 Task: Create a business slide presentation template.
Action: Mouse moved to (255, 105)
Screenshot: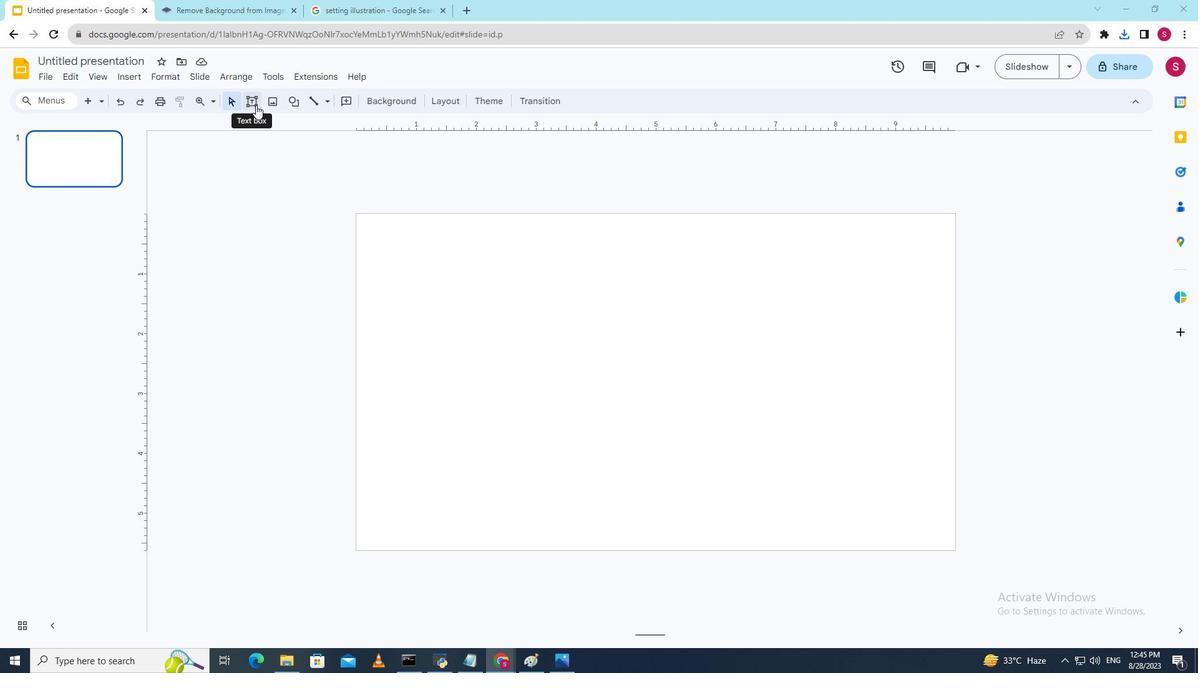 
Action: Mouse pressed left at (255, 105)
Screenshot: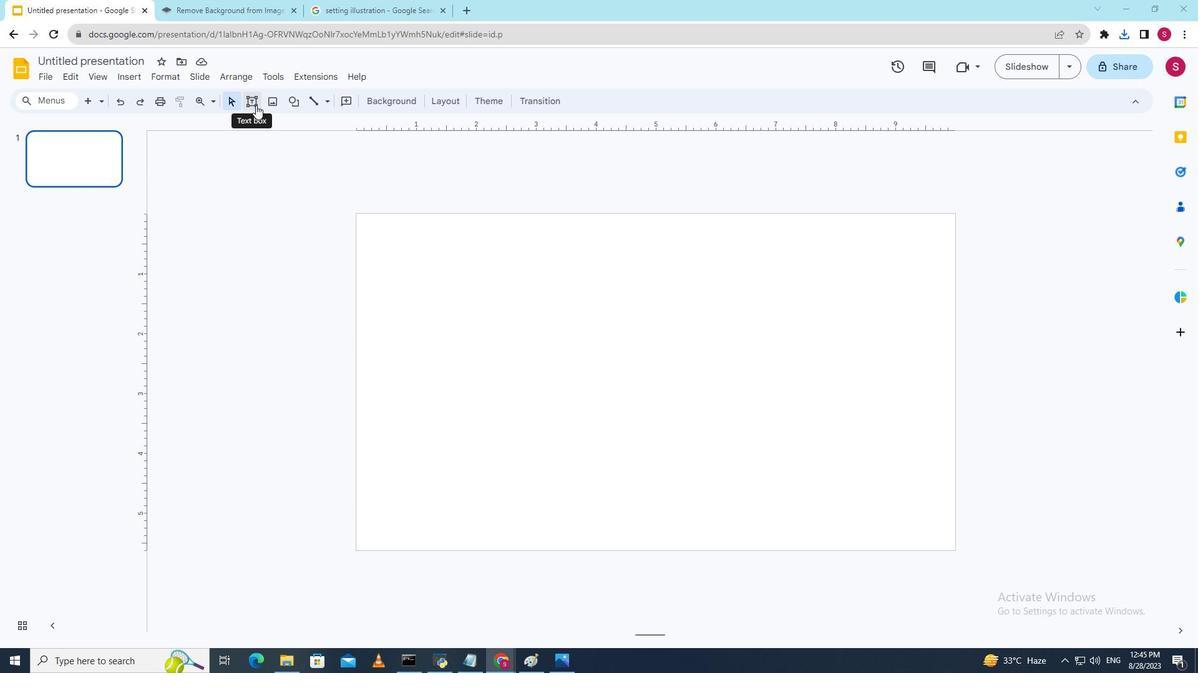 
Action: Mouse moved to (379, 237)
Screenshot: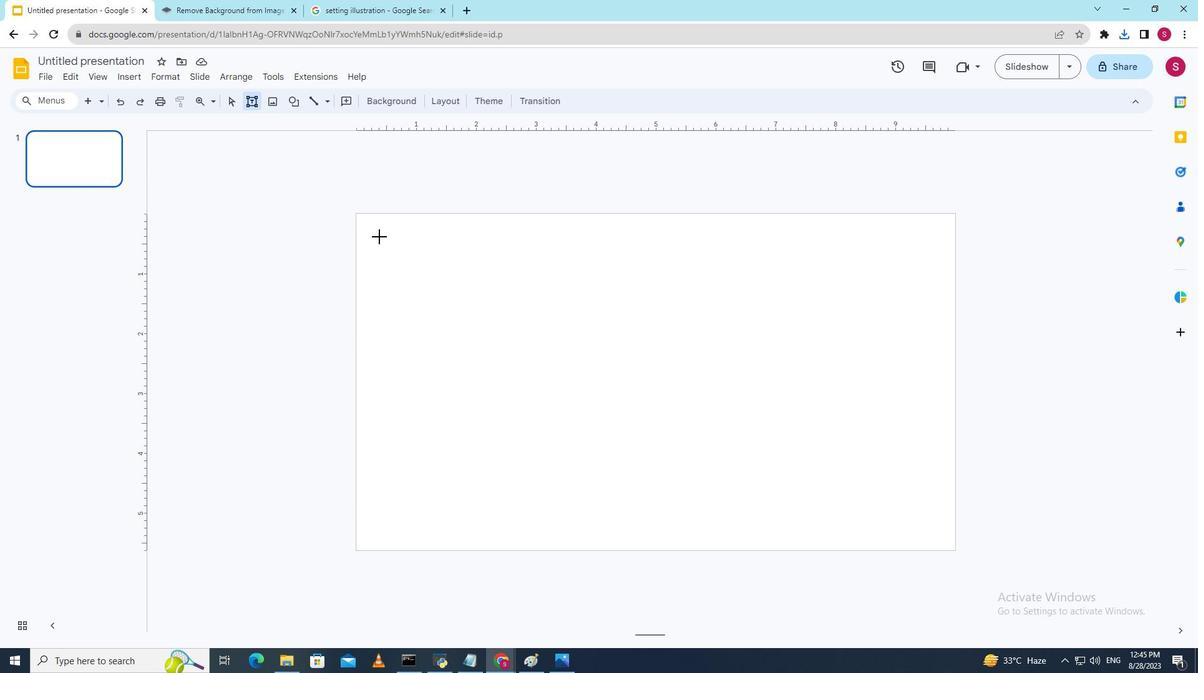 
Action: Mouse pressed left at (379, 237)
Screenshot: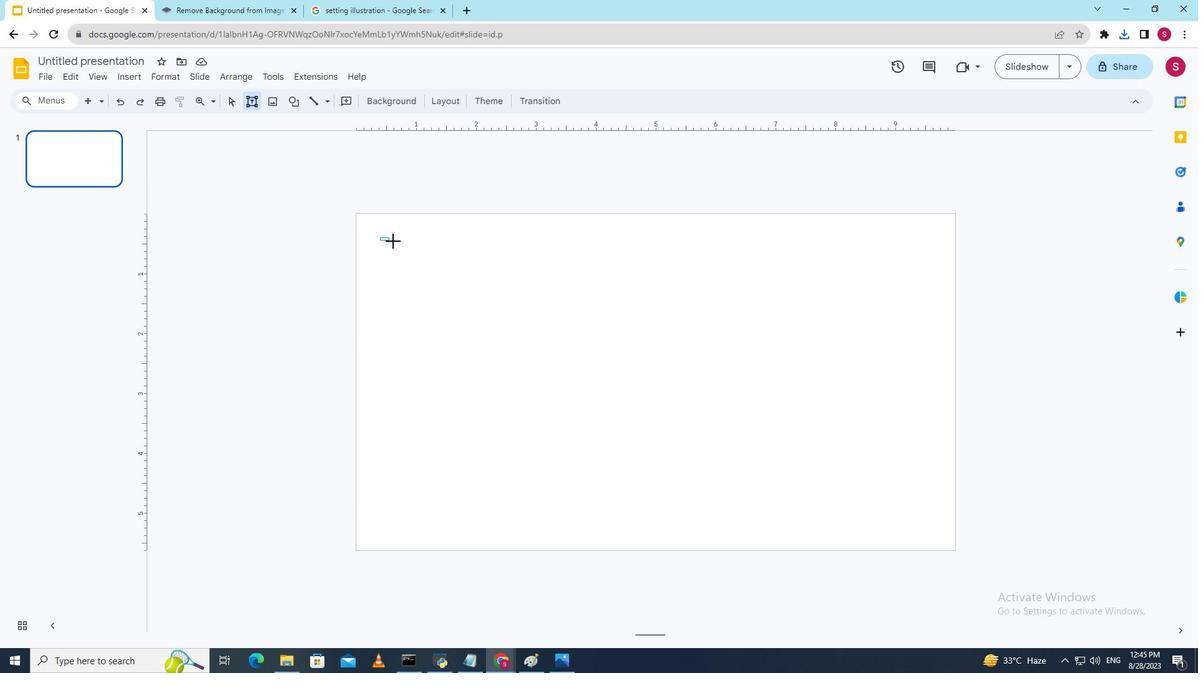 
Action: Mouse moved to (506, 266)
Screenshot: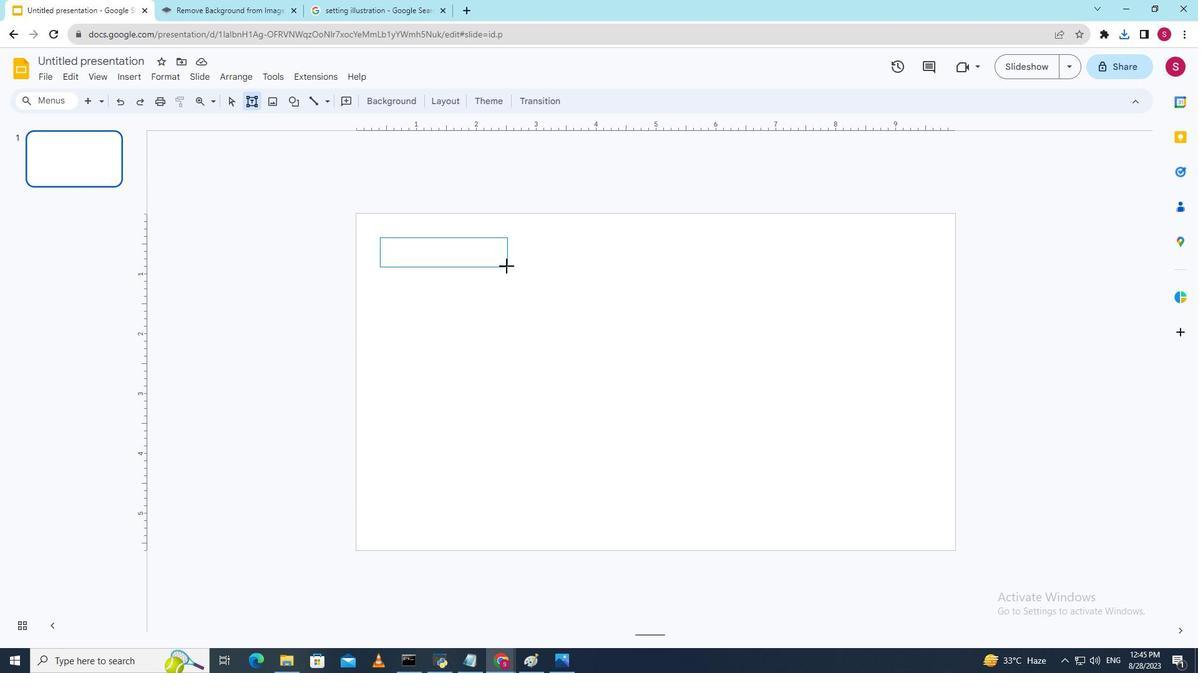 
Action: Key pressed <Key.shift><Key.shift><Key.shift><Key.shift><Key.shift><Key.shift><Key.shift><Key.shift><Key.shift><Key.shift>A<Key.backspace>agency
Screenshot: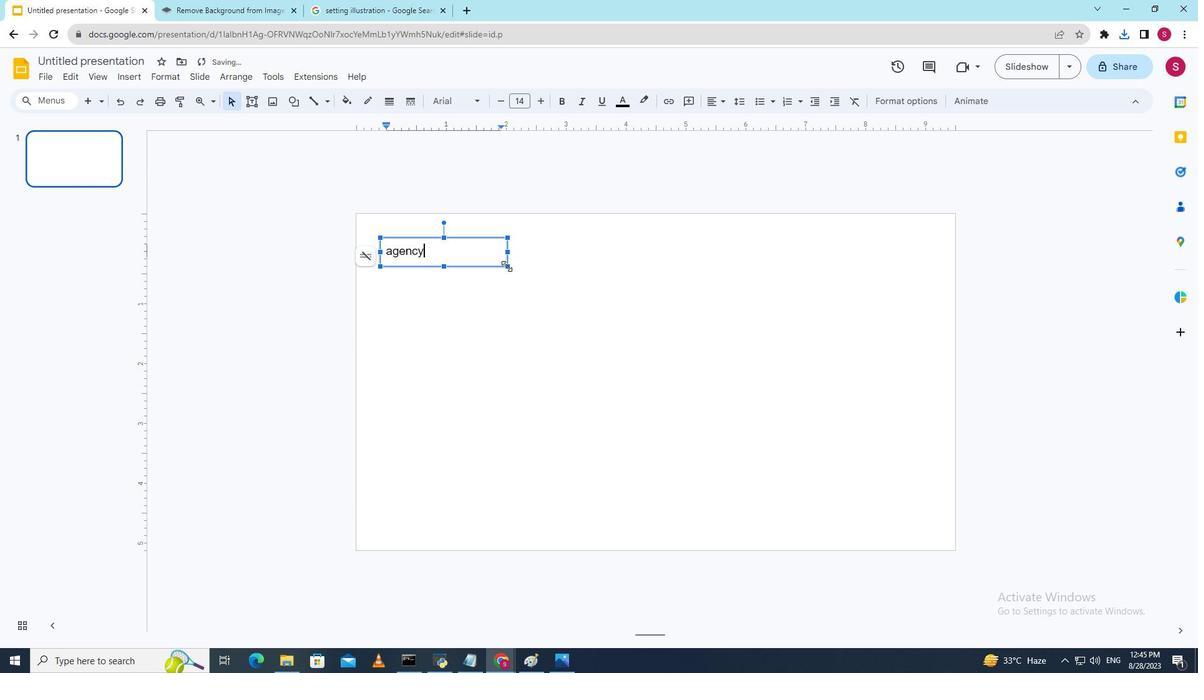 
Action: Mouse moved to (428, 253)
Screenshot: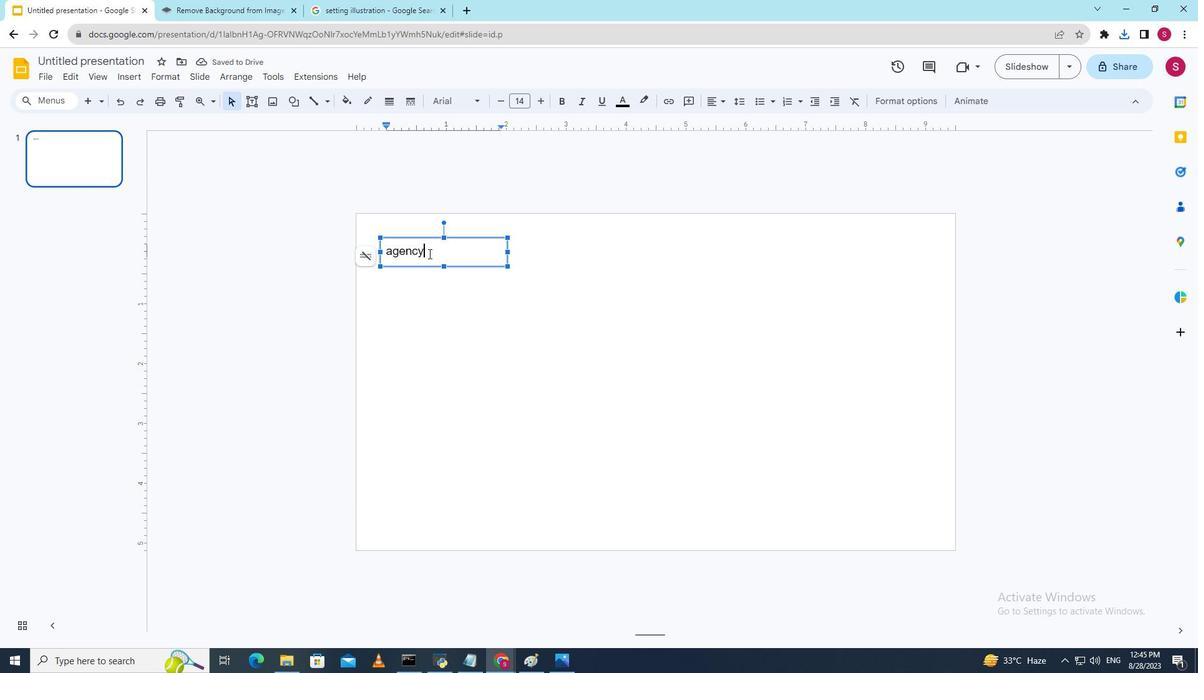 
Action: Mouse pressed left at (428, 253)
Screenshot: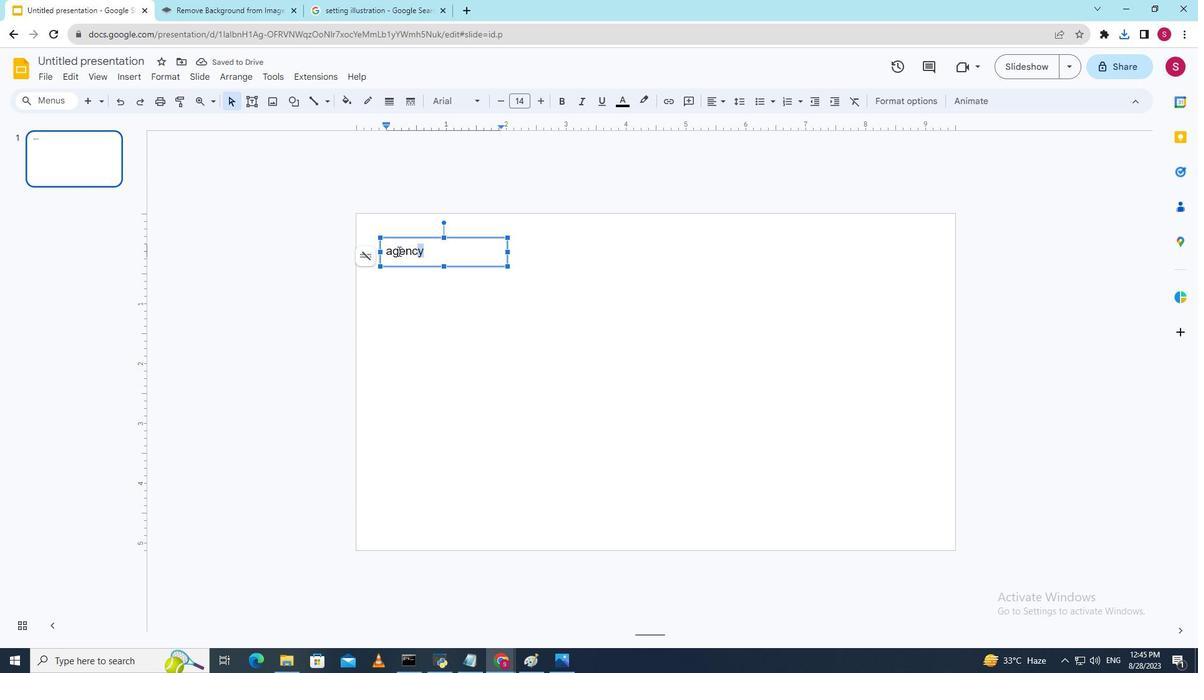 
Action: Mouse moved to (560, 102)
Screenshot: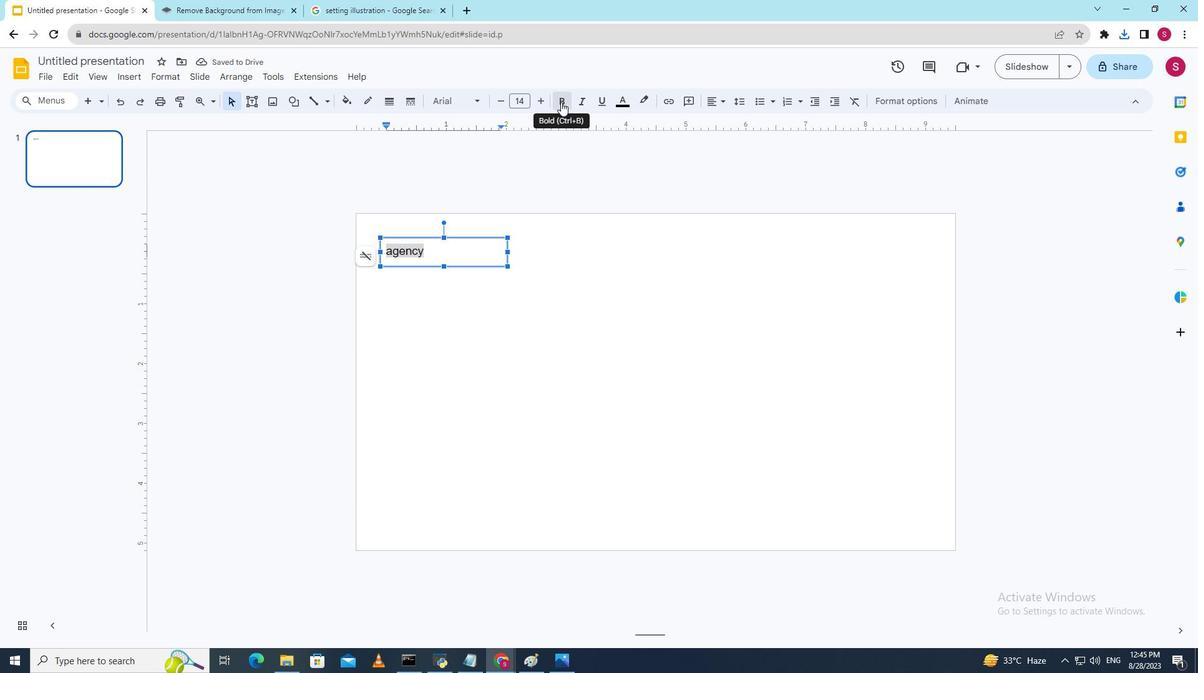
Action: Mouse pressed left at (560, 102)
Screenshot: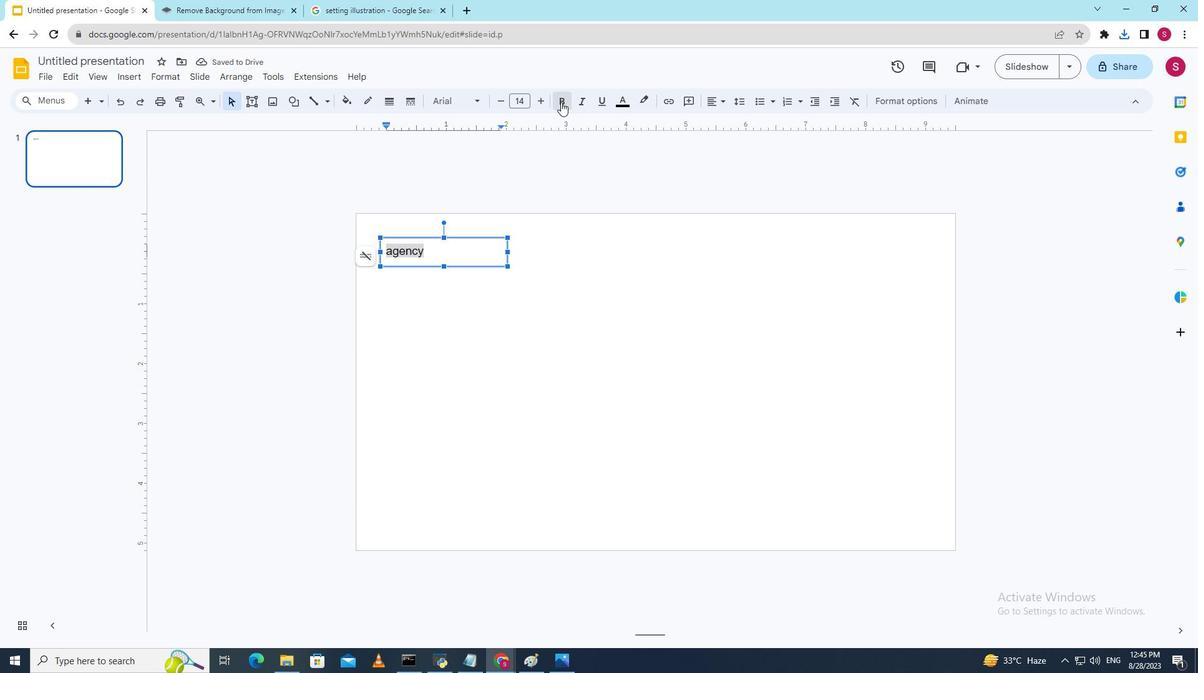
Action: Mouse moved to (532, 293)
Screenshot: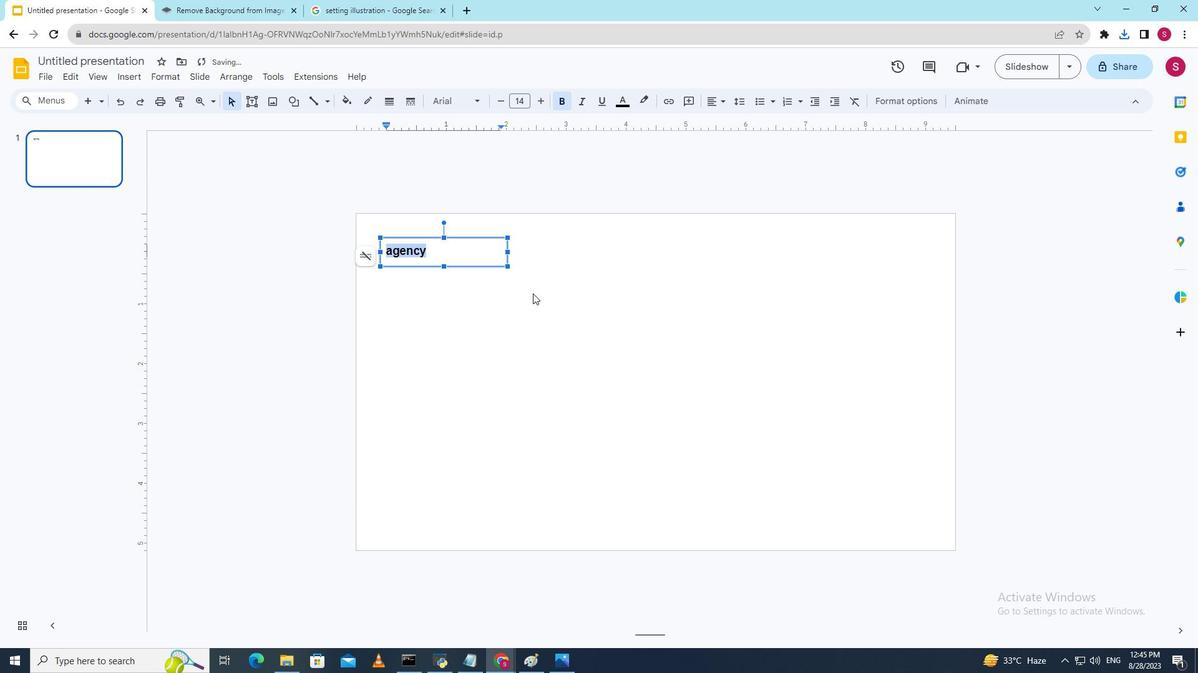 
Action: Key pressed <Key.left>
Screenshot: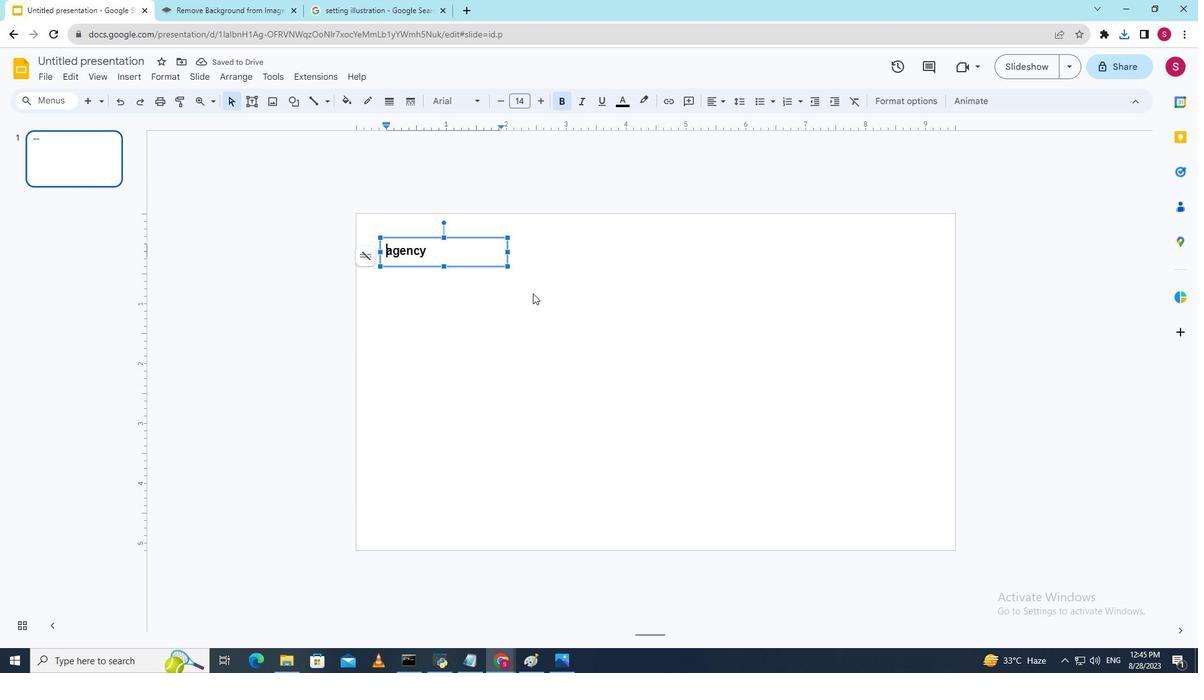 
Action: Mouse moved to (531, 355)
Screenshot: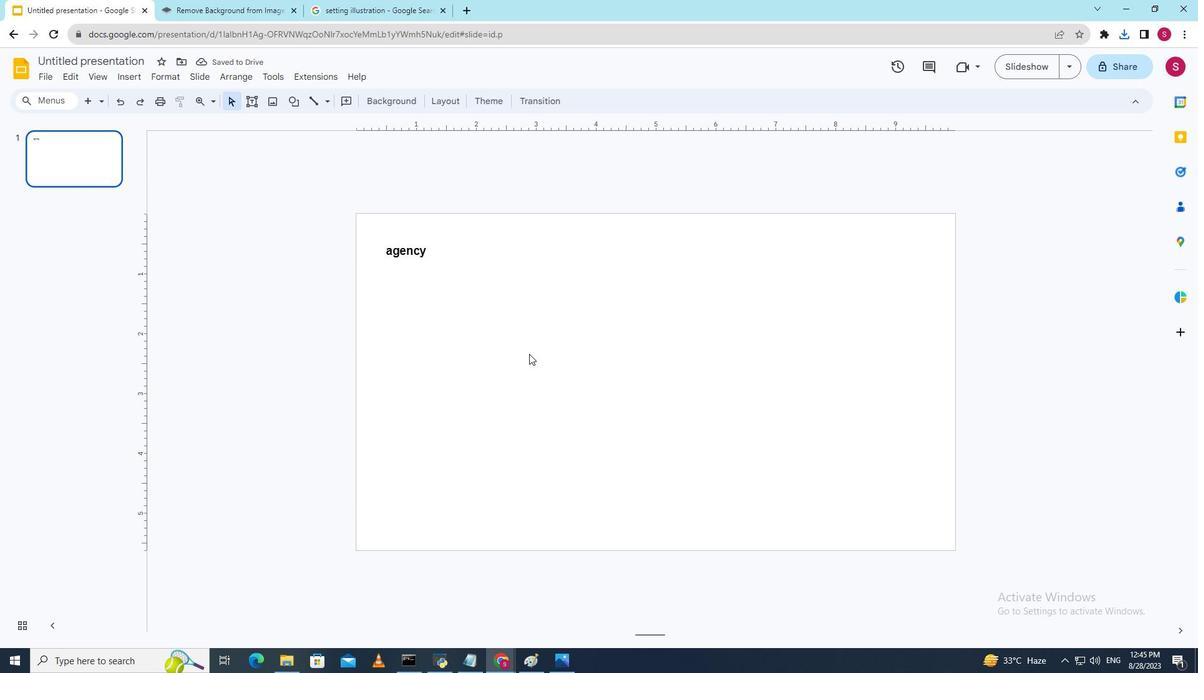 
Action: Mouse pressed left at (531, 355)
Screenshot: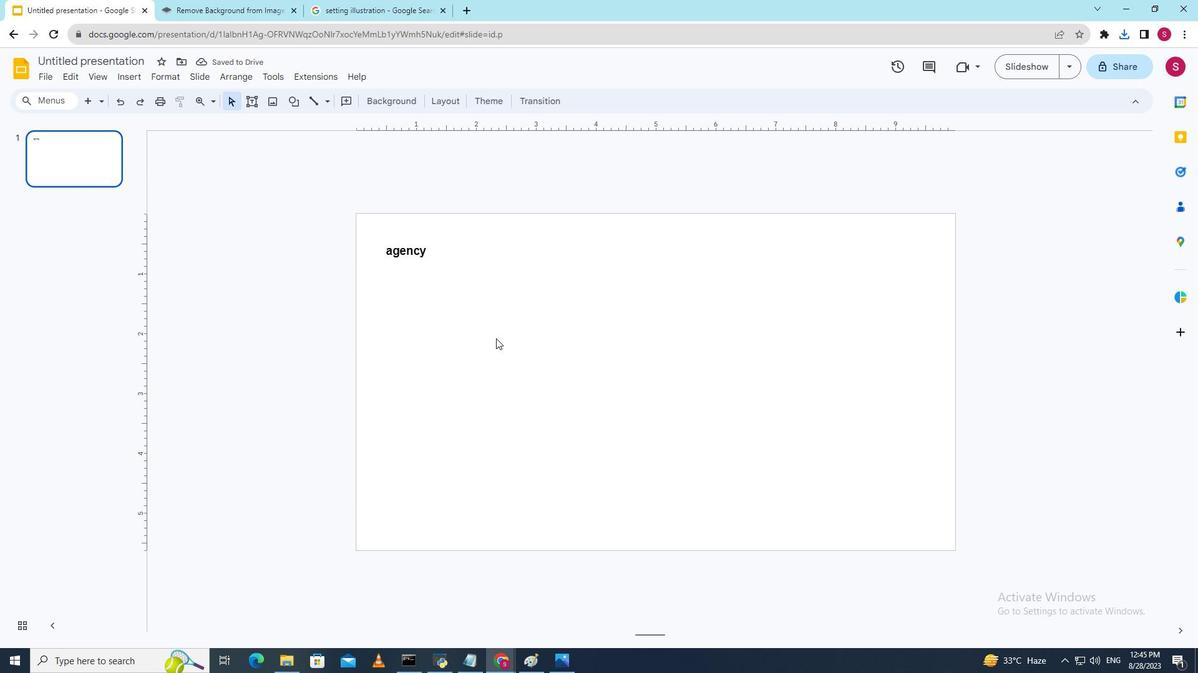 
Action: Mouse moved to (504, 239)
Screenshot: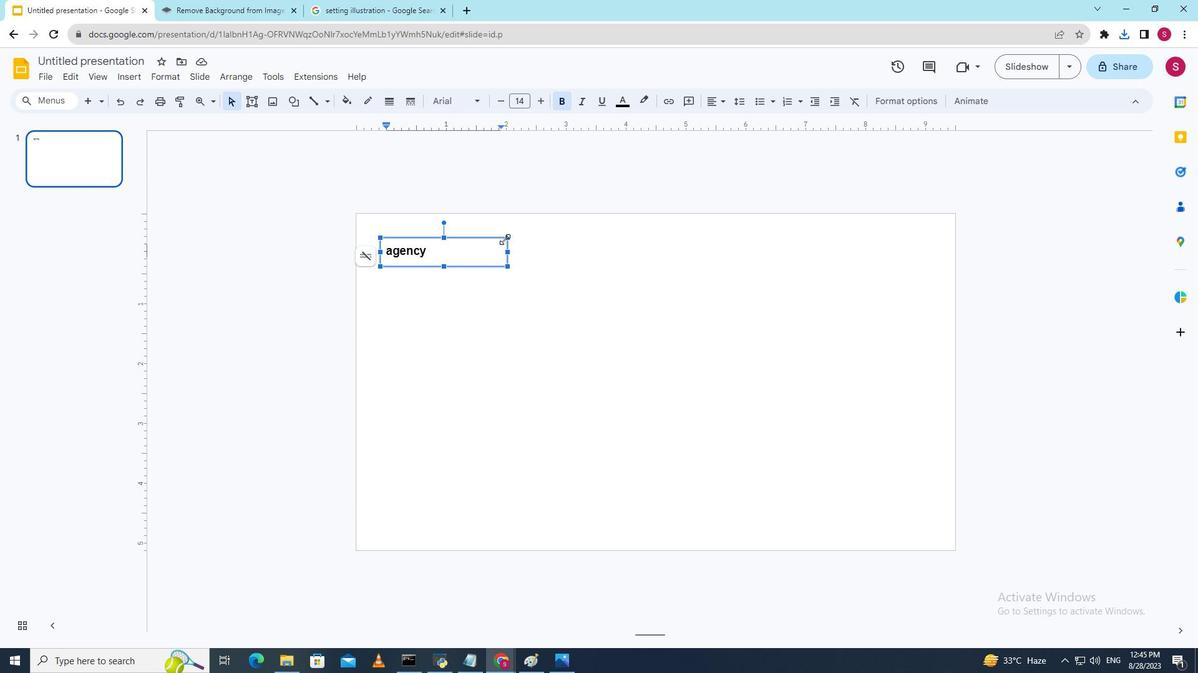 
Action: Mouse pressed left at (504, 239)
Screenshot: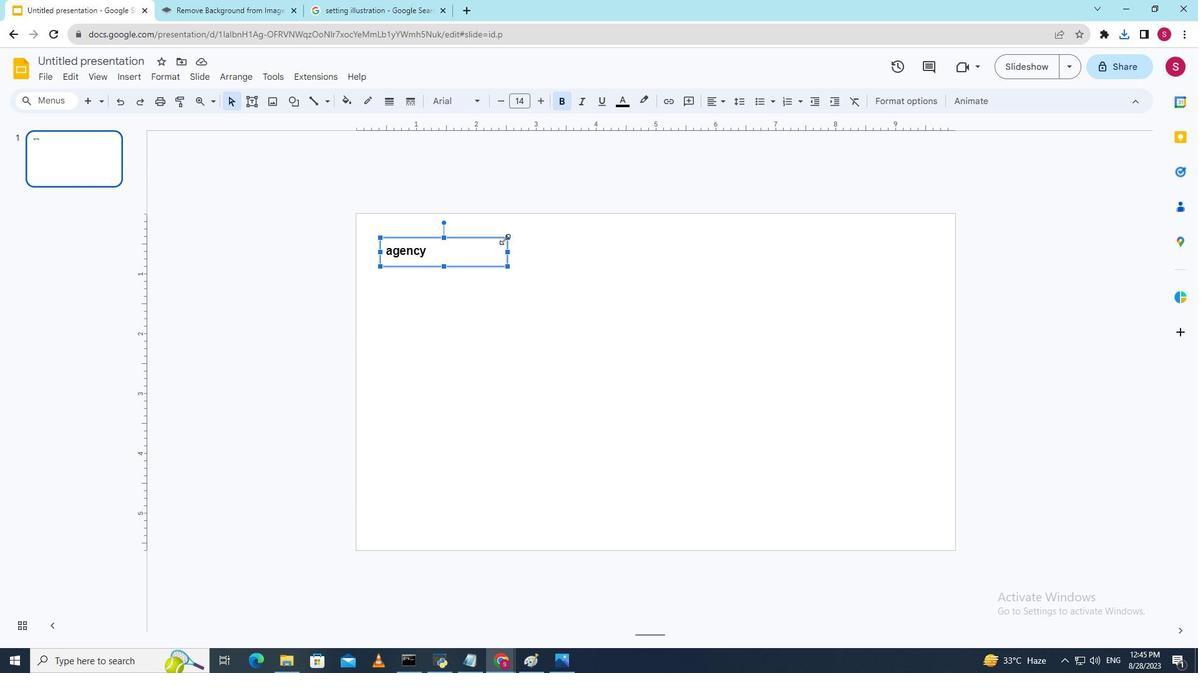 
Action: Mouse moved to (506, 245)
Screenshot: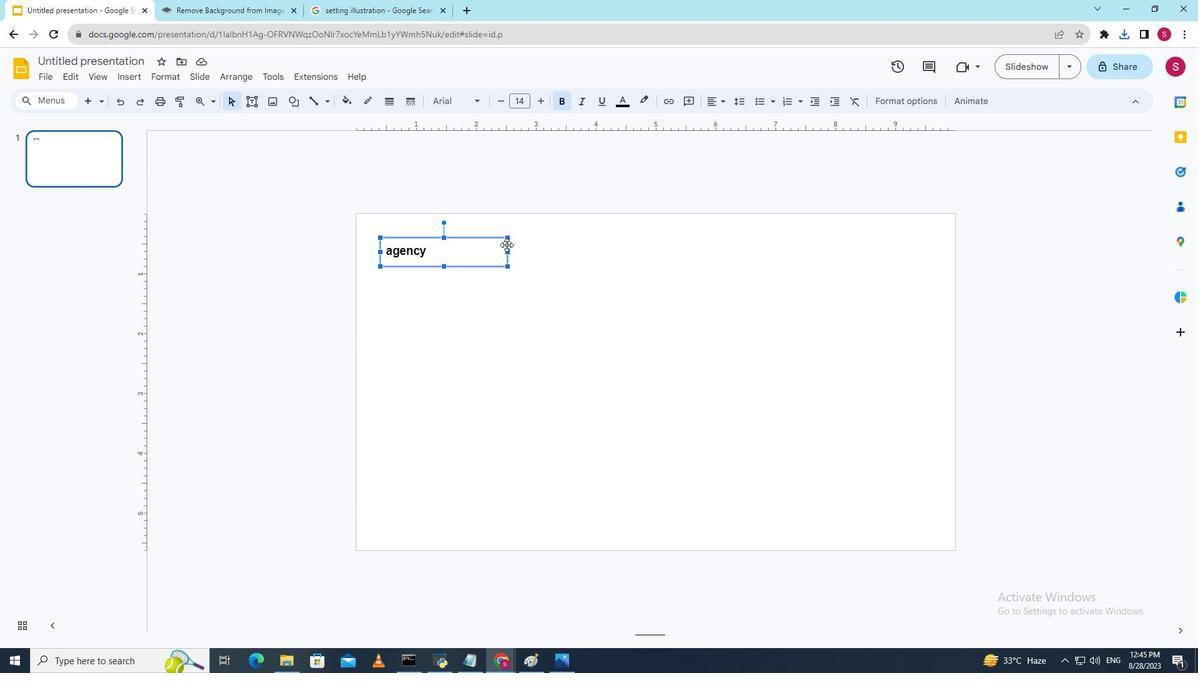
Action: Mouse pressed left at (506, 245)
Screenshot: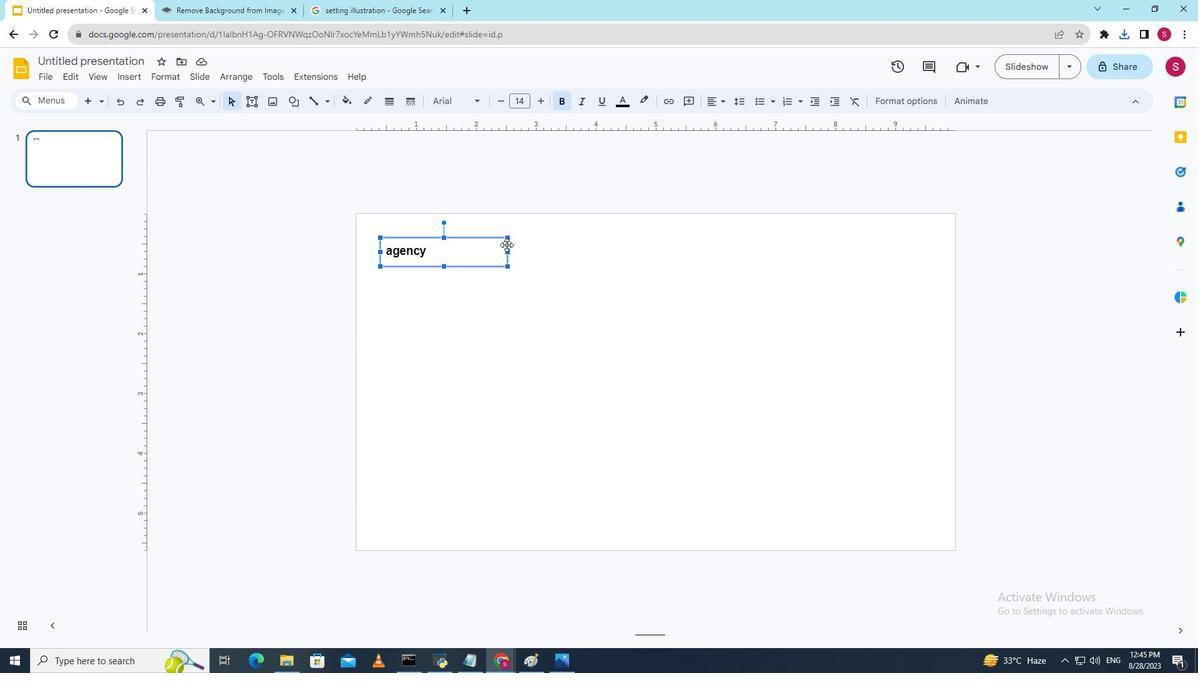
Action: Mouse pressed left at (506, 245)
Screenshot: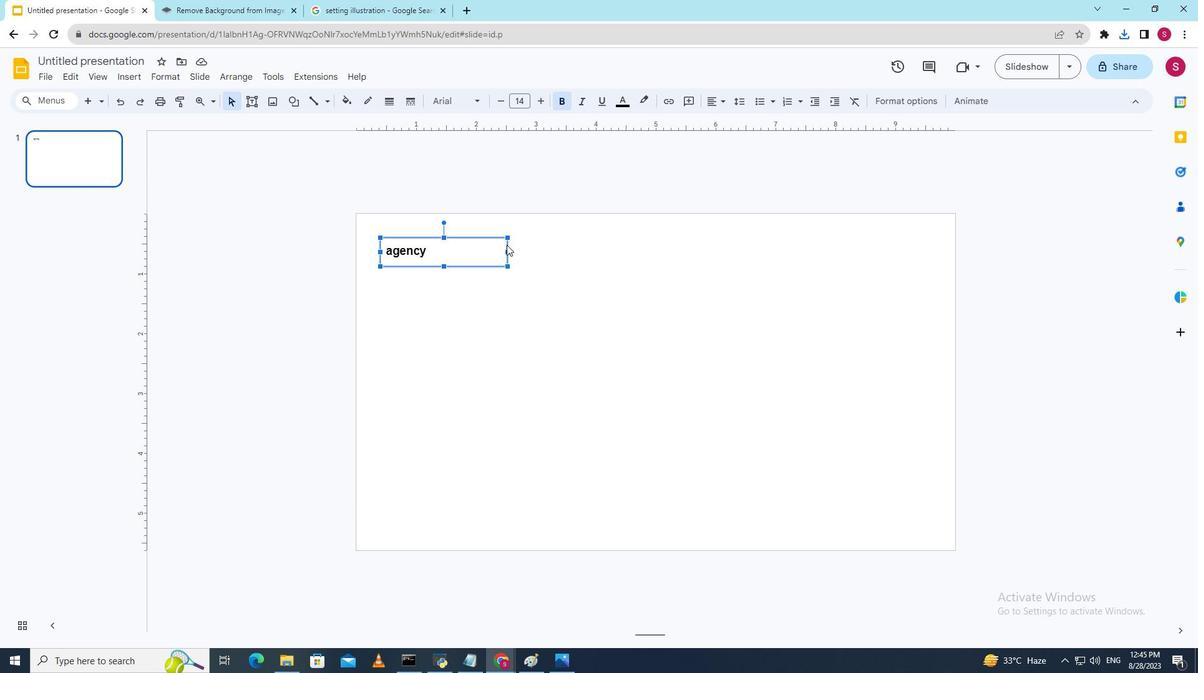 
Action: Mouse moved to (506, 237)
Screenshot: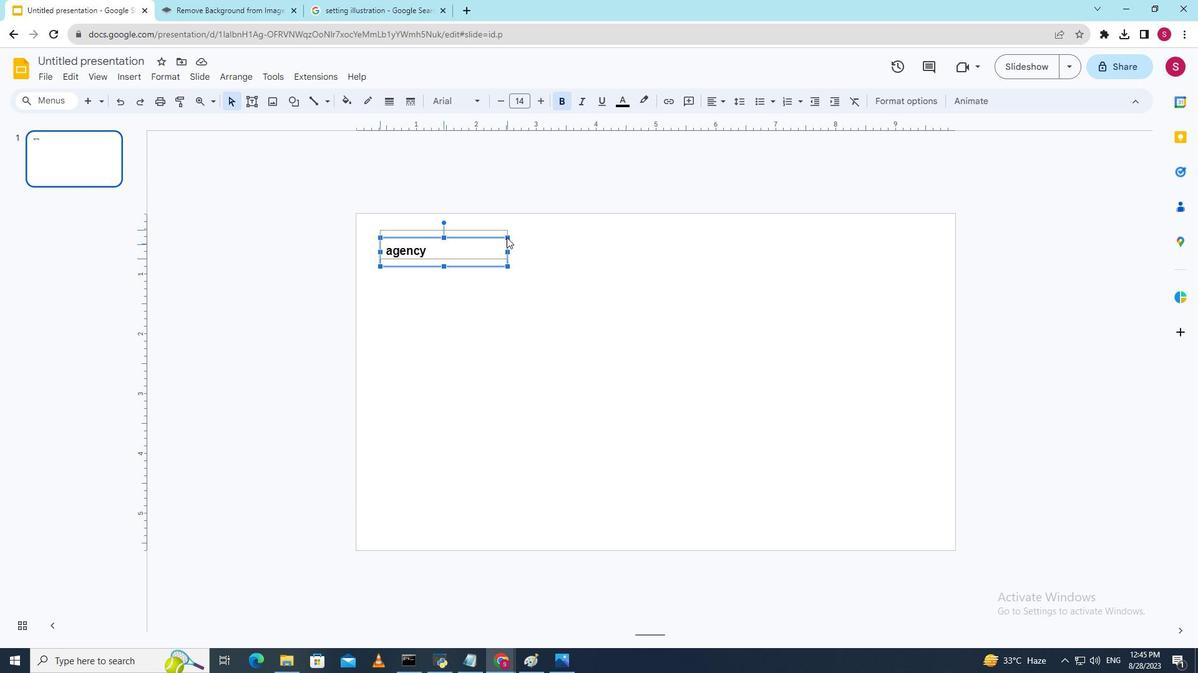 
Action: Mouse pressed left at (506, 237)
Screenshot: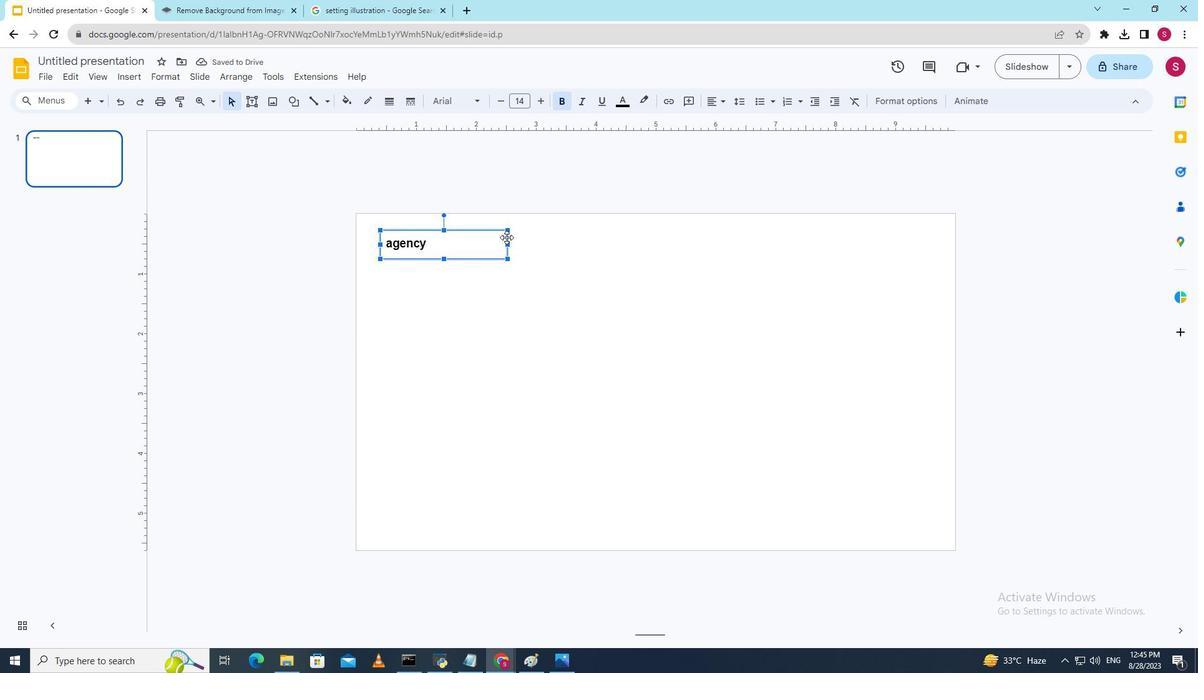 
Action: Mouse moved to (497, 243)
Screenshot: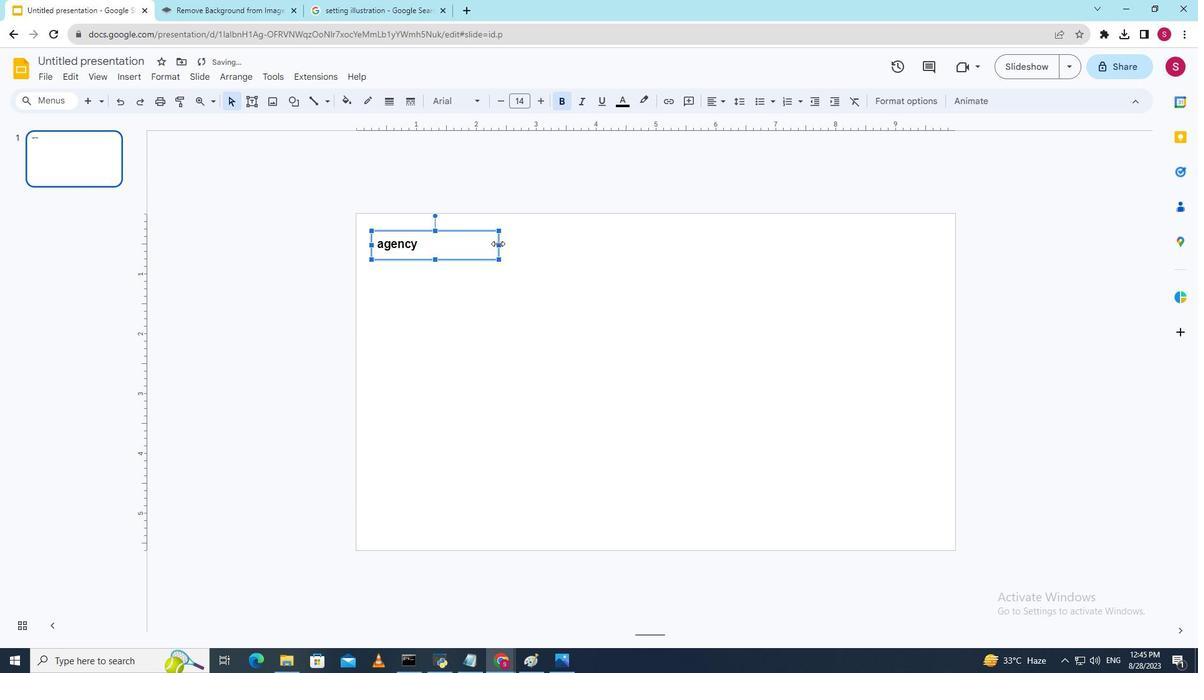 
Action: Mouse pressed left at (497, 243)
Screenshot: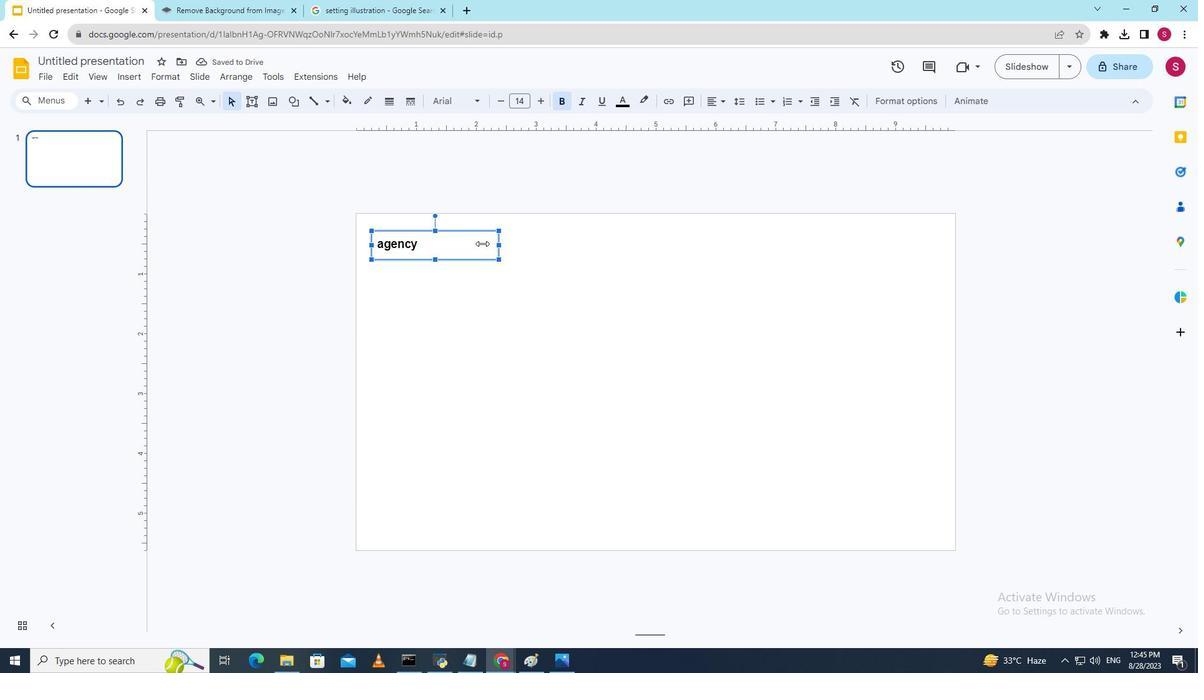 
Action: Mouse moved to (478, 257)
Screenshot: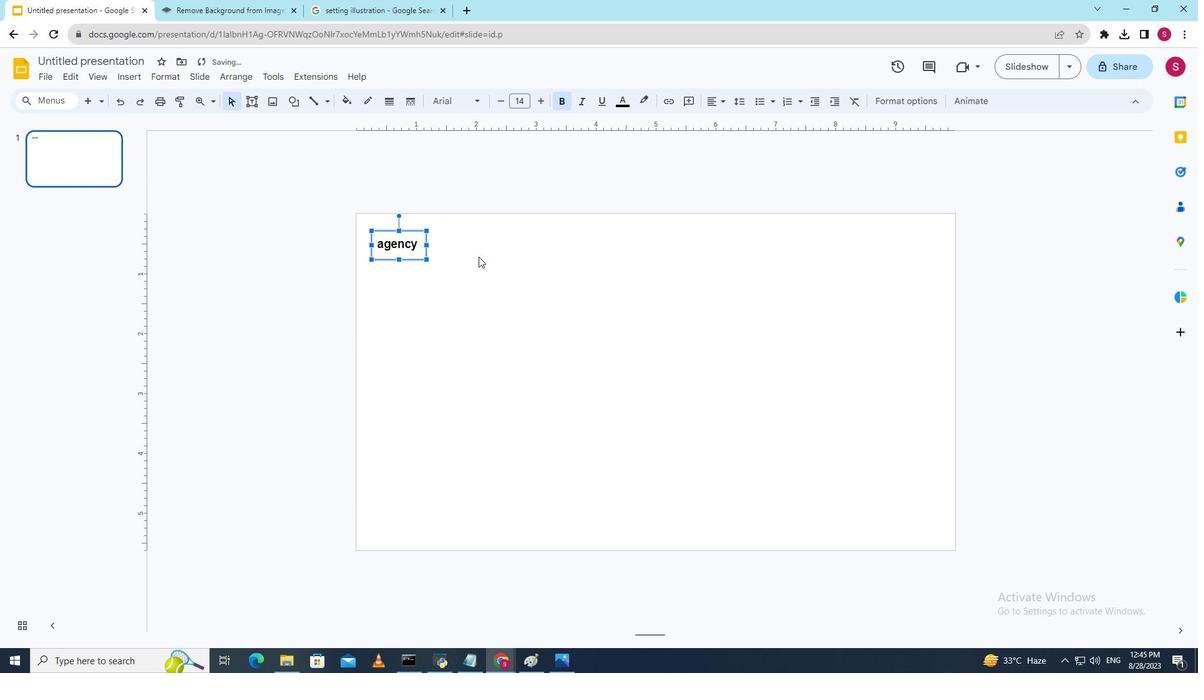 
Action: Mouse pressed left at (478, 257)
Screenshot: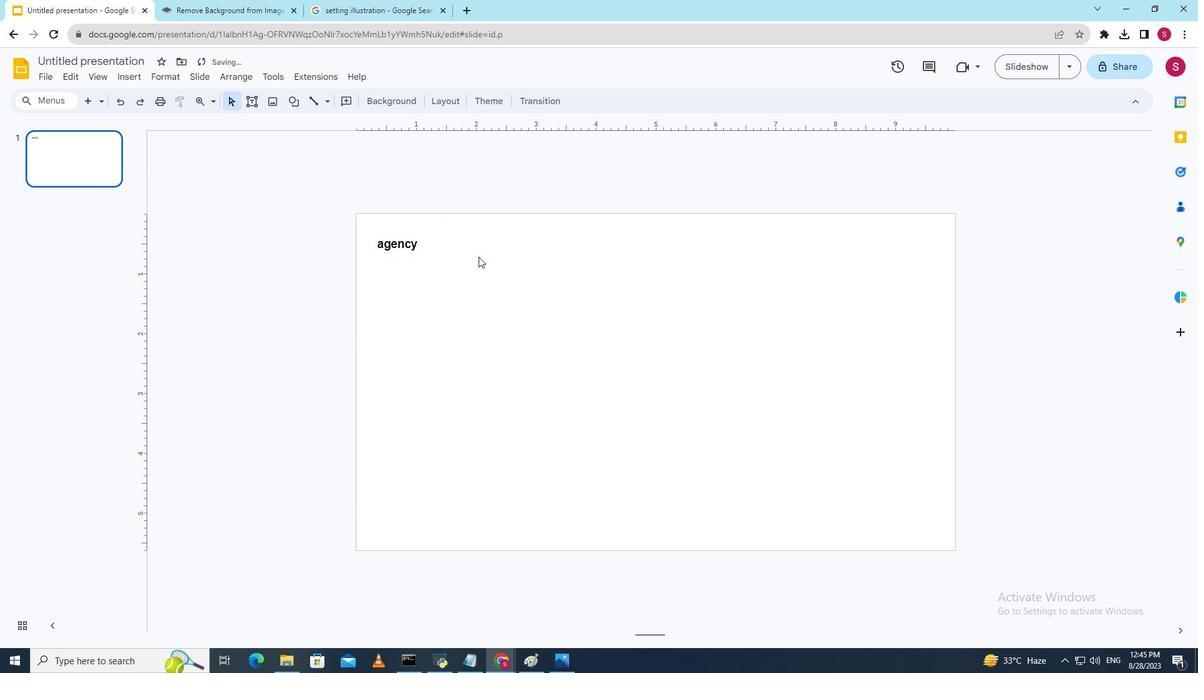 
Action: Mouse moved to (295, 102)
Screenshot: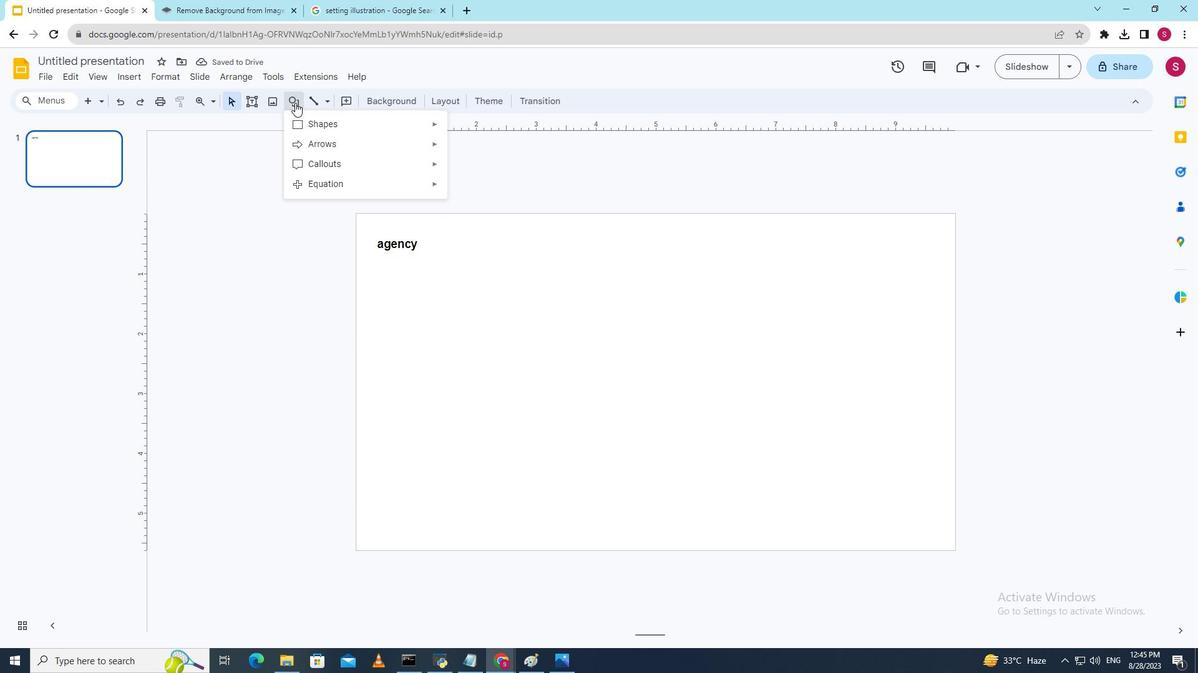 
Action: Mouse pressed left at (295, 102)
Screenshot: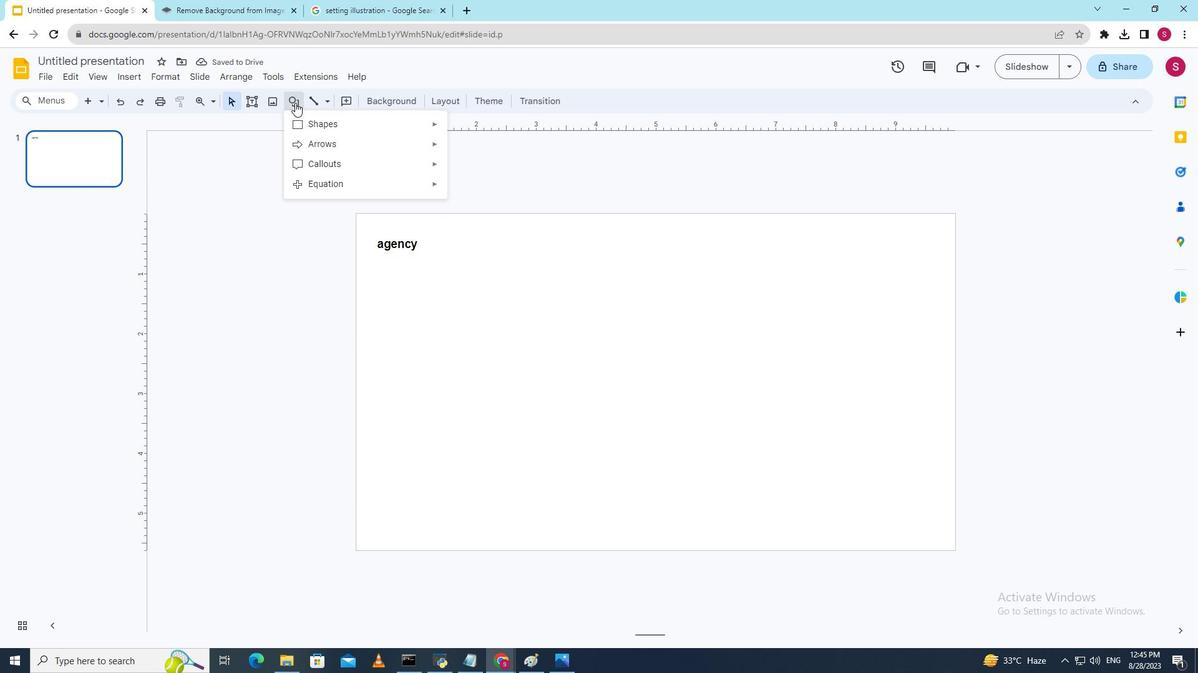 
Action: Mouse moved to (494, 180)
Screenshot: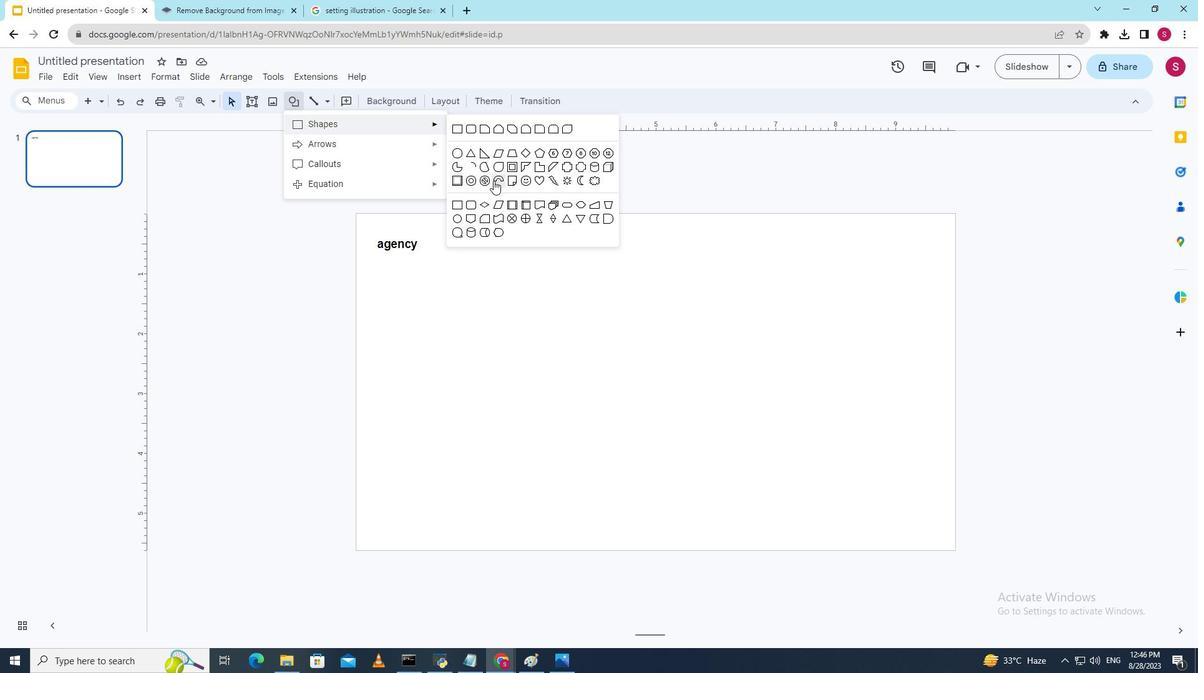 
Action: Mouse pressed left at (497, 179)
Screenshot: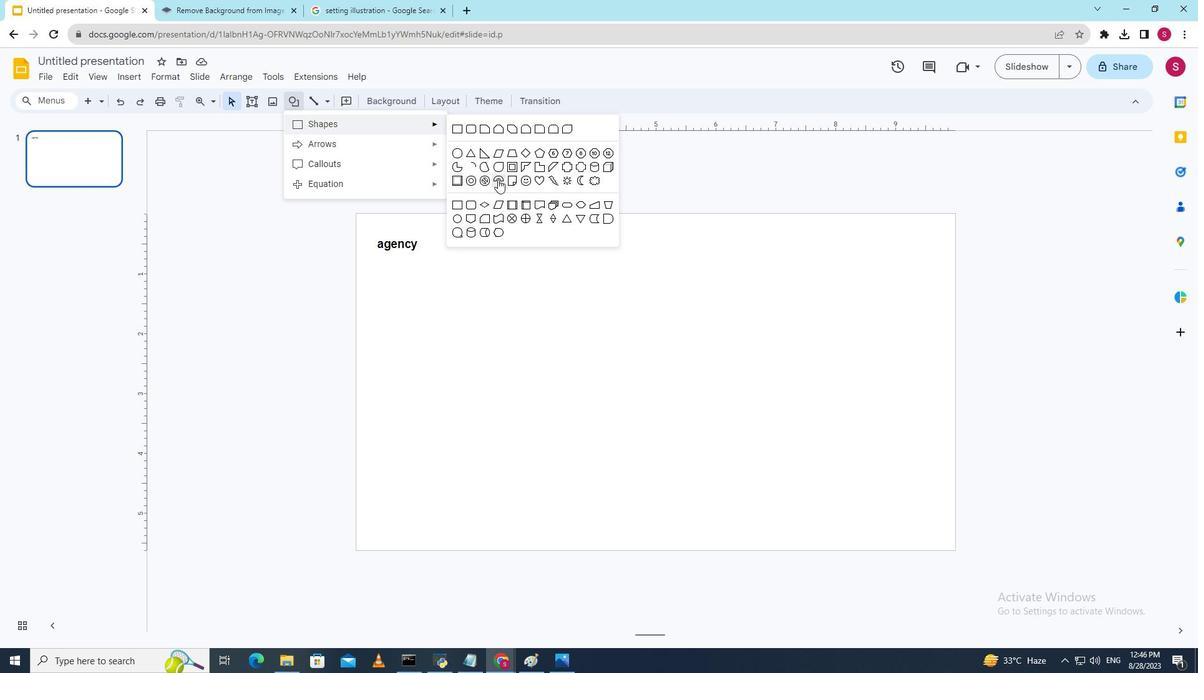 
Action: Mouse moved to (456, 237)
Screenshot: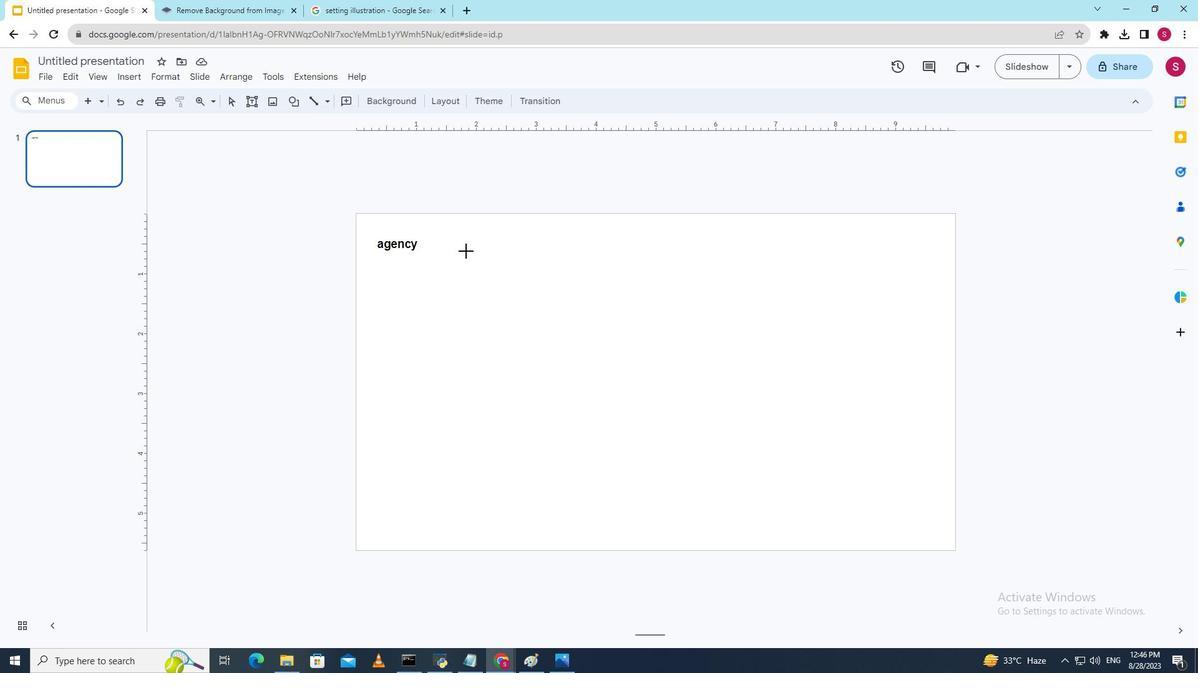 
Action: Mouse pressed left at (456, 237)
Screenshot: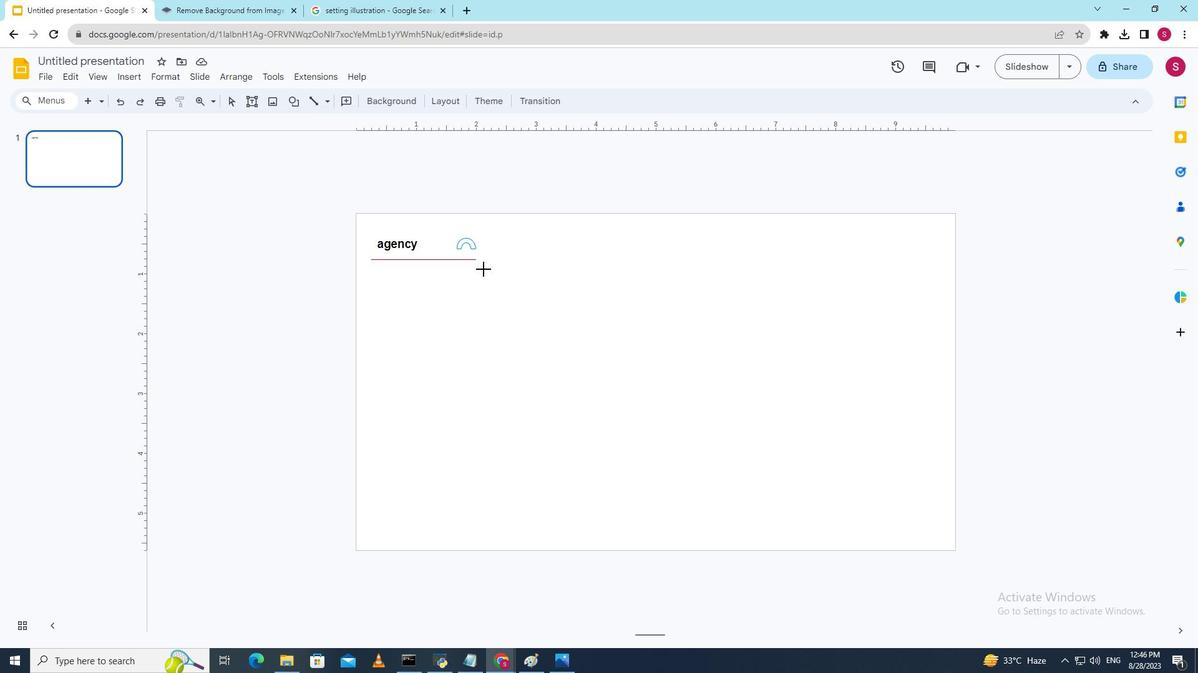 
Action: Mouse moved to (494, 225)
Screenshot: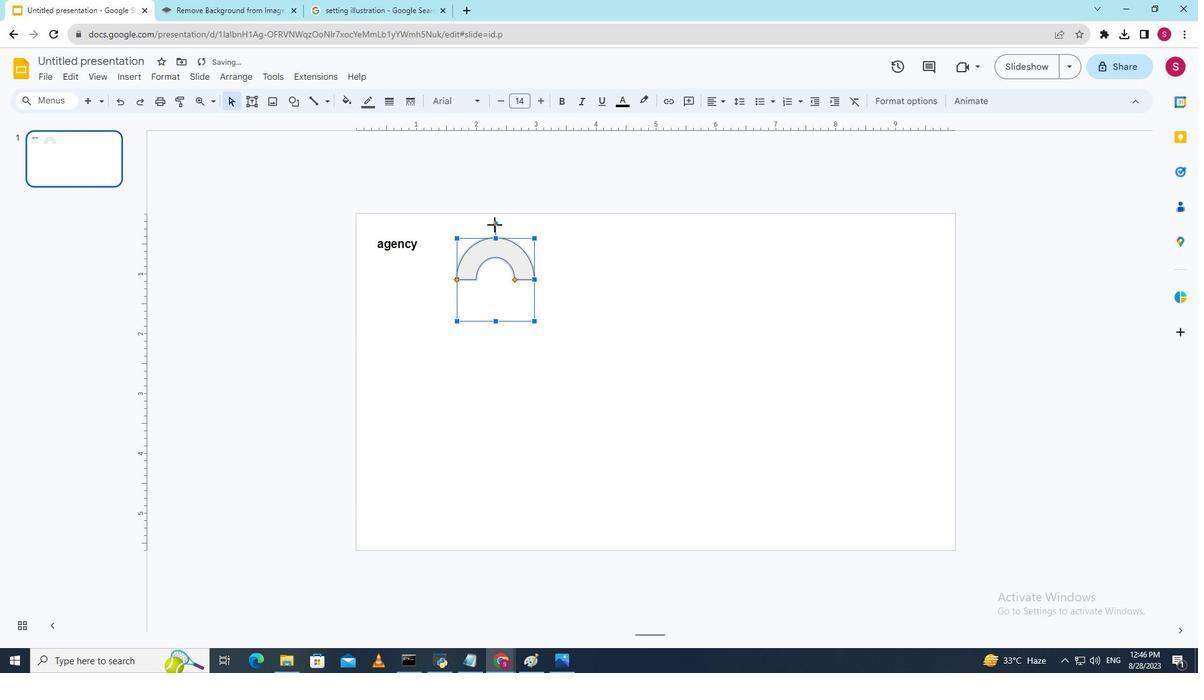 
Action: Mouse pressed left at (494, 225)
Screenshot: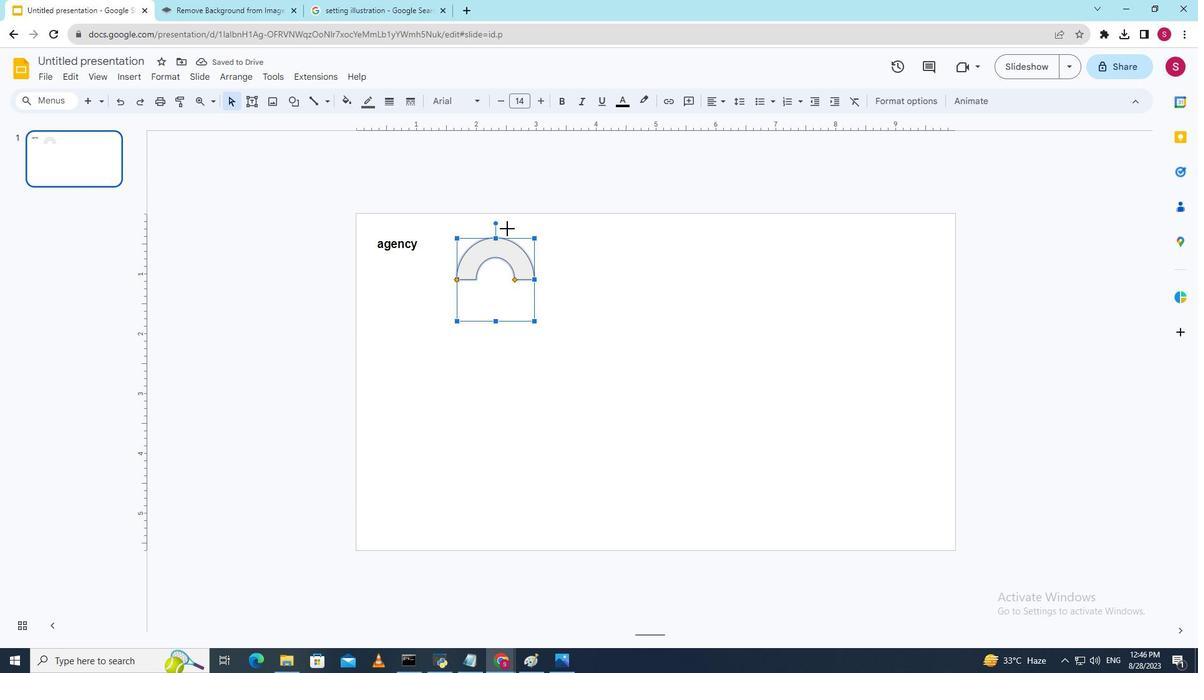 
Action: Mouse moved to (508, 309)
Screenshot: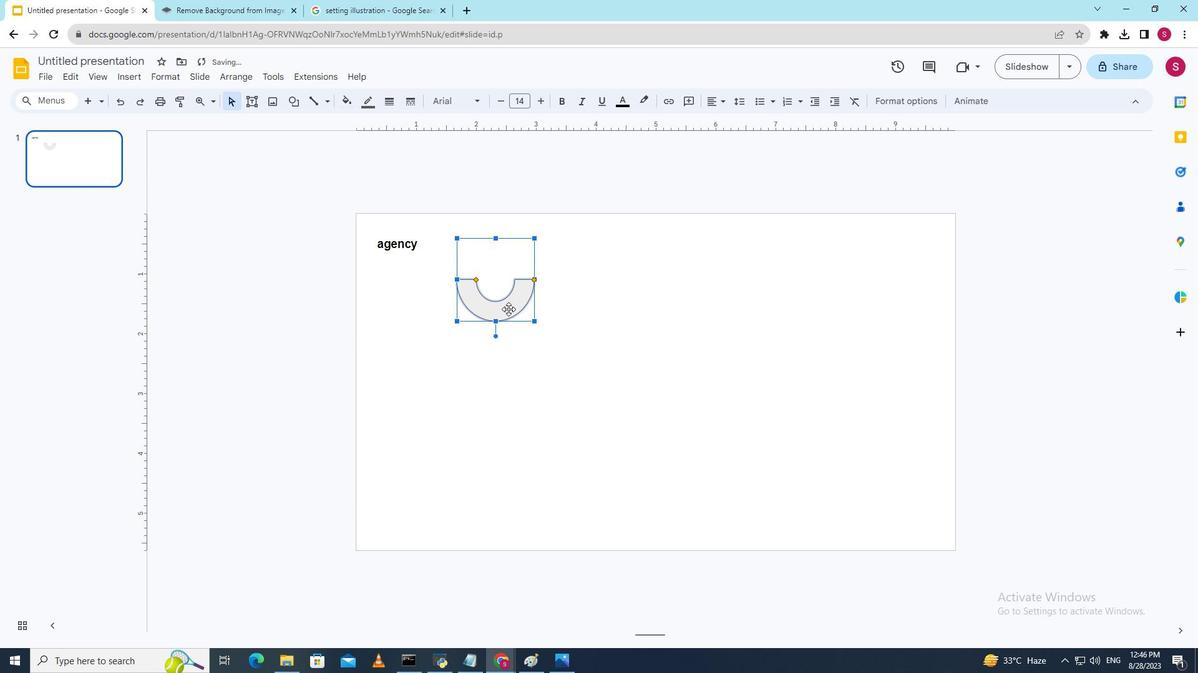 
Action: Mouse pressed left at (508, 309)
Screenshot: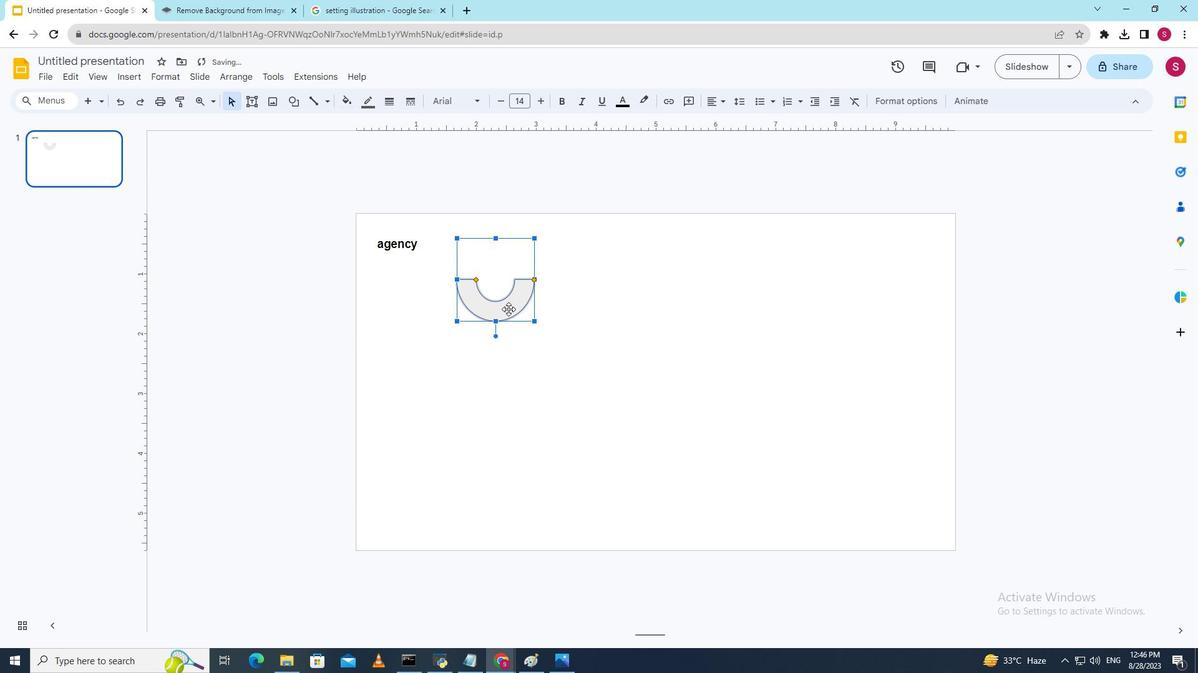 
Action: Mouse moved to (353, 106)
Screenshot: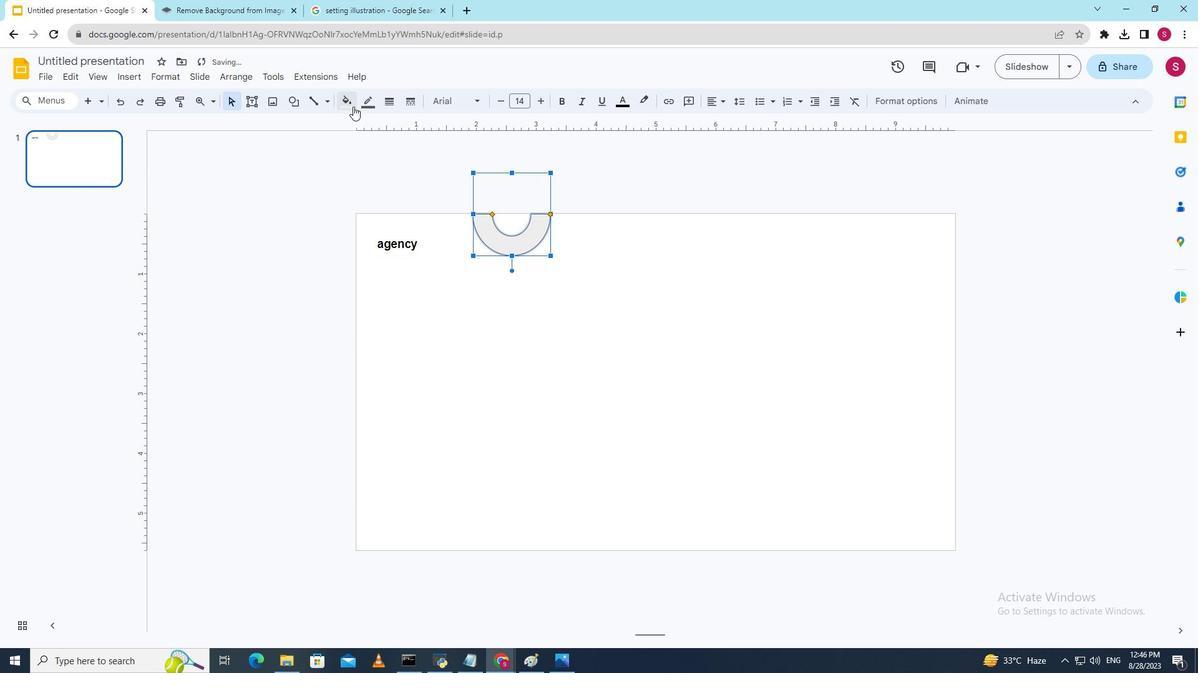 
Action: Mouse pressed left at (353, 106)
Screenshot: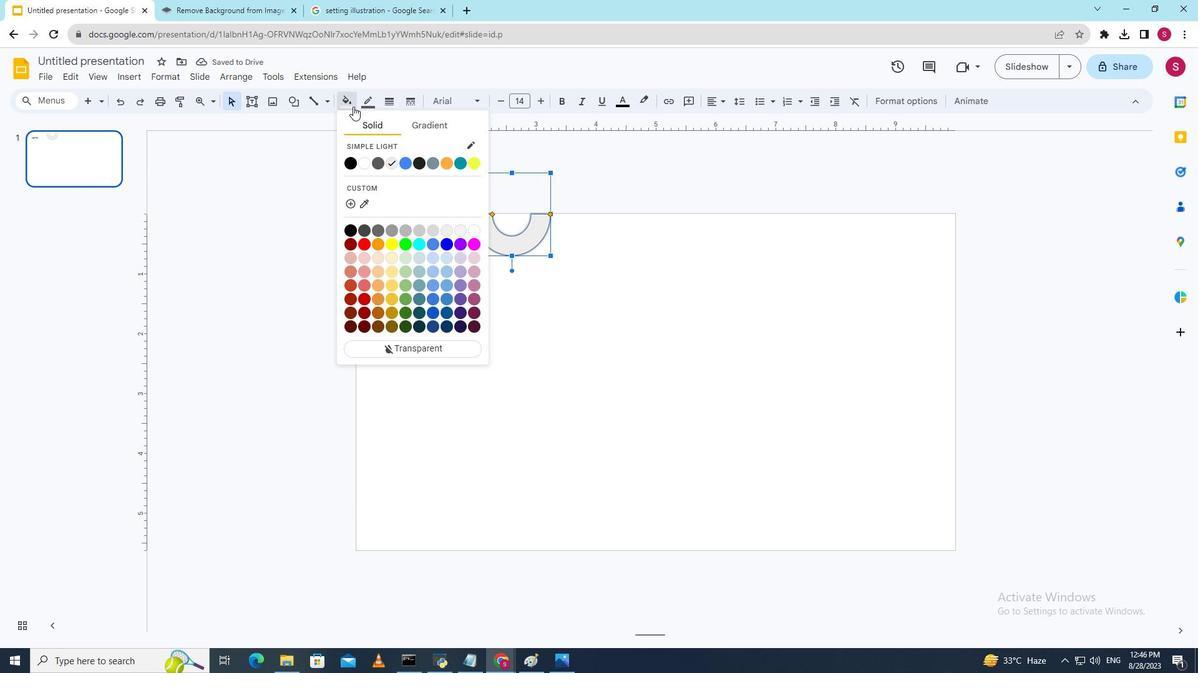 
Action: Mouse moved to (375, 242)
Screenshot: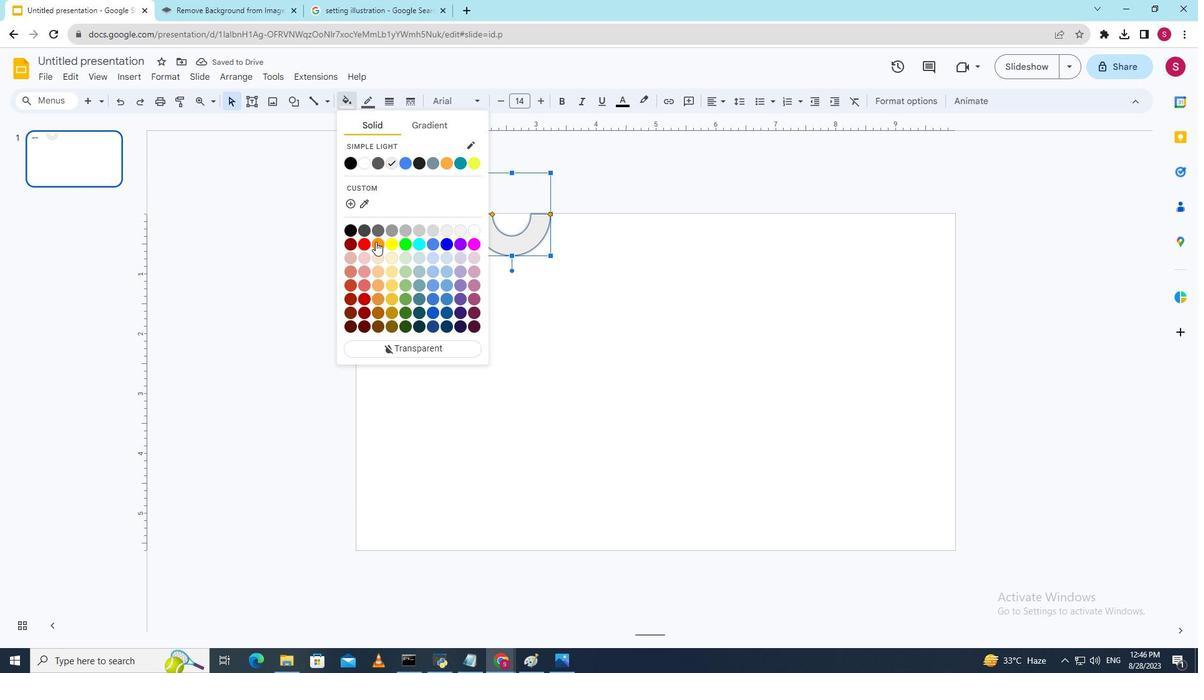 
Action: Mouse pressed left at (375, 242)
Screenshot: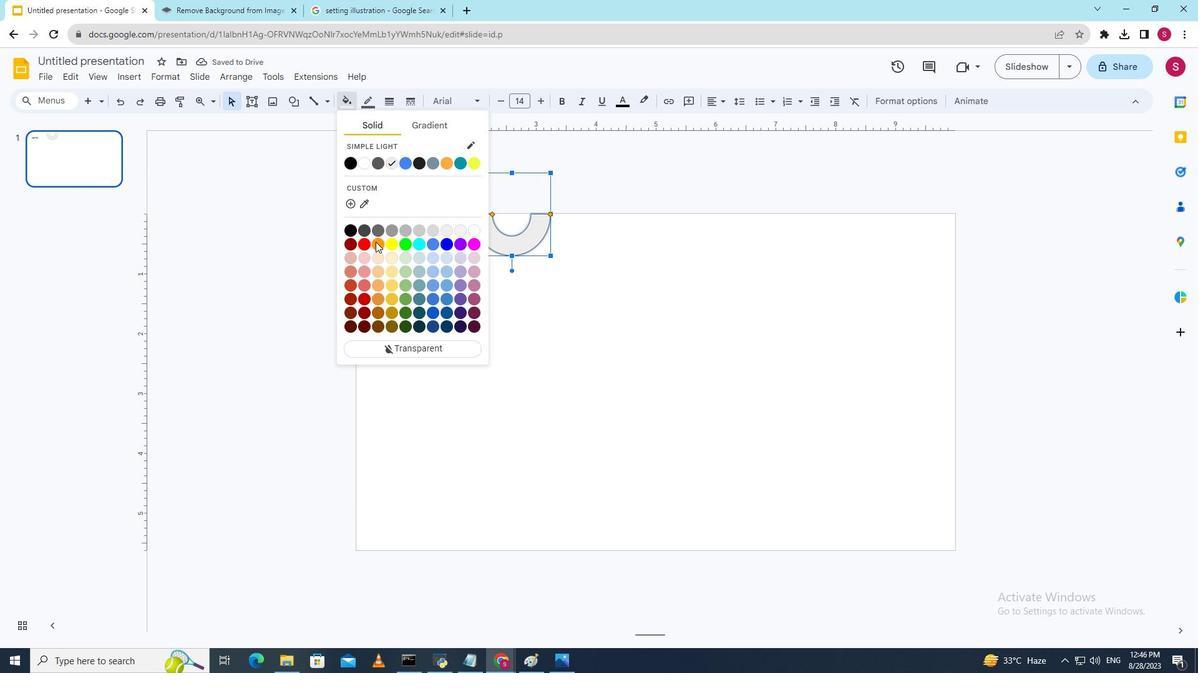 
Action: Mouse moved to (471, 325)
Screenshot: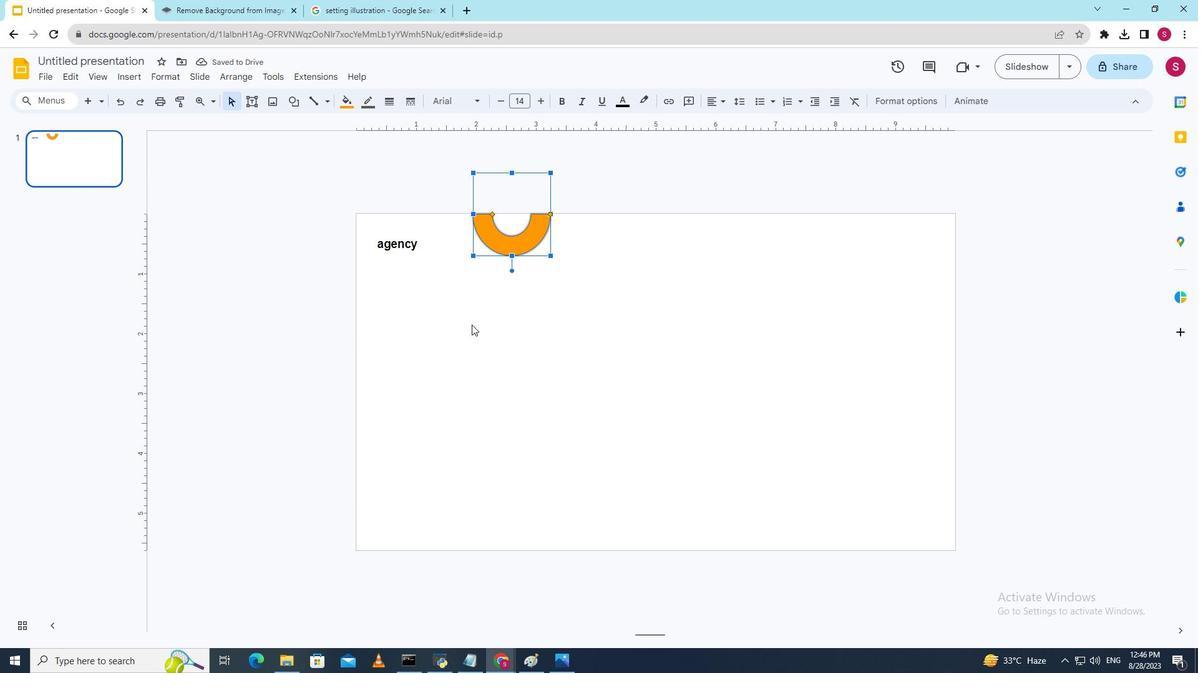 
Action: Mouse pressed left at (471, 325)
Screenshot: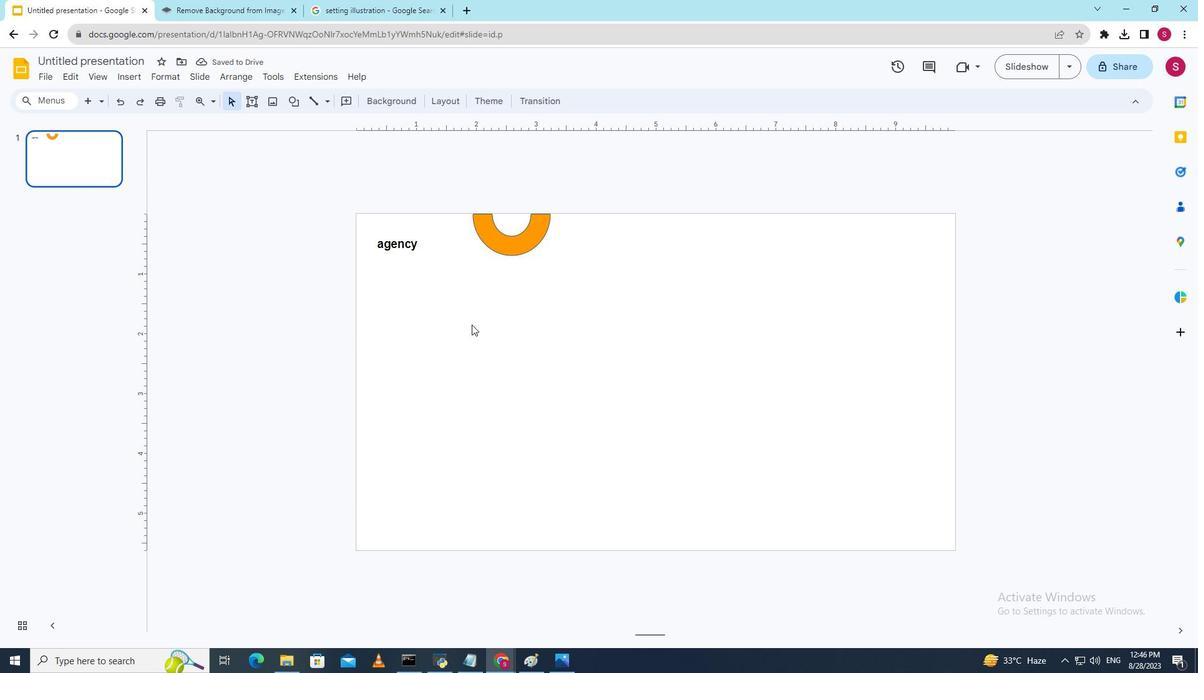 
Action: Mouse moved to (491, 243)
Screenshot: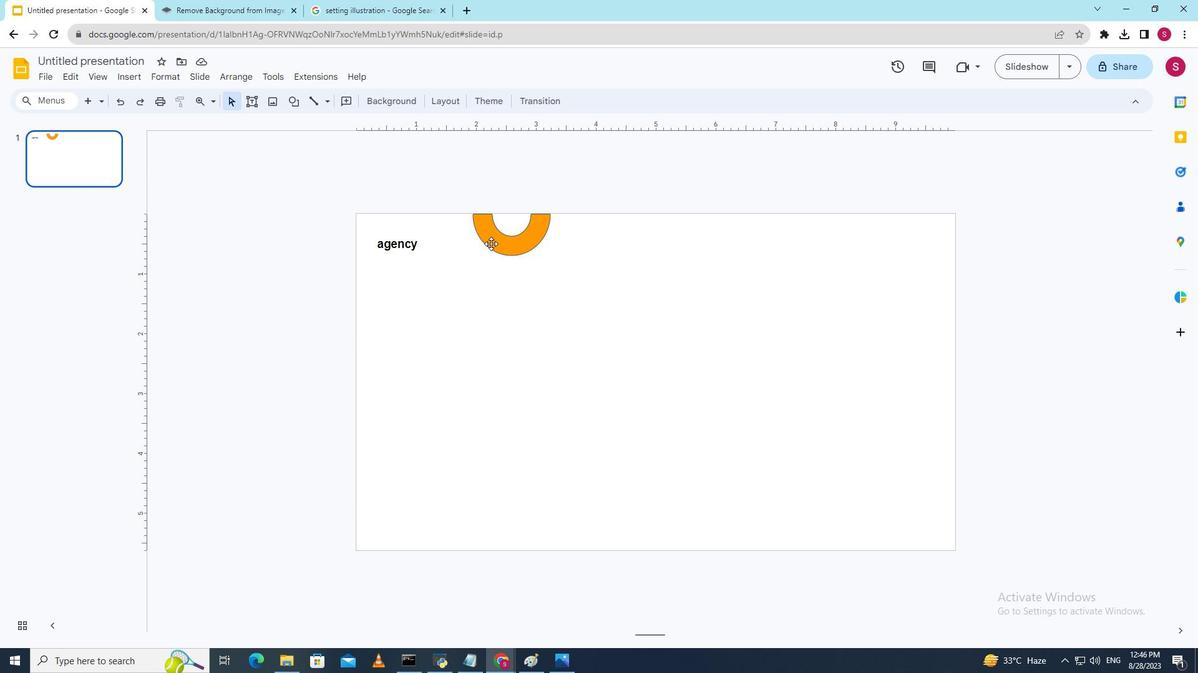 
Action: Mouse pressed left at (491, 243)
Screenshot: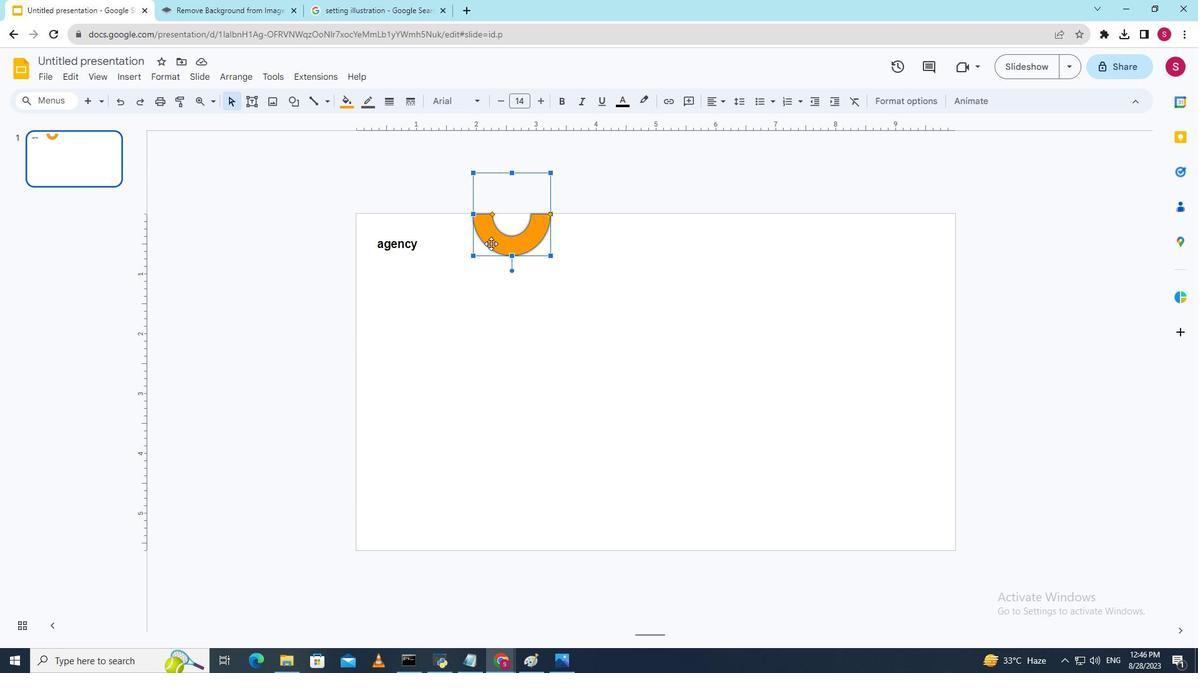
Action: Mouse moved to (472, 255)
Screenshot: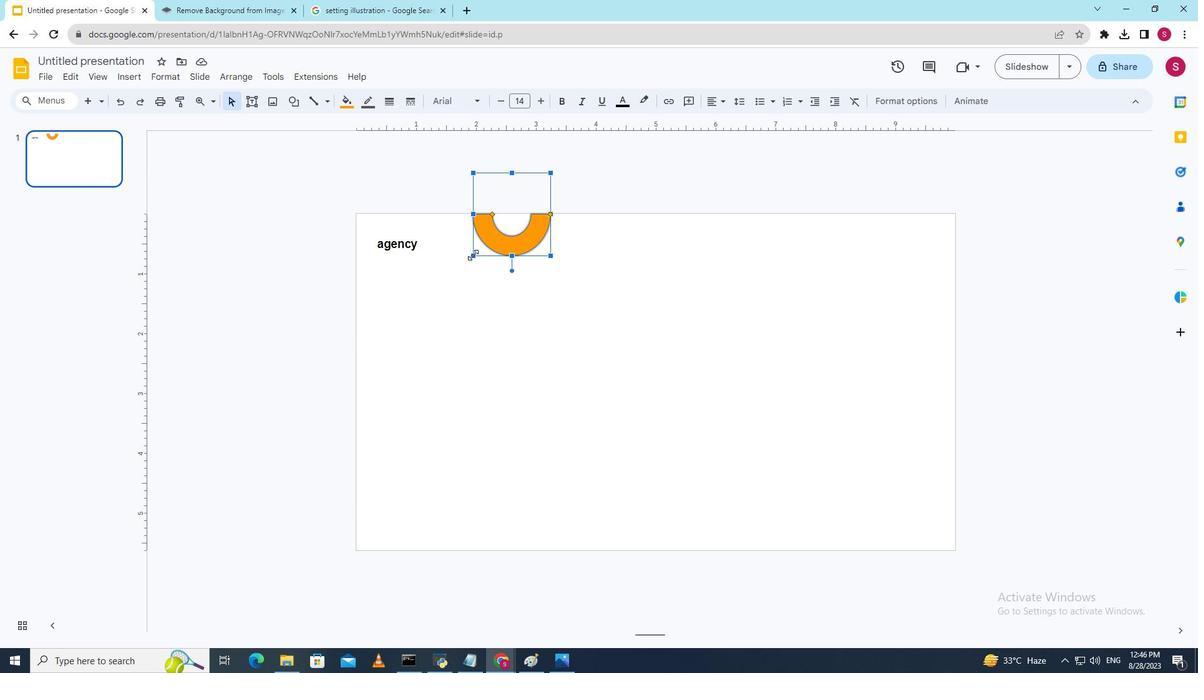 
Action: Mouse pressed left at (472, 255)
Screenshot: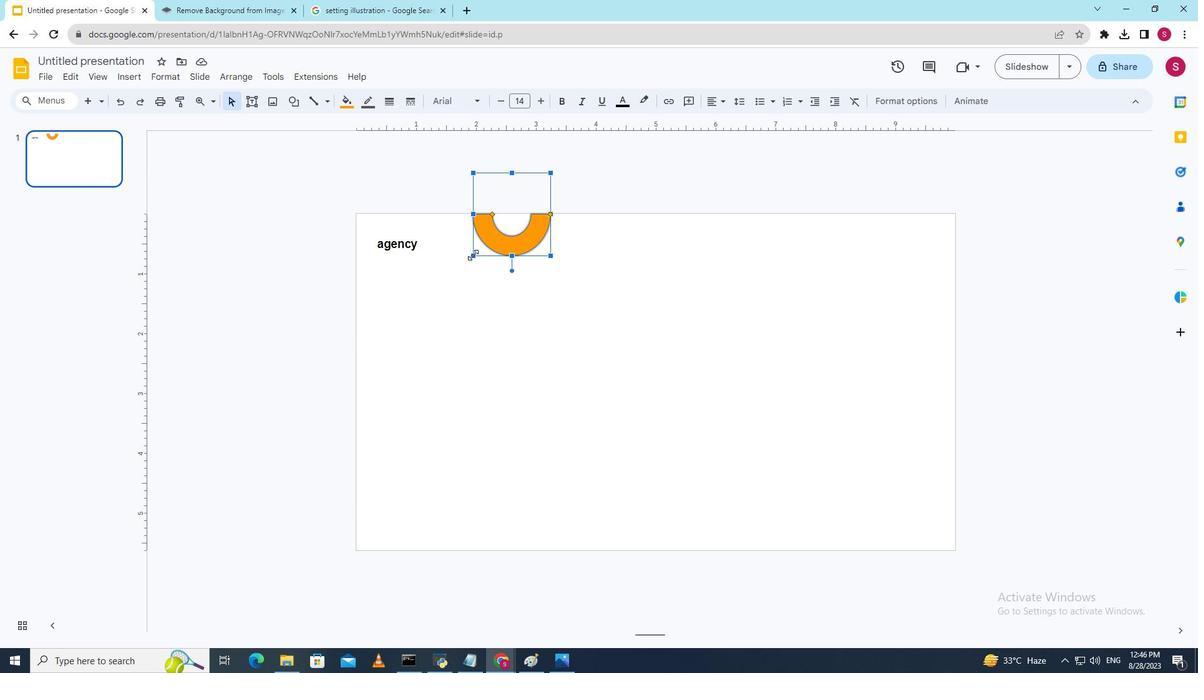 
Action: Mouse moved to (550, 257)
Screenshot: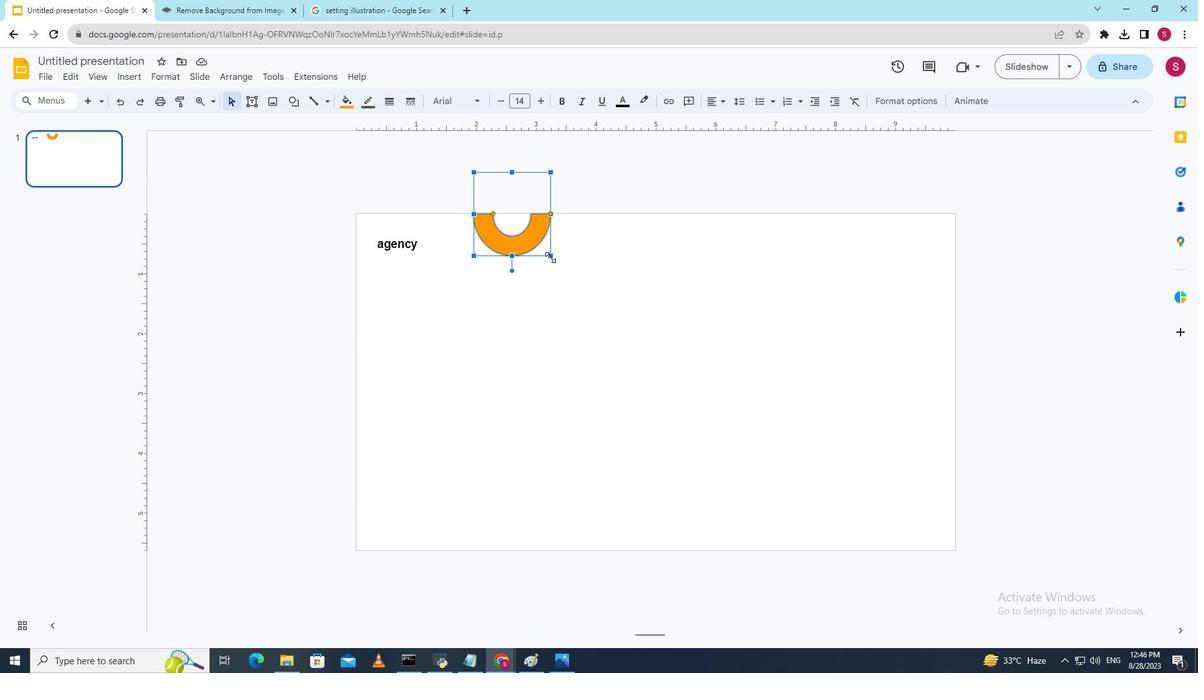 
Action: Mouse pressed left at (550, 257)
Screenshot: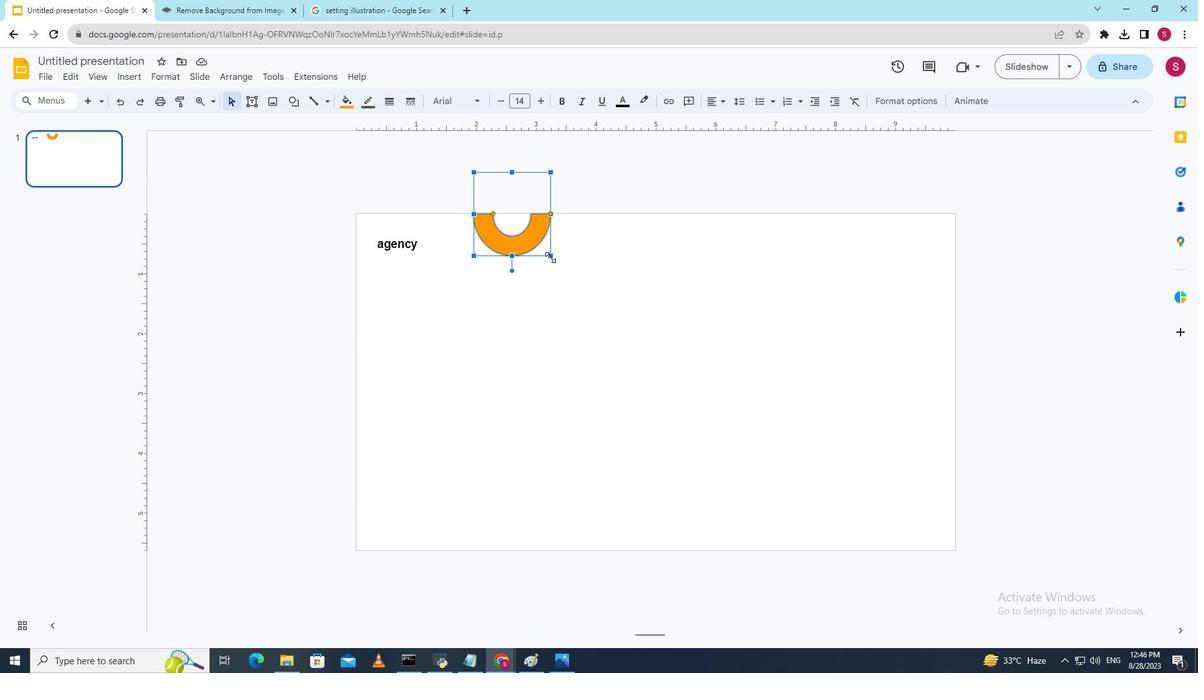 
Action: Mouse moved to (530, 308)
Screenshot: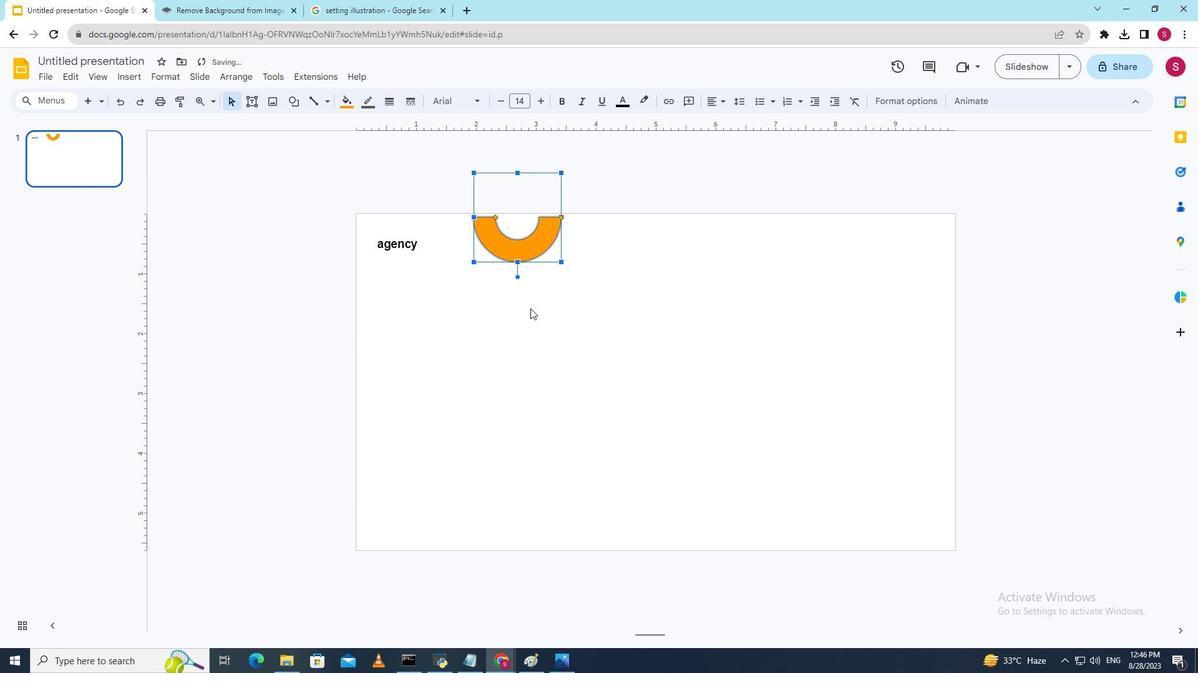 
Action: Mouse pressed left at (530, 308)
Screenshot: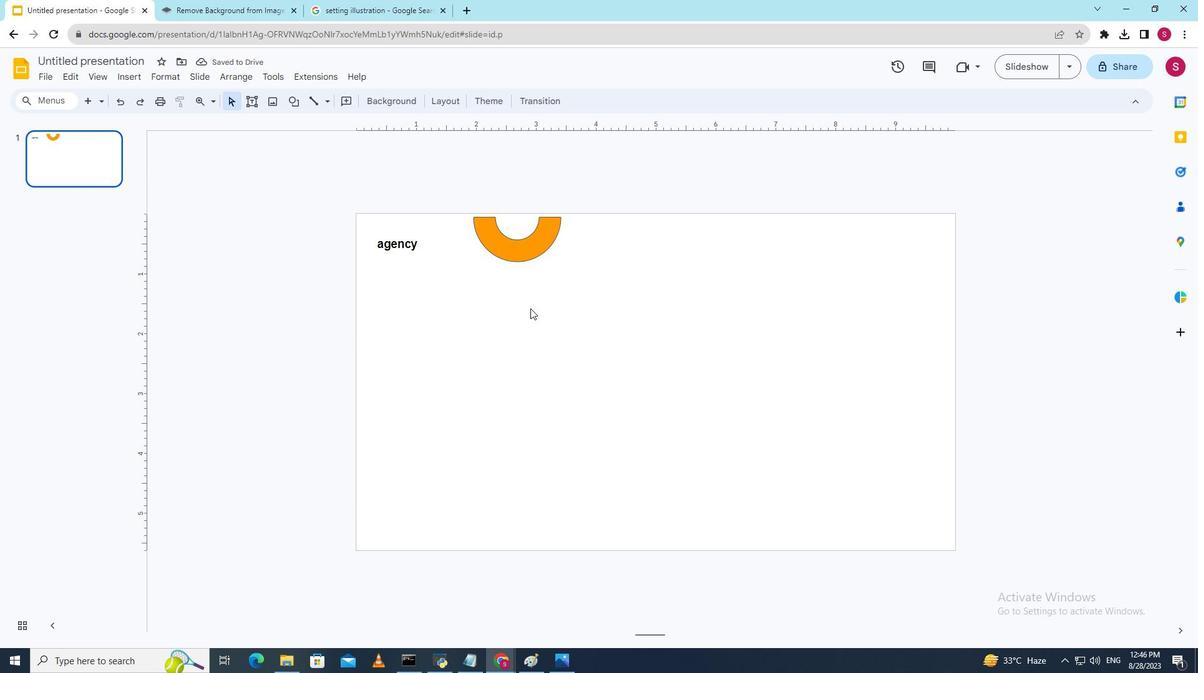 
Action: Mouse moved to (524, 259)
Screenshot: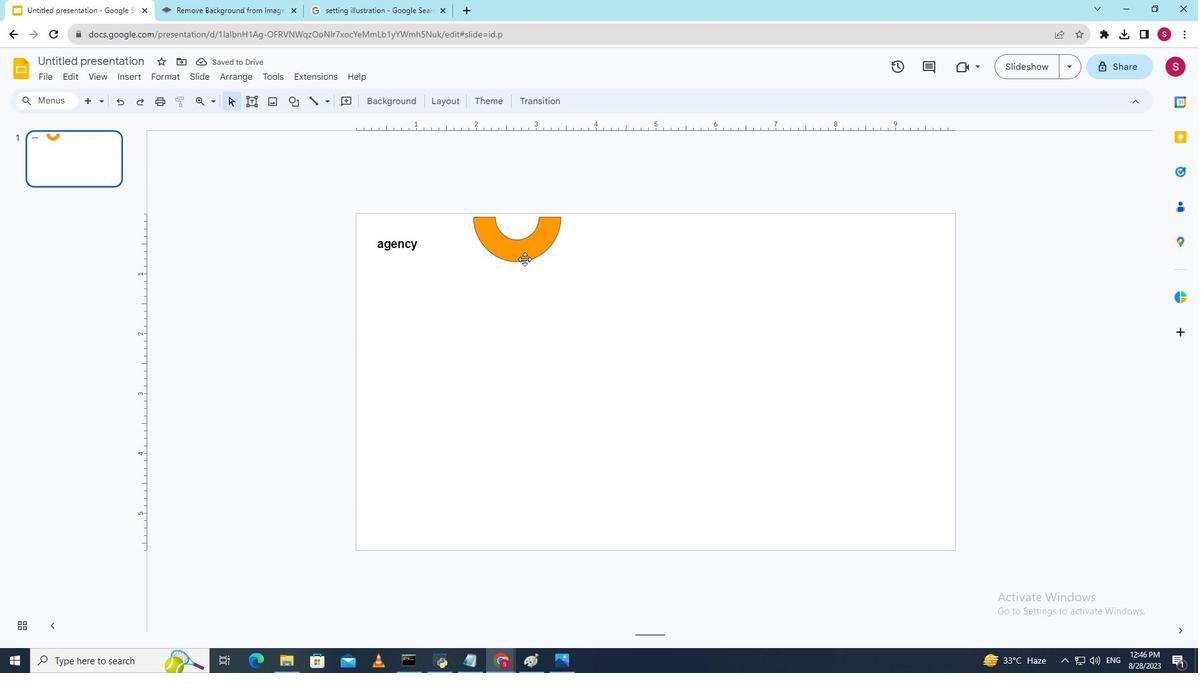 
Action: Mouse pressed left at (524, 259)
Screenshot: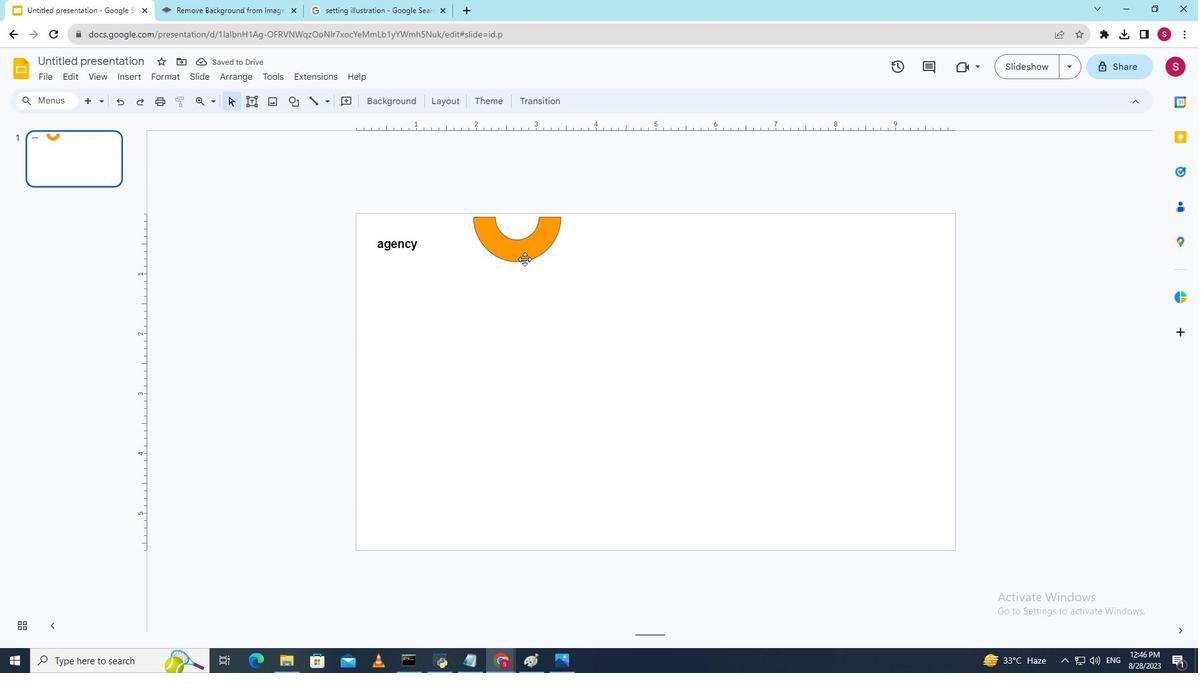 
Action: Key pressed <Key.up>
Screenshot: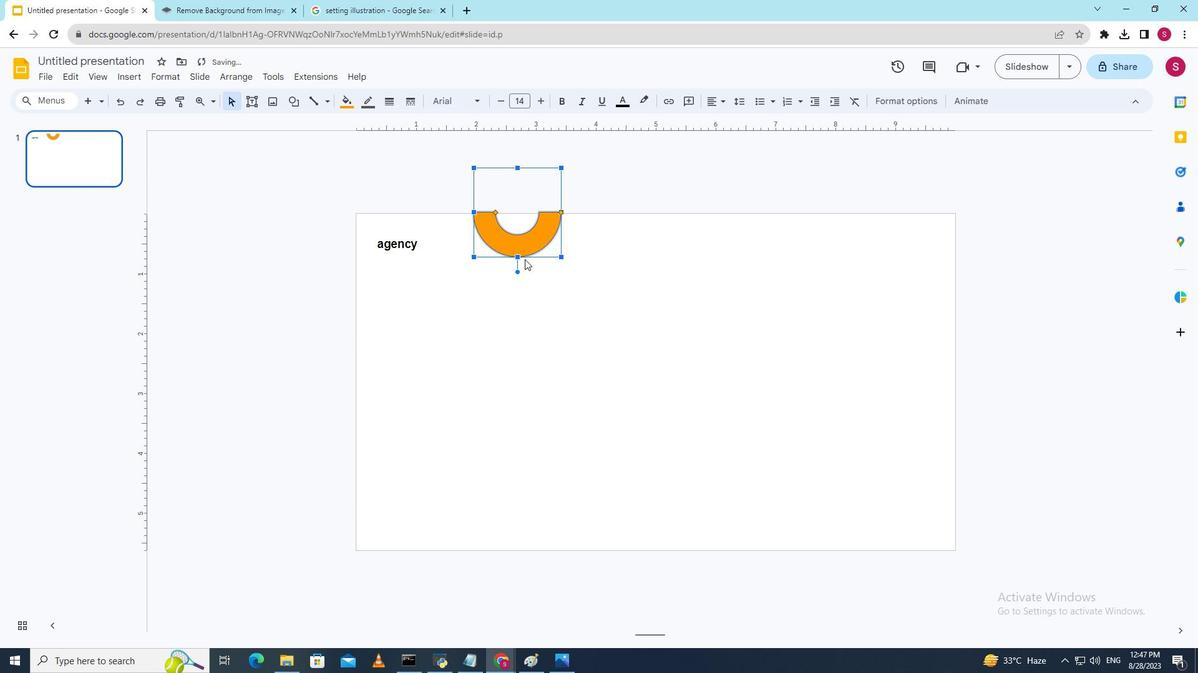 
Action: Mouse moved to (497, 306)
Screenshot: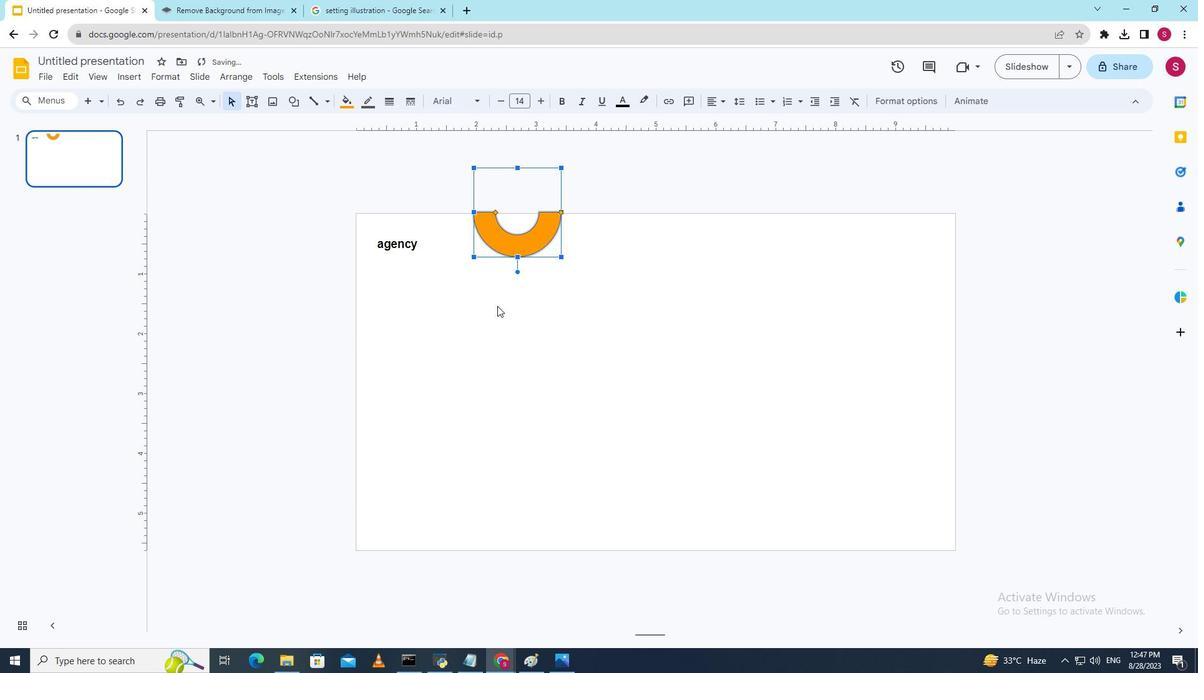 
Action: Mouse pressed left at (497, 306)
Screenshot: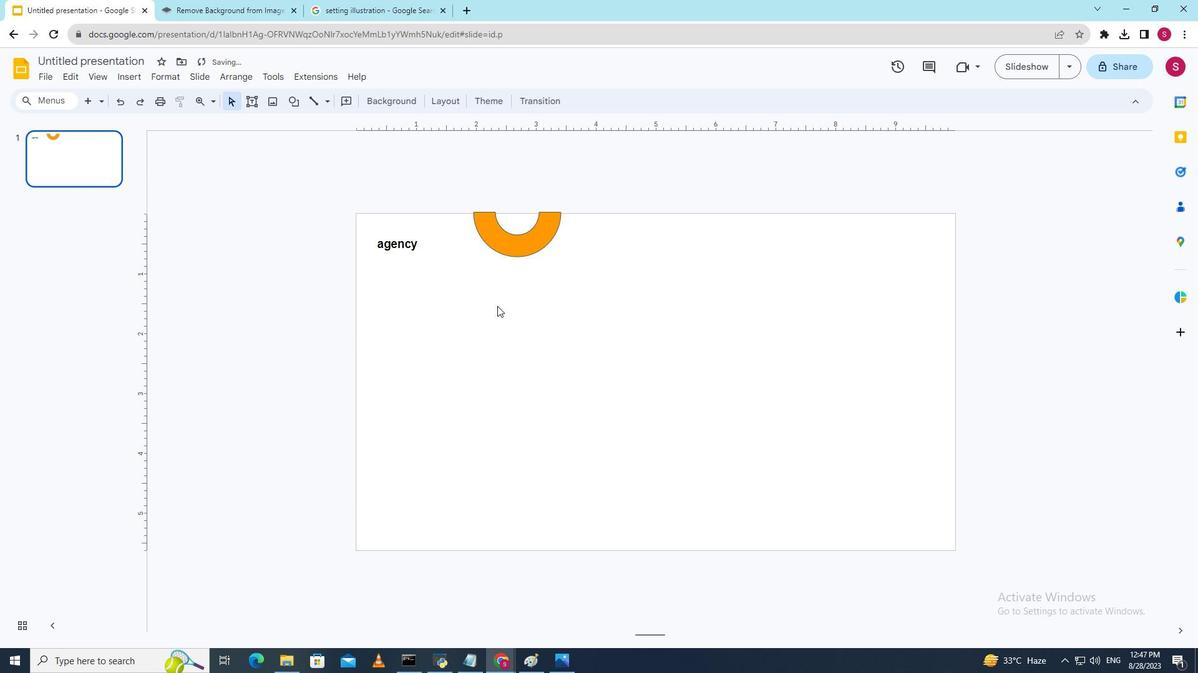 
Action: Mouse moved to (293, 104)
Screenshot: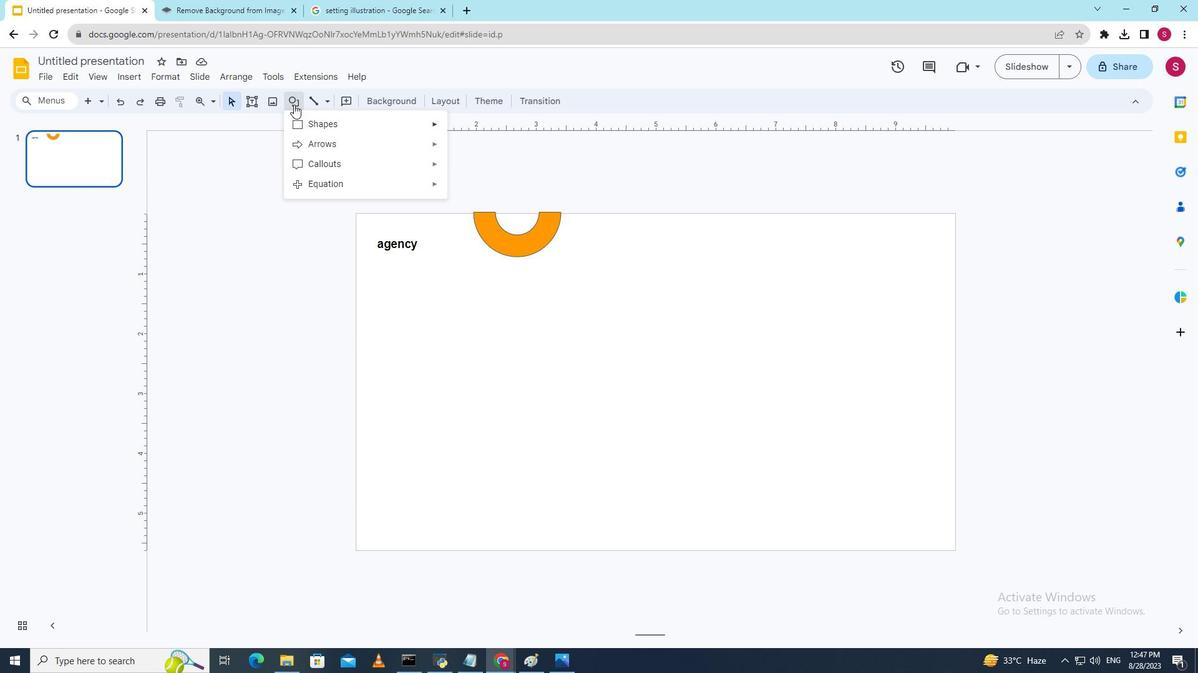 
Action: Mouse pressed left at (293, 104)
Screenshot: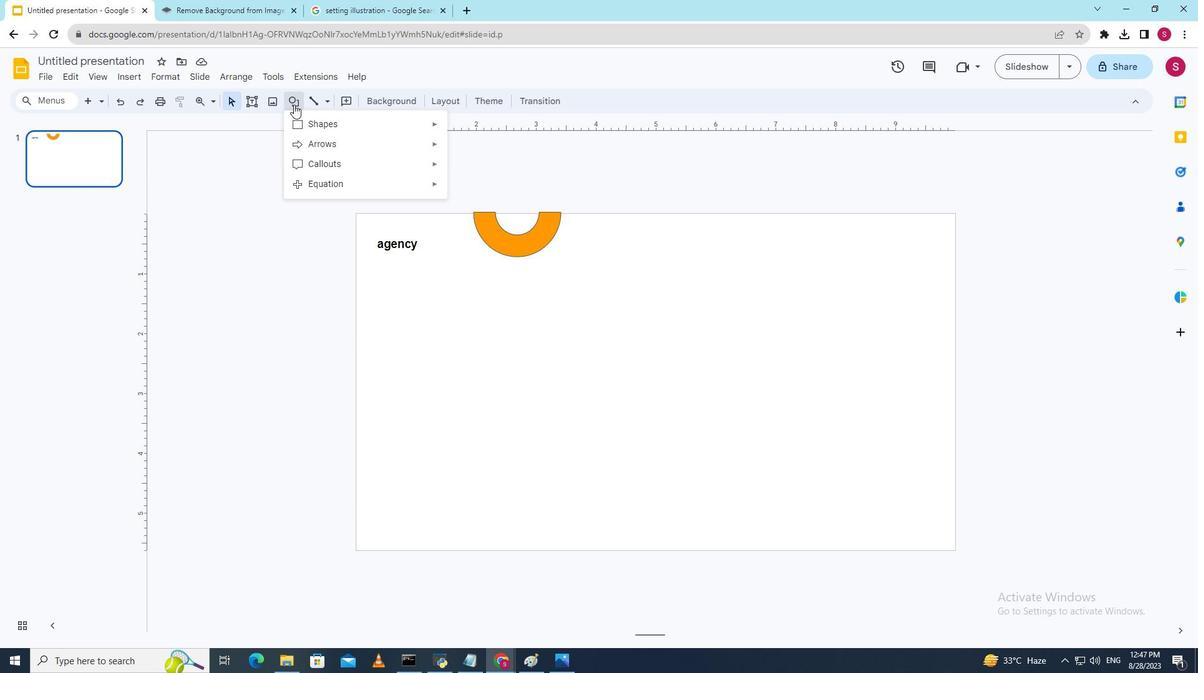 
Action: Mouse moved to (457, 154)
Screenshot: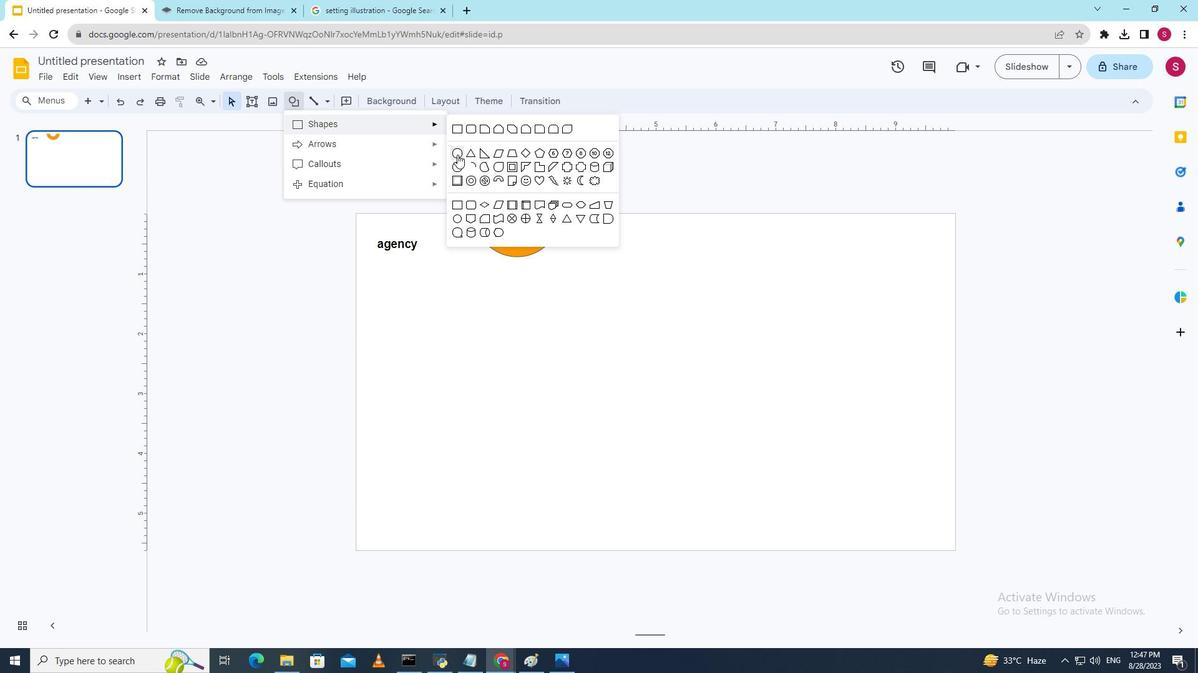 
Action: Mouse pressed left at (457, 154)
Screenshot: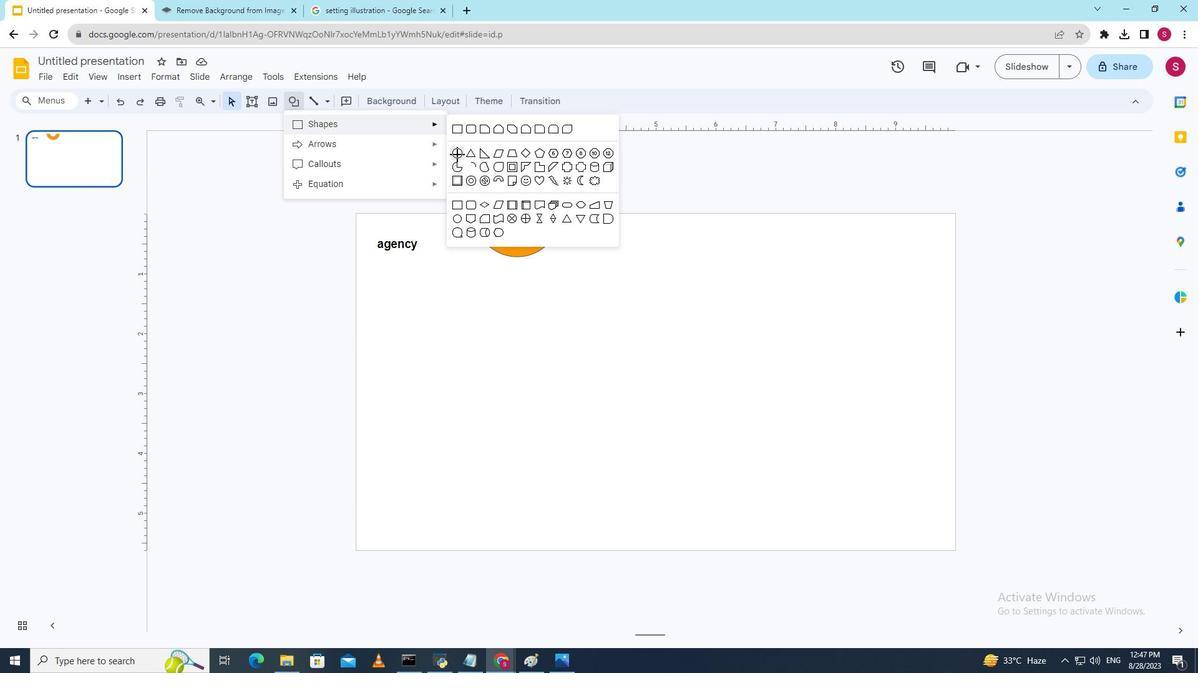 
Action: Mouse moved to (610, 249)
Screenshot: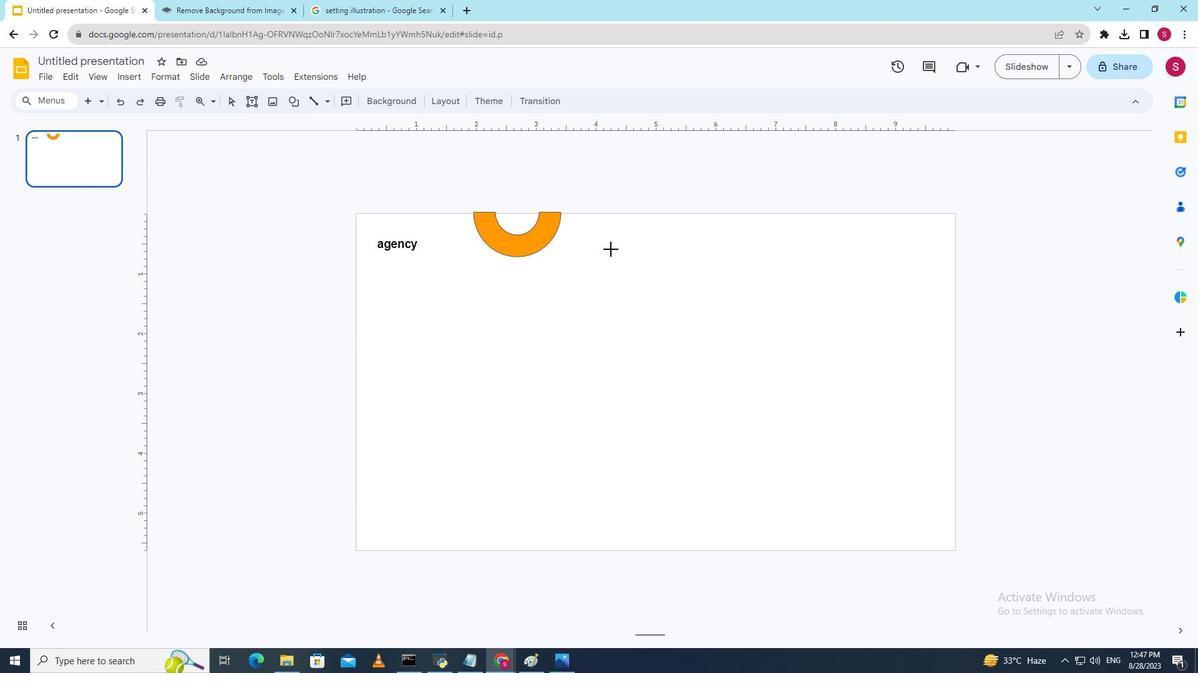 
Action: Mouse pressed left at (610, 249)
Screenshot: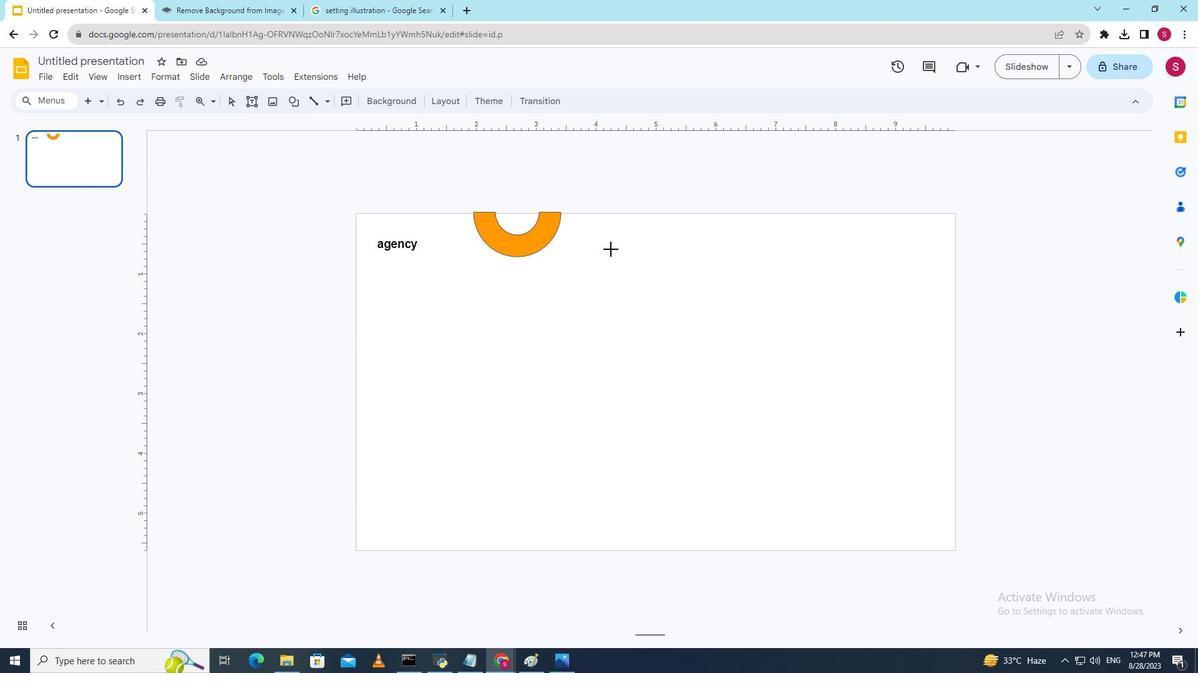 
Action: Mouse moved to (662, 309)
Screenshot: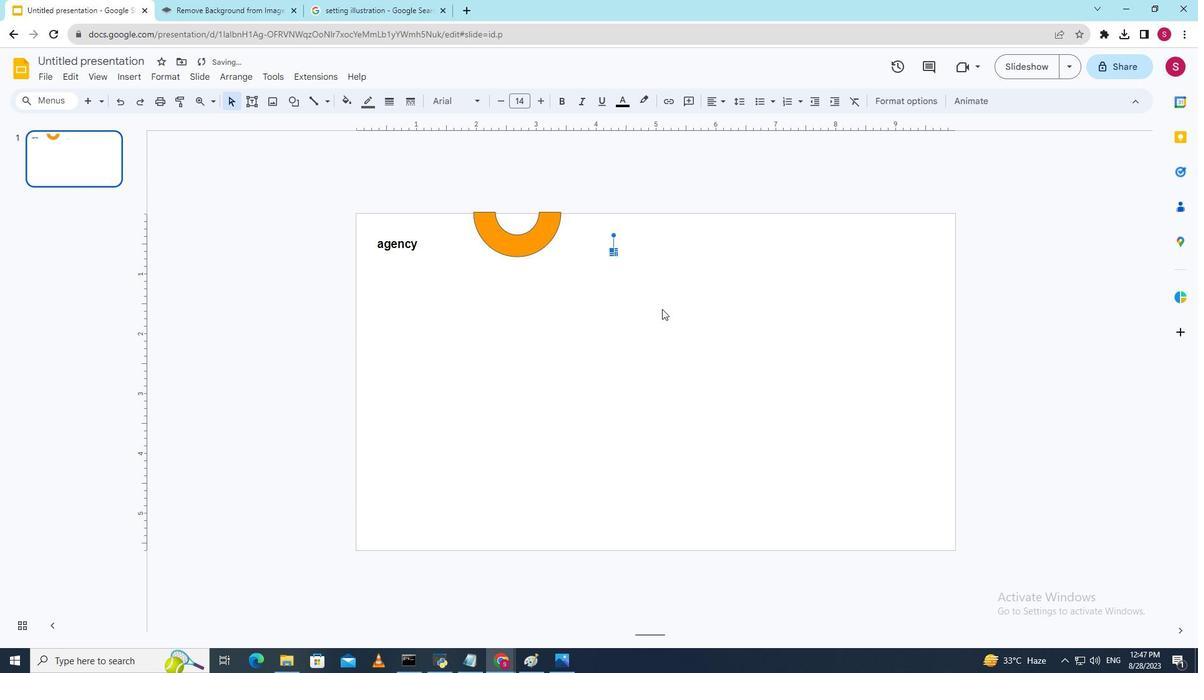 
Action: Mouse pressed left at (662, 309)
Screenshot: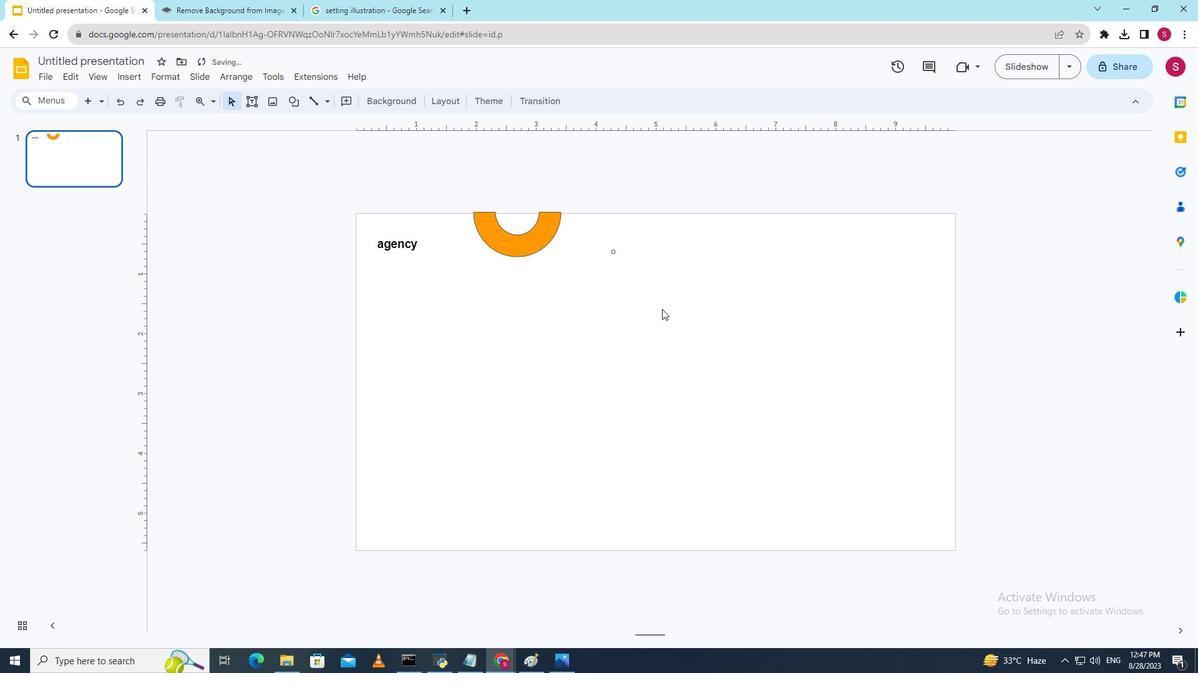 
Action: Mouse moved to (613, 252)
Screenshot: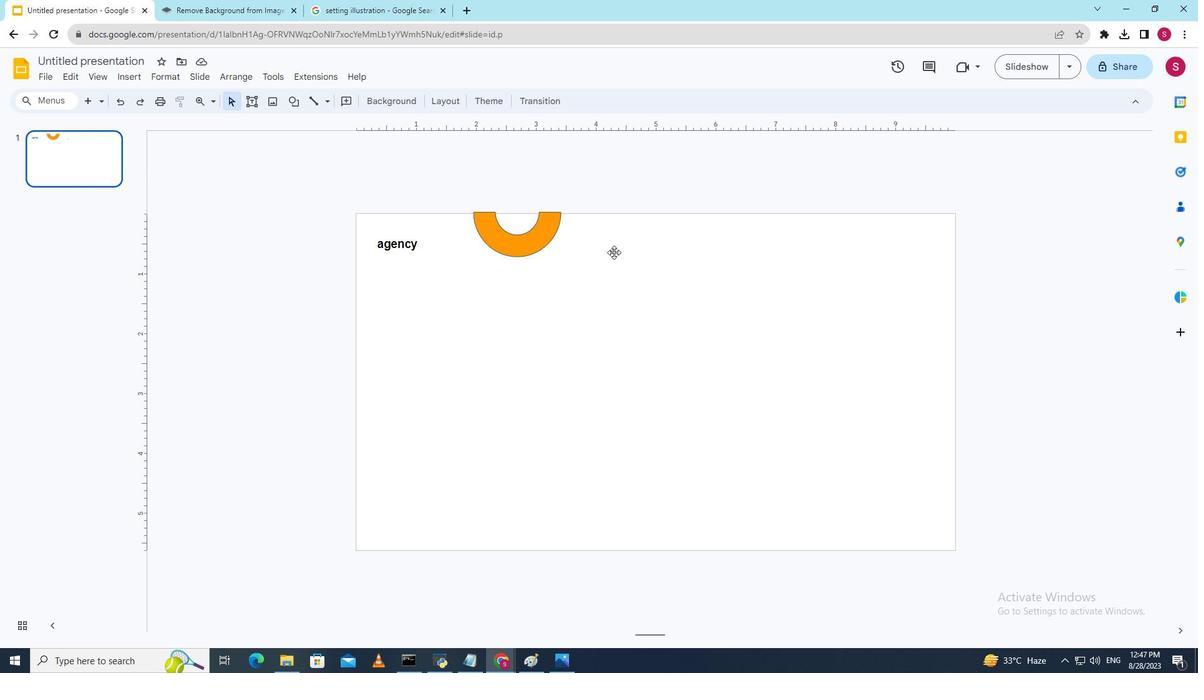 
Action: Mouse pressed left at (613, 252)
Screenshot: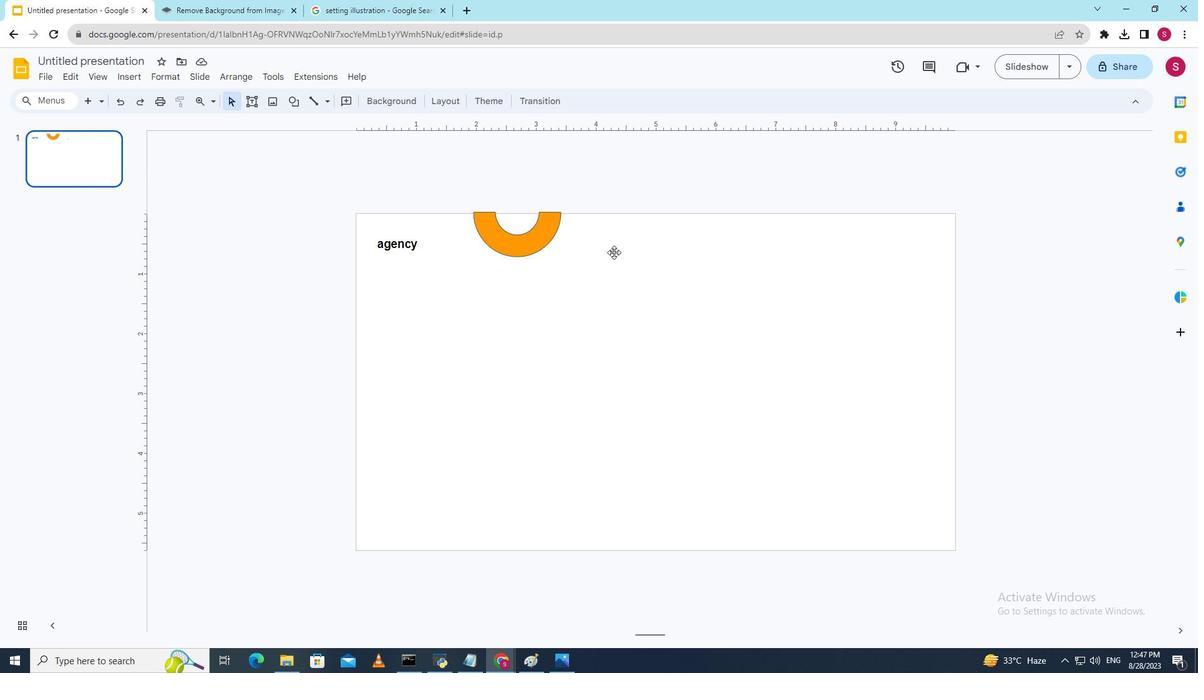
Action: Mouse moved to (351, 102)
Screenshot: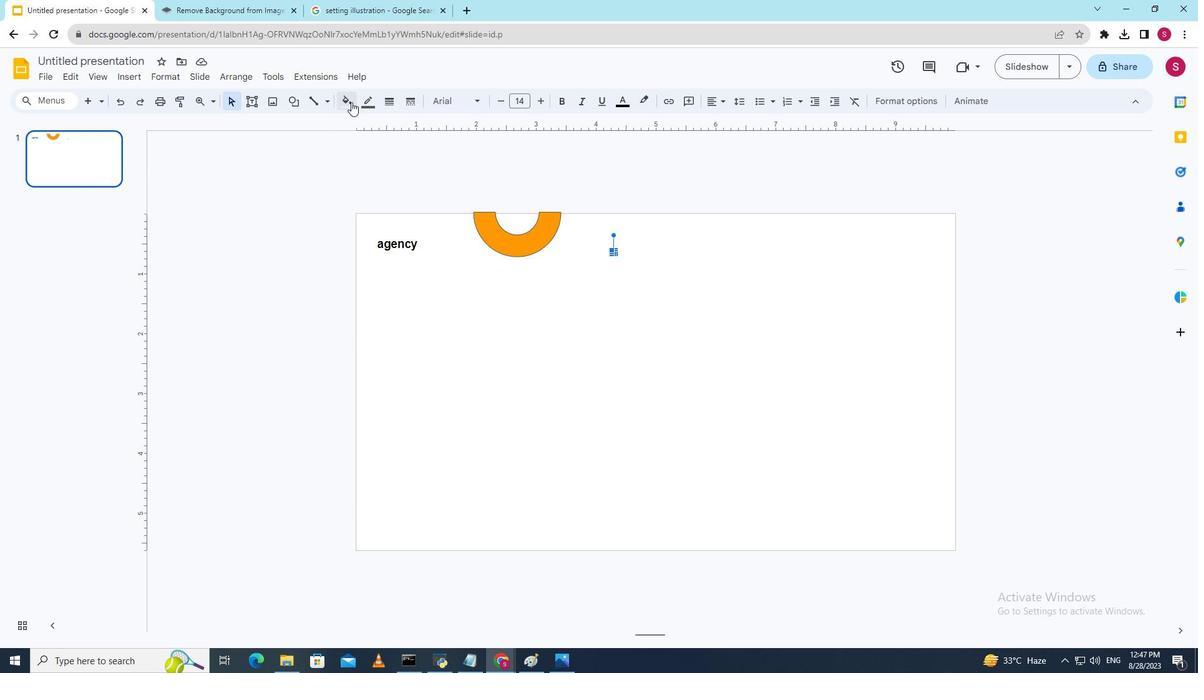 
Action: Mouse pressed left at (351, 102)
Screenshot: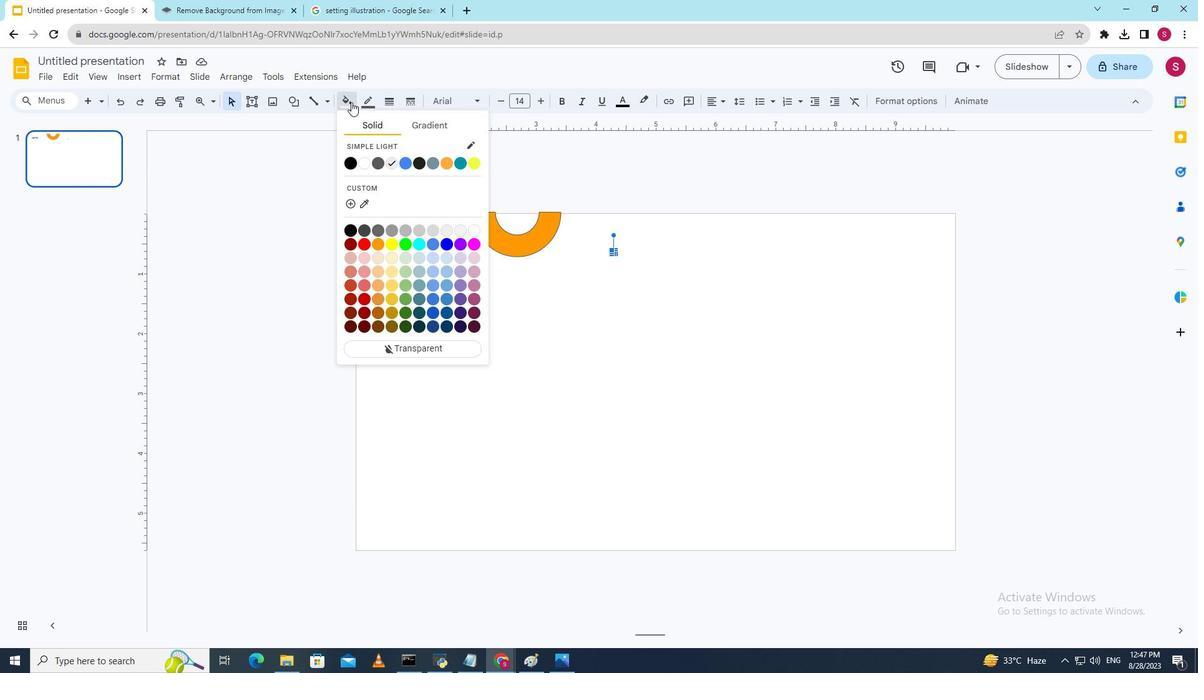 
Action: Mouse moved to (375, 245)
Screenshot: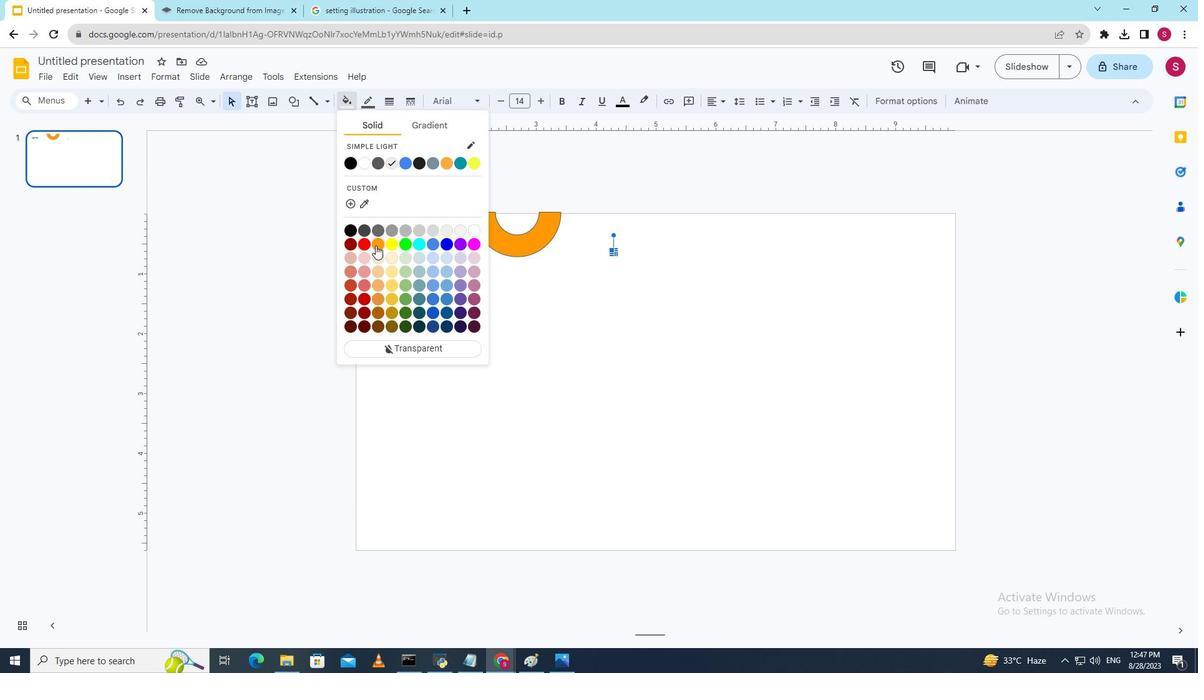 
Action: Mouse pressed left at (375, 245)
Screenshot: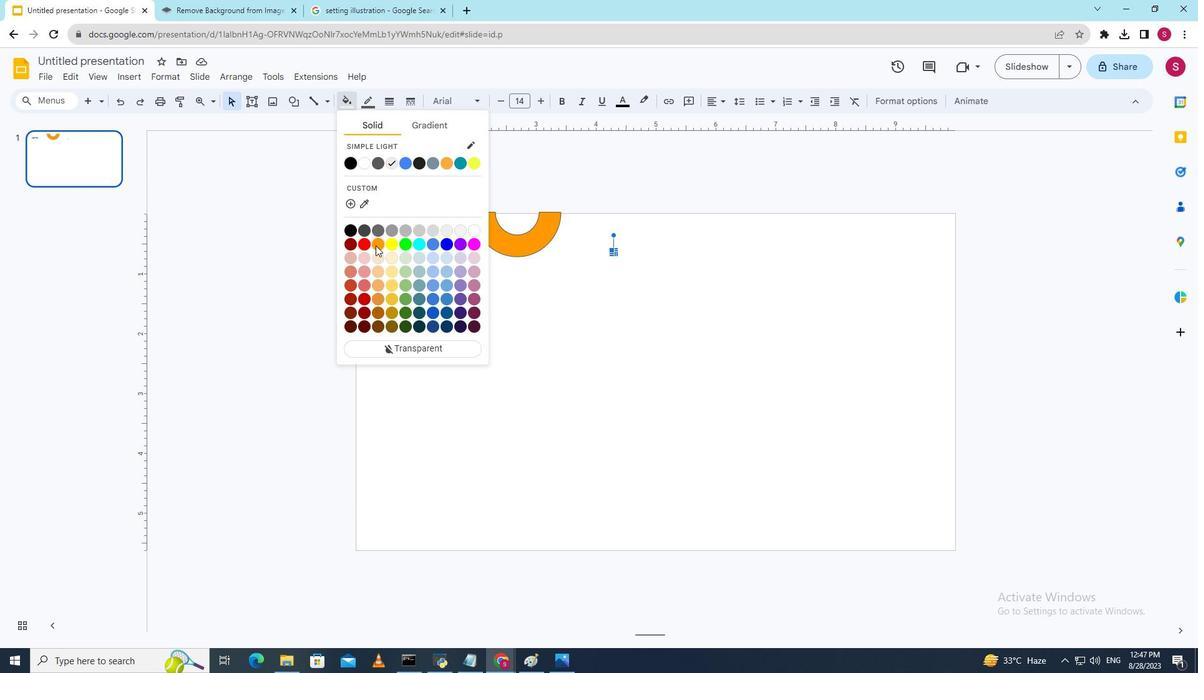 
Action: Mouse moved to (375, 109)
Screenshot: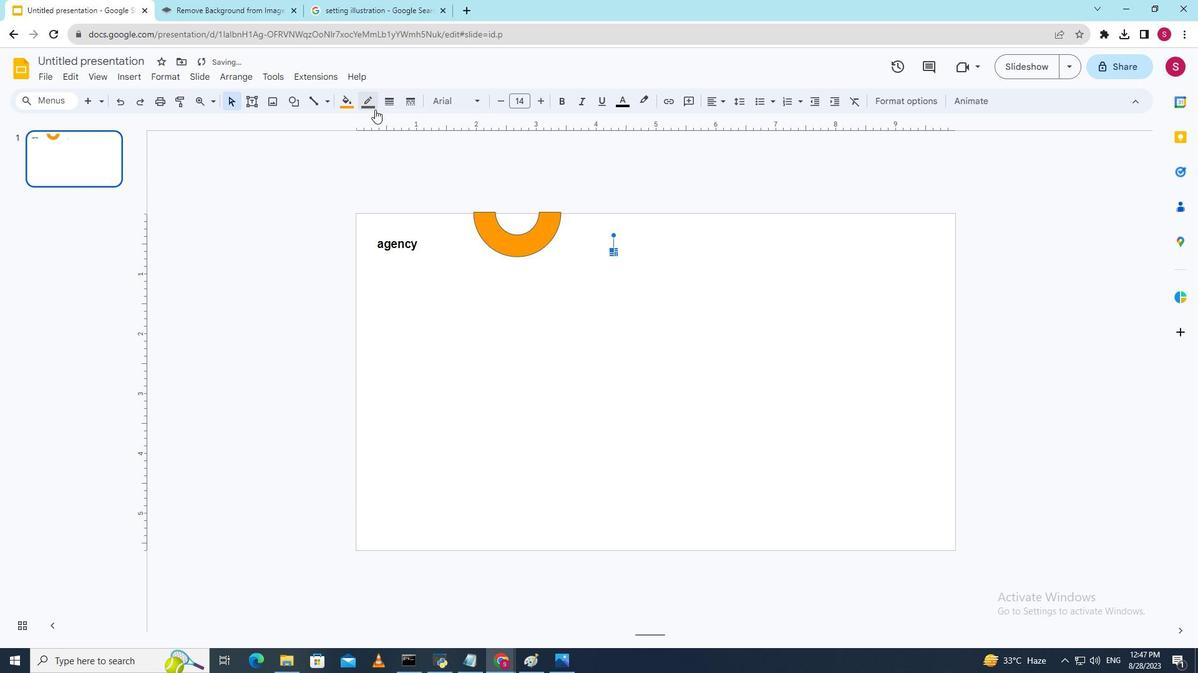 
Action: Mouse pressed left at (375, 109)
Screenshot: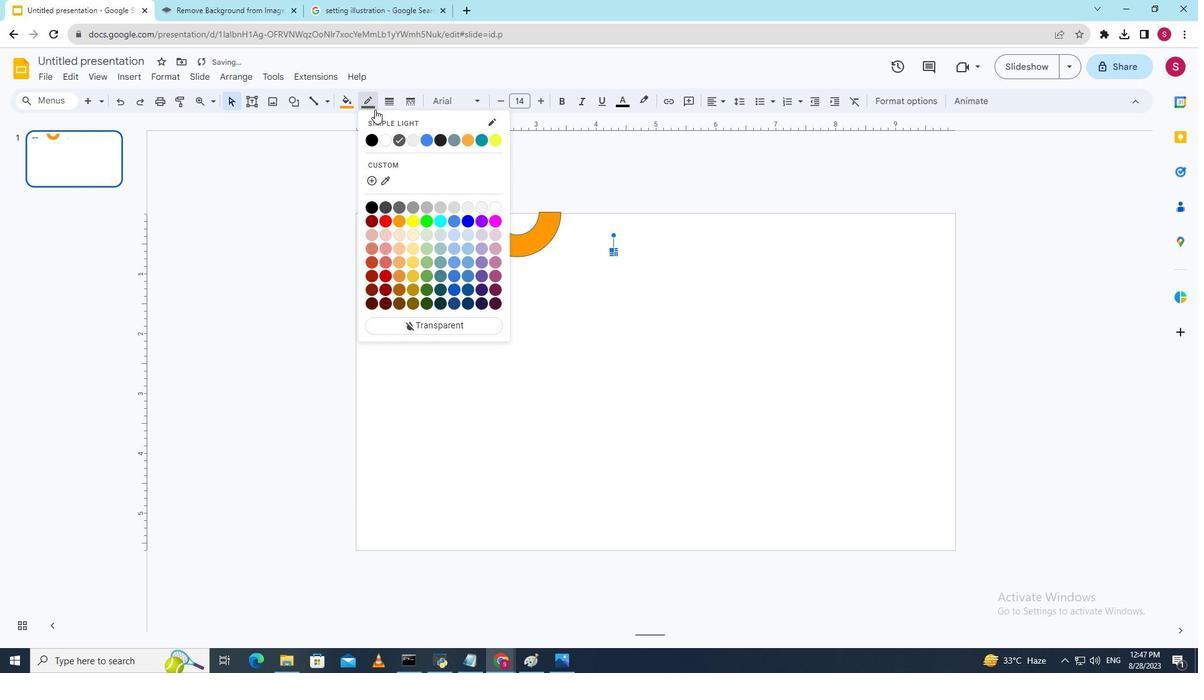 
Action: Mouse moved to (397, 220)
Screenshot: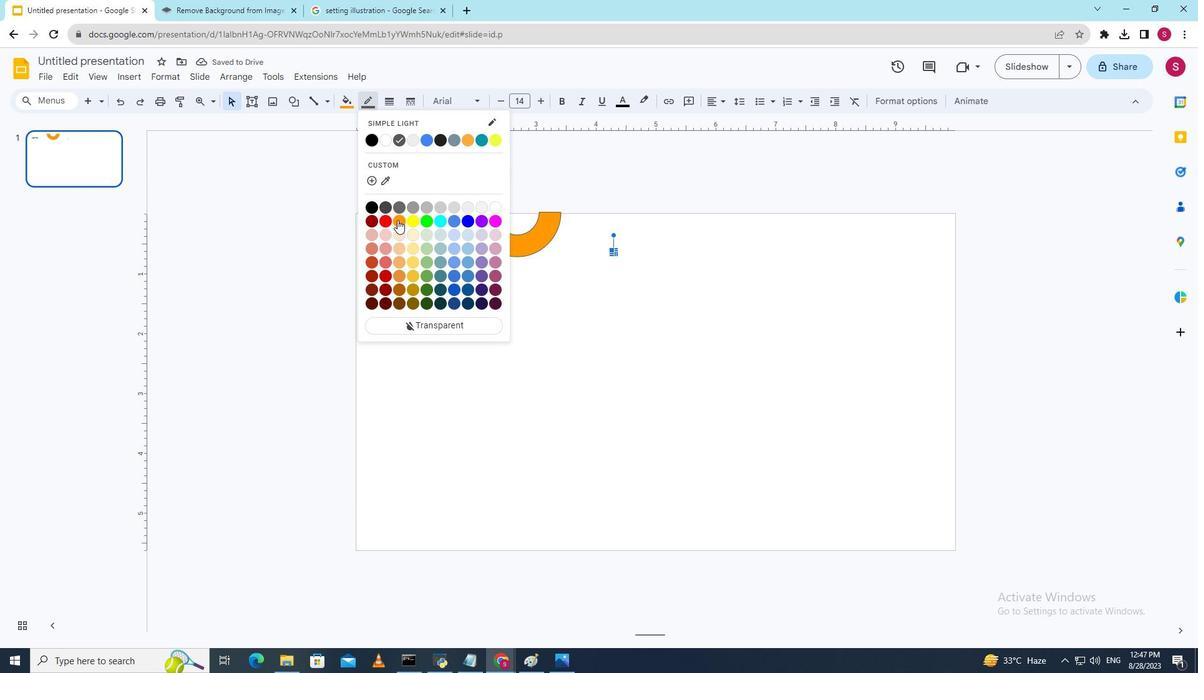 
Action: Mouse pressed left at (397, 220)
Screenshot: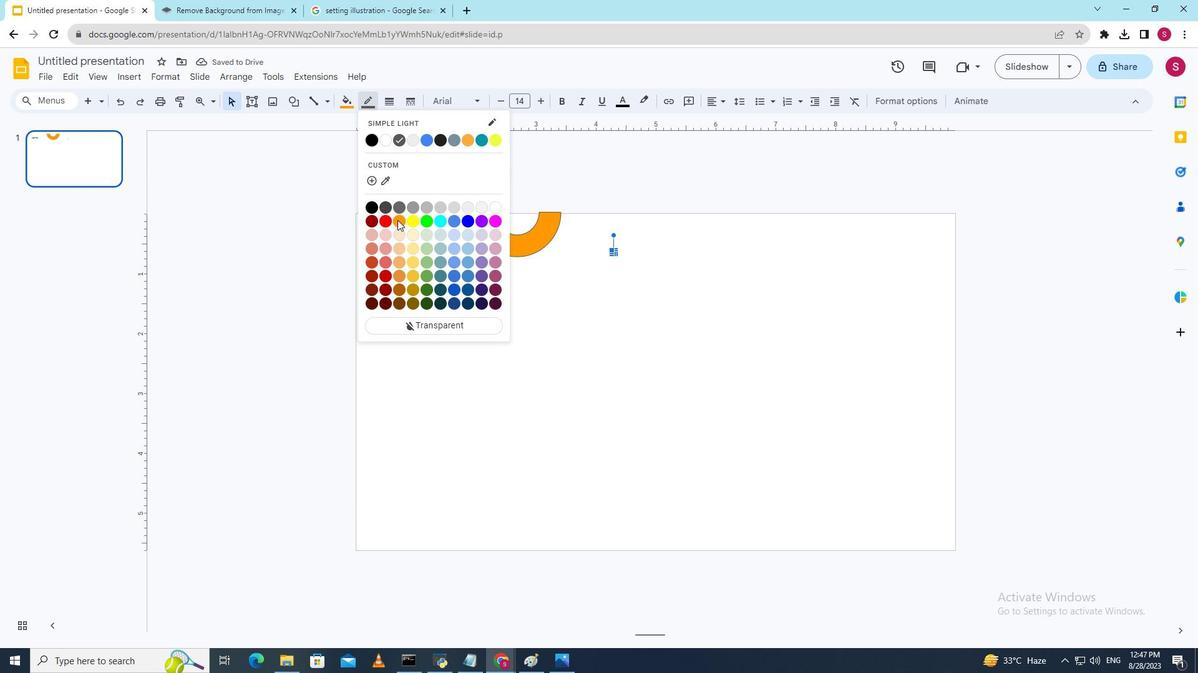 
Action: Mouse moved to (698, 325)
Screenshot: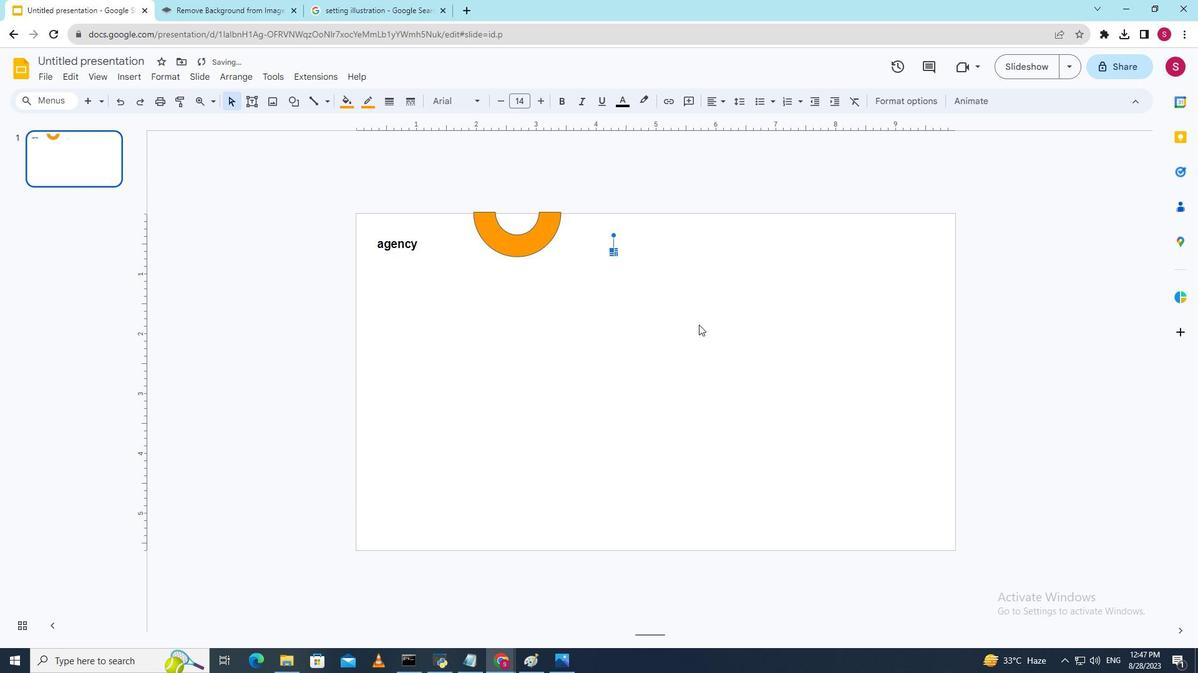 
Action: Key pressed ctrl+Cctrl+V<'\x16'><'\x16'><'\x16'><'\x16'><'\x16'><'\x16'><'\x16'><'\x16'><'\x16'><'\x16'><'\x16'><'\x16'><'\x16'><'\x16'><'\x16'><'\x16'>
Screenshot: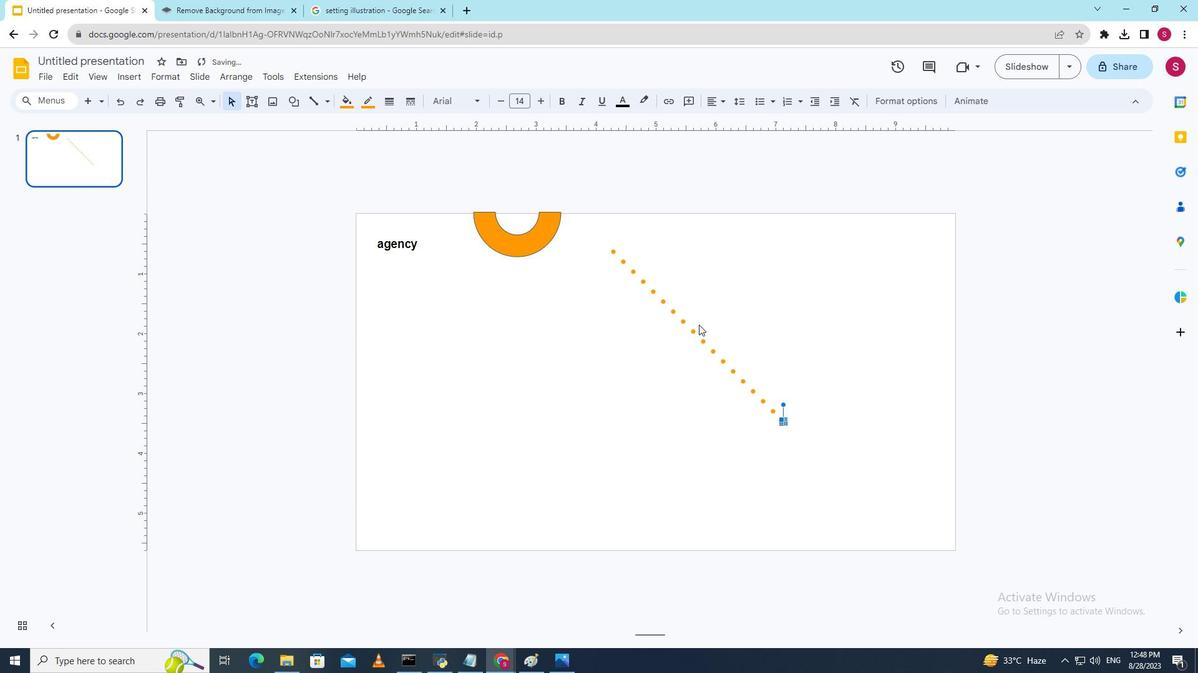 
Action: Mouse moved to (623, 262)
Screenshot: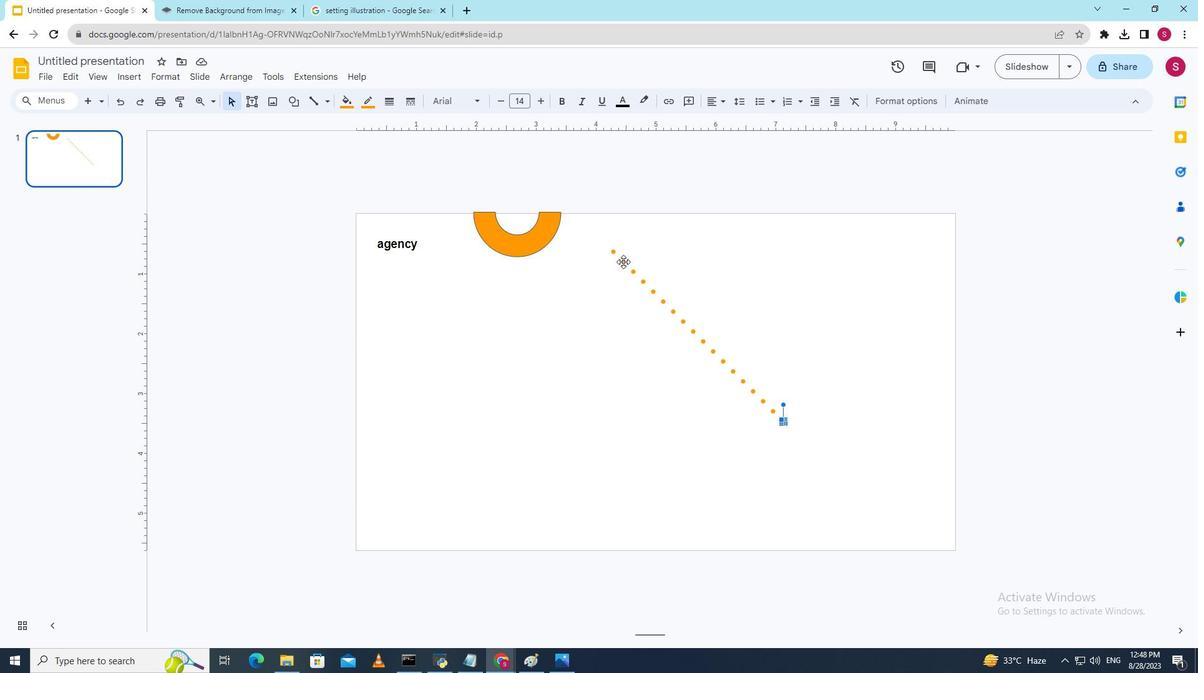 
Action: Mouse pressed left at (623, 262)
Screenshot: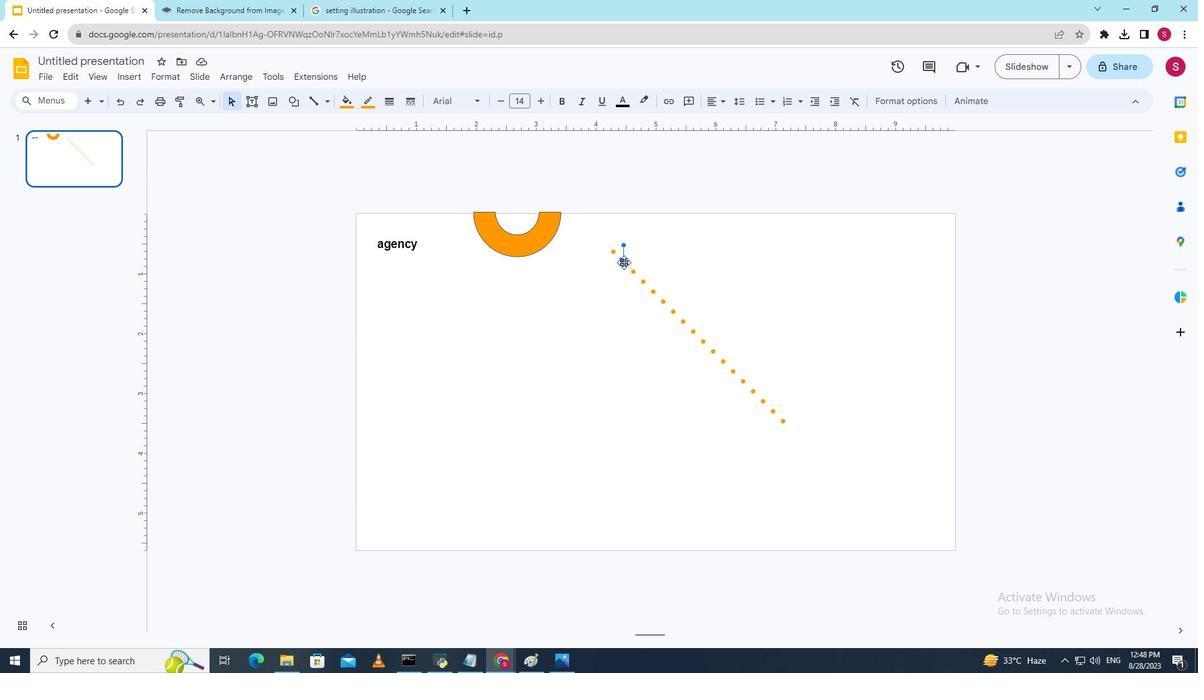 
Action: Mouse moved to (630, 261)
Screenshot: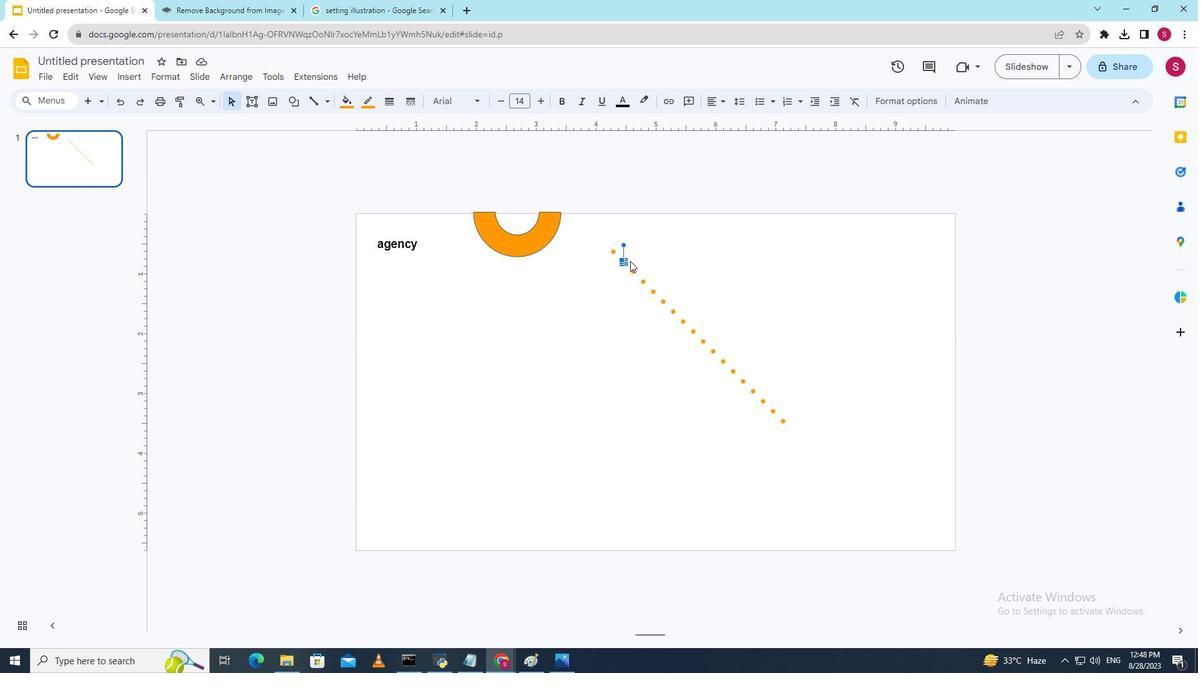 
Action: Key pressed <Key.left><Key.left>
Screenshot: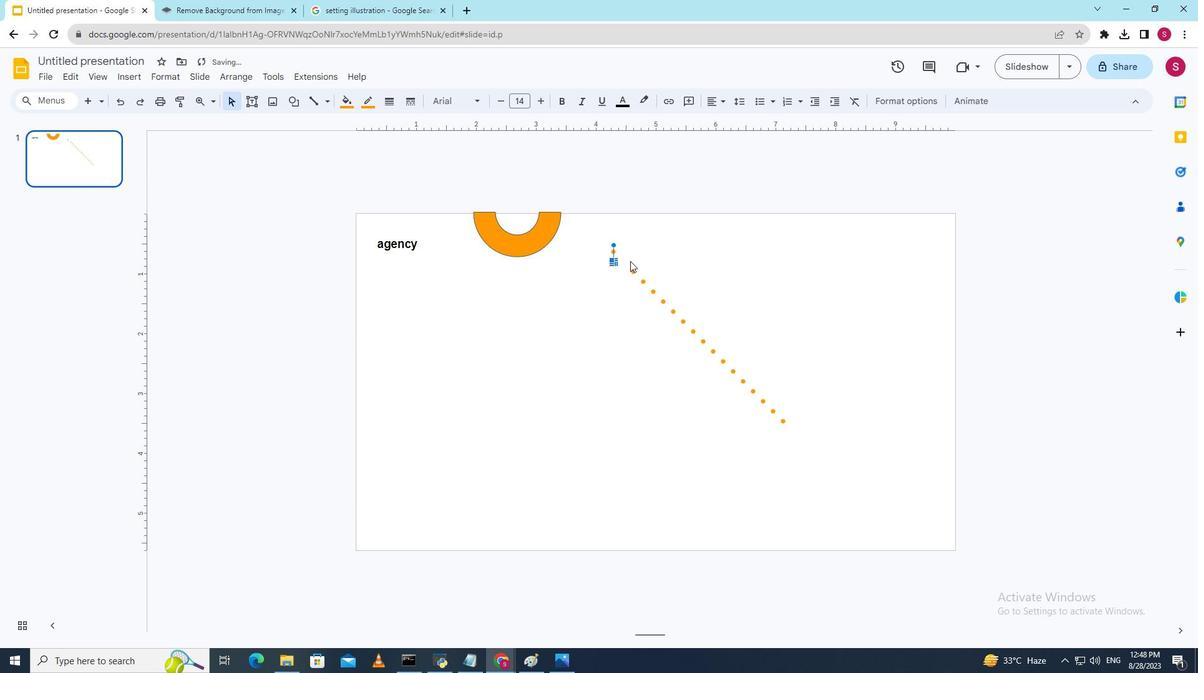 
Action: Mouse moved to (635, 272)
Screenshot: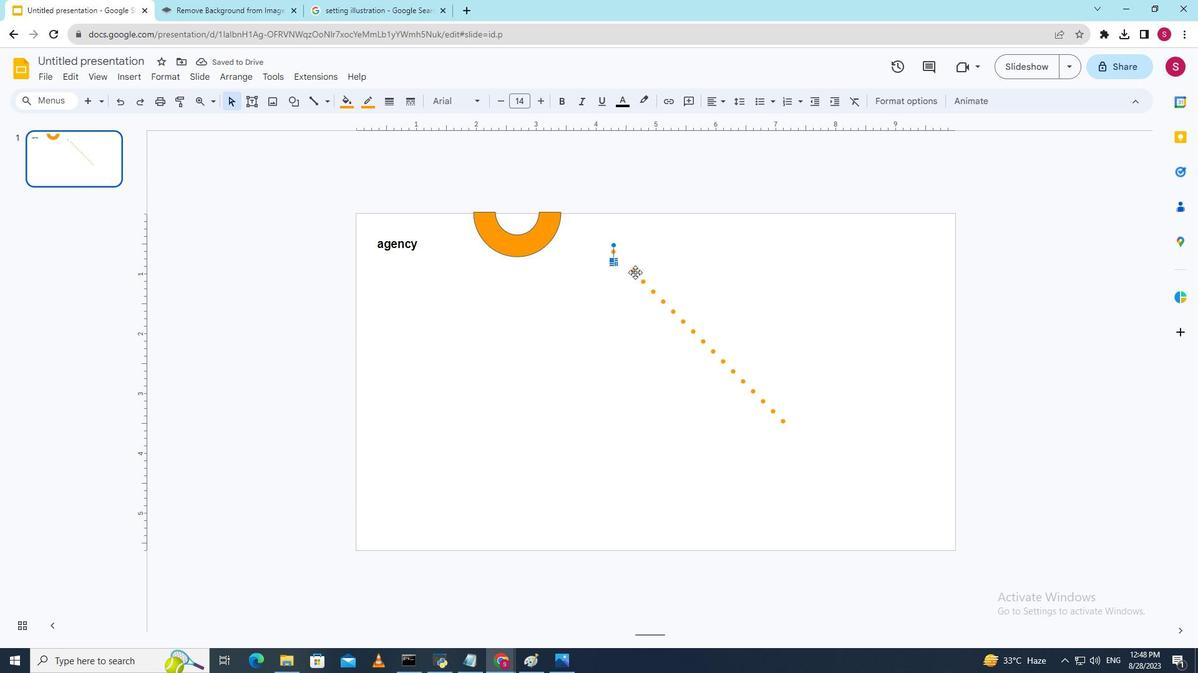 
Action: Mouse pressed left at (635, 272)
Screenshot: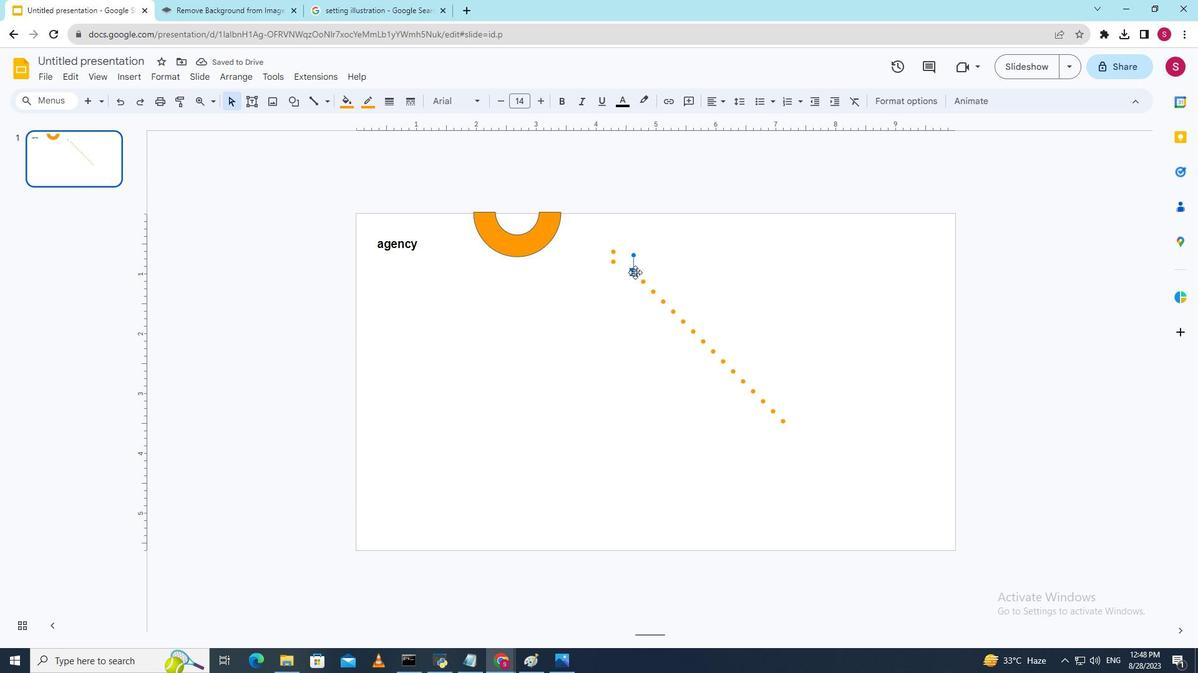 
Action: Key pressed <Key.up><Key.up><Key.up><Key.left><Key.up><Key.left><Key.down><Key.up>
Screenshot: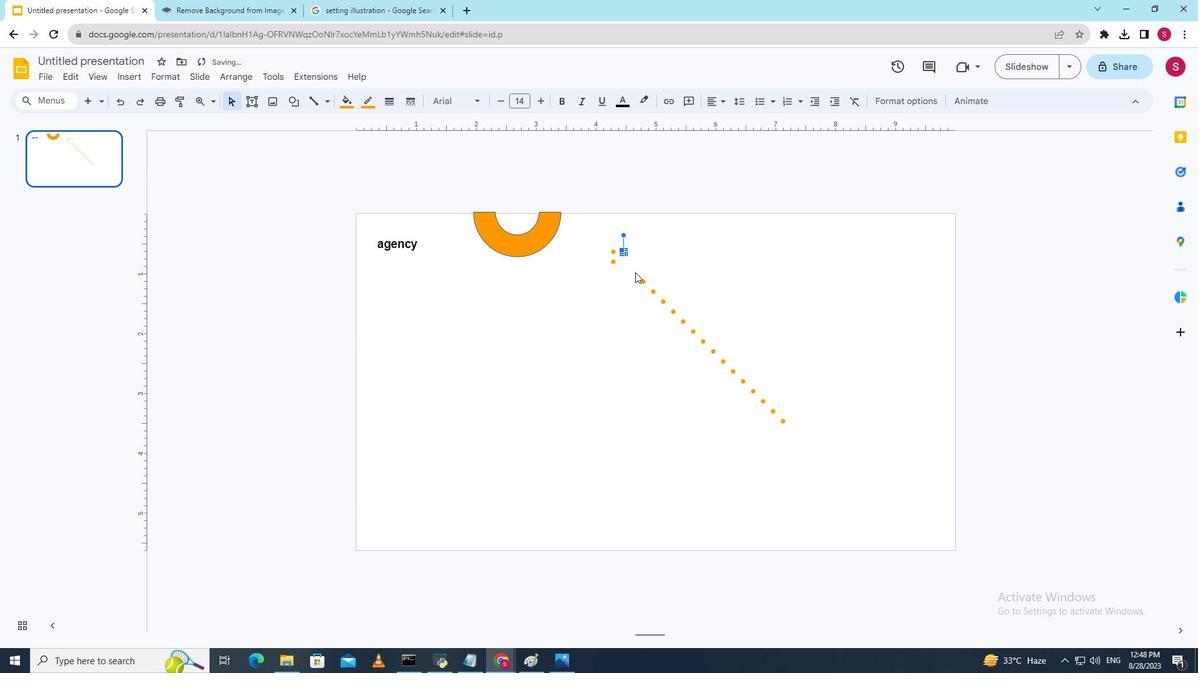
Action: Mouse pressed left at (635, 272)
Screenshot: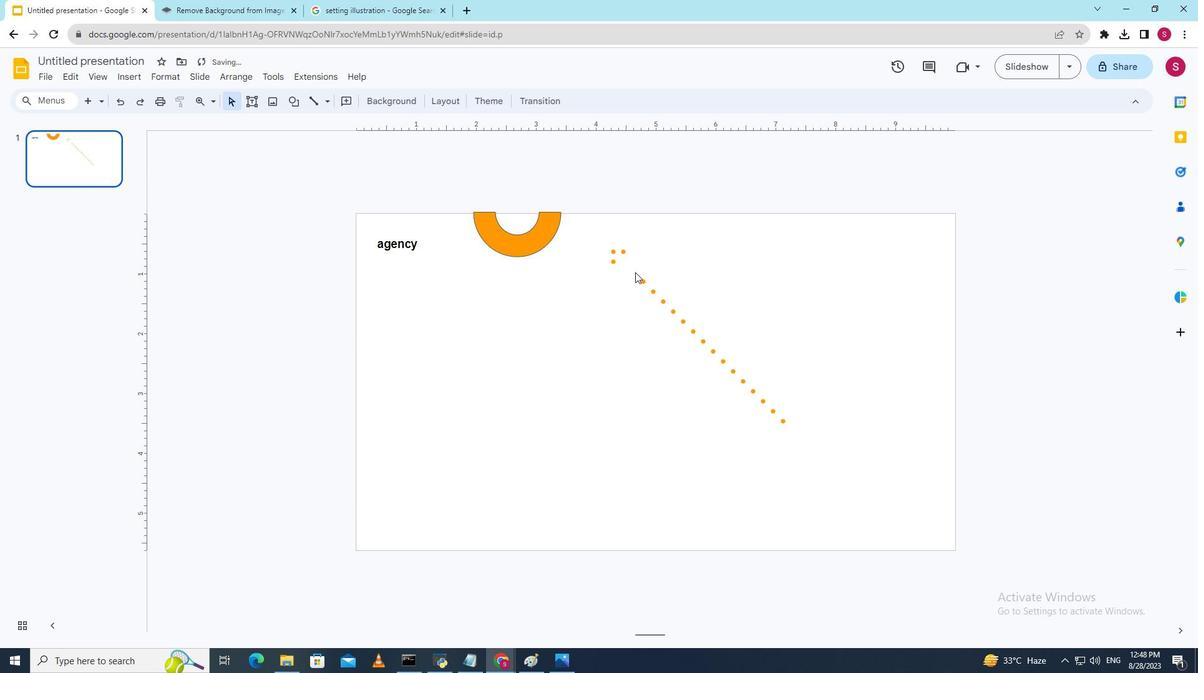 
Action: Mouse moved to (644, 282)
Screenshot: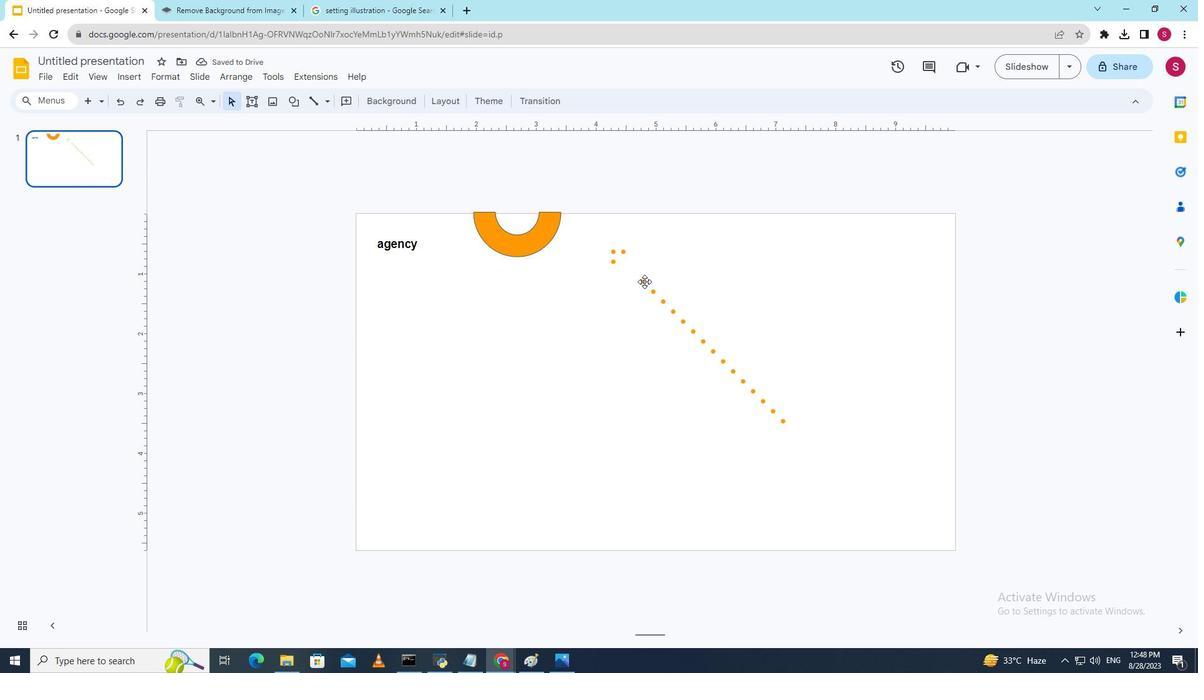 
Action: Mouse pressed left at (644, 282)
Screenshot: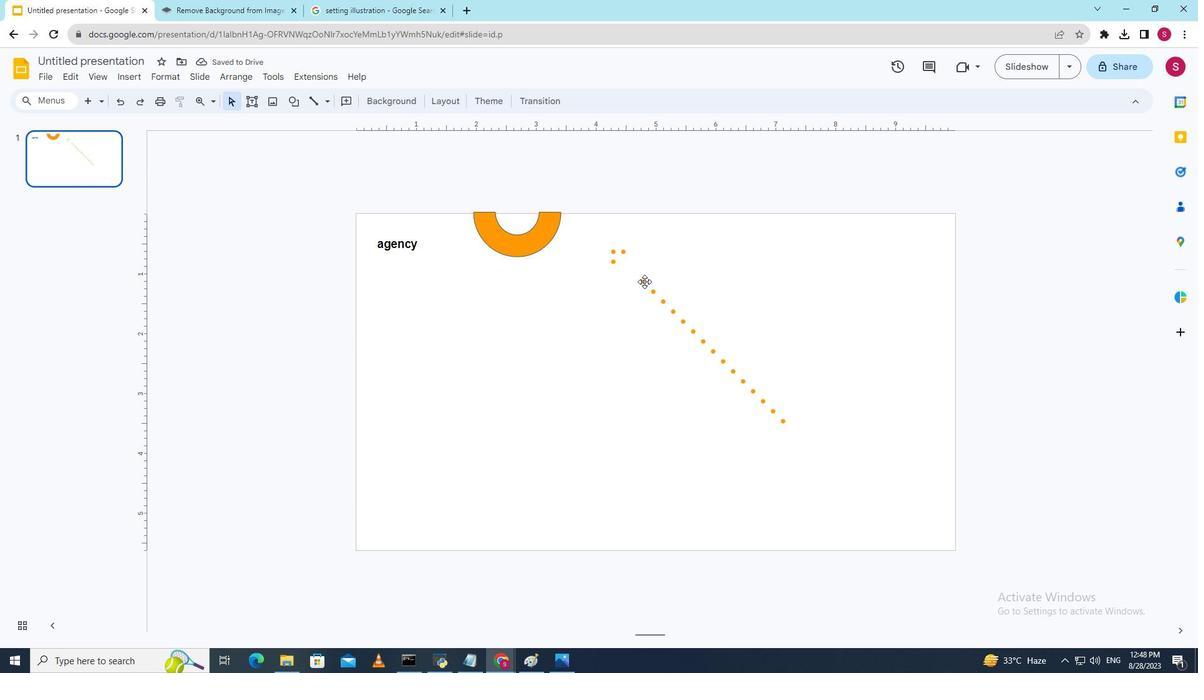 
Action: Mouse moved to (657, 293)
Screenshot: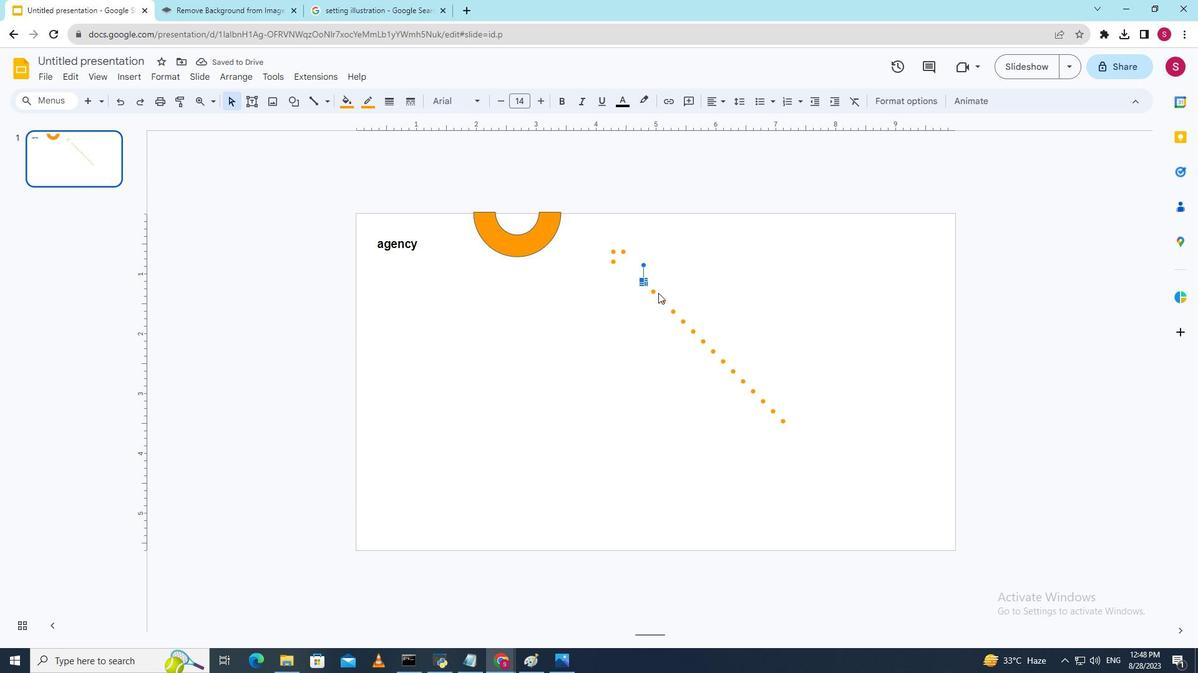 
Action: Key pressed <Key.shift><Key.shift><Key.left><Key.left><Key.left><Key.up><Key.up><Key.left><Key.up><Key.up>
Screenshot: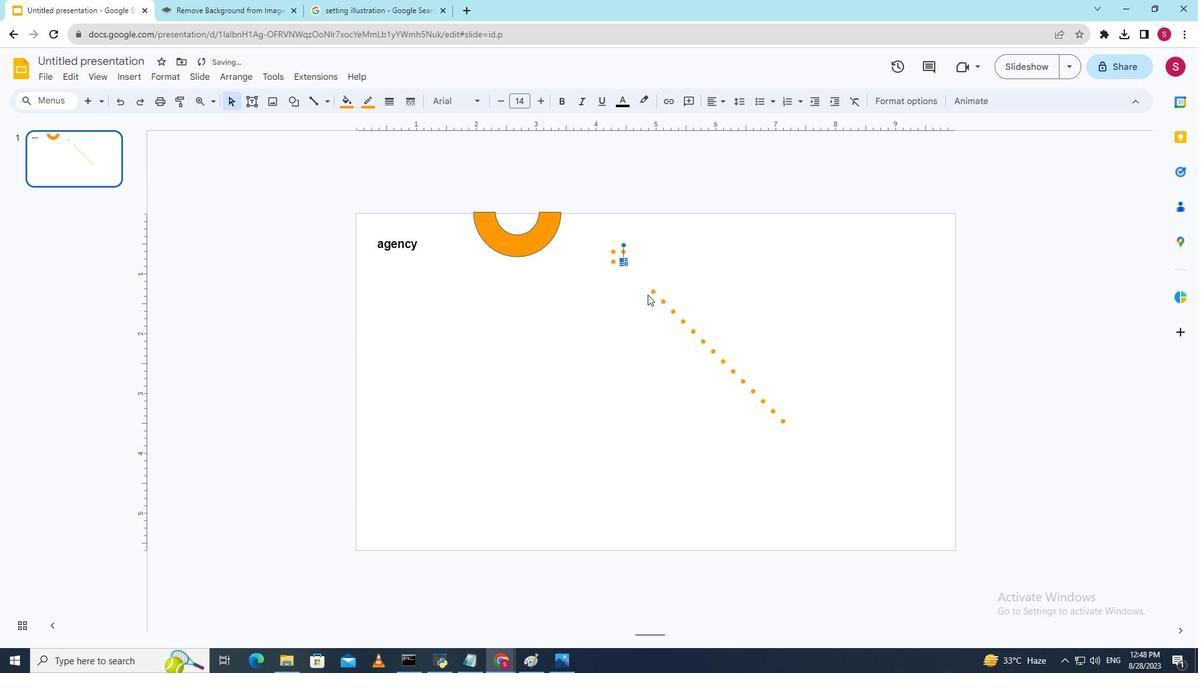 
Action: Mouse moved to (652, 292)
Screenshot: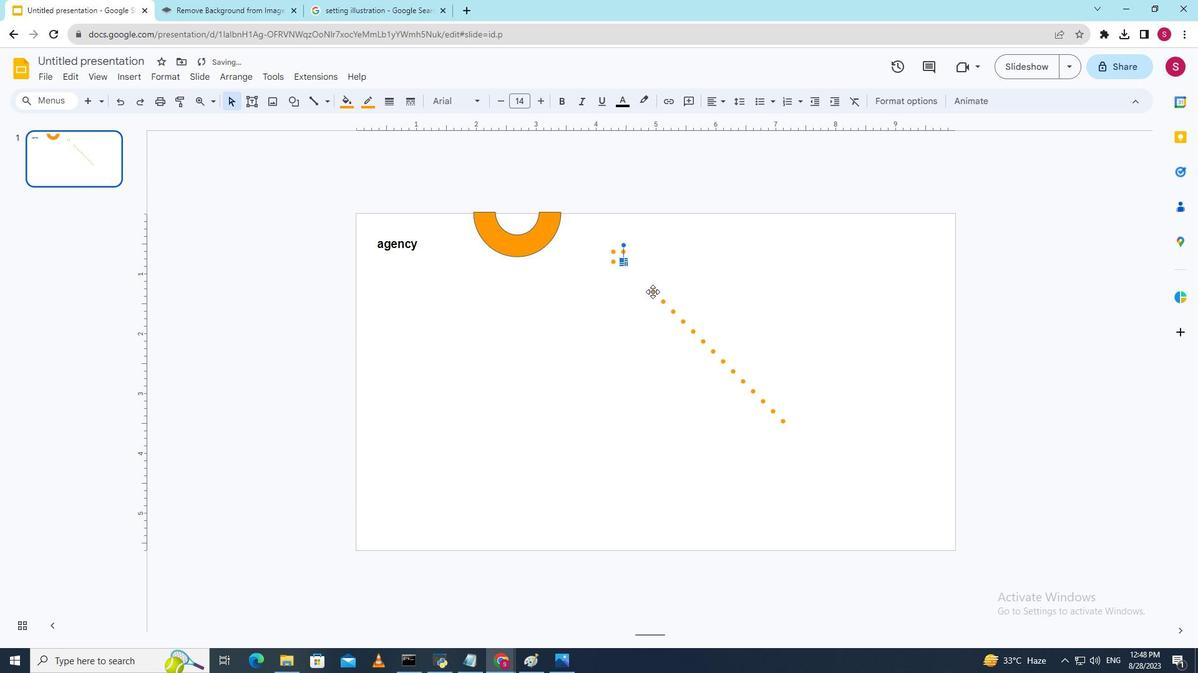 
Action: Mouse pressed left at (652, 292)
Screenshot: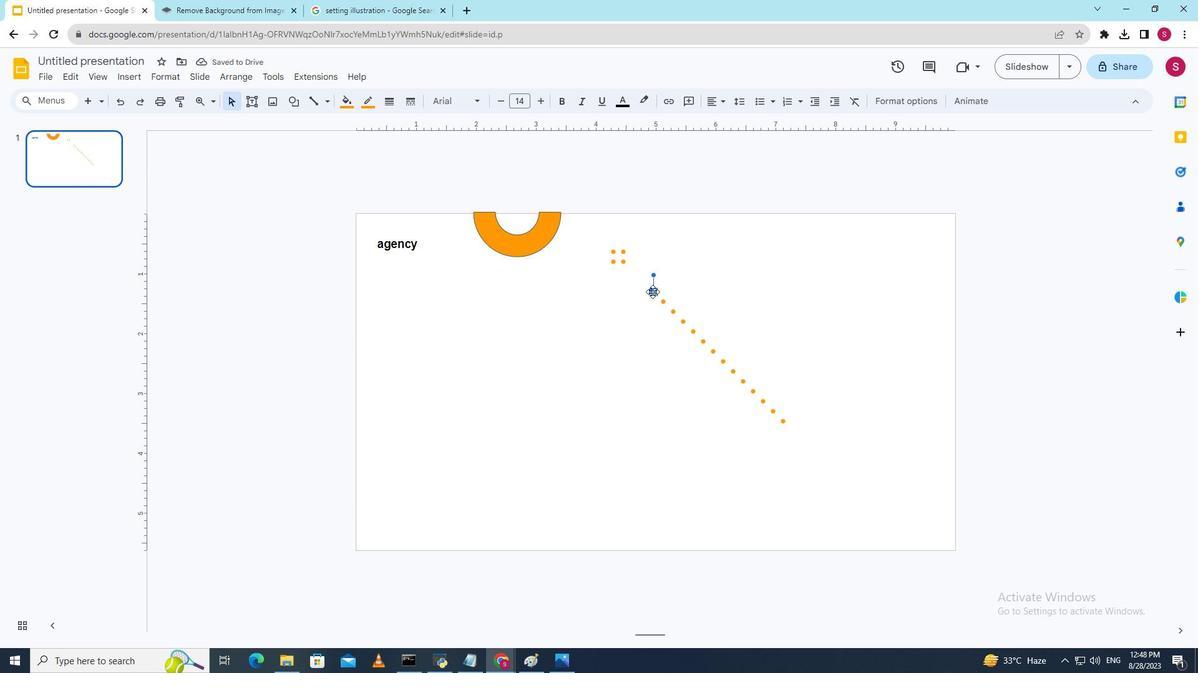 
Action: Mouse moved to (640, 292)
Screenshot: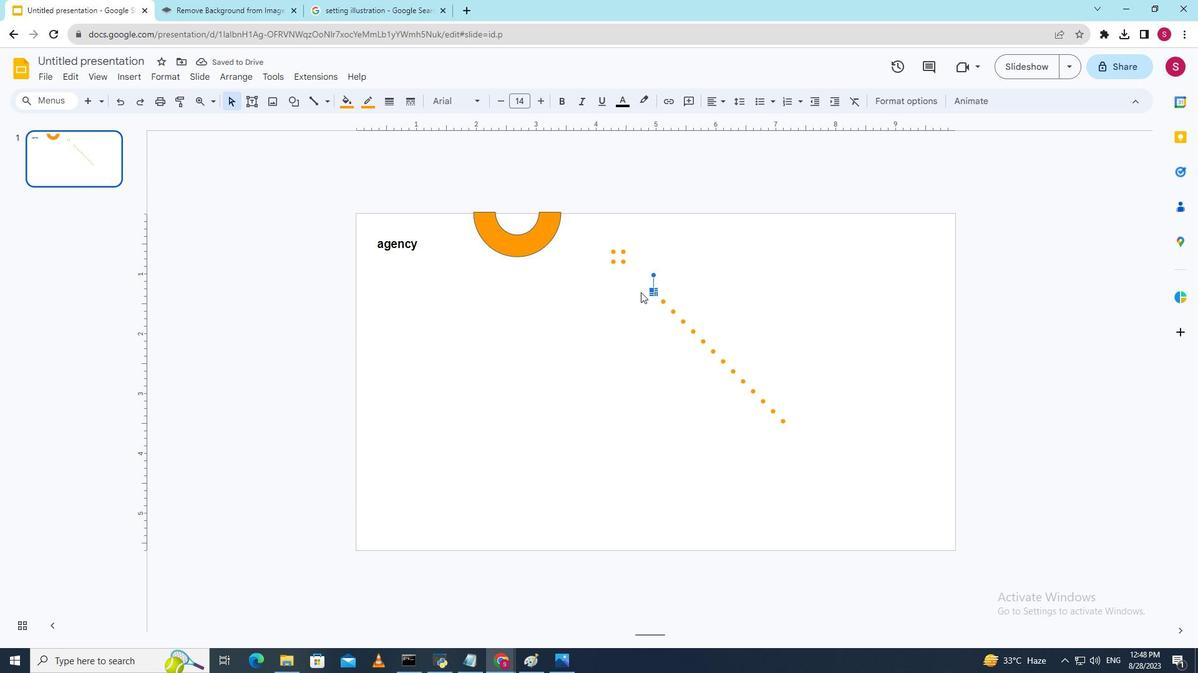 
Action: Key pressed <Key.up><Key.up><Key.up><Key.up><Key.up><Key.up><Key.up><Key.left><Key.left><Key.left><Key.down><Key.left><Key.left><Key.up><Key.left><Key.right><Key.right><Key.right>
Screenshot: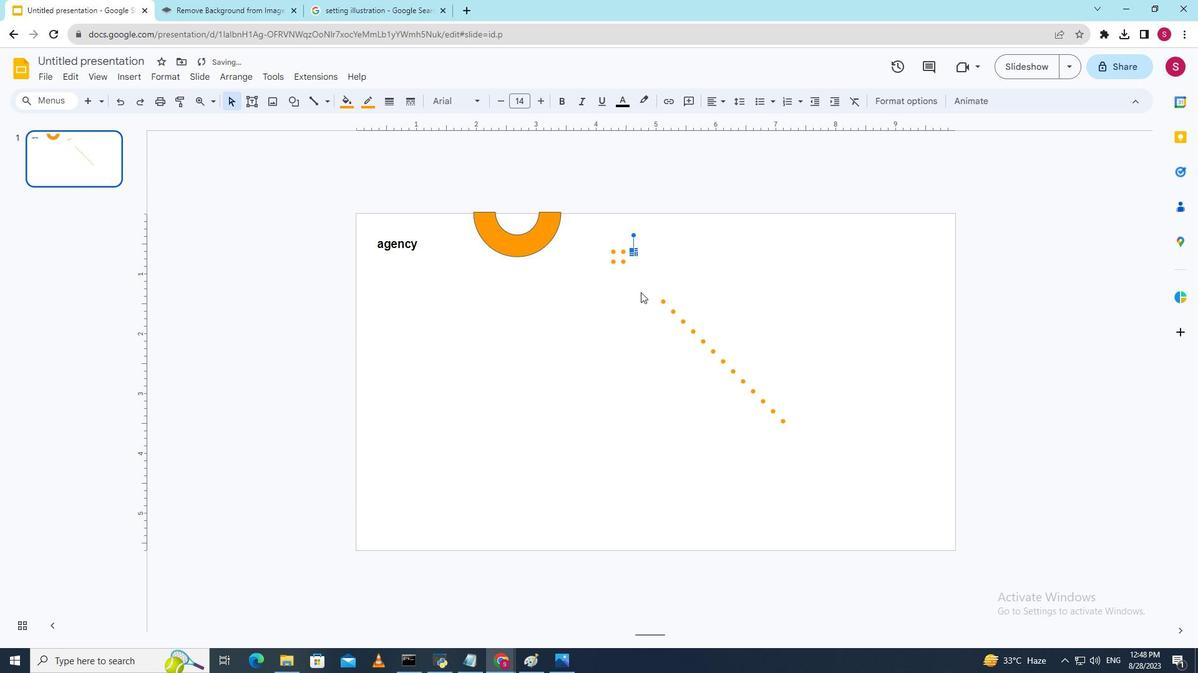 
Action: Mouse moved to (663, 301)
Screenshot: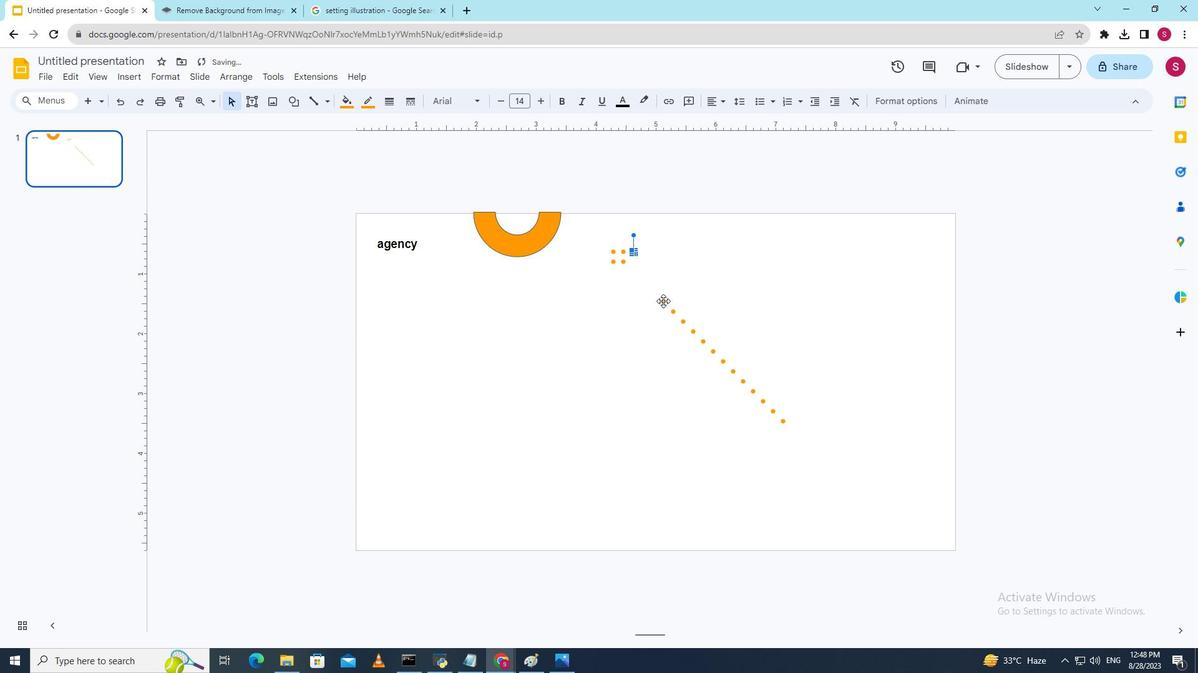 
Action: Mouse pressed left at (663, 301)
Screenshot: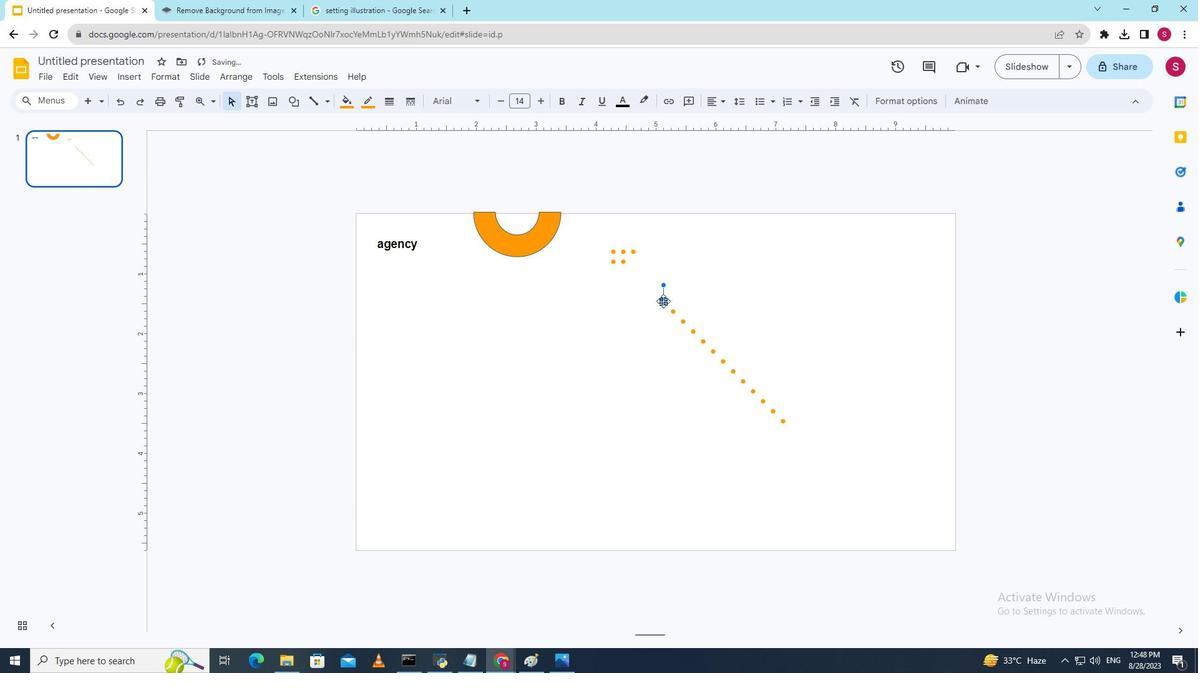 
Action: Mouse moved to (698, 305)
Screenshot: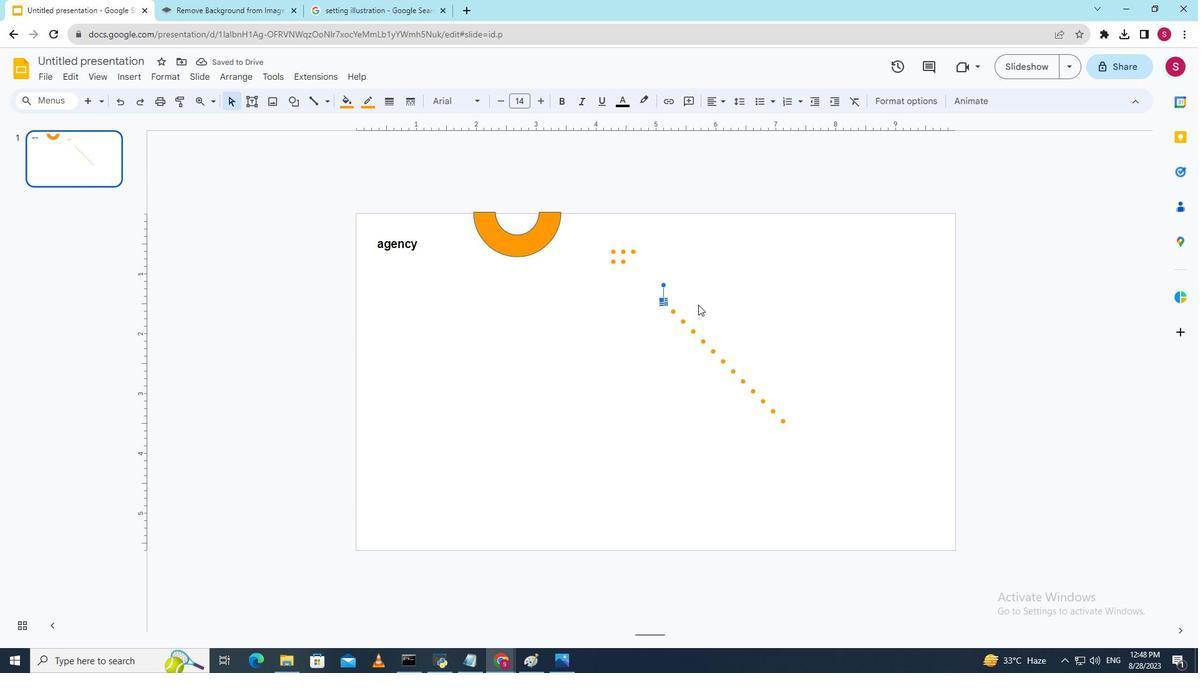 
Action: Key pressed <Key.up><Key.up><Key.up><Key.up><Key.up><Key.up><Key.up><Key.left><Key.left><Key.left><Key.left><Key.left><Key.up>
Screenshot: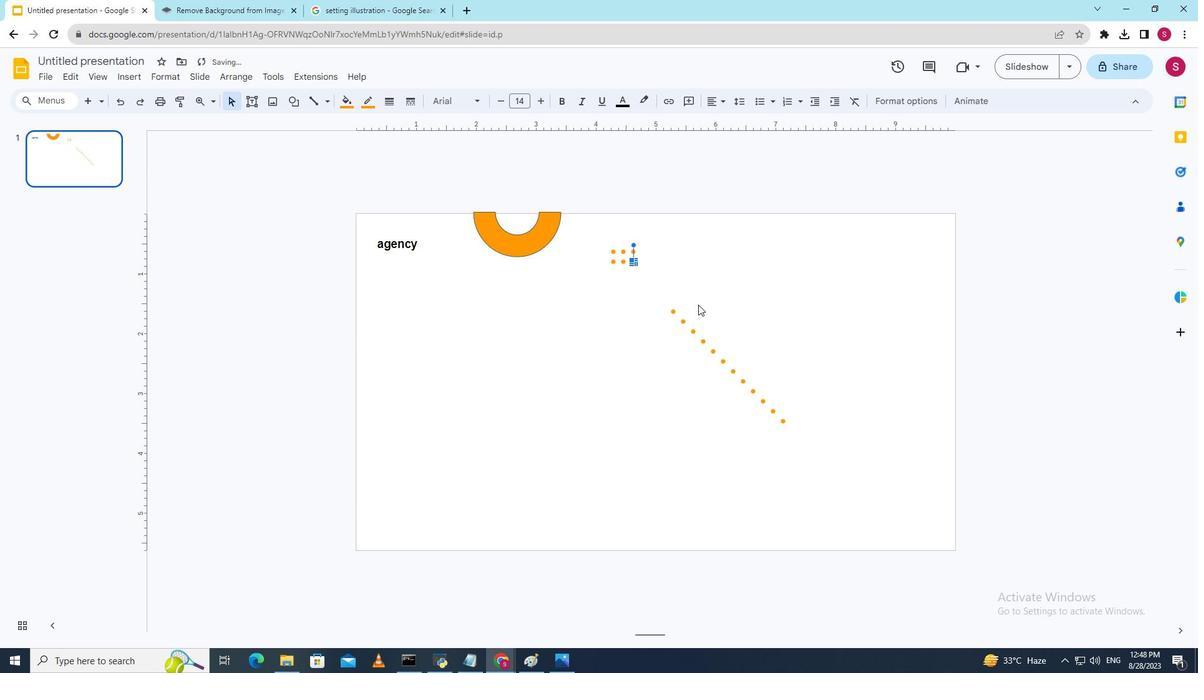 
Action: Mouse moved to (672, 311)
Screenshot: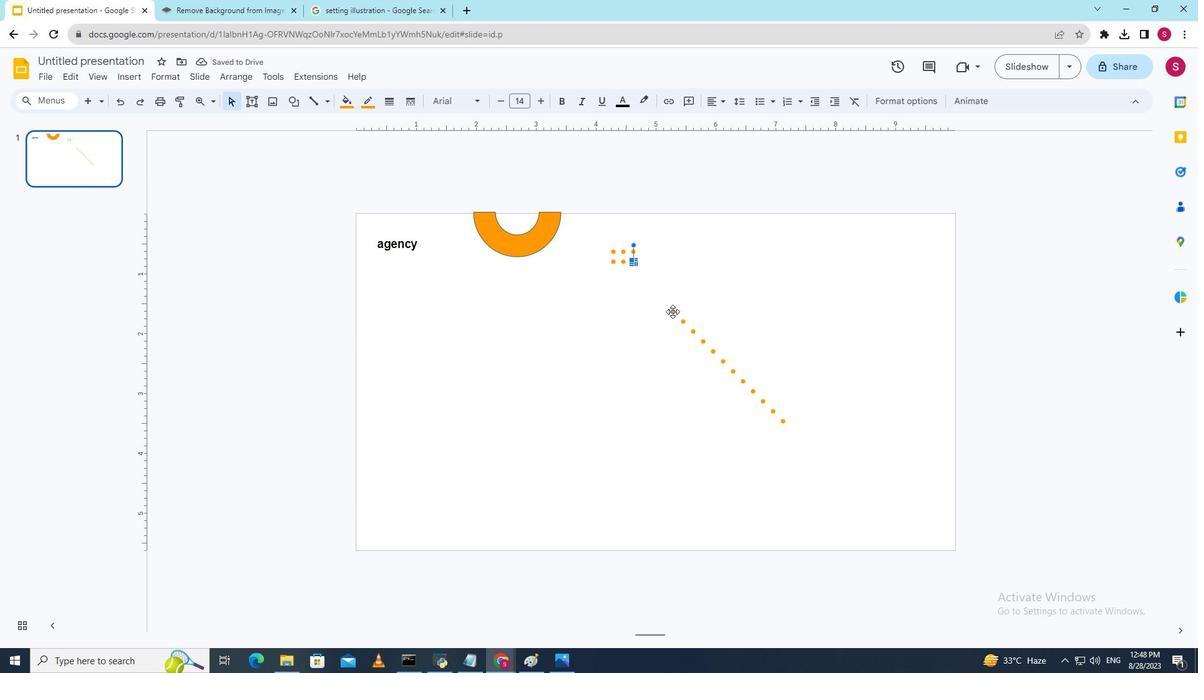 
Action: Mouse pressed left at (672, 311)
Screenshot: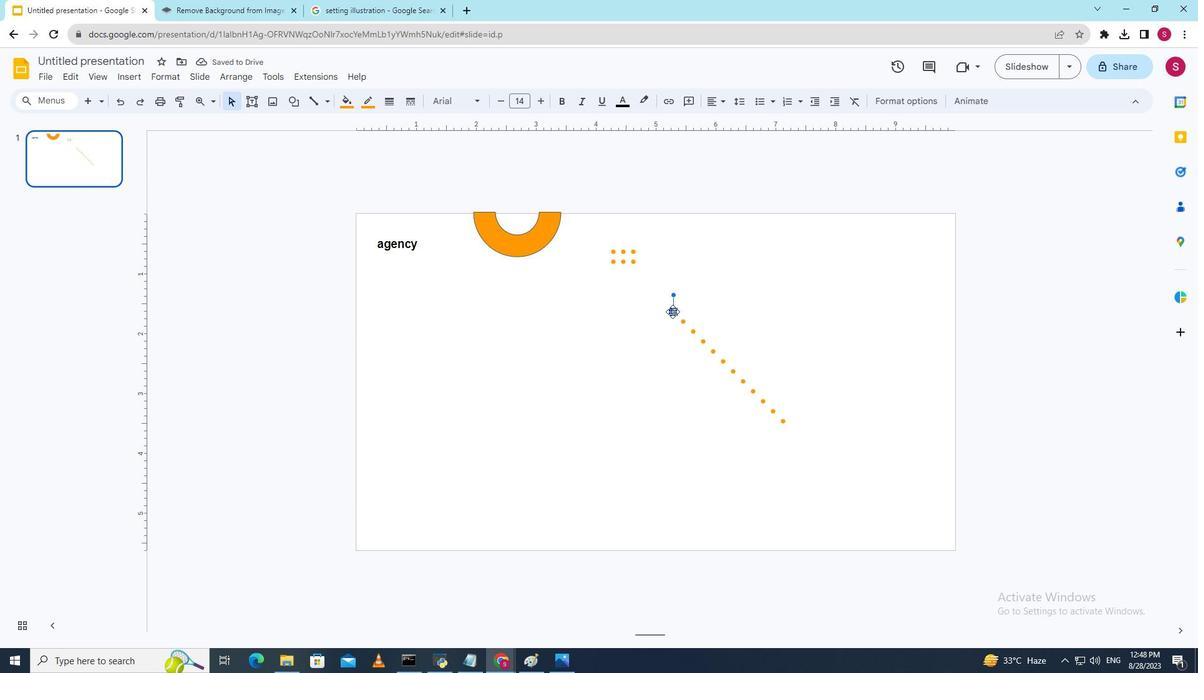 
Action: Mouse moved to (682, 323)
Screenshot: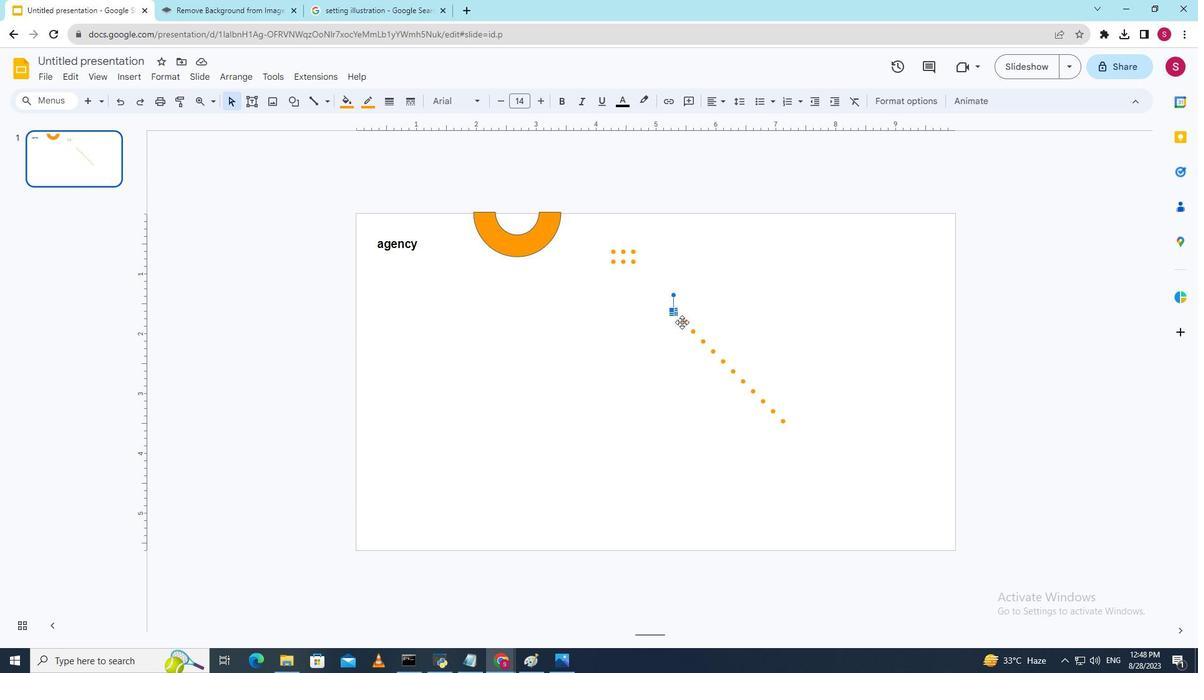 
Action: Key pressed <Key.shift>
Screenshot: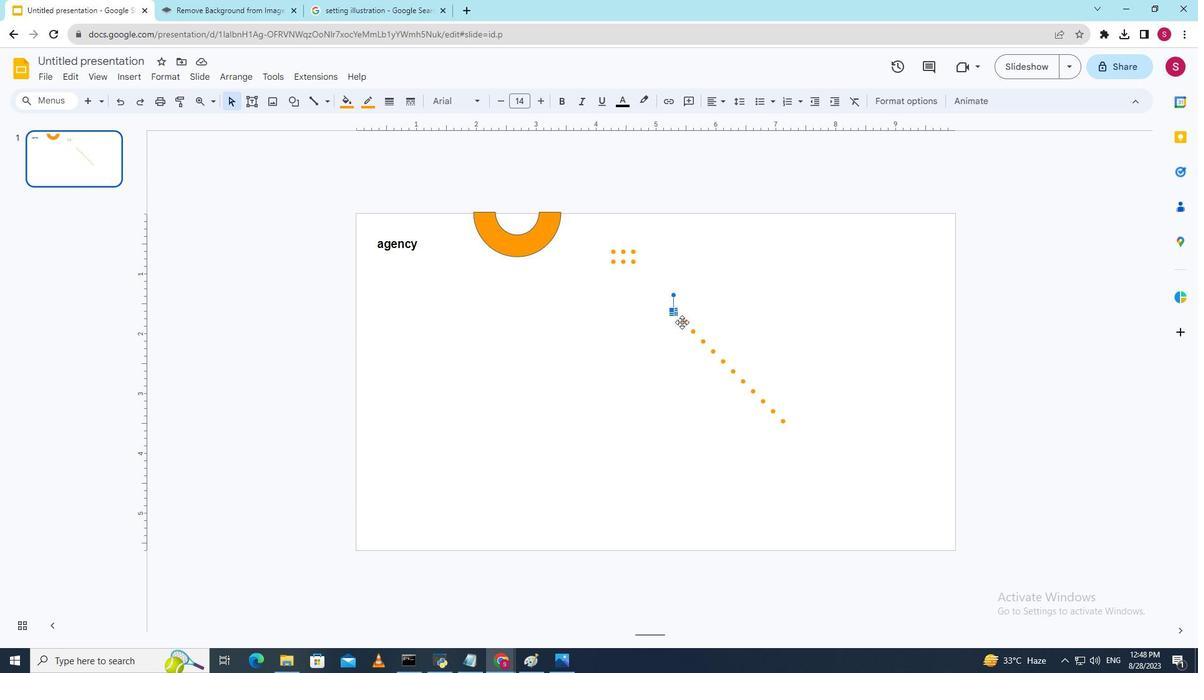 
Action: Mouse moved to (682, 322)
Screenshot: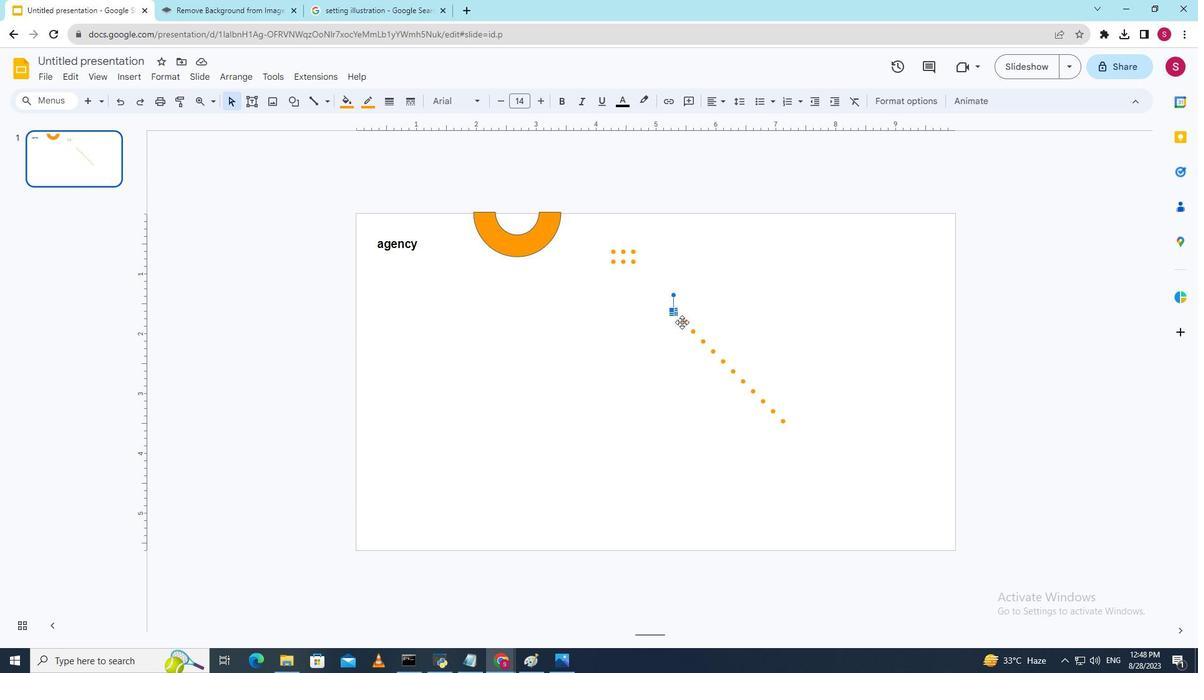 
Action: Mouse pressed left at (682, 322)
Screenshot: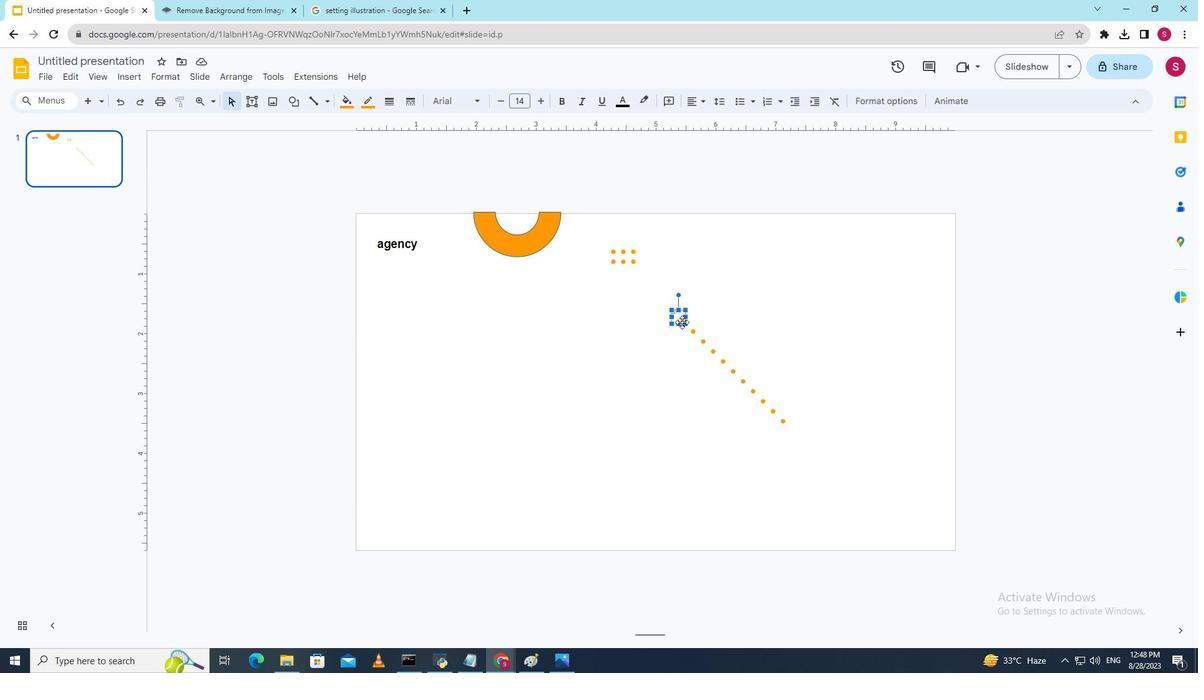 
Action: Key pressed <Key.shift><Key.shift>
Screenshot: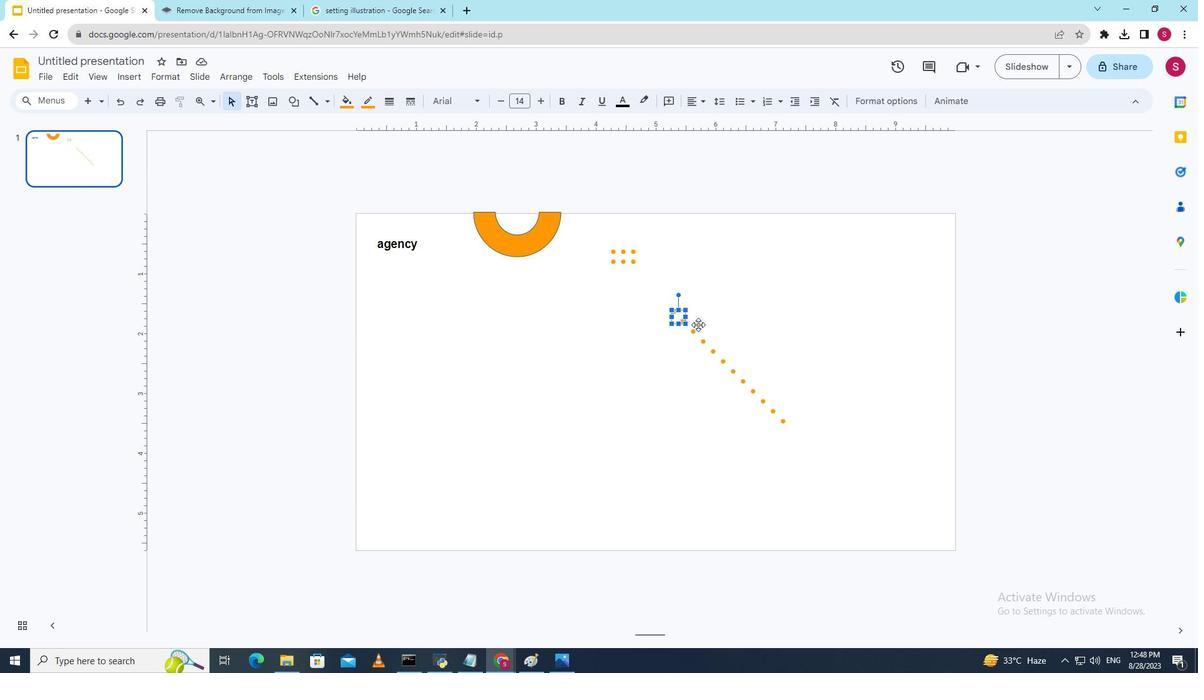
Action: Mouse moved to (695, 322)
Screenshot: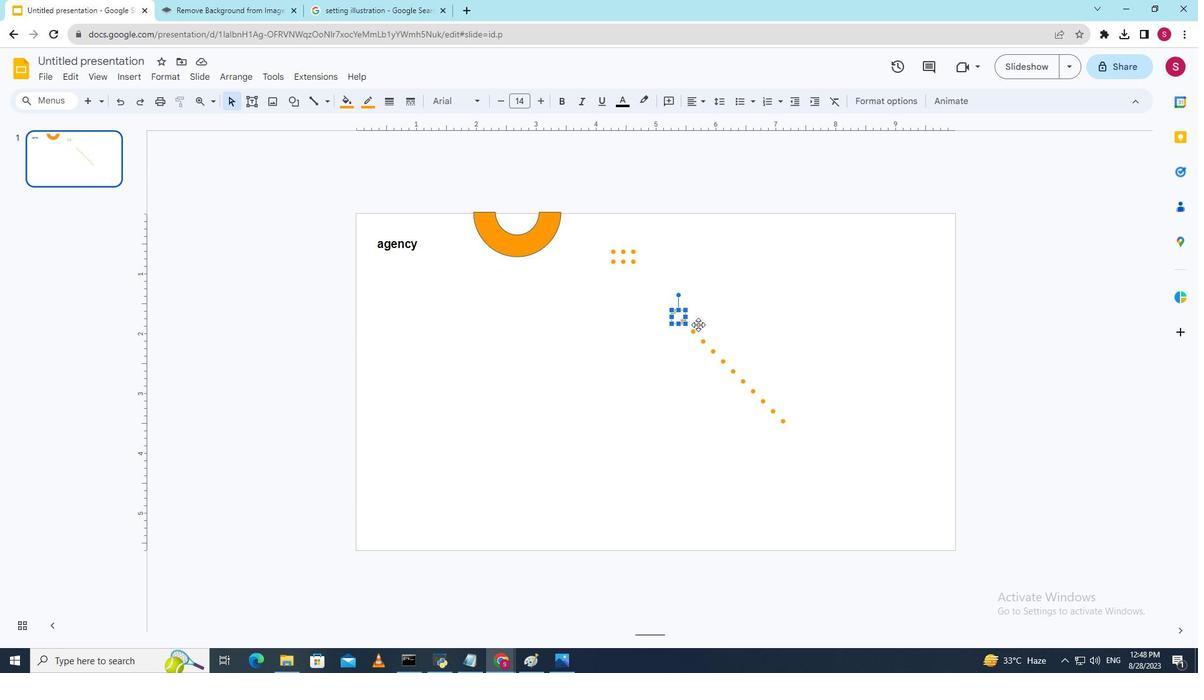
Action: Key pressed <Key.shift>
Screenshot: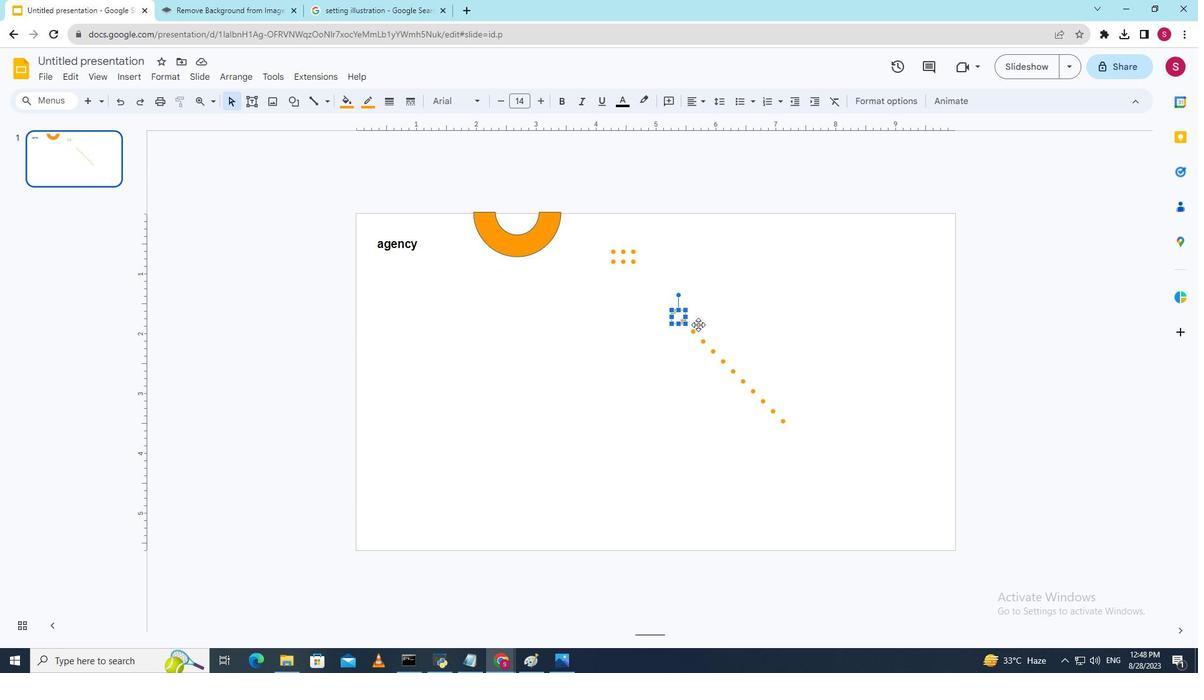 
Action: Mouse moved to (698, 322)
Screenshot: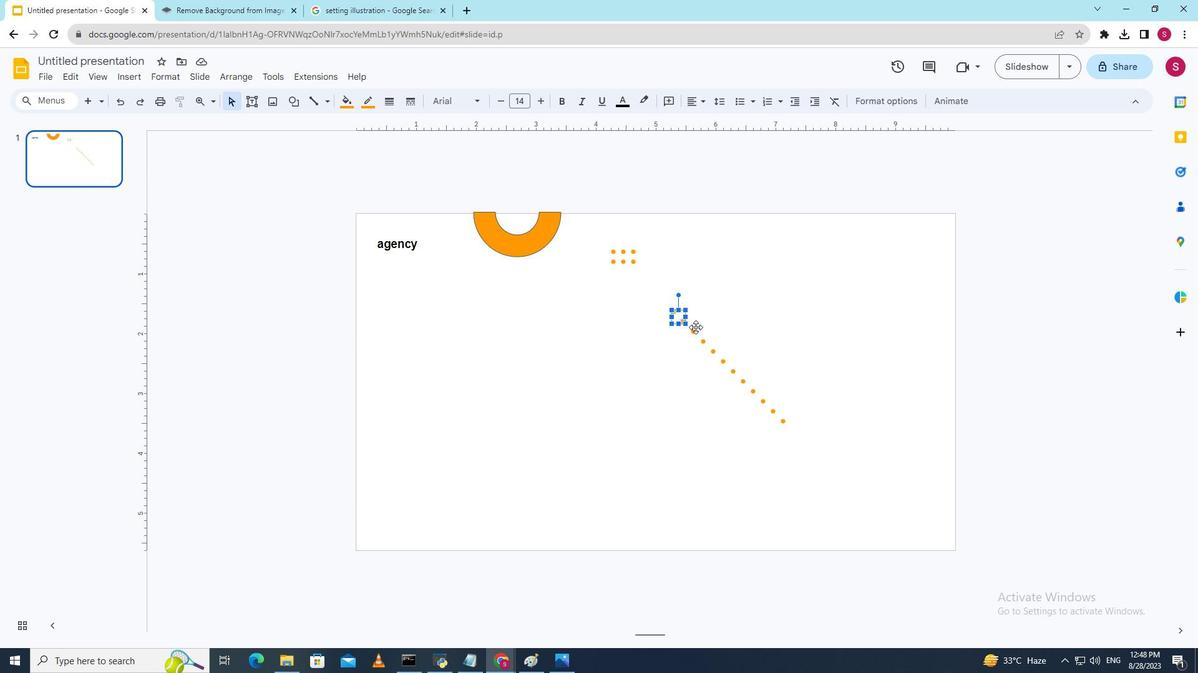 
Action: Key pressed <Key.shift><Key.shift><Key.shift>
Screenshot: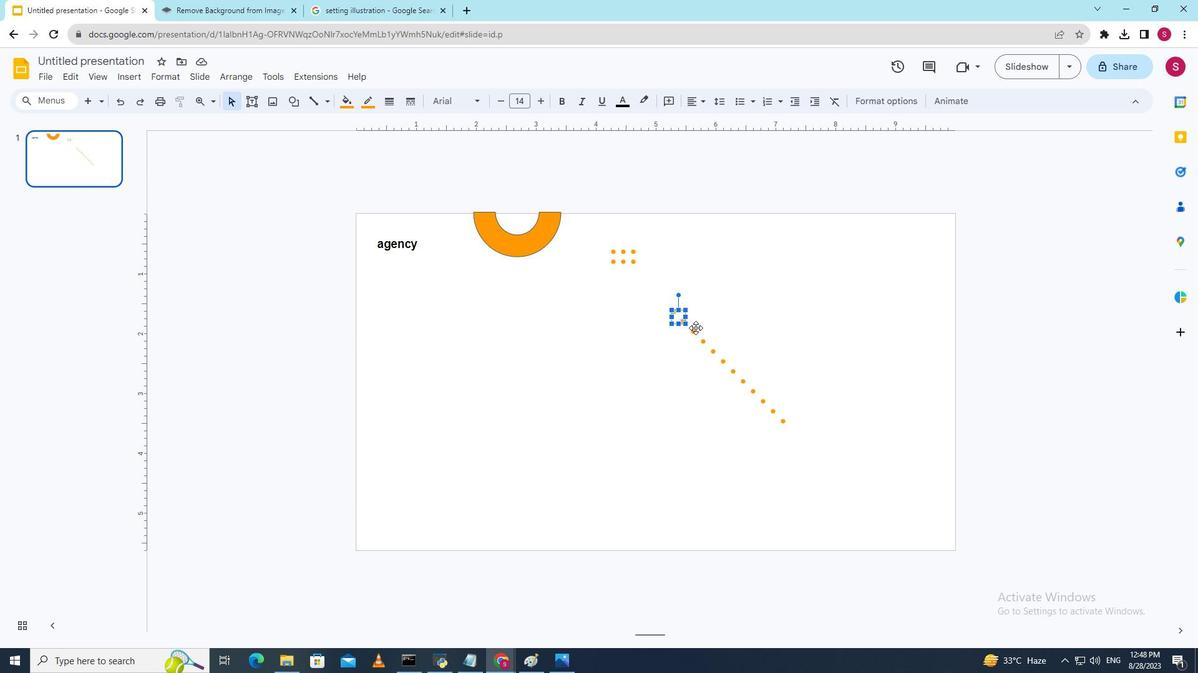 
Action: Mouse moved to (698, 323)
Screenshot: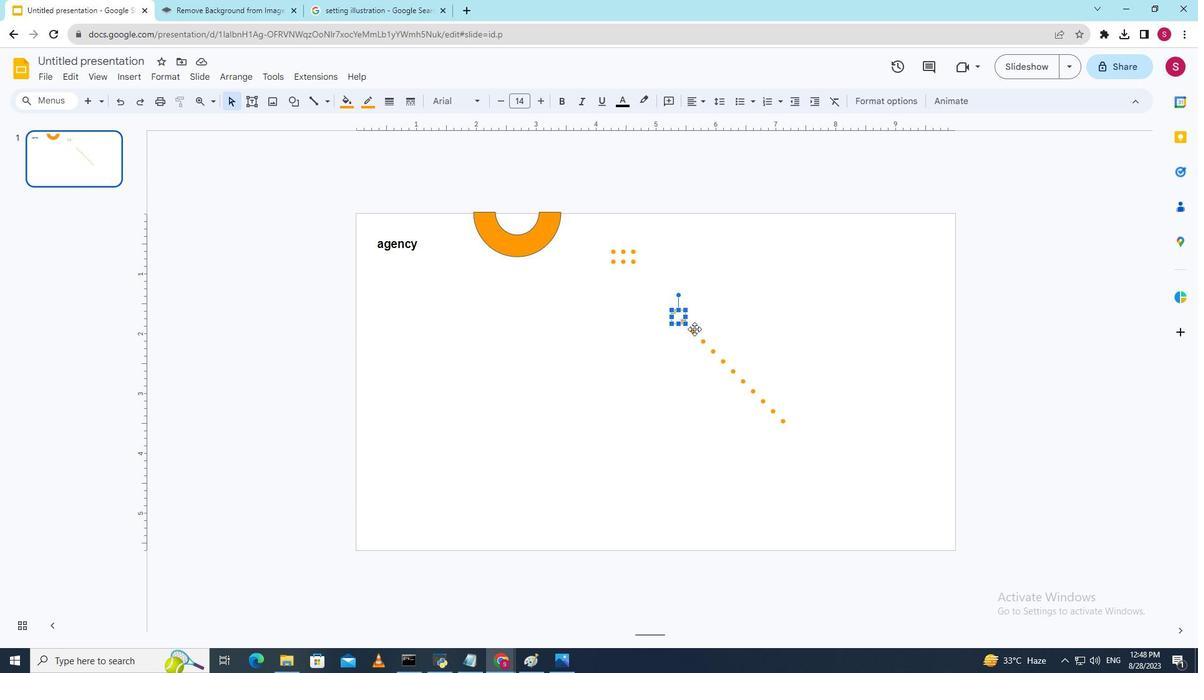 
Action: Key pressed <Key.shift>
Screenshot: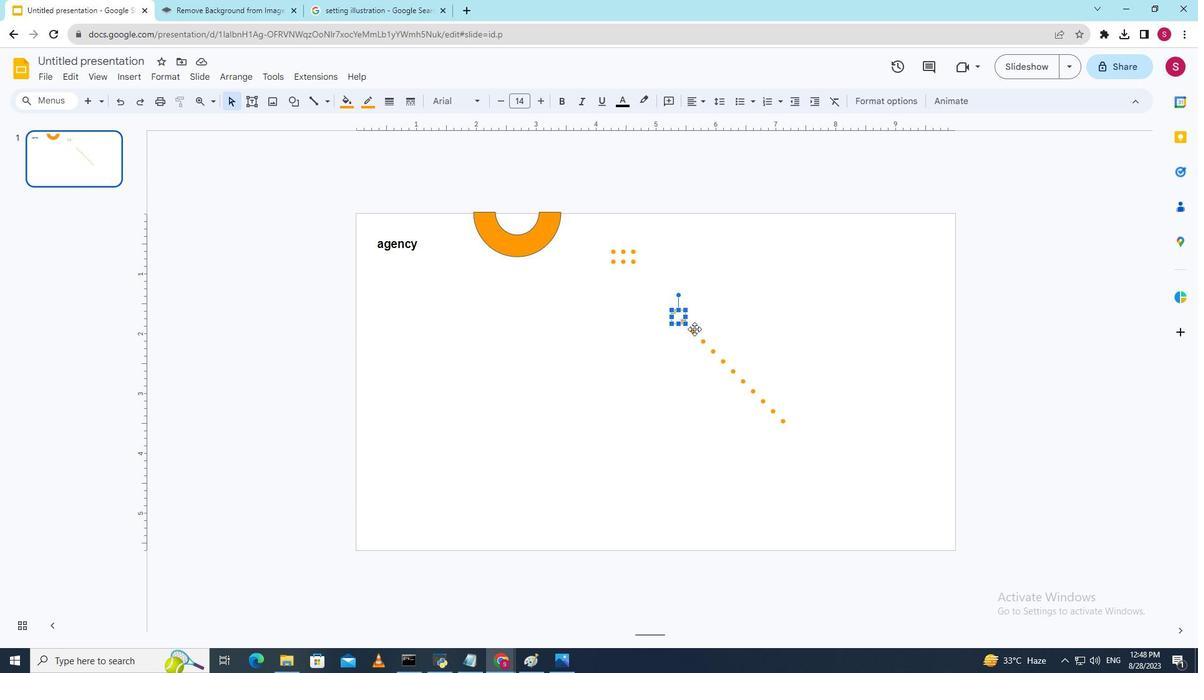 
Action: Mouse moved to (698, 324)
Screenshot: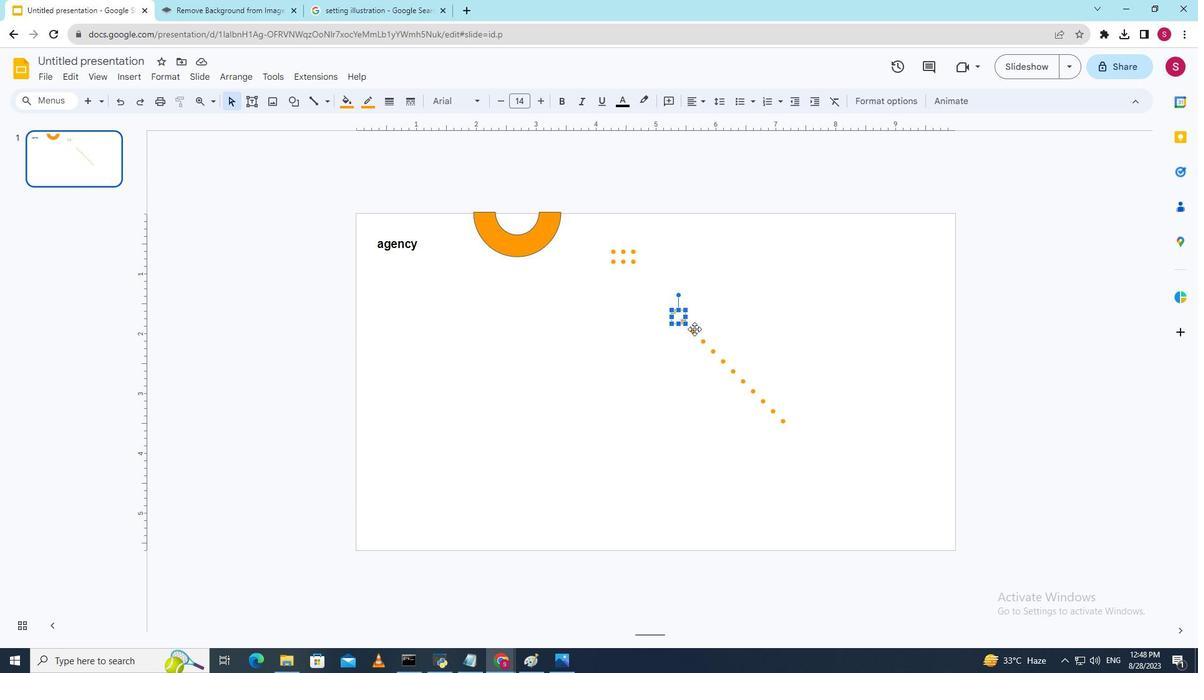 
Action: Key pressed <Key.shift>
Screenshot: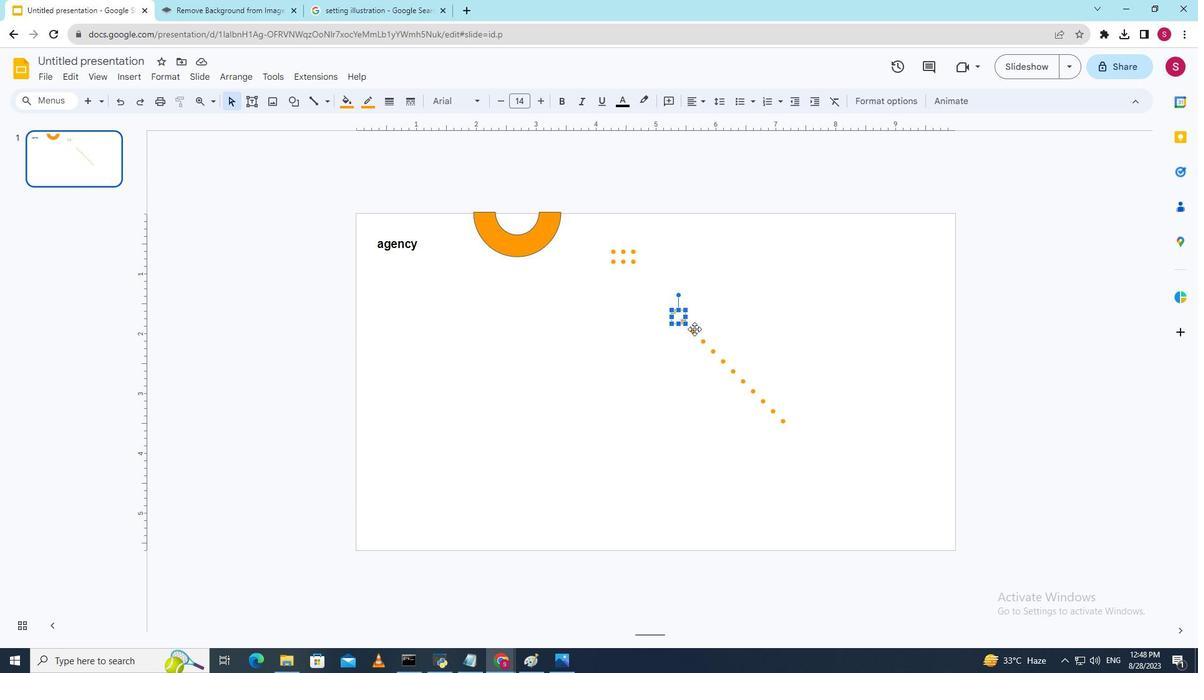 
Action: Mouse moved to (698, 325)
Screenshot: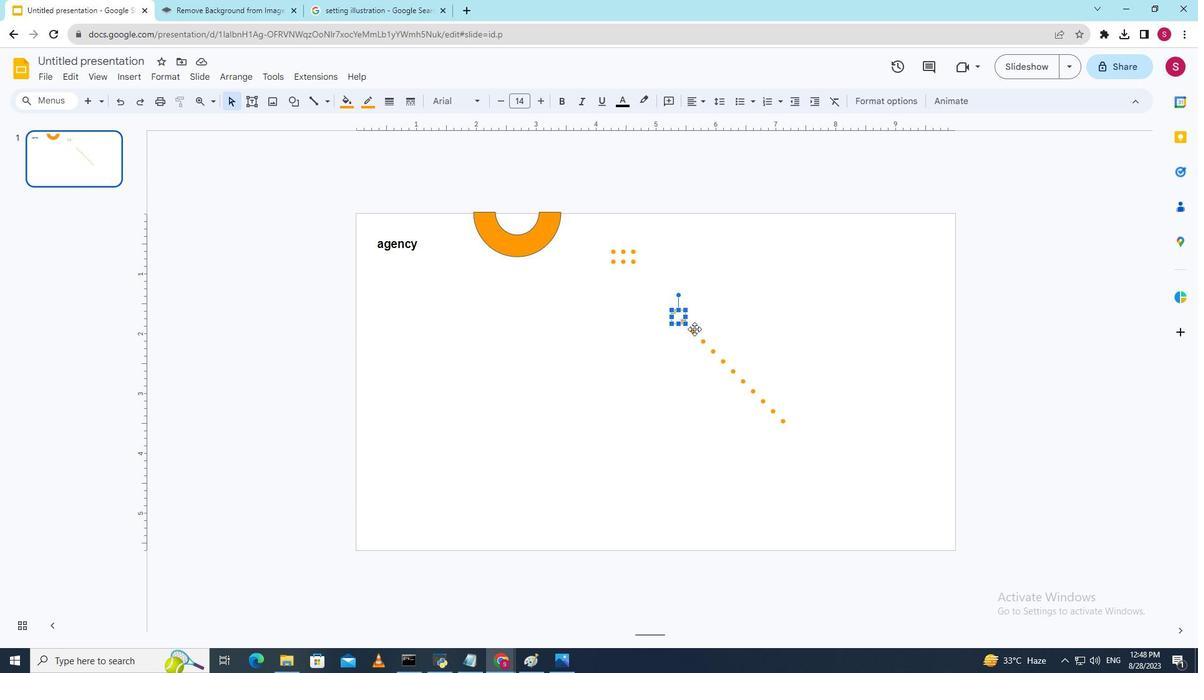 
Action: Key pressed <Key.shift>
Screenshot: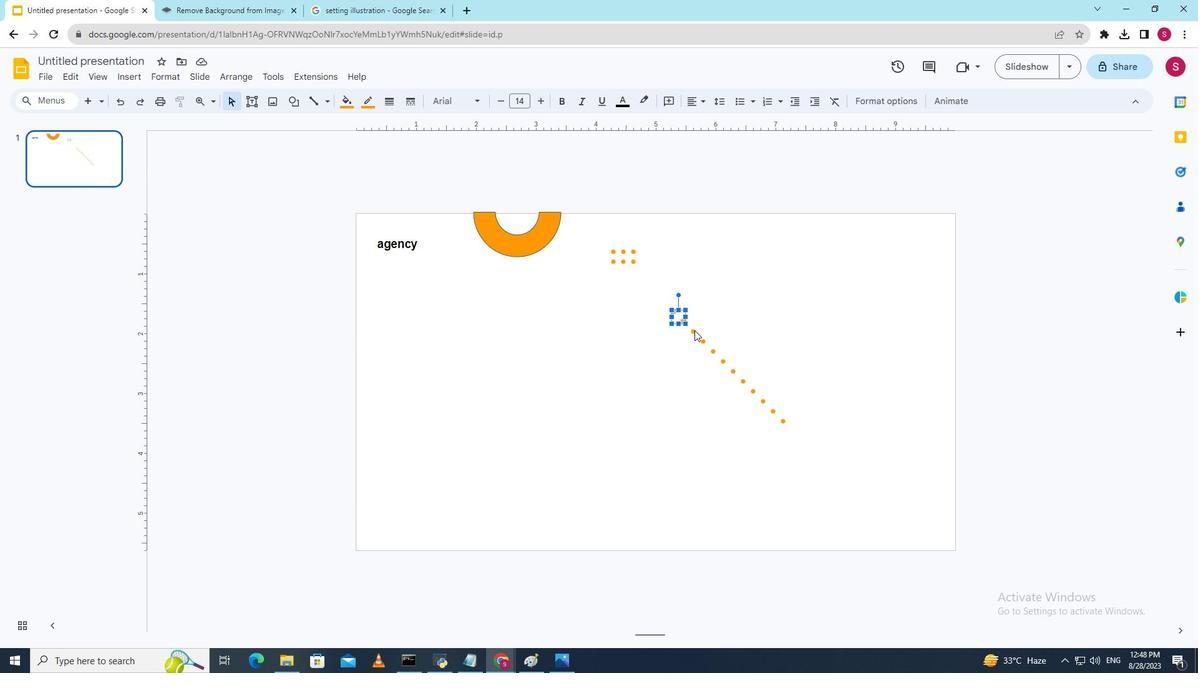 
Action: Mouse moved to (696, 326)
Screenshot: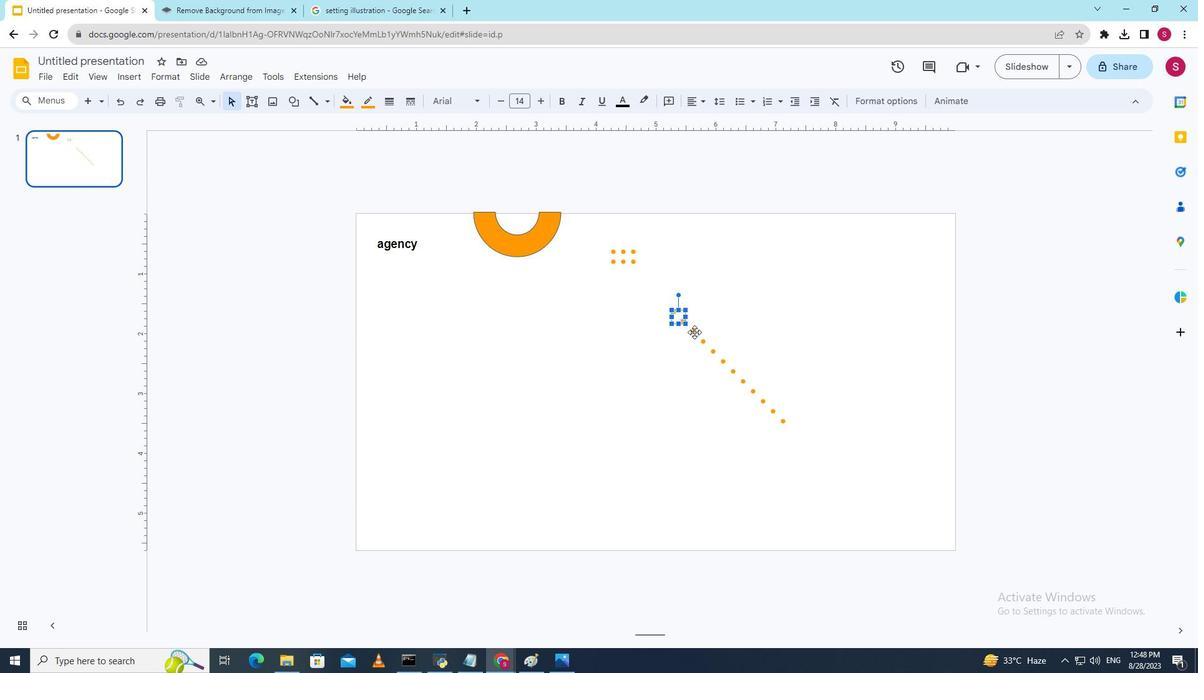 
Action: Key pressed <Key.shift>
Screenshot: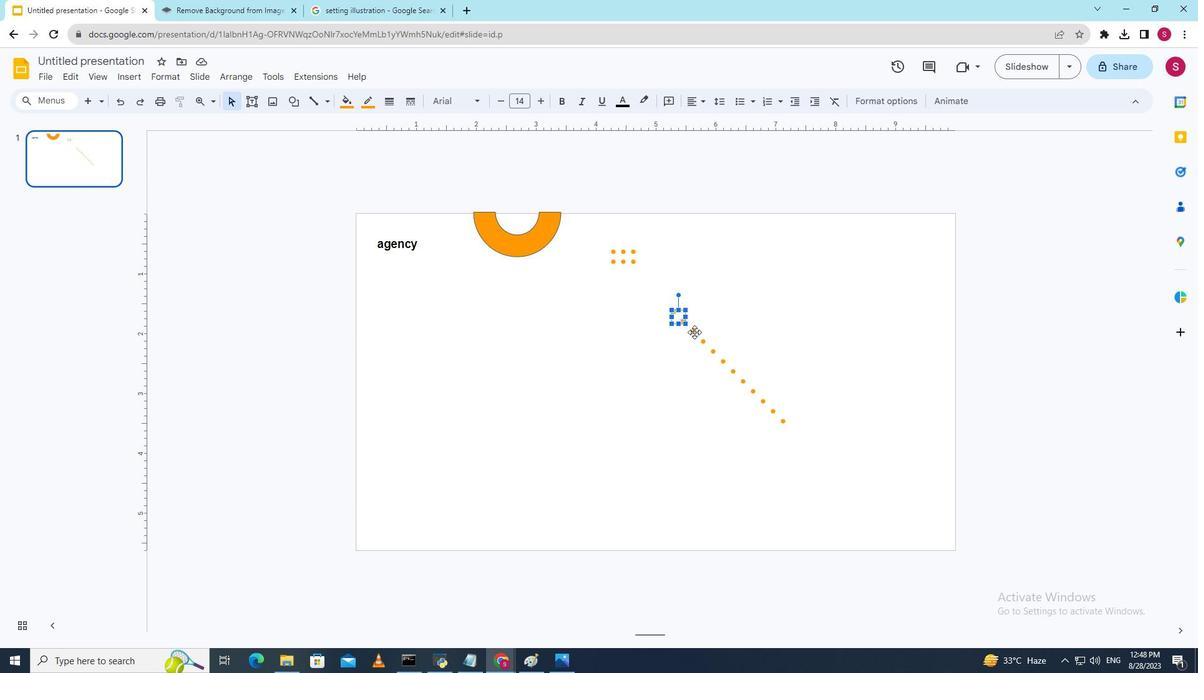 
Action: Mouse moved to (695, 327)
Screenshot: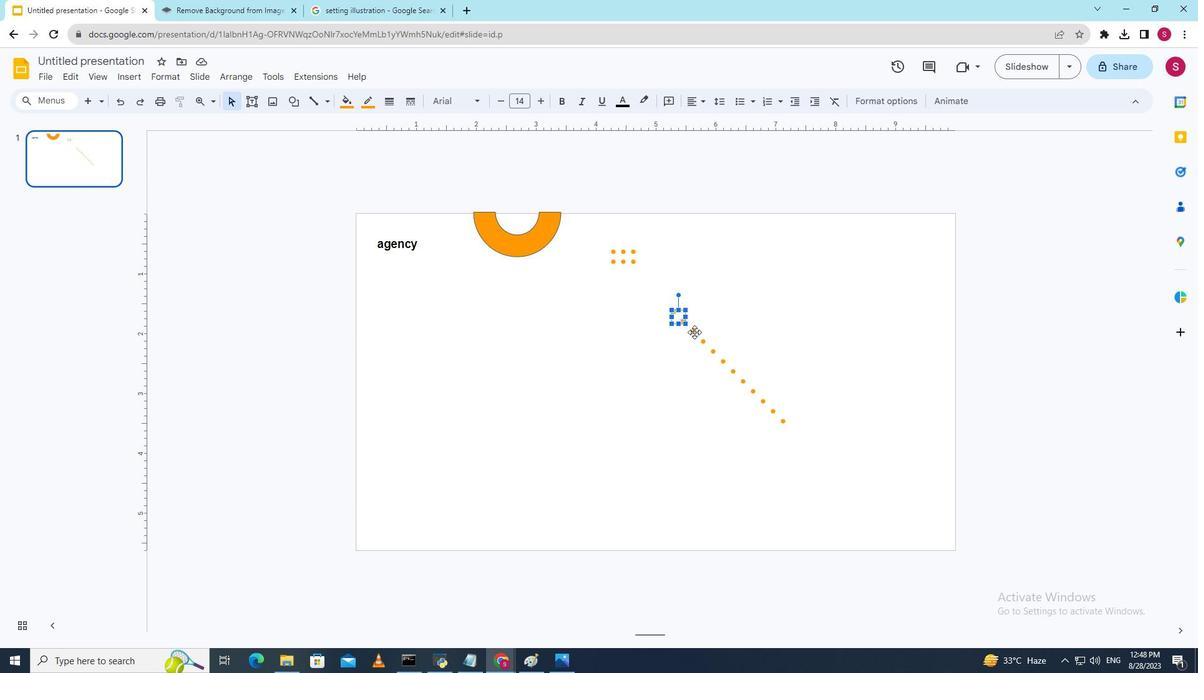
Action: Key pressed <Key.shift>
Screenshot: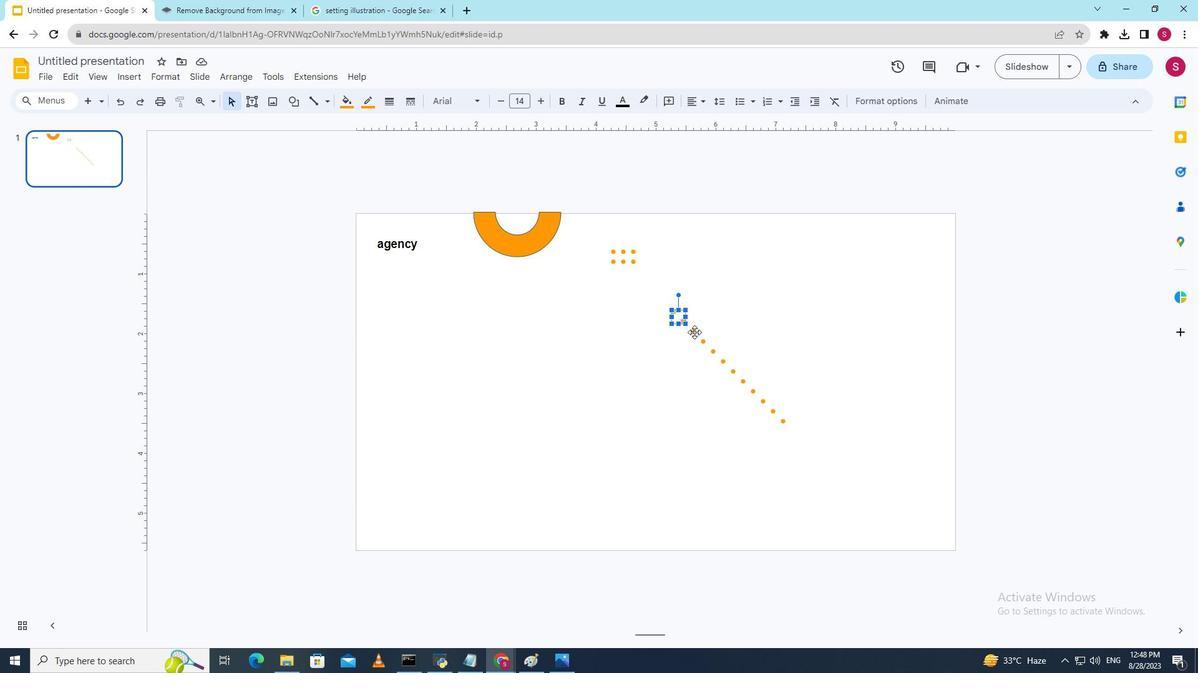 
Action: Mouse moved to (695, 328)
Screenshot: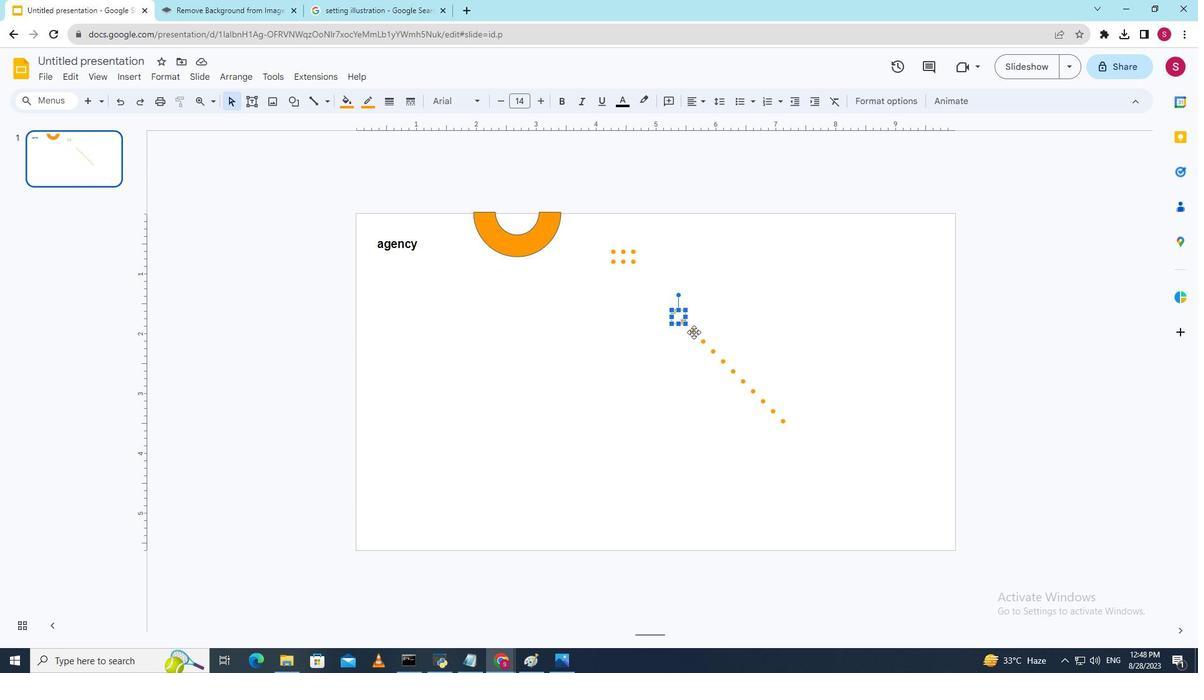 
Action: Key pressed <Key.shift>
Screenshot: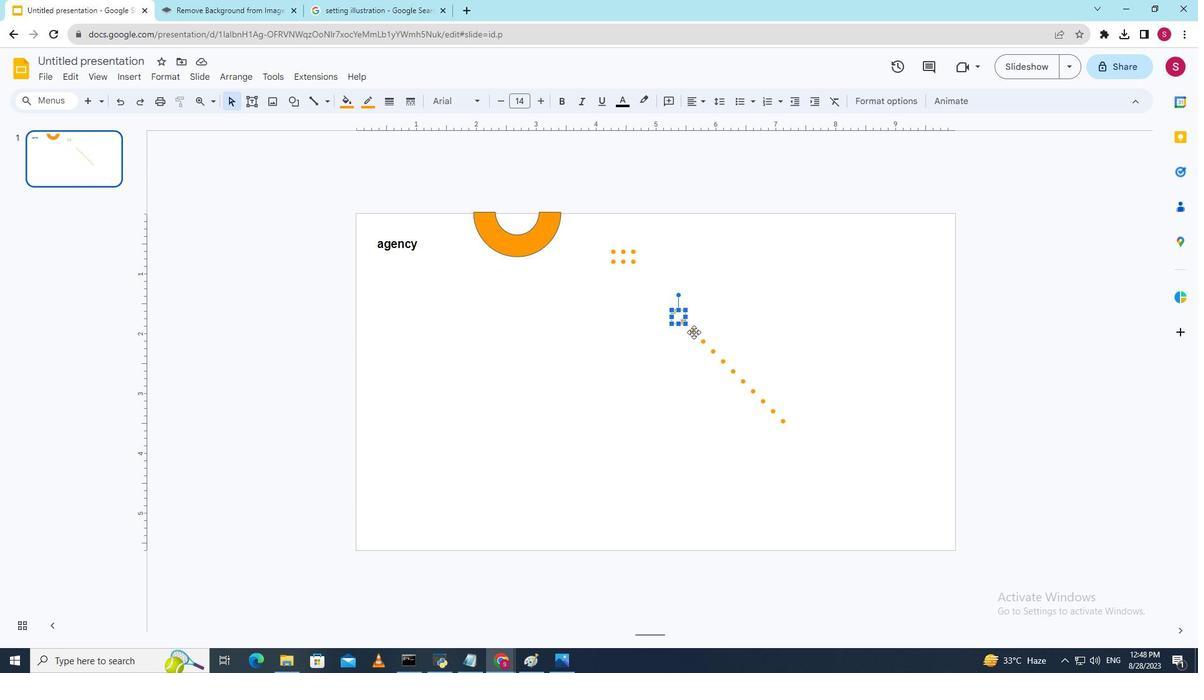 
Action: Mouse moved to (695, 328)
Screenshot: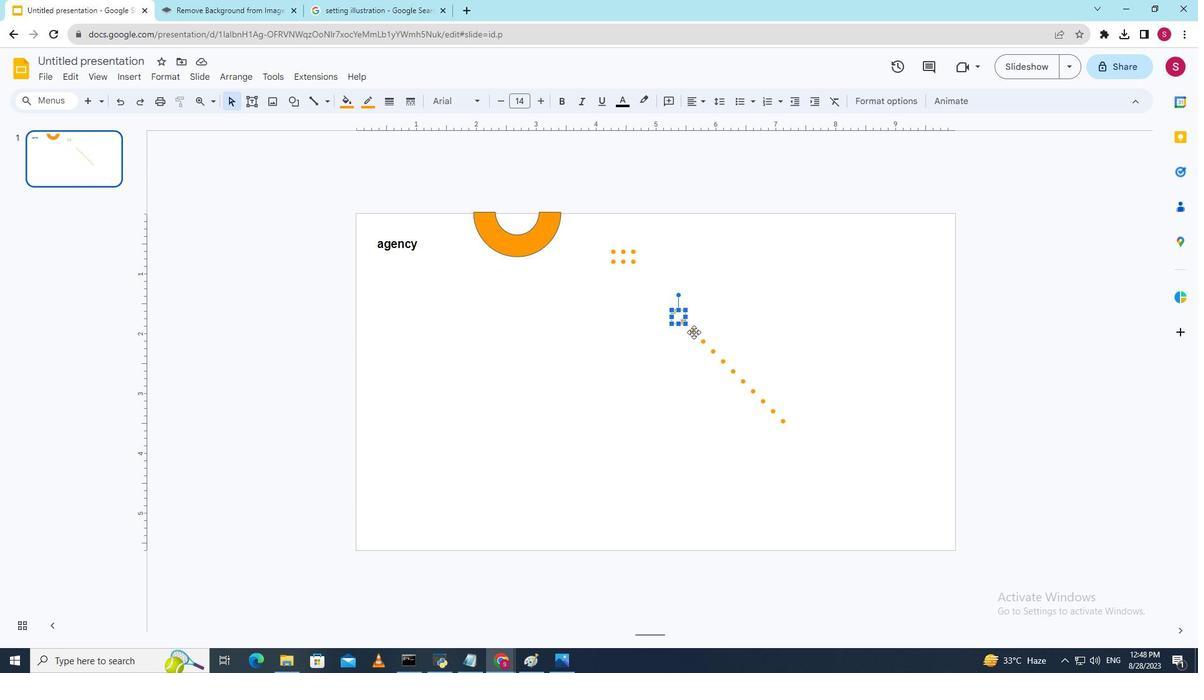 
Action: Key pressed <Key.shift>
Screenshot: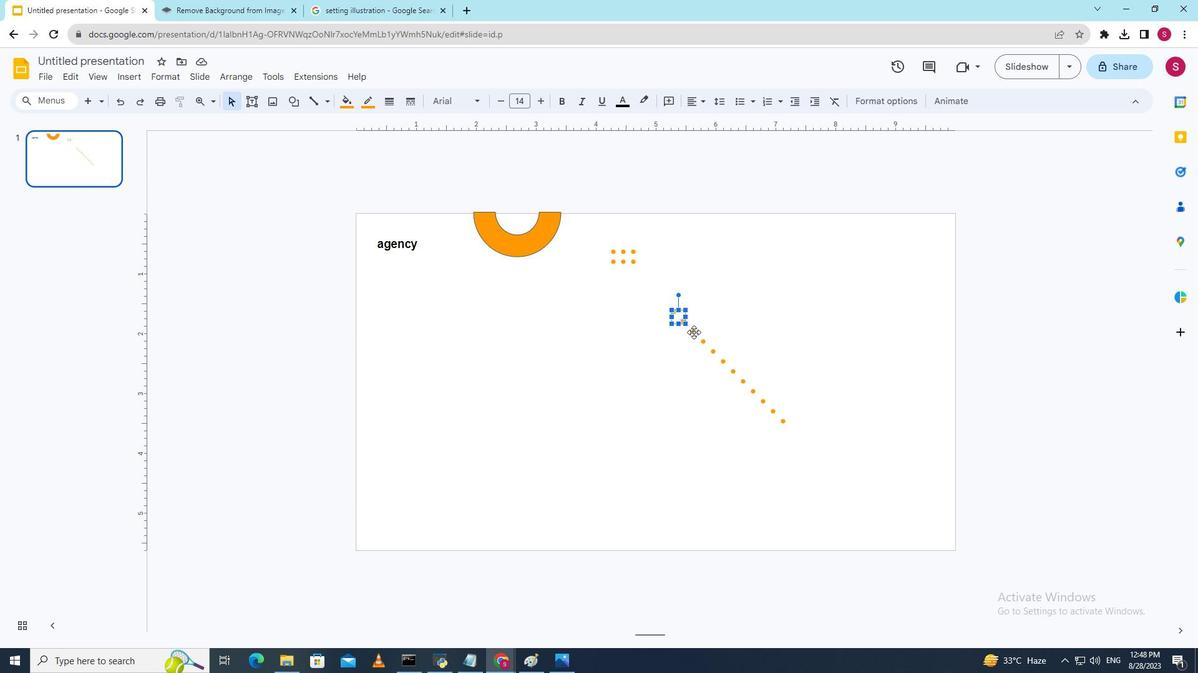 
Action: Mouse moved to (694, 330)
Screenshot: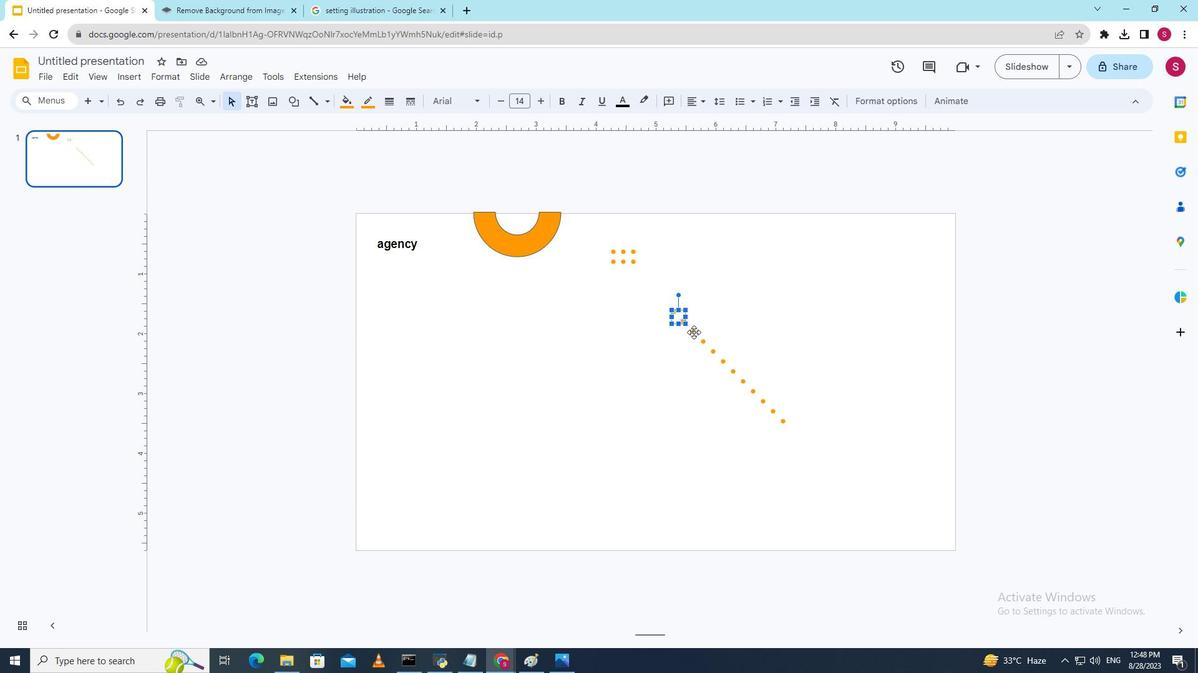 
Action: Key pressed <Key.shift>
Screenshot: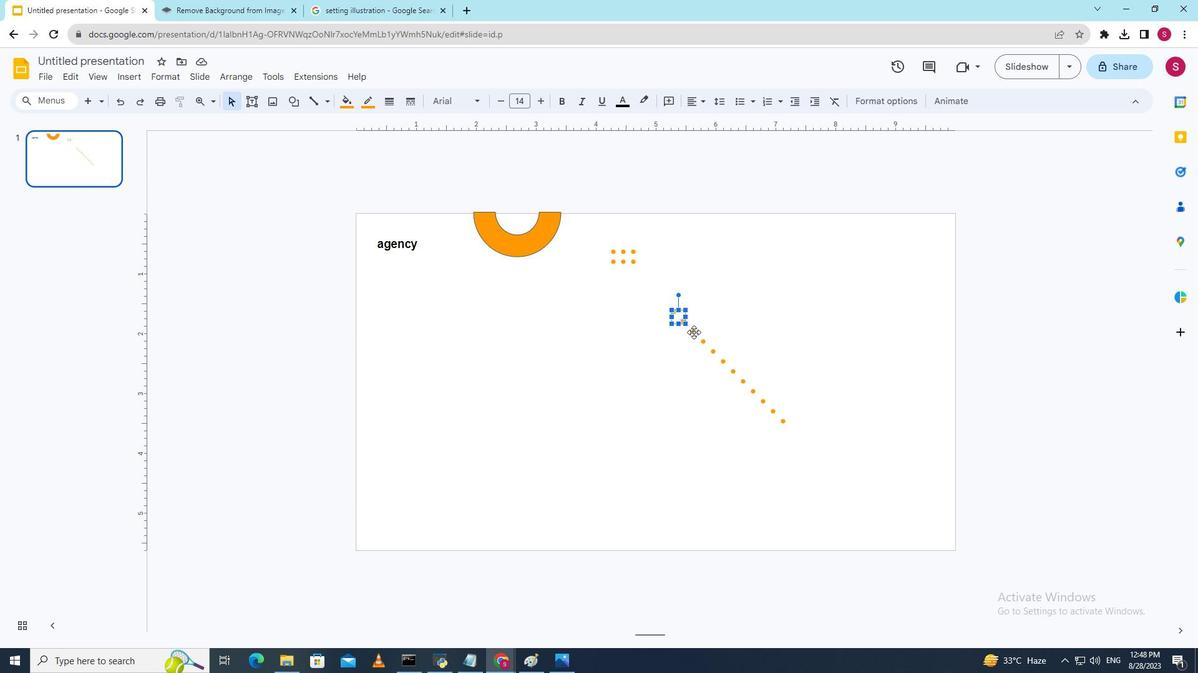
Action: Mouse moved to (694, 330)
Screenshot: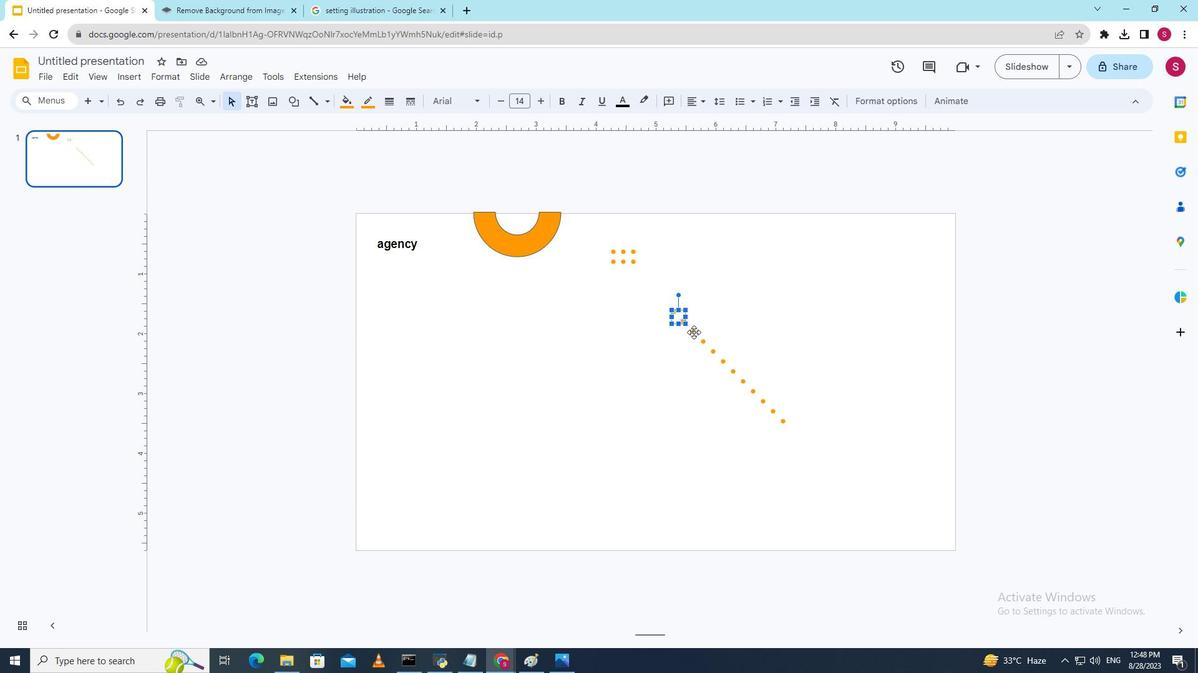 
Action: Key pressed <Key.shift>
Screenshot: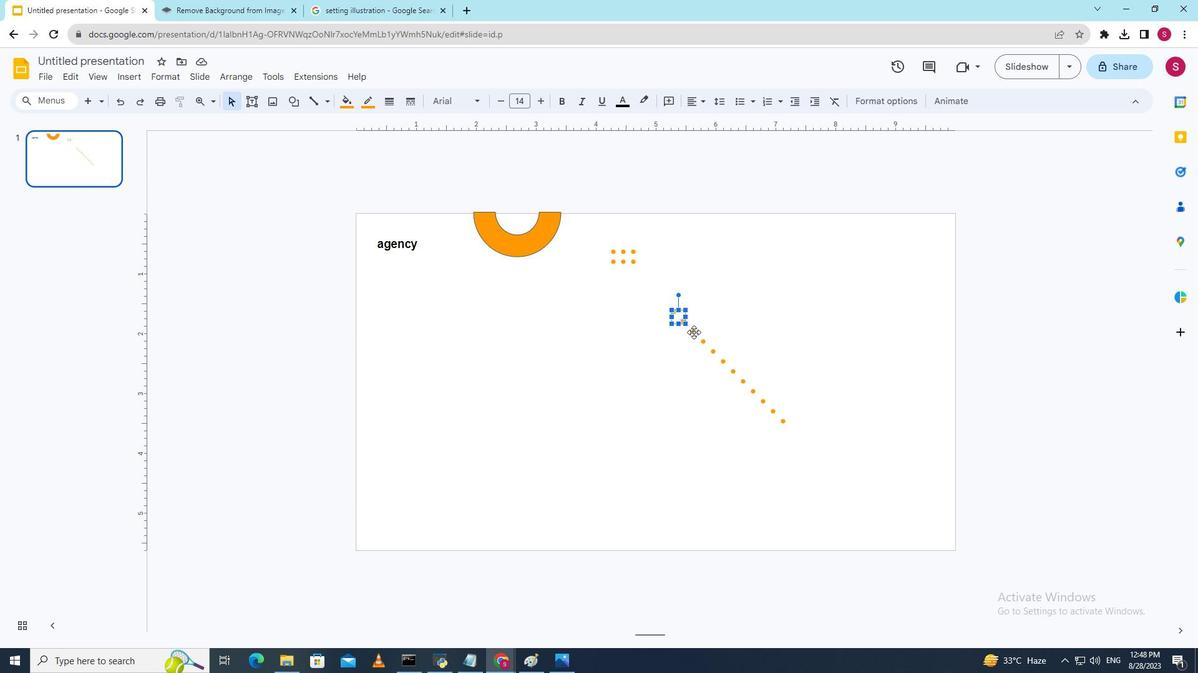 
Action: Mouse moved to (694, 331)
Screenshot: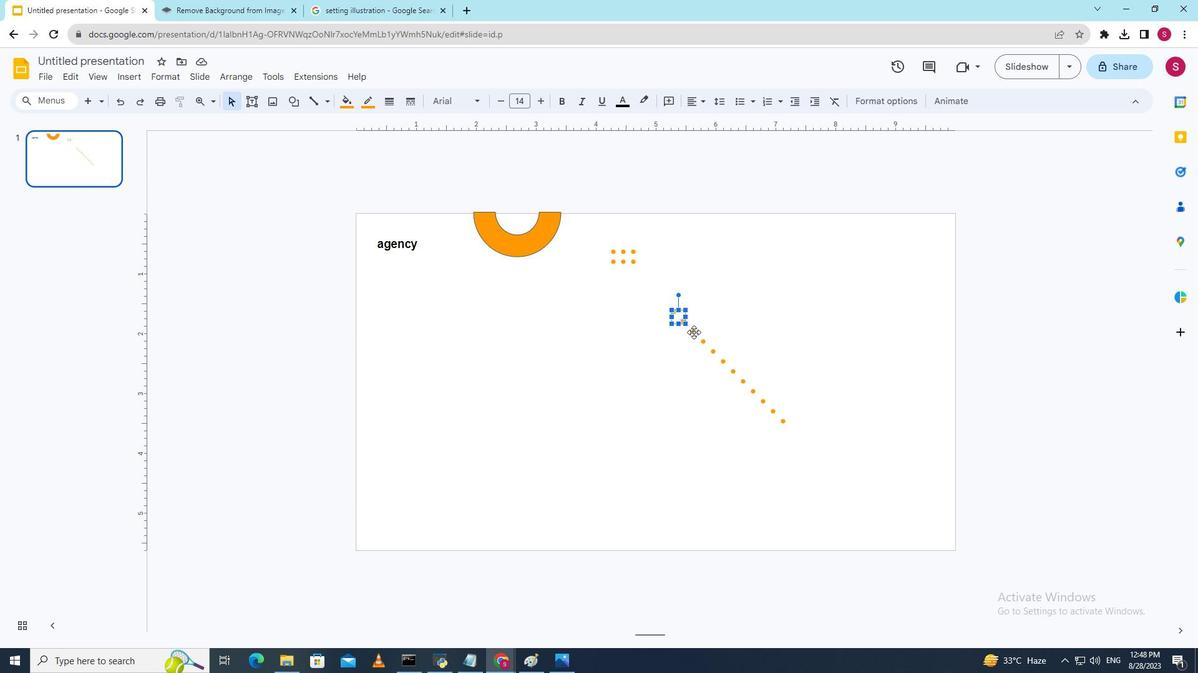 
Action: Key pressed <Key.shift>
Screenshot: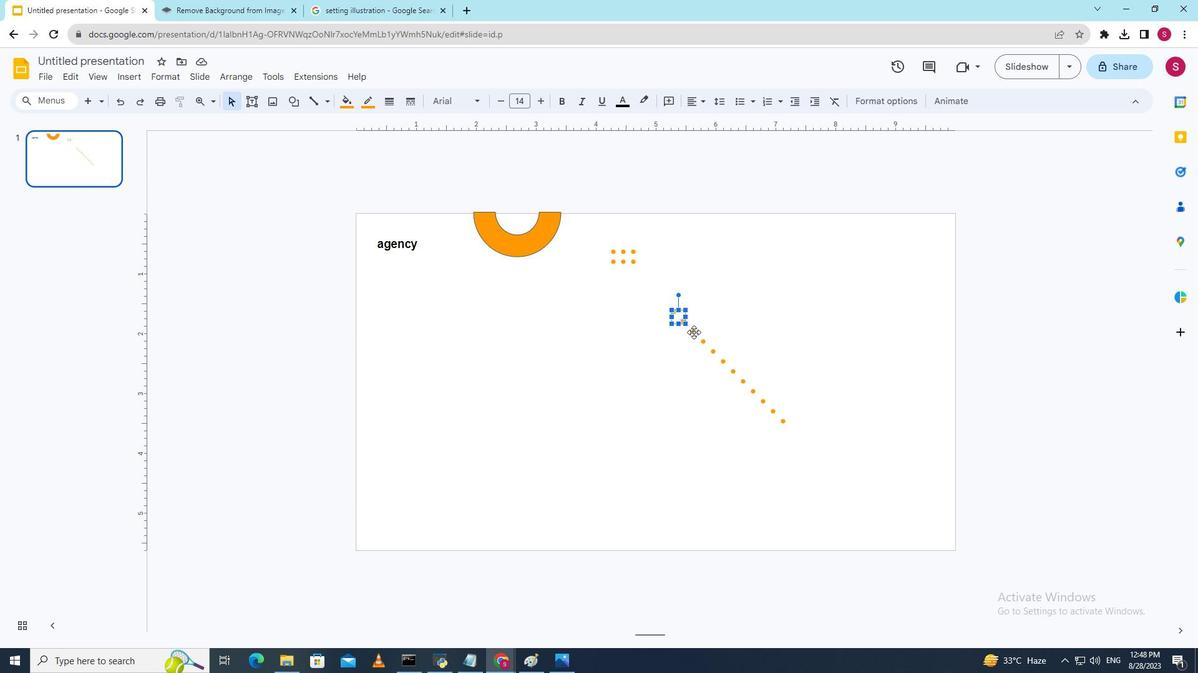 
Action: Mouse moved to (693, 332)
Screenshot: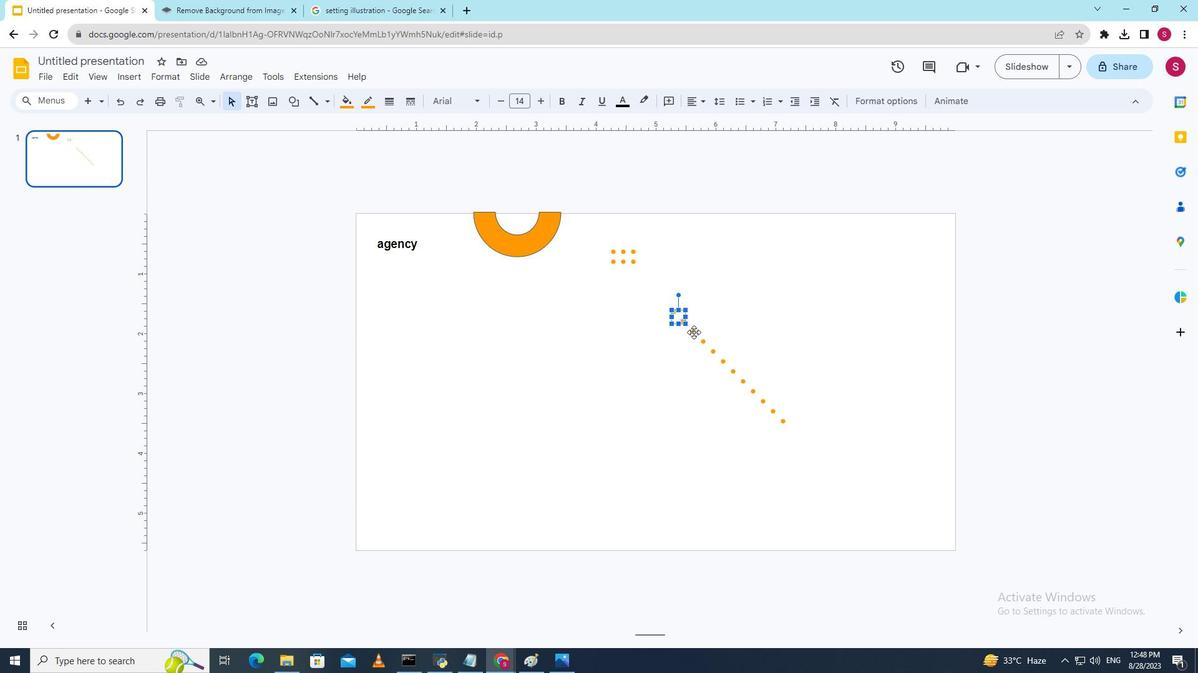 
Action: Key pressed <Key.shift><Key.shift><Key.shift><Key.shift><Key.shift><Key.shift>
Screenshot: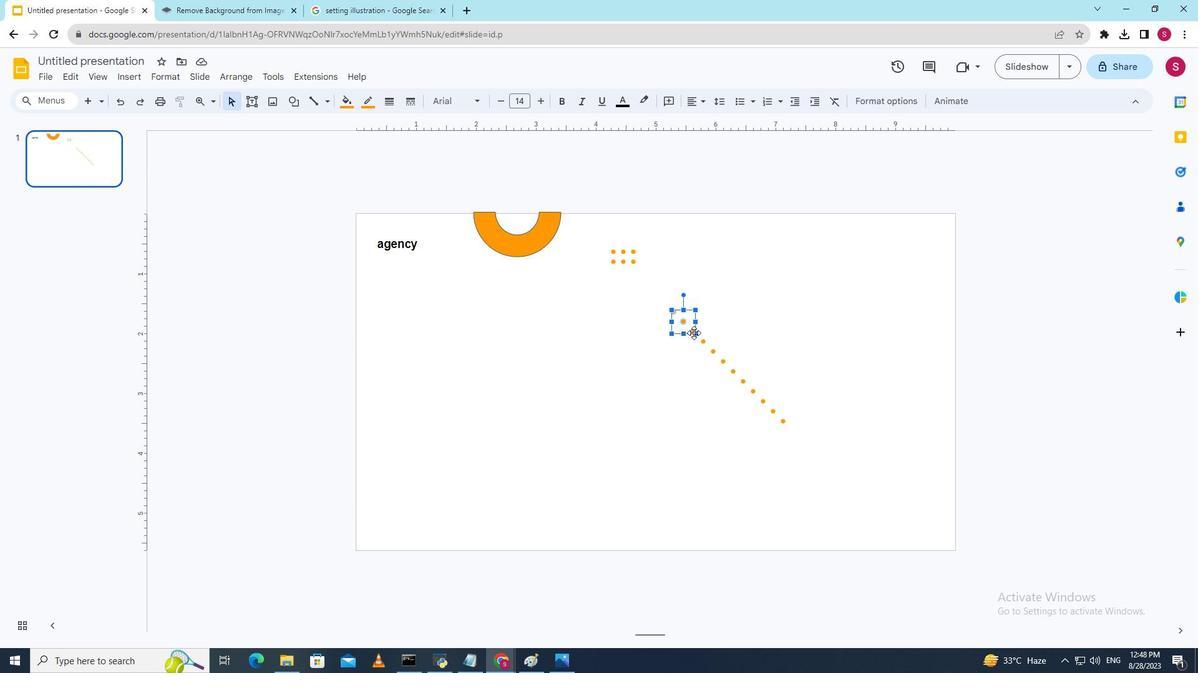 
Action: Mouse moved to (693, 333)
Screenshot: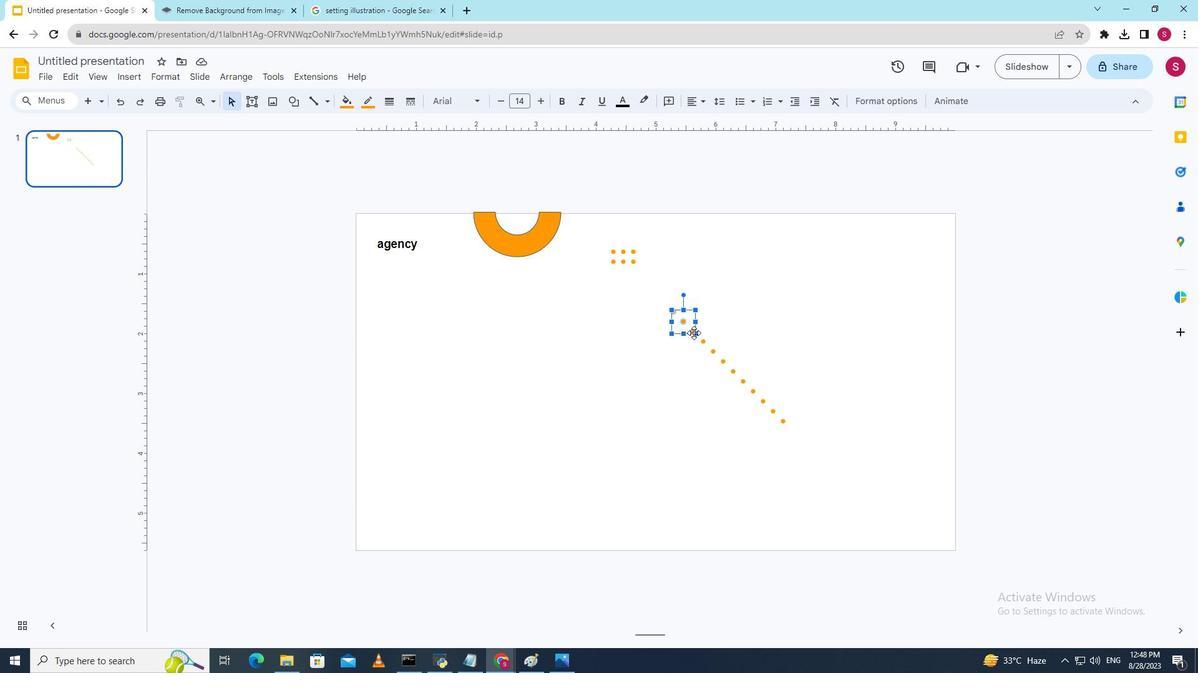 
Action: Key pressed <Key.shift><Key.shift><Key.shift><Key.shift><Key.shift>
Screenshot: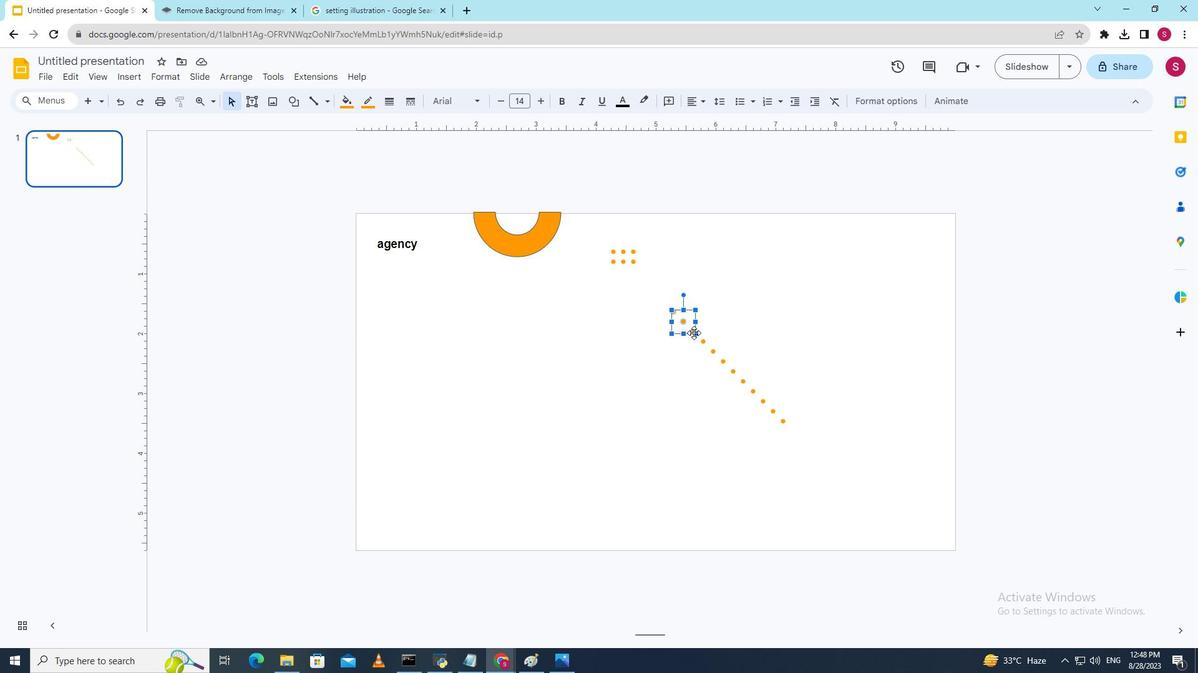 
Action: Mouse pressed left at (693, 333)
Screenshot: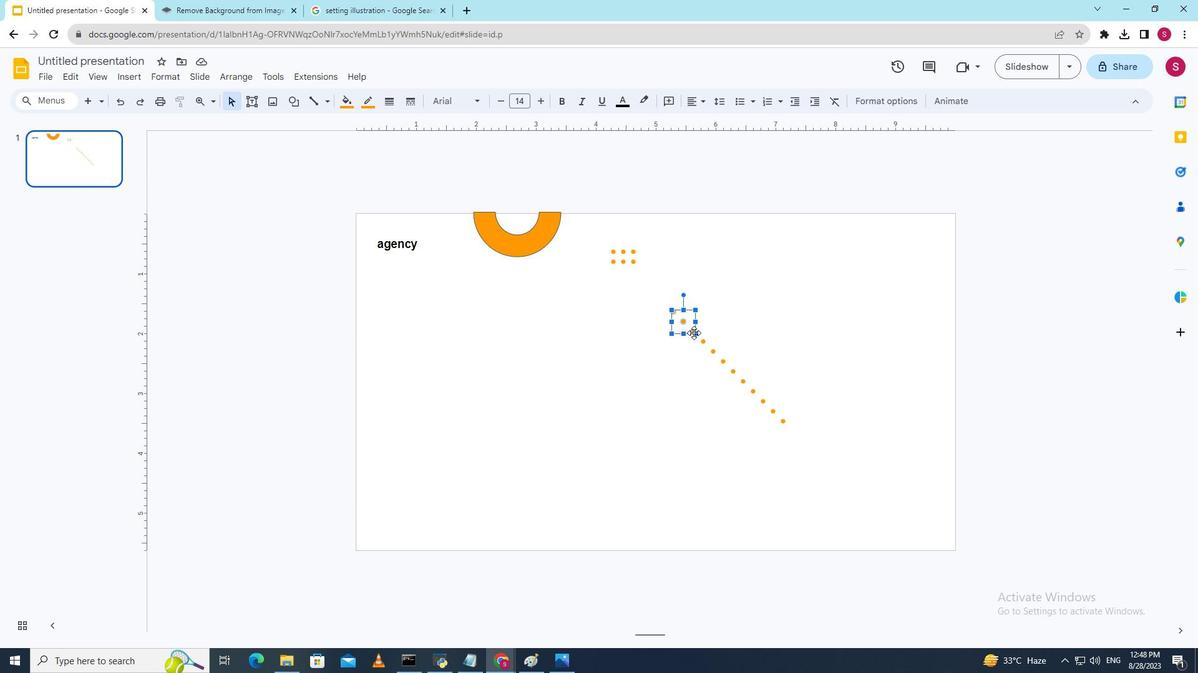 
Action: Key pressed <Key.shift><Key.shift><Key.shift><Key.shift><Key.shift><Key.shift><Key.shift><Key.shift><Key.shift><Key.shift><Key.shift><Key.shift><Key.shift><Key.shift><Key.shift><Key.shift><Key.up><Key.up><Key.up><Key.up><Key.up><Key.up><Key.up><Key.up><Key.up><Key.left><Key.left><Key.left><Key.left><Key.left><Key.left><Key.up><Key.up>
Screenshot: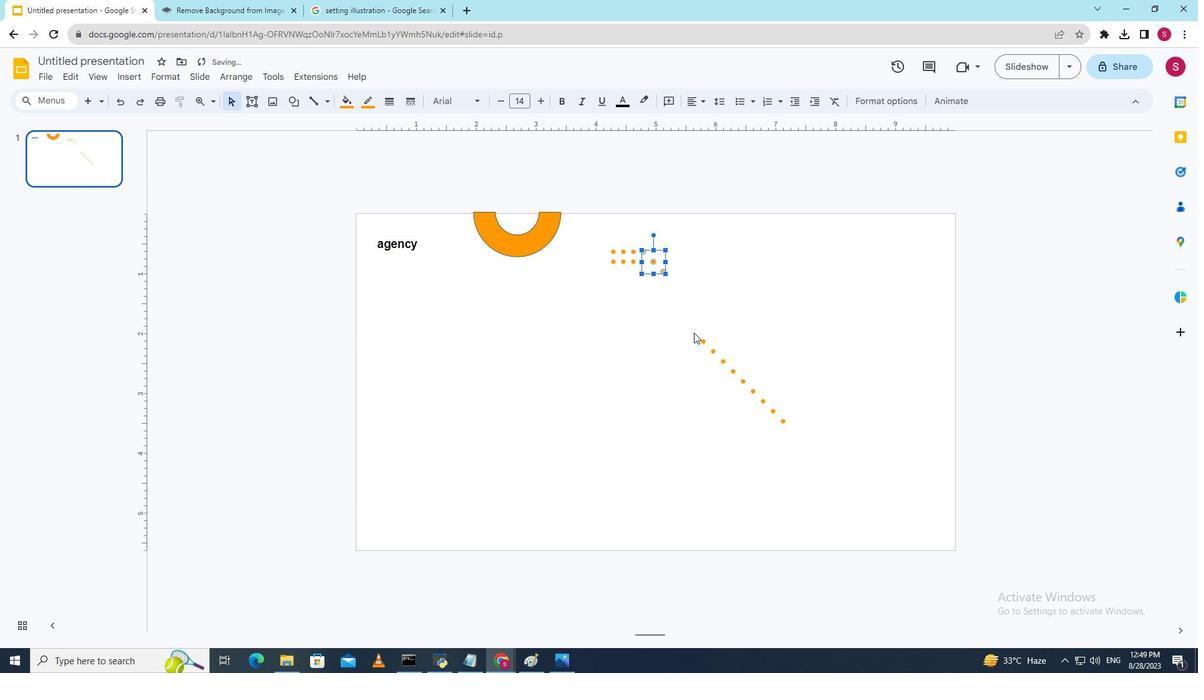 
Action: Mouse moved to (651, 335)
Screenshot: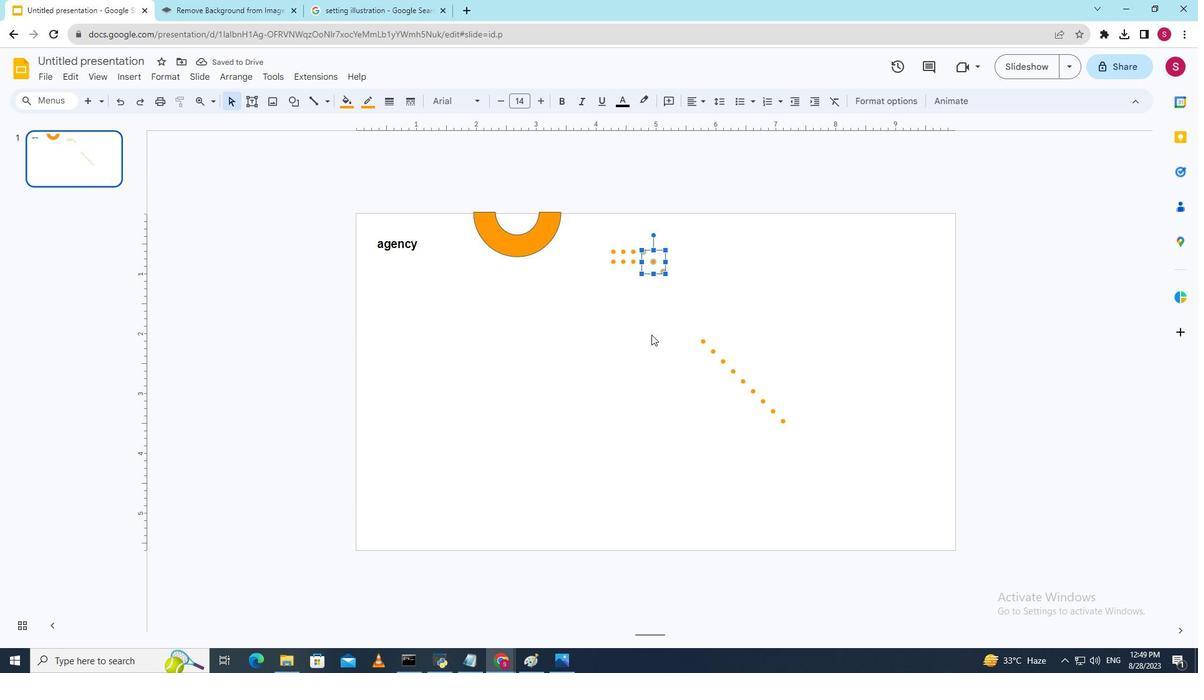 
Action: Mouse pressed left at (651, 335)
Screenshot: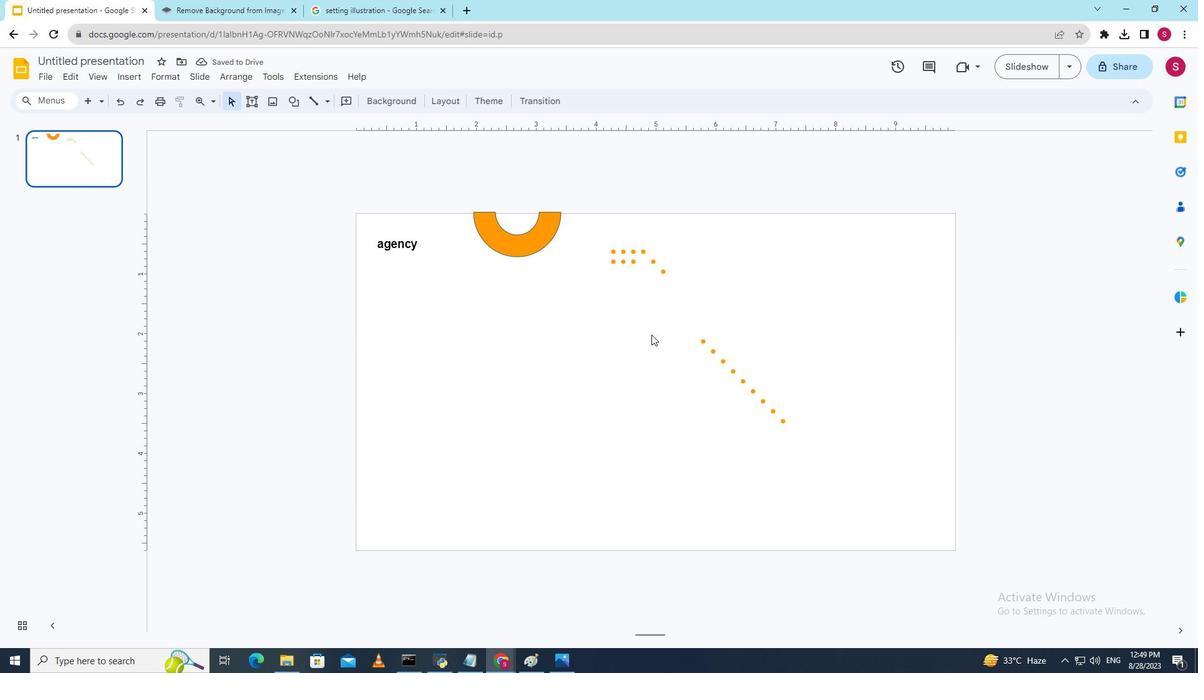 
Action: Mouse moved to (655, 262)
Screenshot: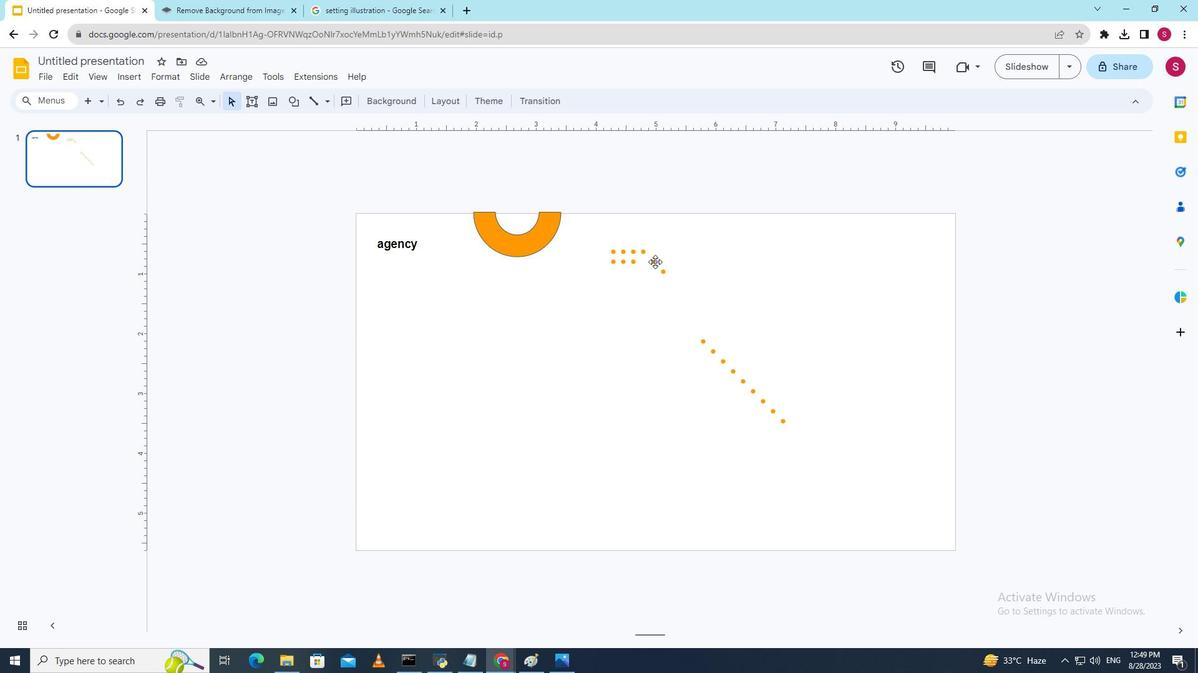 
Action: Mouse pressed left at (655, 262)
Screenshot: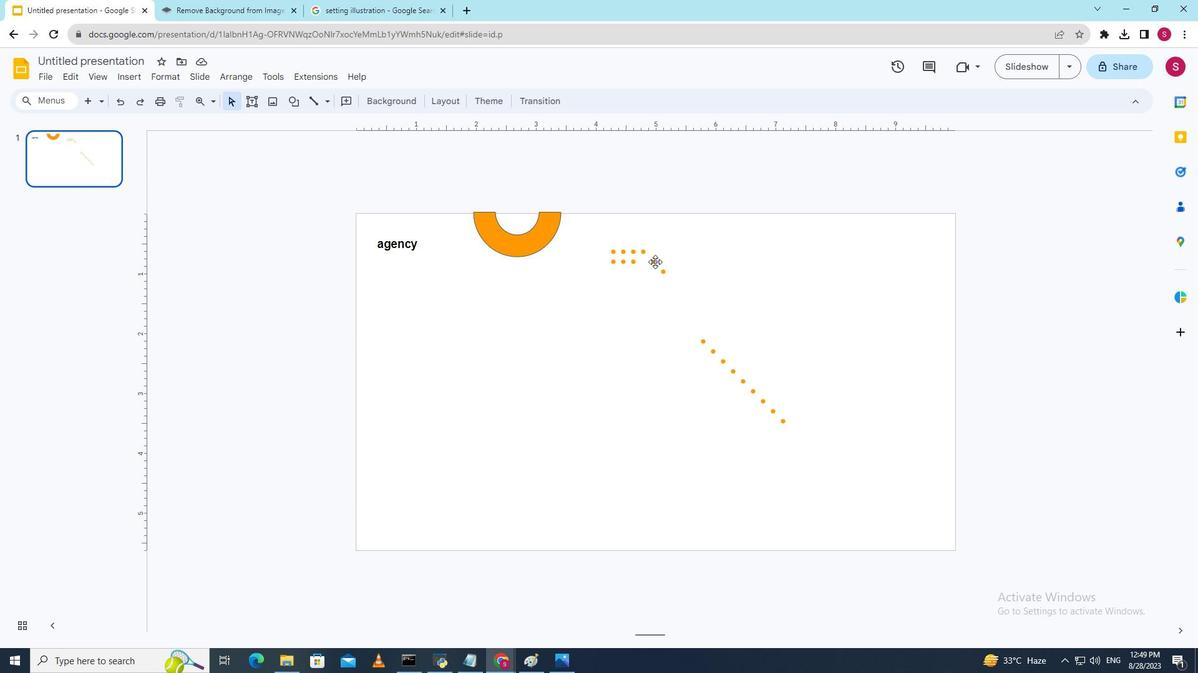 
Action: Mouse moved to (642, 262)
Screenshot: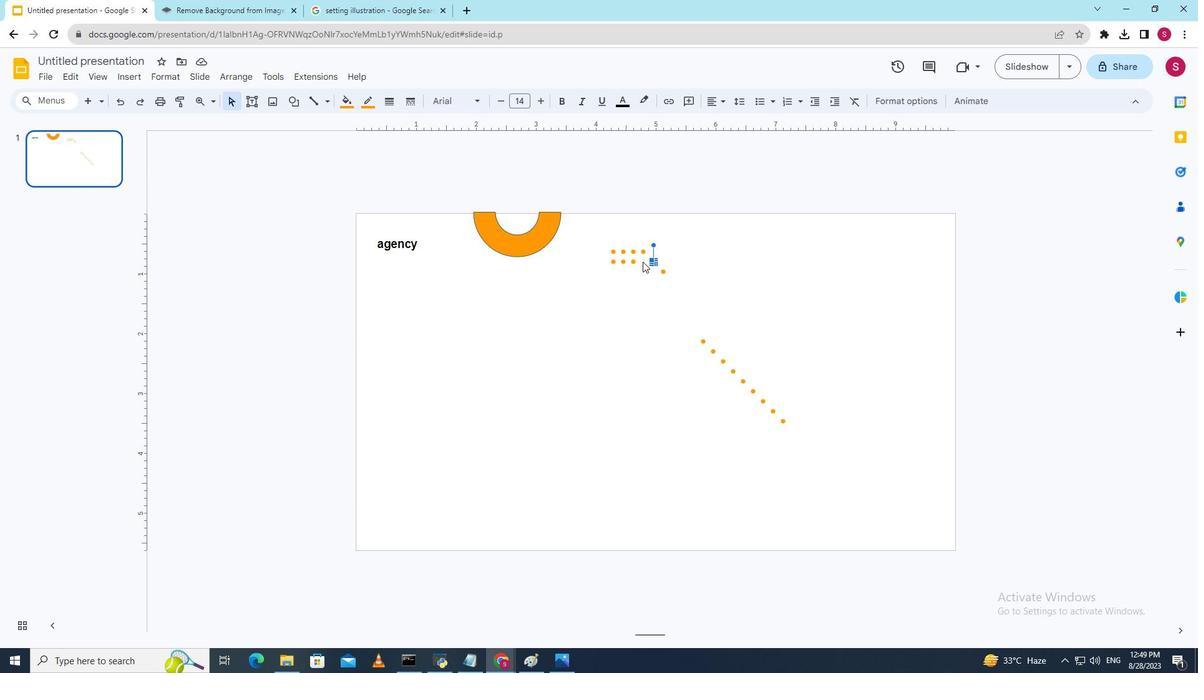 
Action: Mouse pressed left at (642, 262)
Screenshot: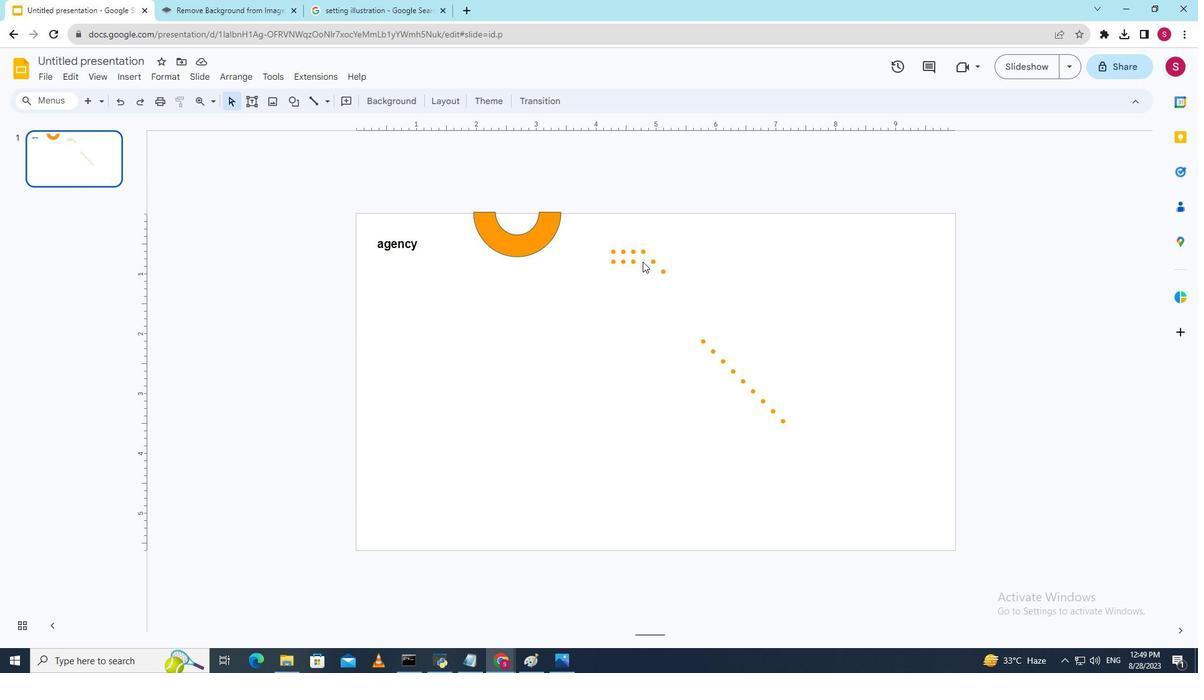 
Action: Mouse moved to (652, 262)
Screenshot: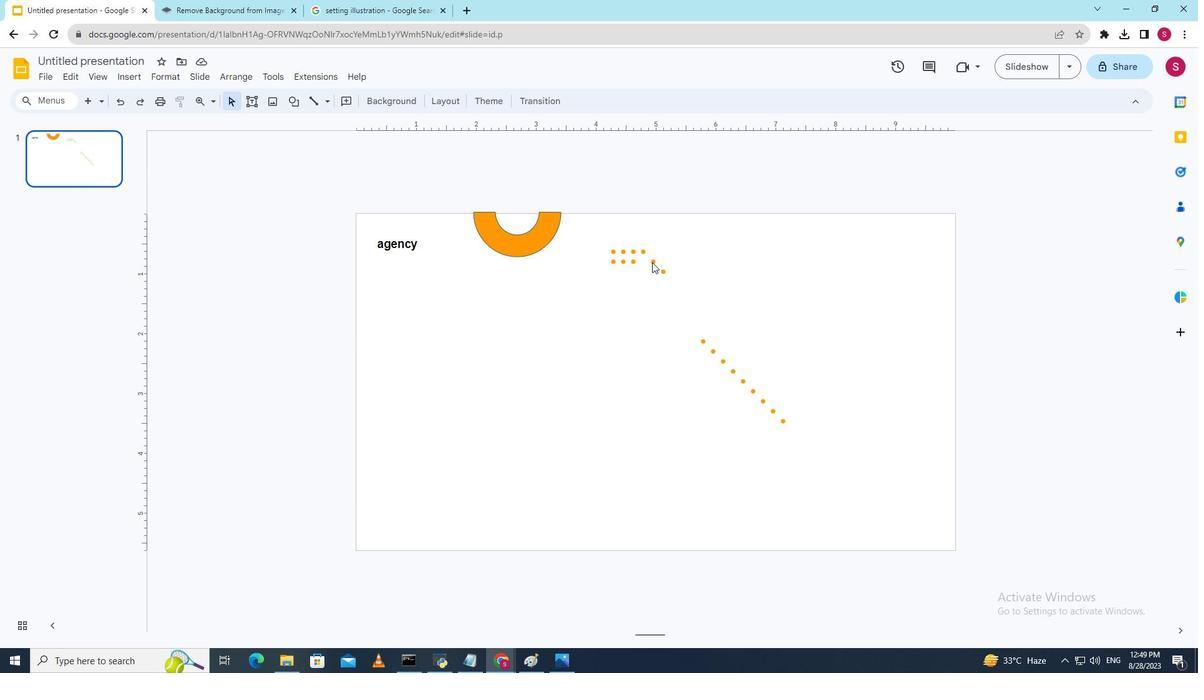 
Action: Mouse pressed left at (652, 262)
Screenshot: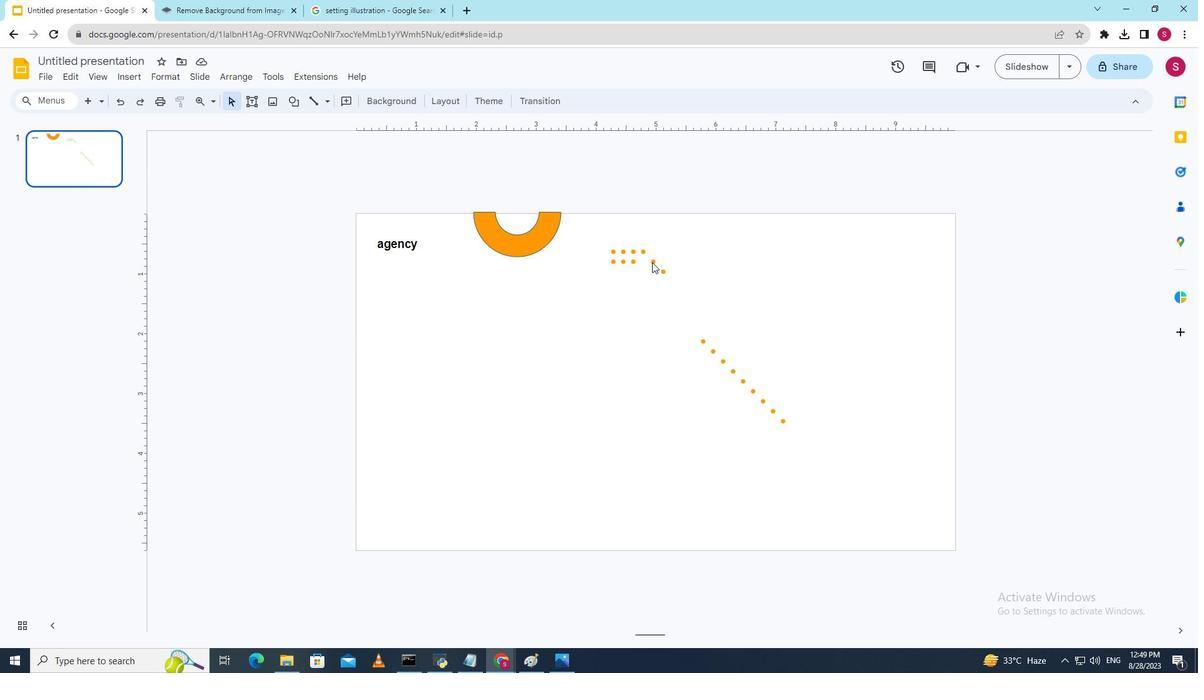 
Action: Key pressed <Key.left><Key.left>
Screenshot: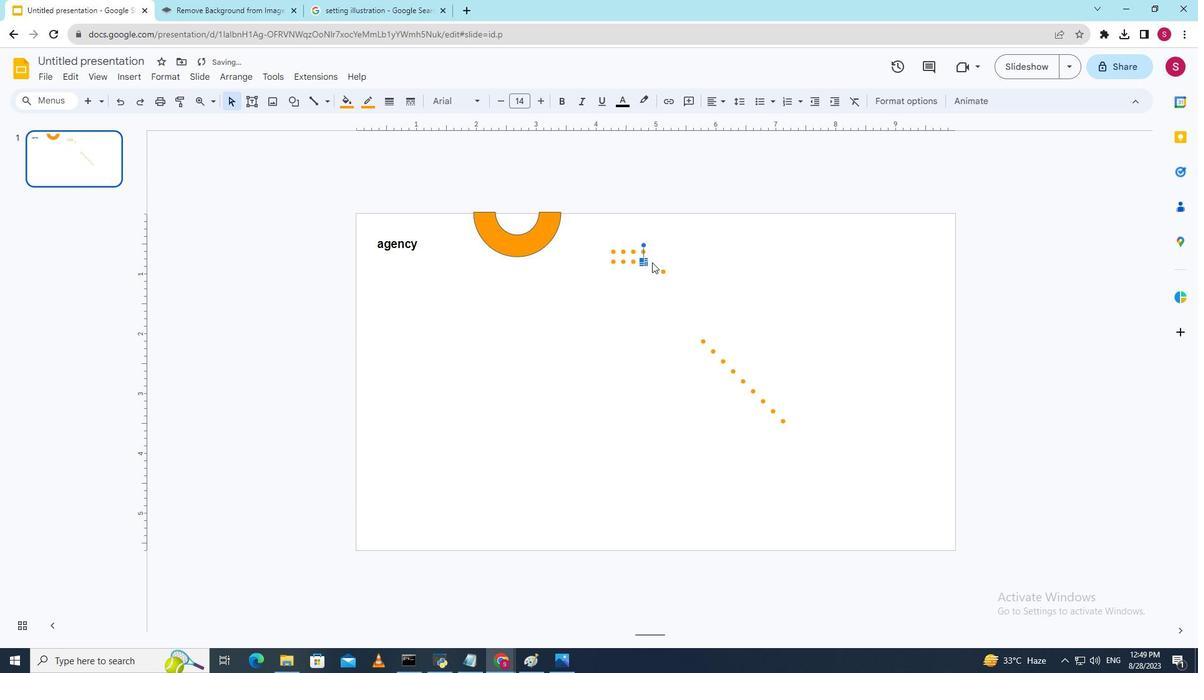 
Action: Mouse moved to (662, 272)
Screenshot: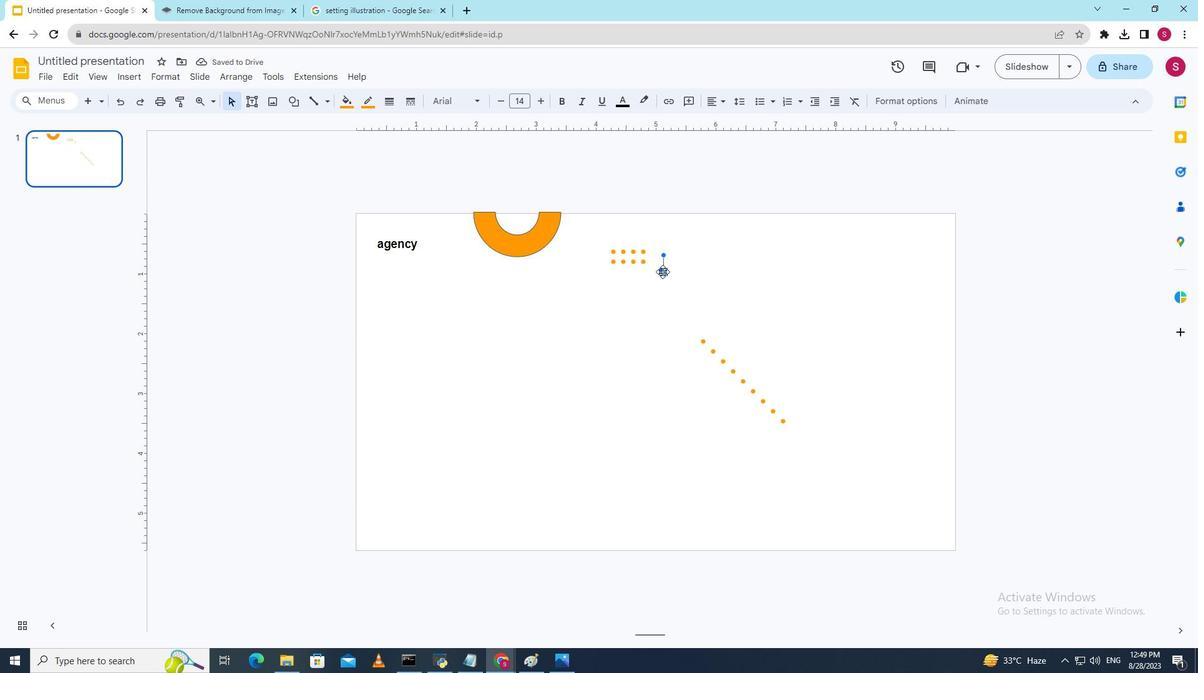 
Action: Mouse pressed left at (662, 272)
Screenshot: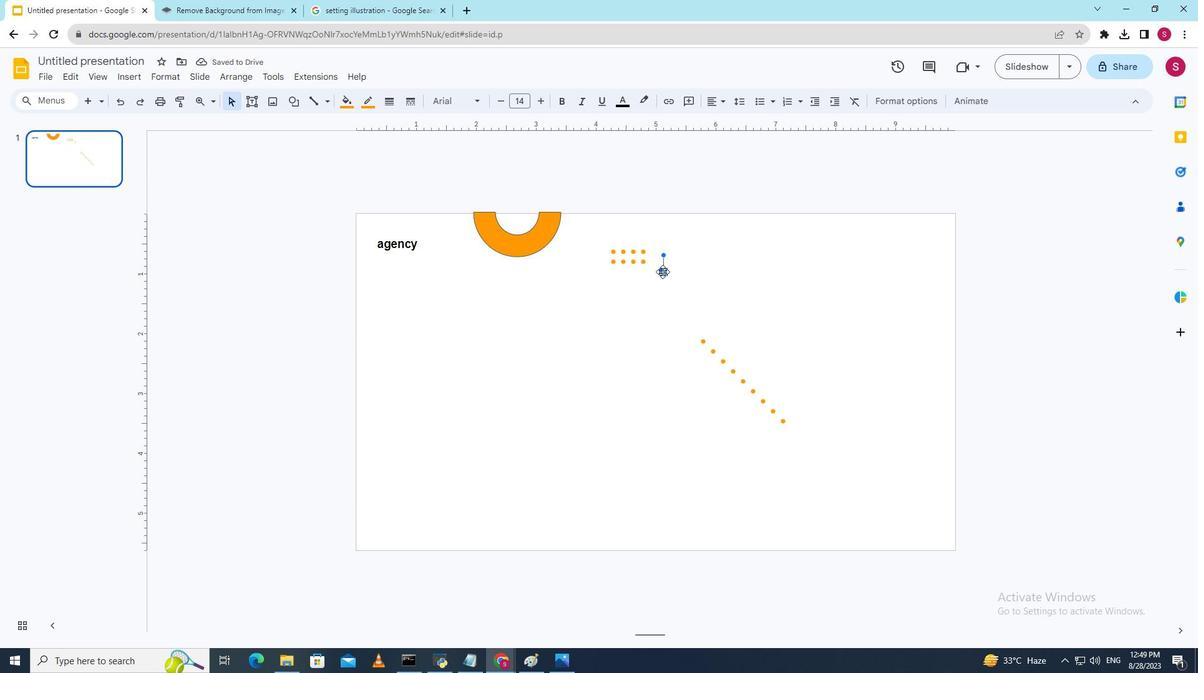 
Action: Key pressed <Key.up><Key.up><Key.up><Key.up><Key.left><Key.down><Key.up><Key.left><Key.down><Key.up>
Screenshot: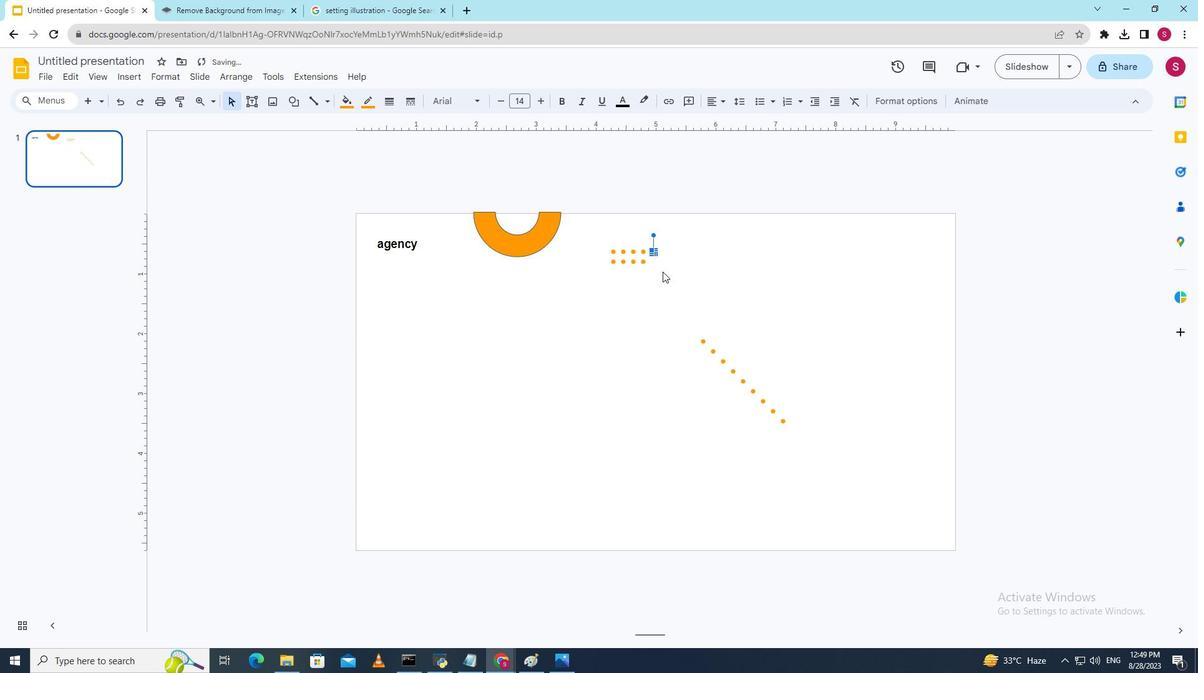 
Action: Mouse moved to (653, 305)
Screenshot: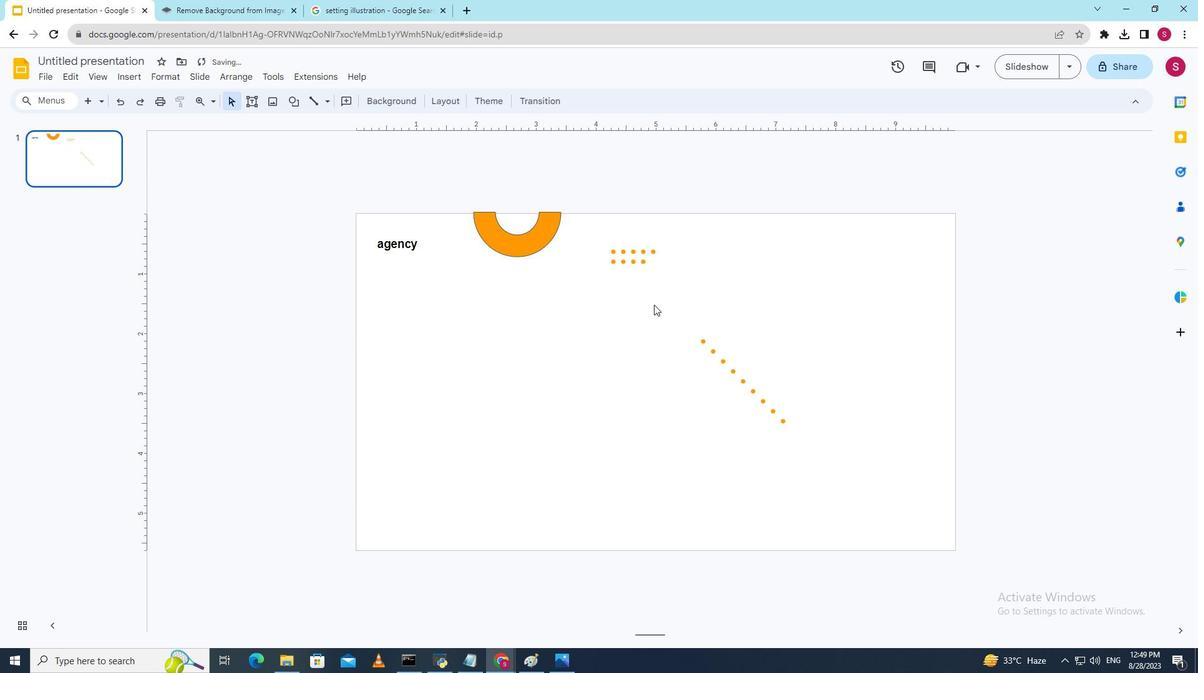 
Action: Mouse pressed left at (653, 305)
Screenshot: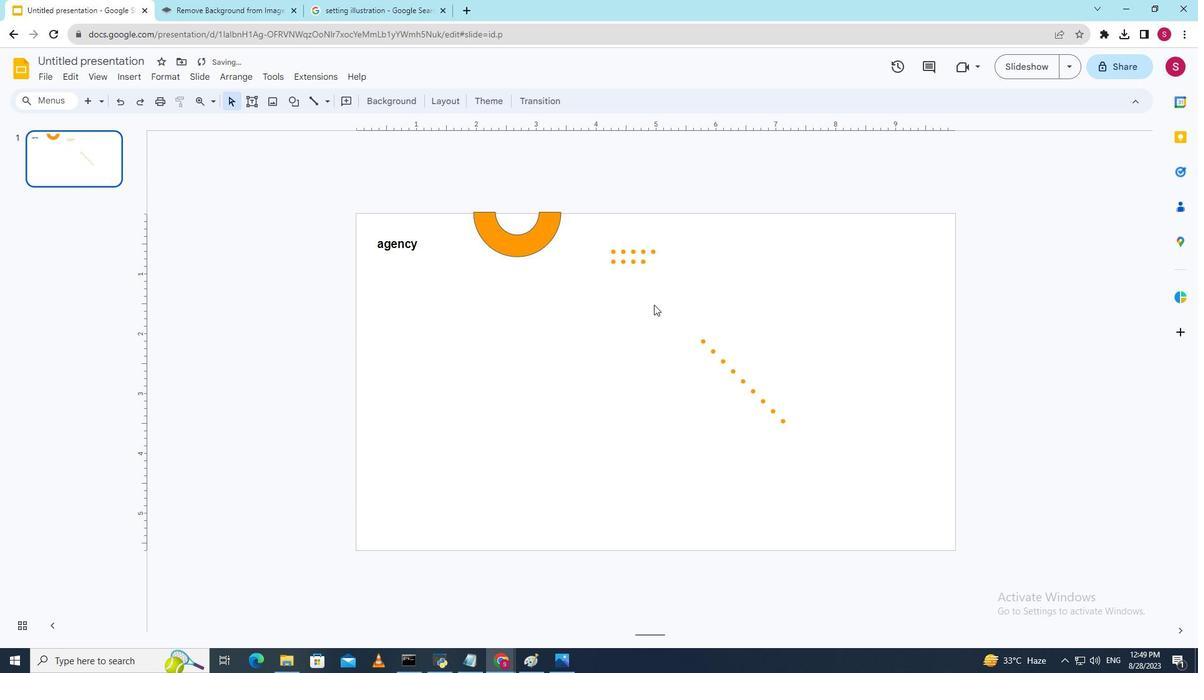 
Action: Mouse moved to (701, 340)
Screenshot: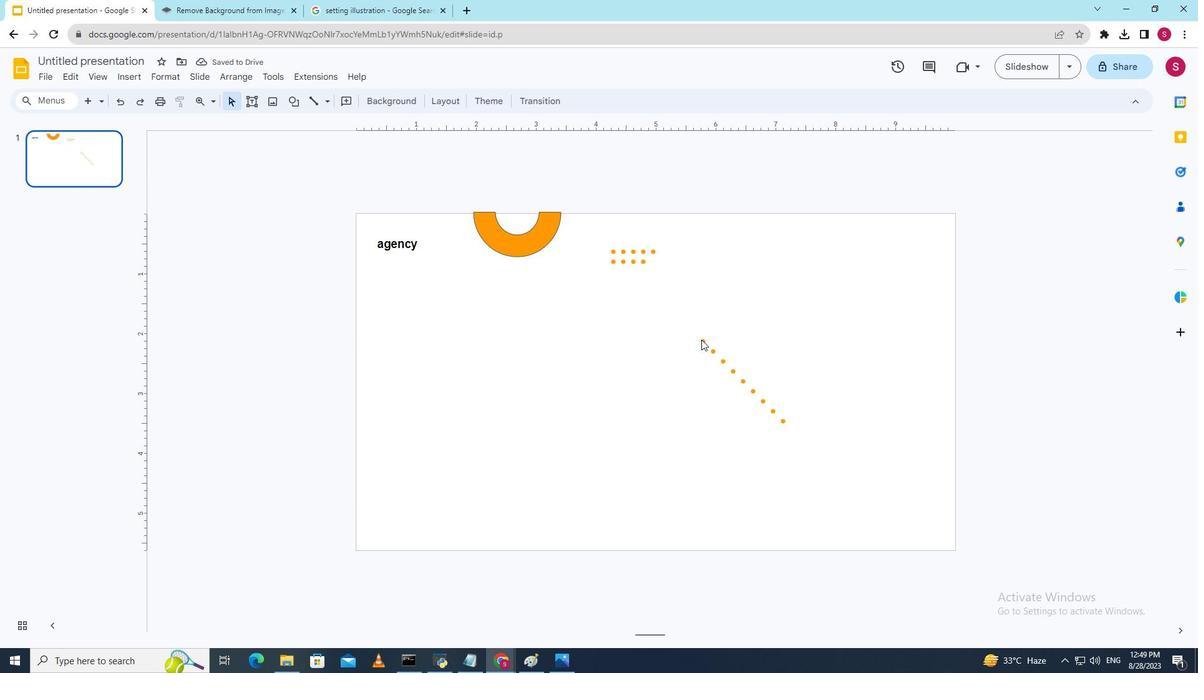 
Action: Mouse pressed left at (701, 340)
Screenshot: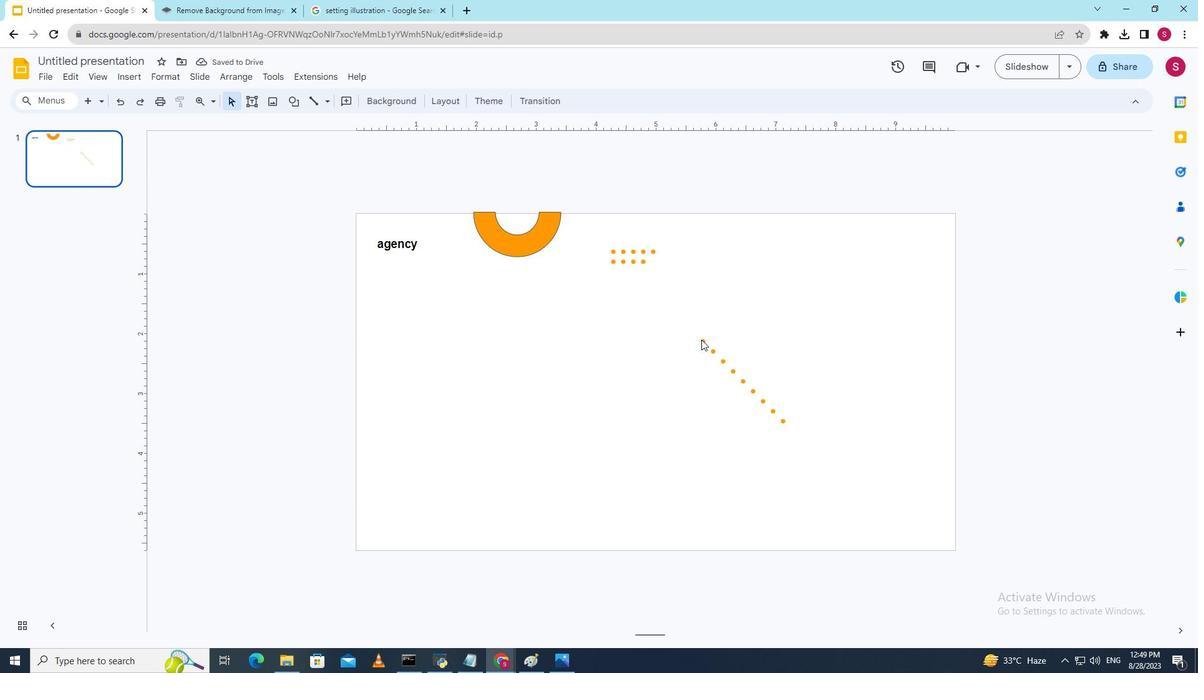
Action: Mouse moved to (703, 340)
Screenshot: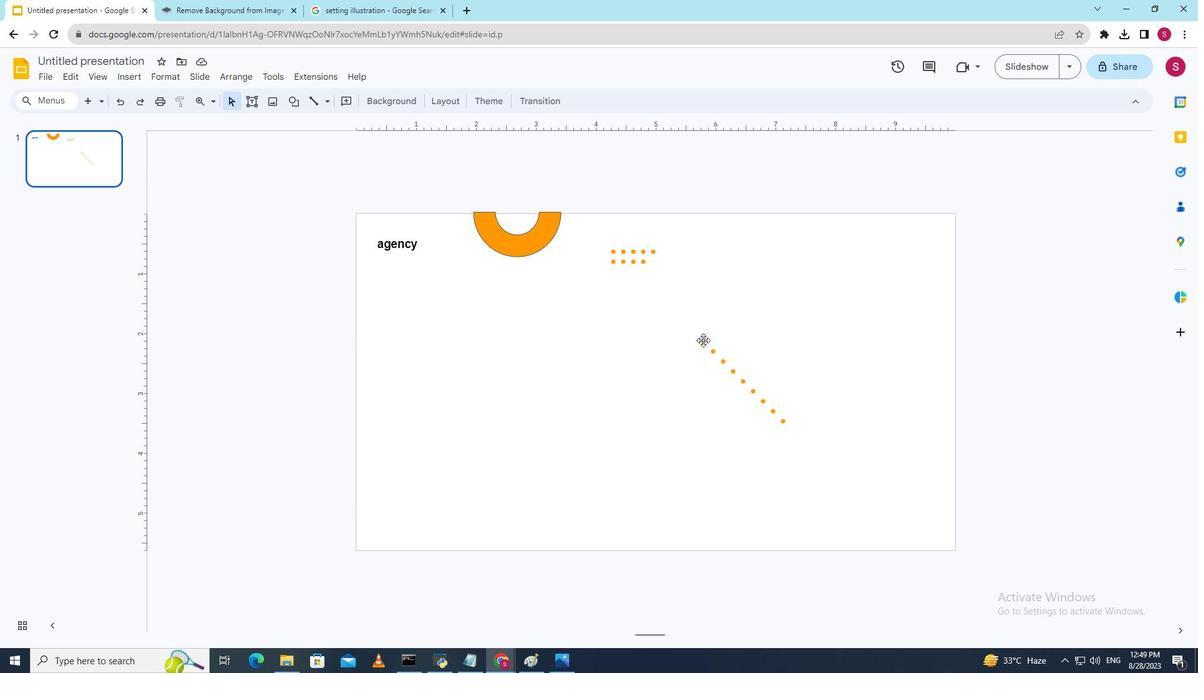 
Action: Mouse pressed left at (703, 340)
Screenshot: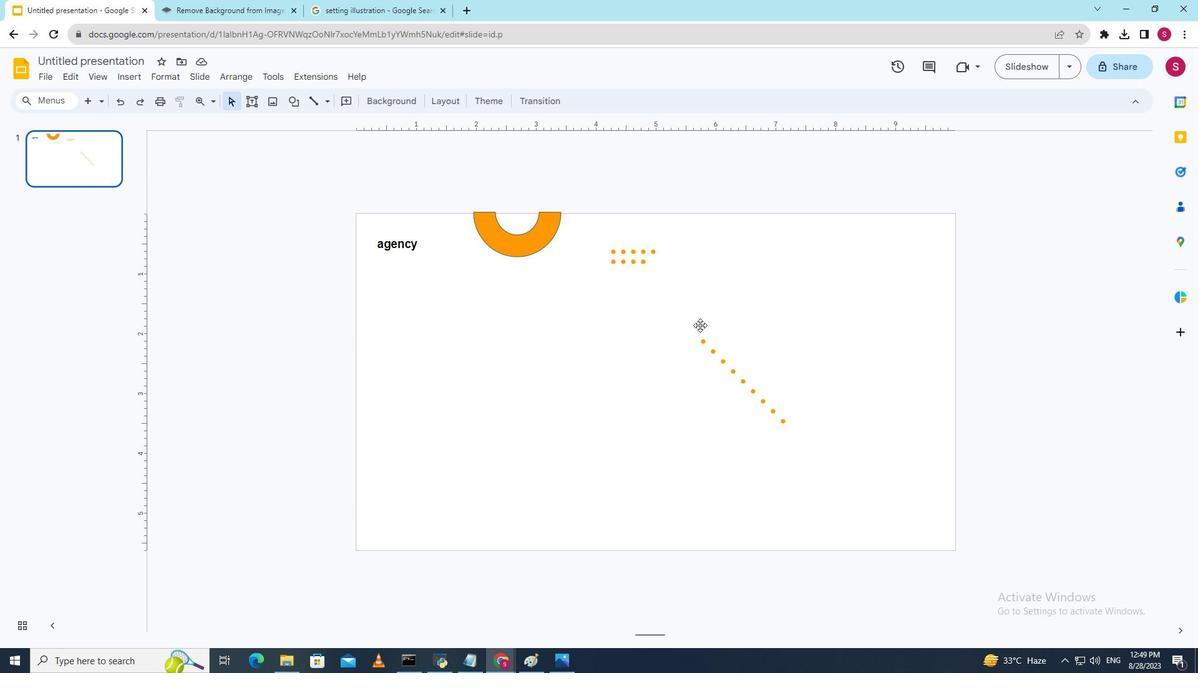 
Action: Mouse moved to (674, 310)
Screenshot: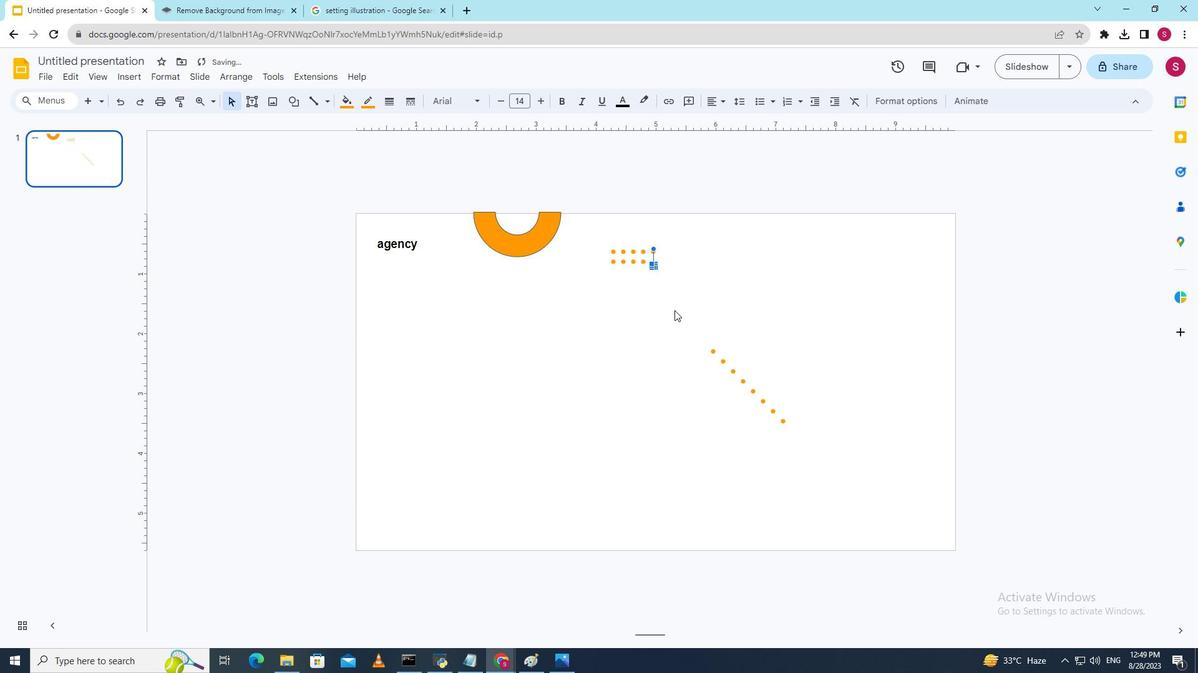 
Action: Mouse pressed left at (674, 310)
Screenshot: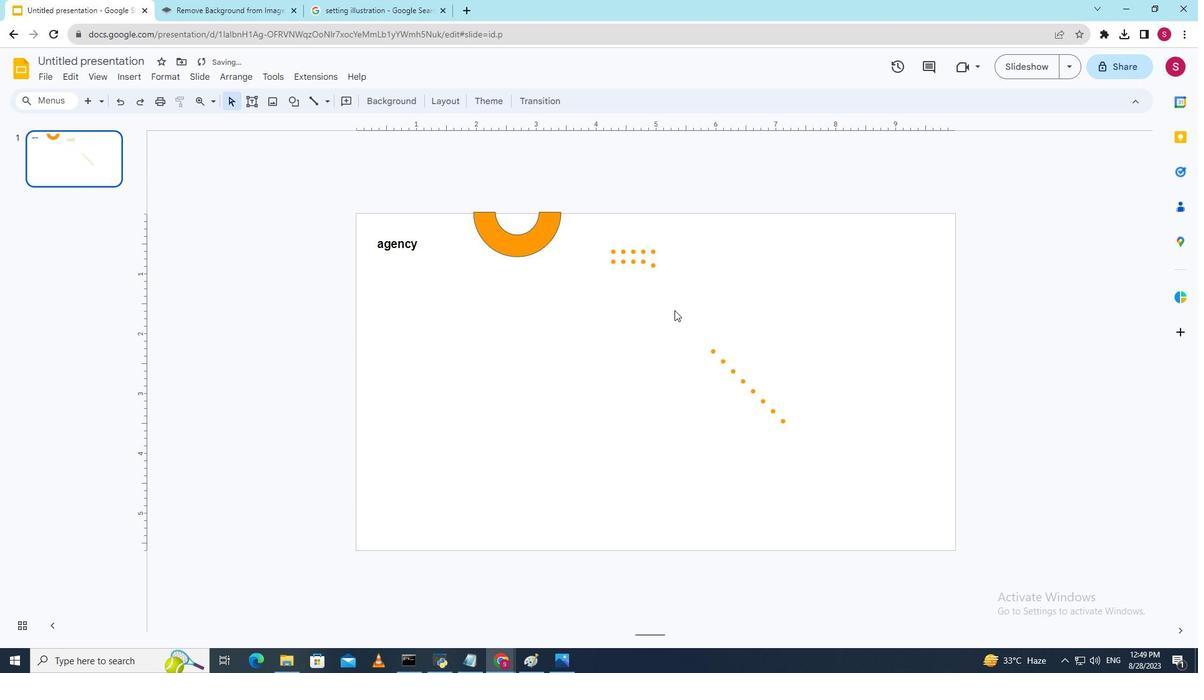 
Action: Mouse moved to (653, 265)
Screenshot: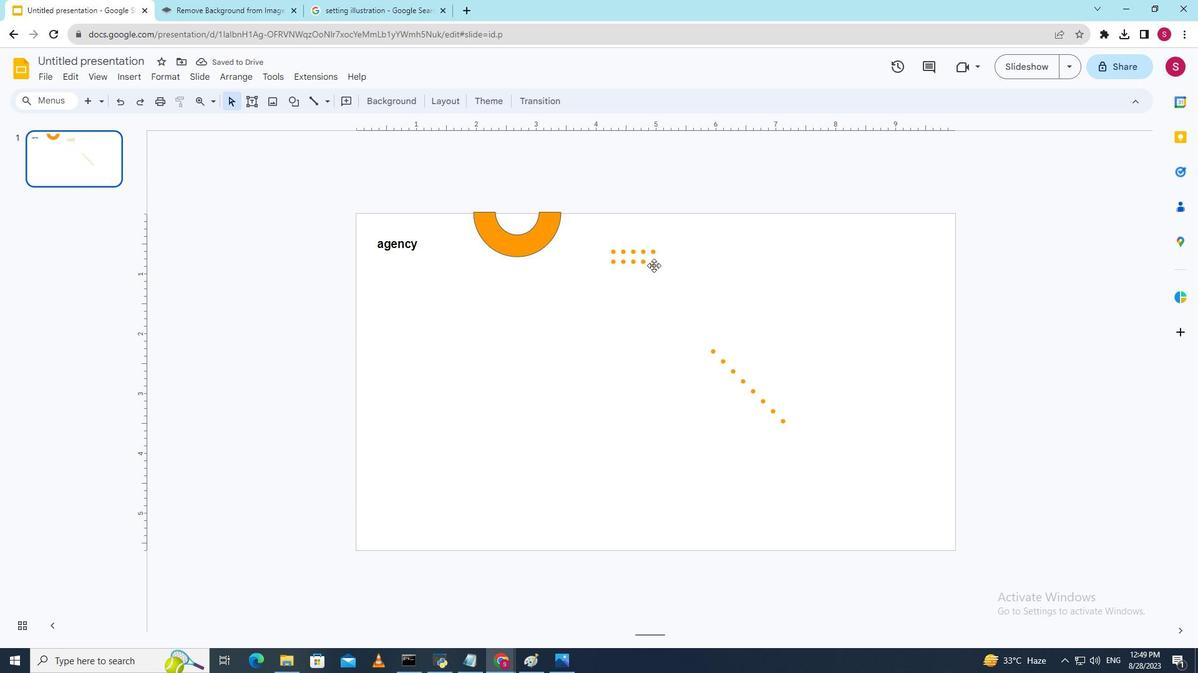 
Action: Mouse pressed left at (653, 265)
Screenshot: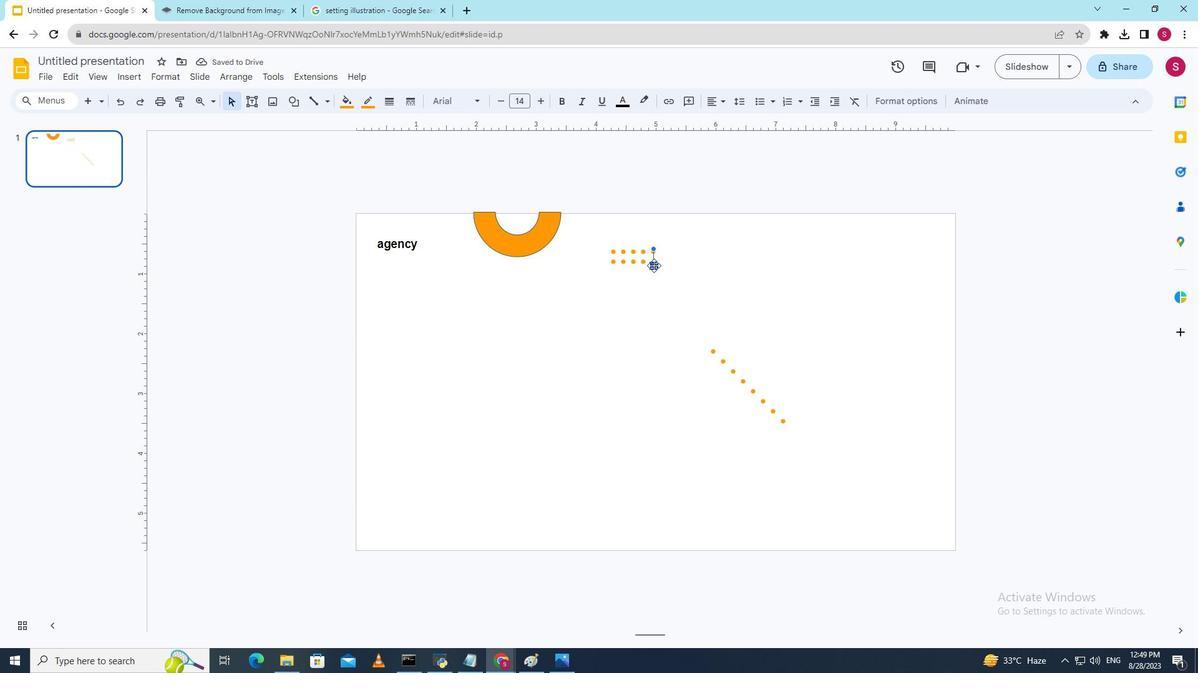 
Action: Key pressed <Key.up>
Screenshot: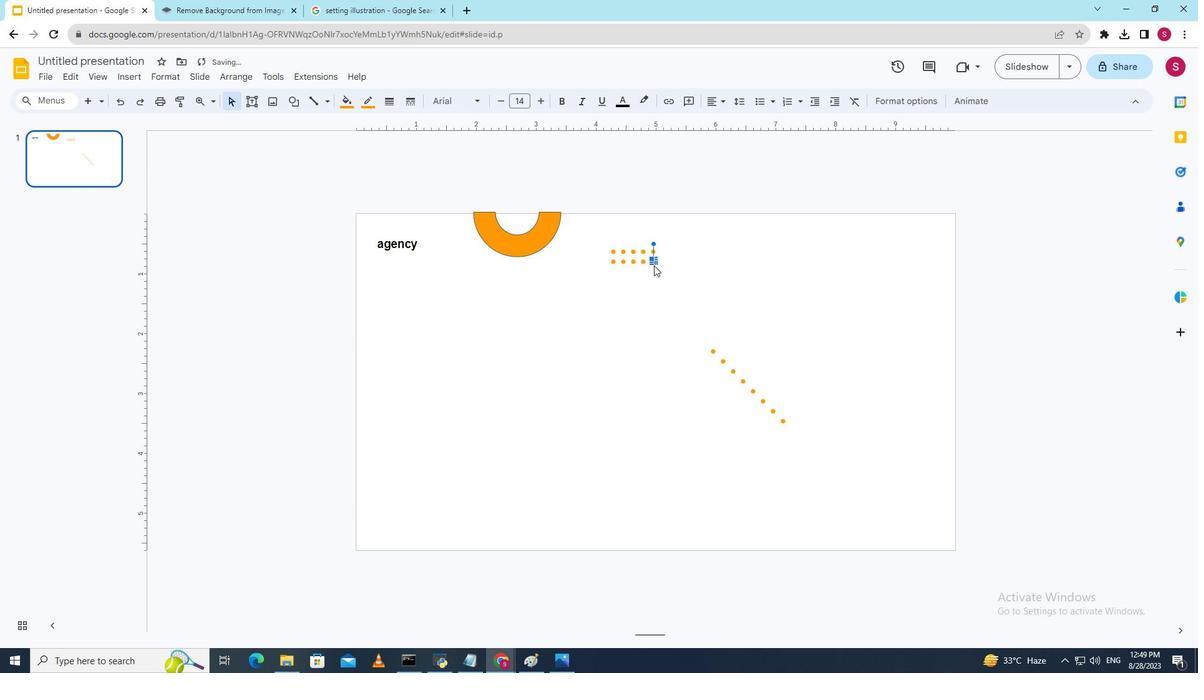 
Action: Mouse moved to (642, 302)
Screenshot: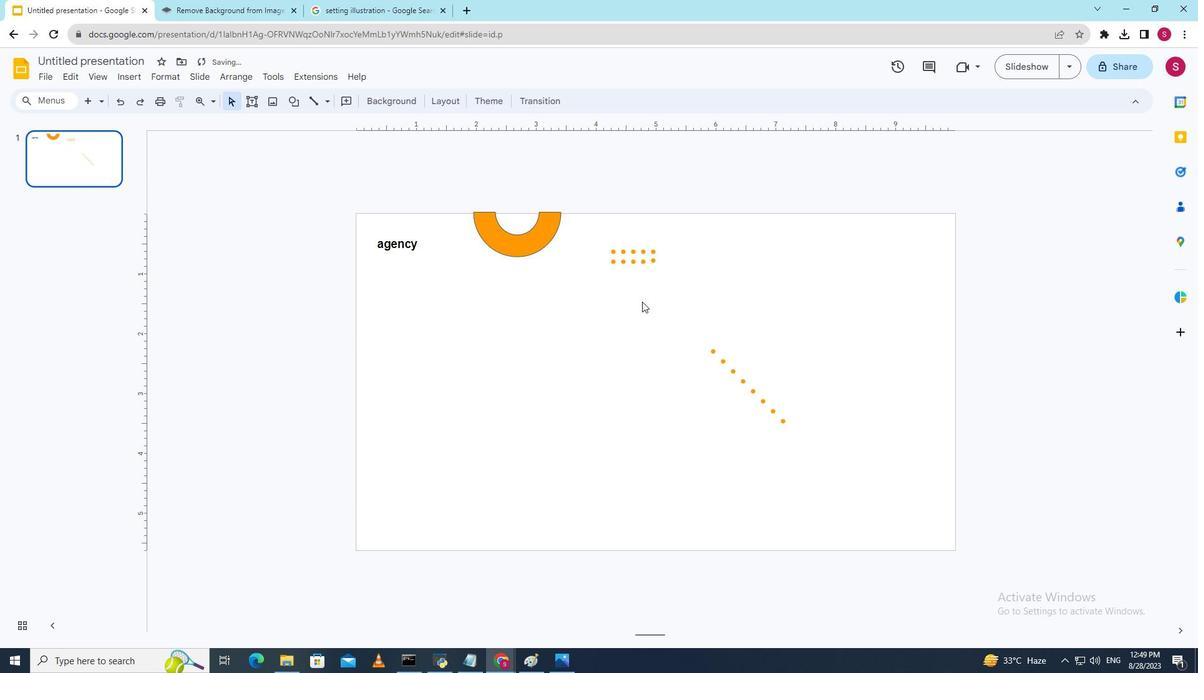 
Action: Mouse pressed left at (642, 302)
Screenshot: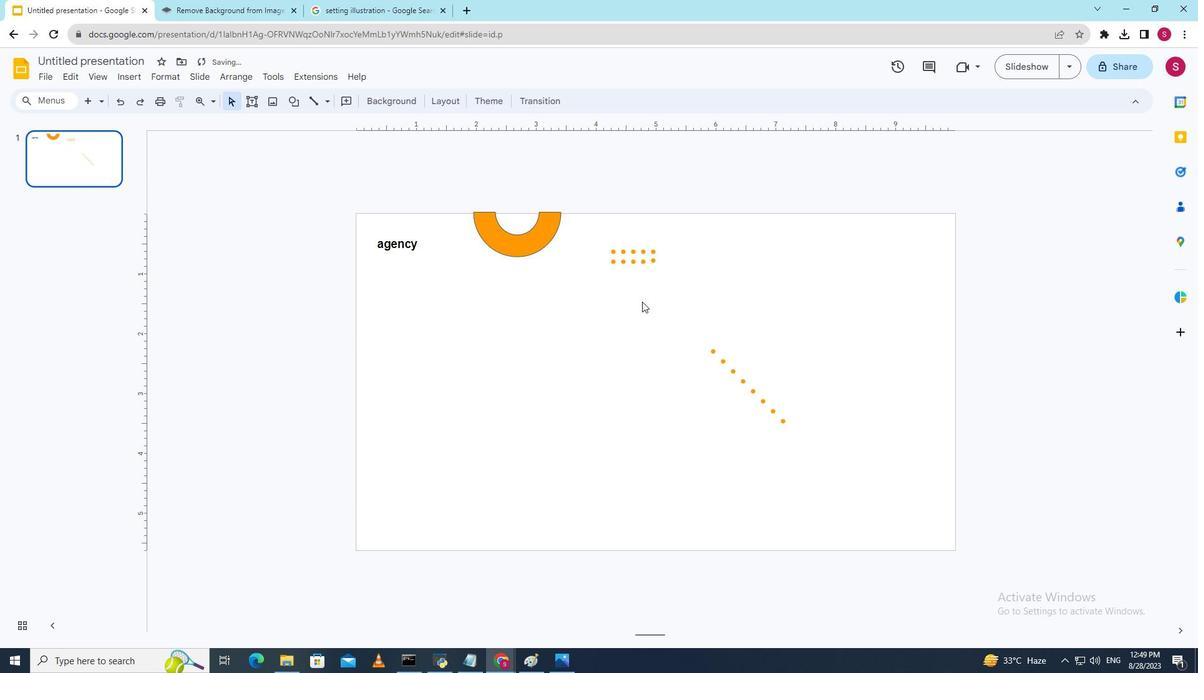 
Action: Mouse moved to (654, 260)
Screenshot: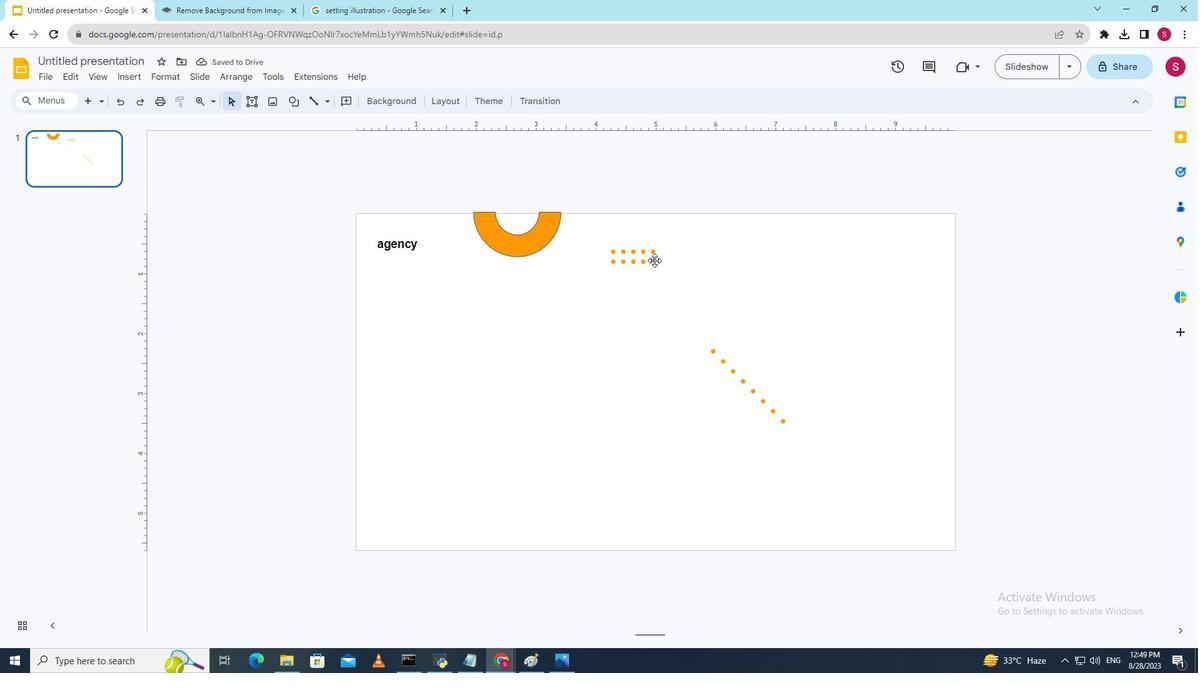 
Action: Mouse pressed left at (654, 260)
Screenshot: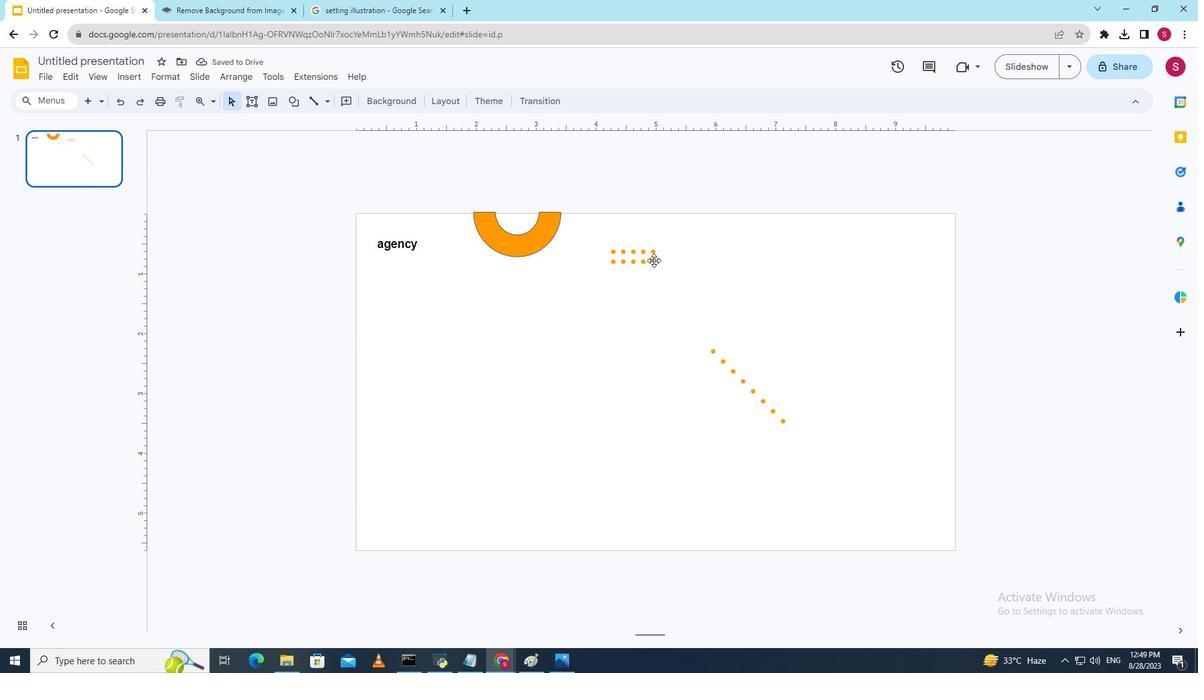
Action: Mouse moved to (653, 260)
Screenshot: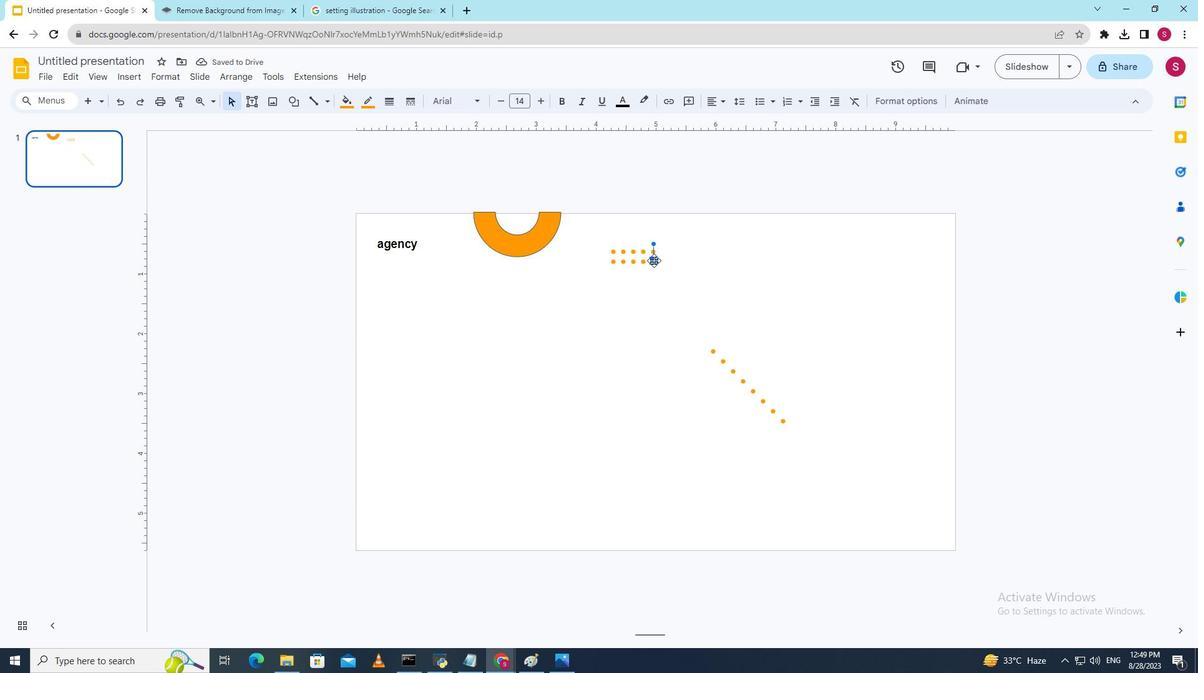 
Action: Key pressed <Key.down>
Screenshot: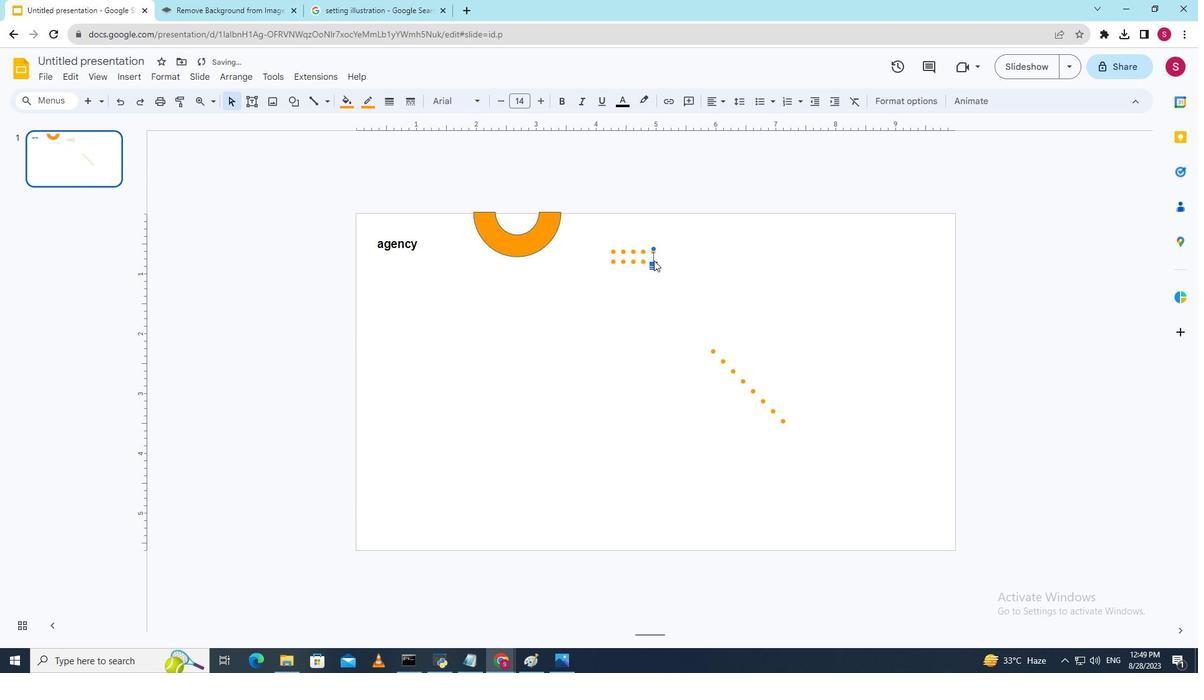 
Action: Mouse moved to (700, 268)
Screenshot: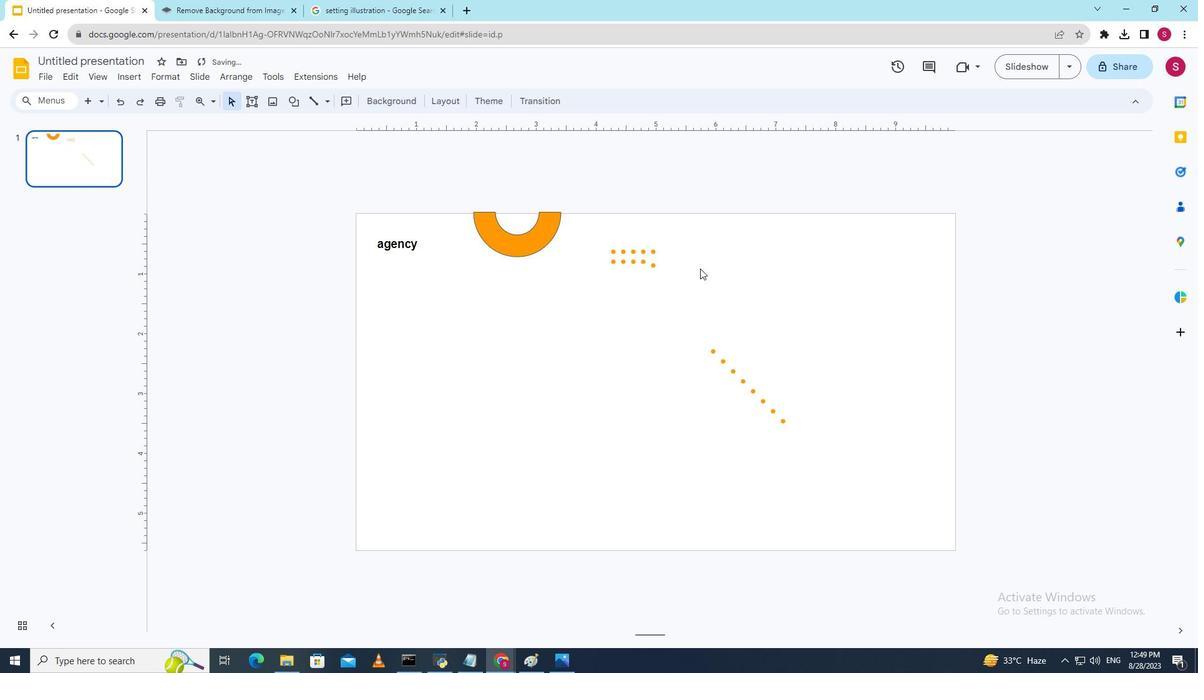 
Action: Mouse pressed left at (700, 268)
Screenshot: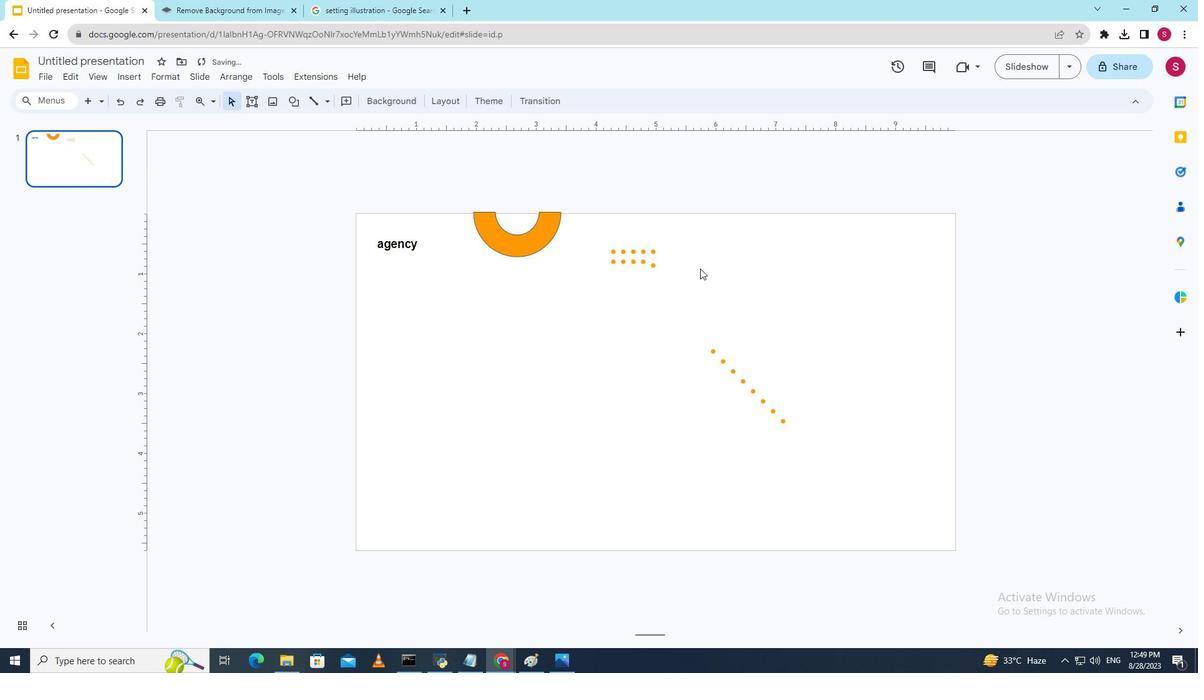 
Action: Mouse moved to (875, 335)
Screenshot: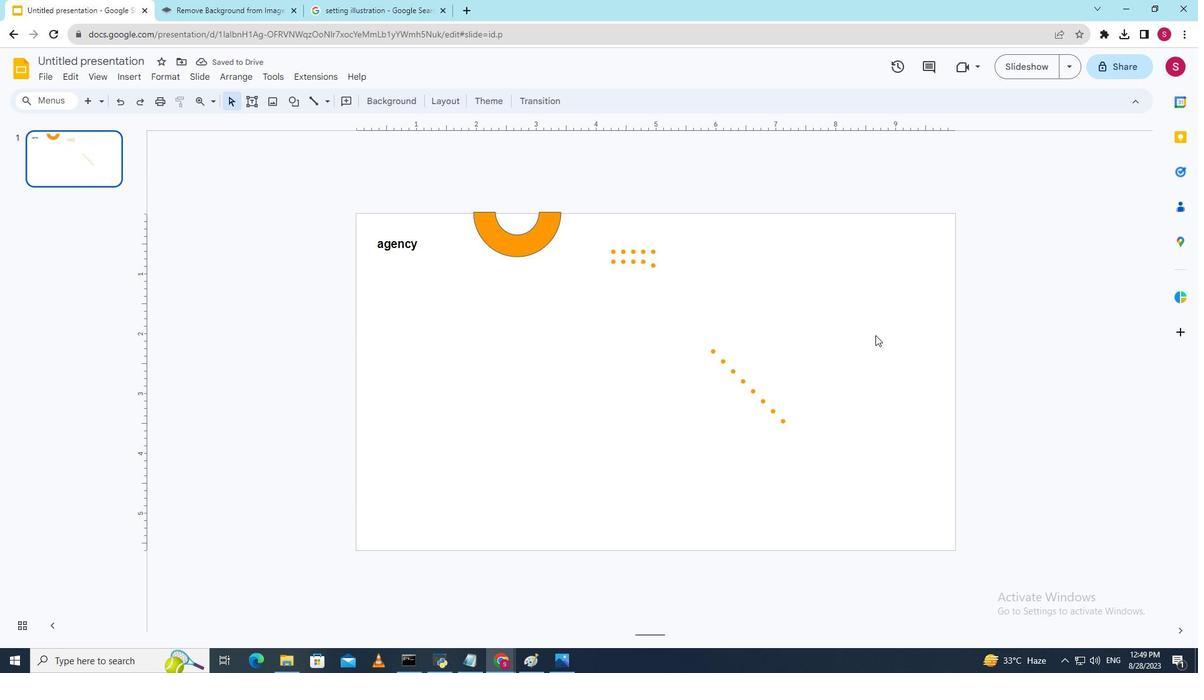 
Action: Key pressed ctrl+Z
Screenshot: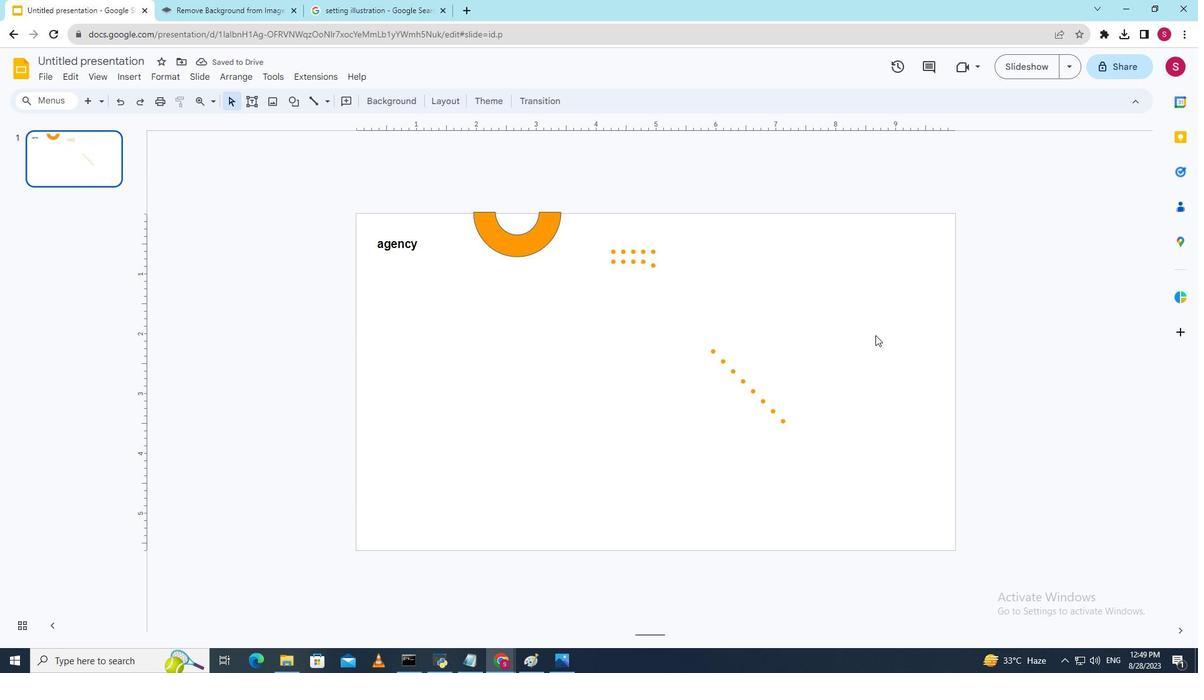 
Action: Mouse moved to (876, 335)
Screenshot: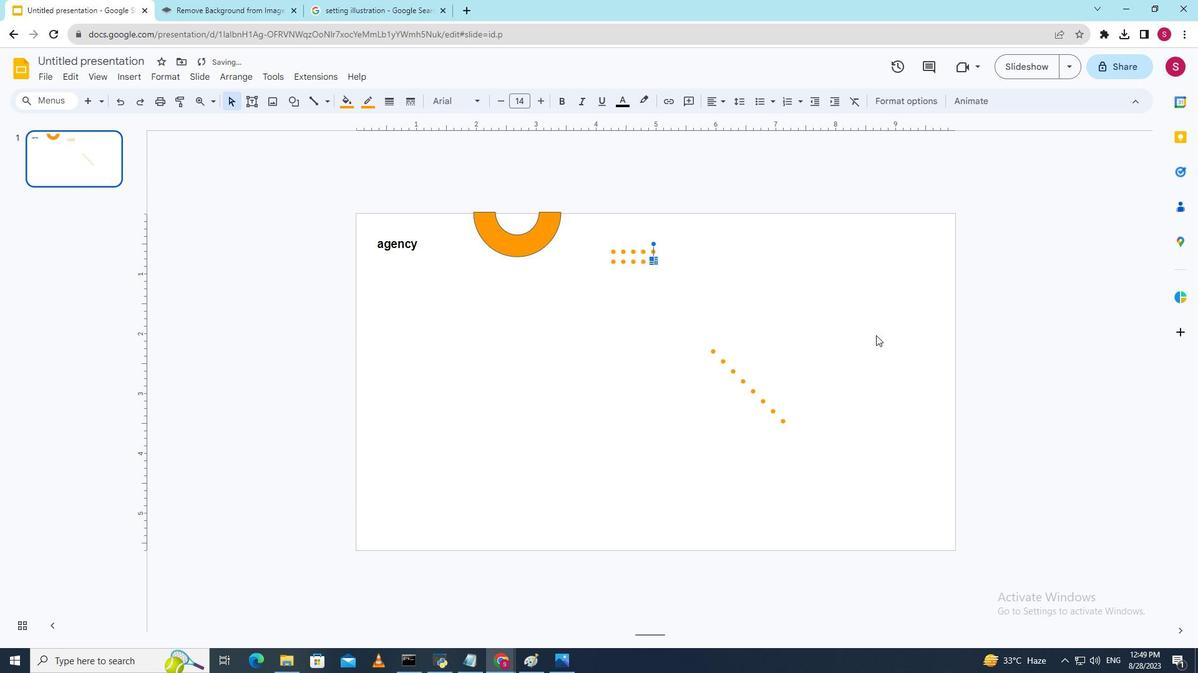 
Action: Key pressed <'\x1a'><'\x1a'>
Screenshot: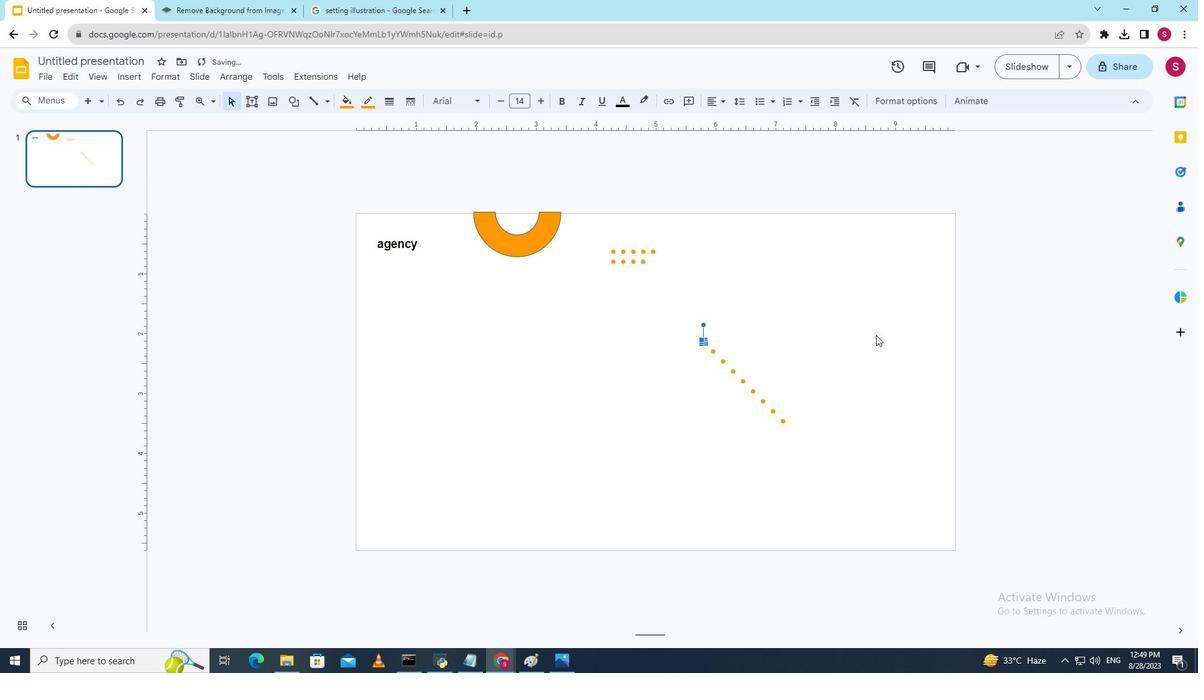 
Action: Mouse moved to (814, 330)
Screenshot: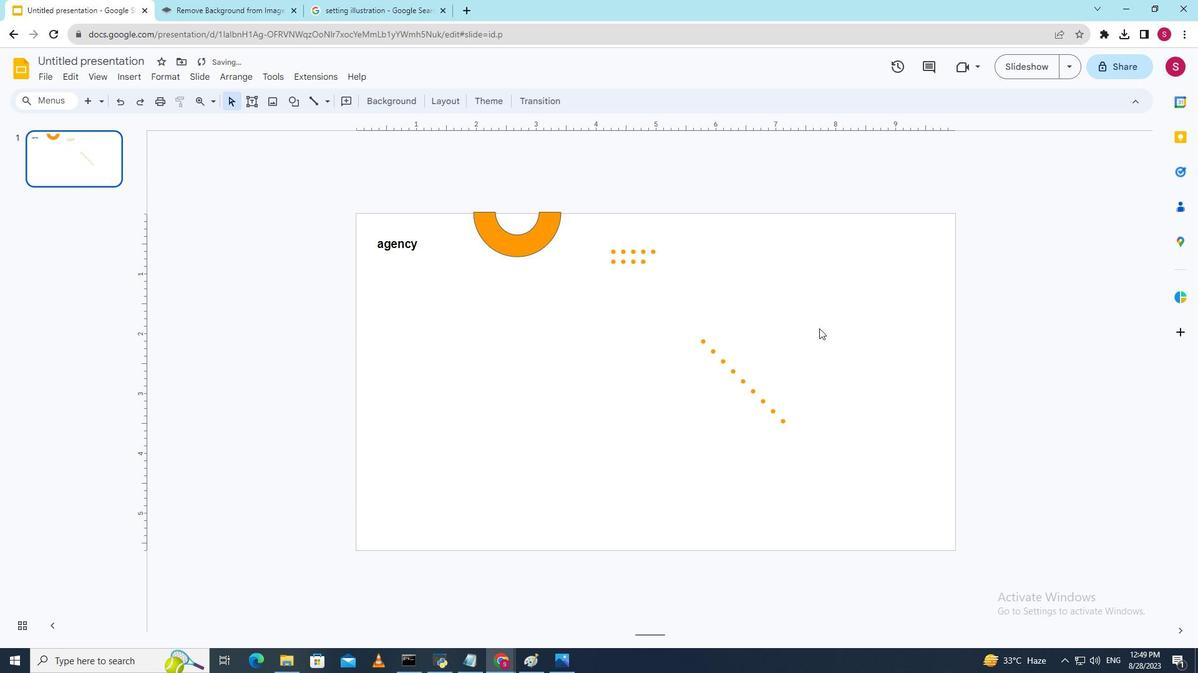 
Action: Mouse pressed left at (814, 330)
Screenshot: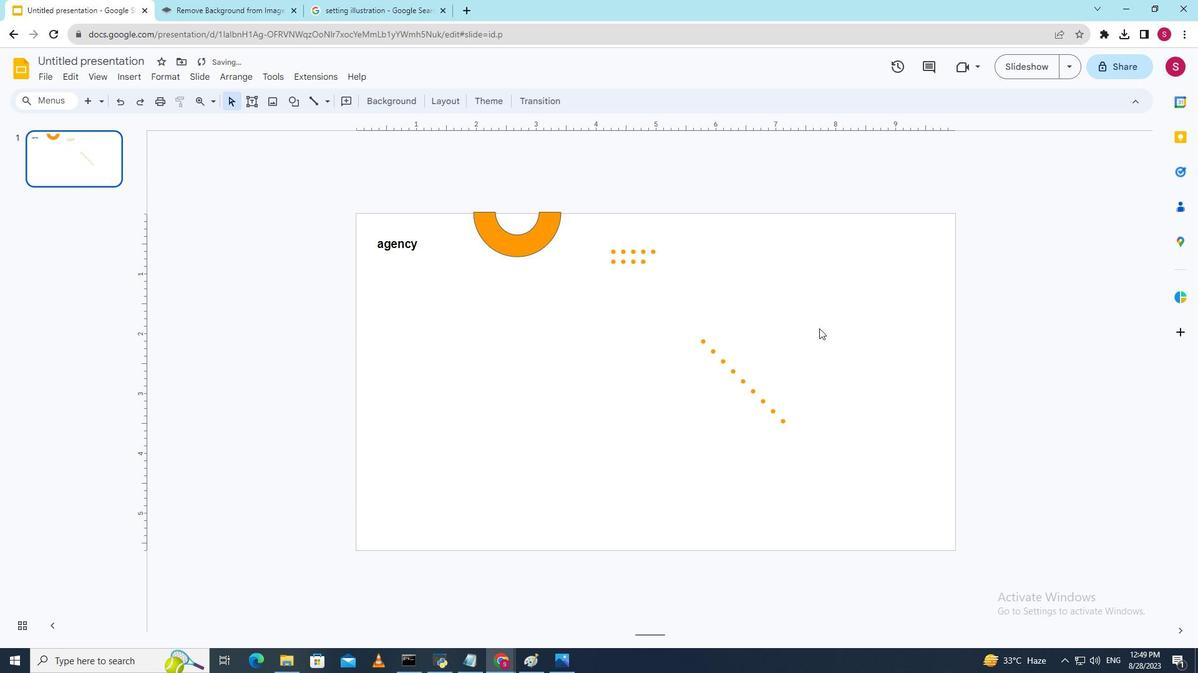 
Action: Mouse moved to (702, 343)
Screenshot: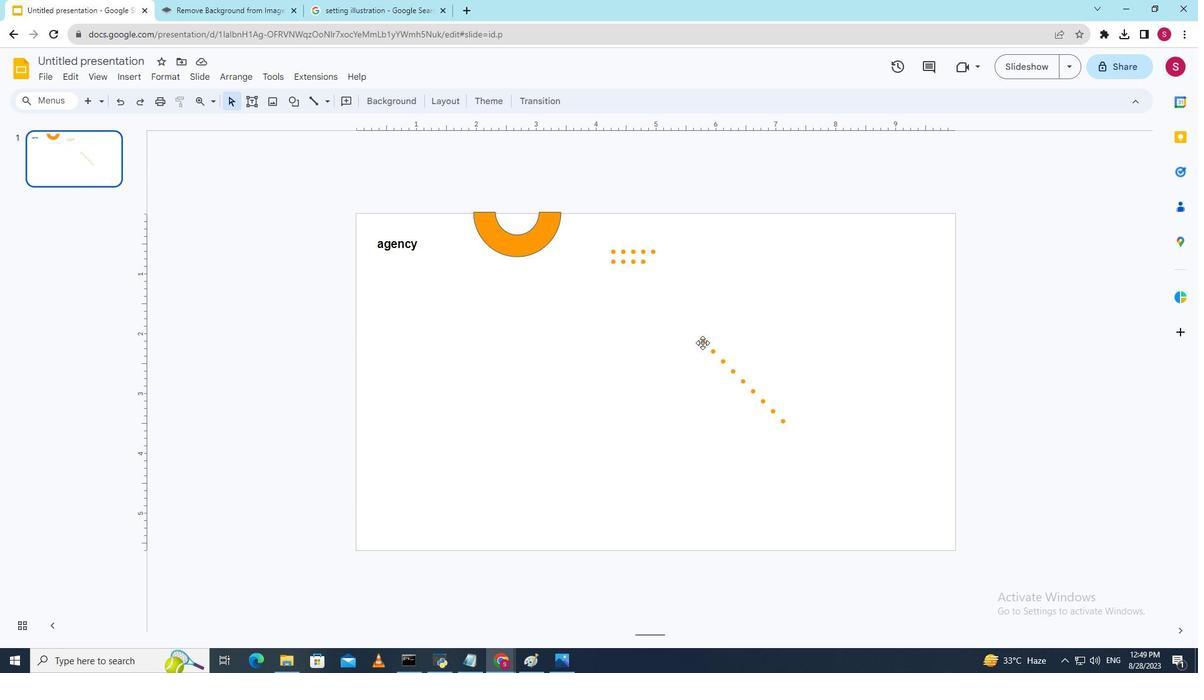 
Action: Mouse pressed left at (702, 343)
Screenshot: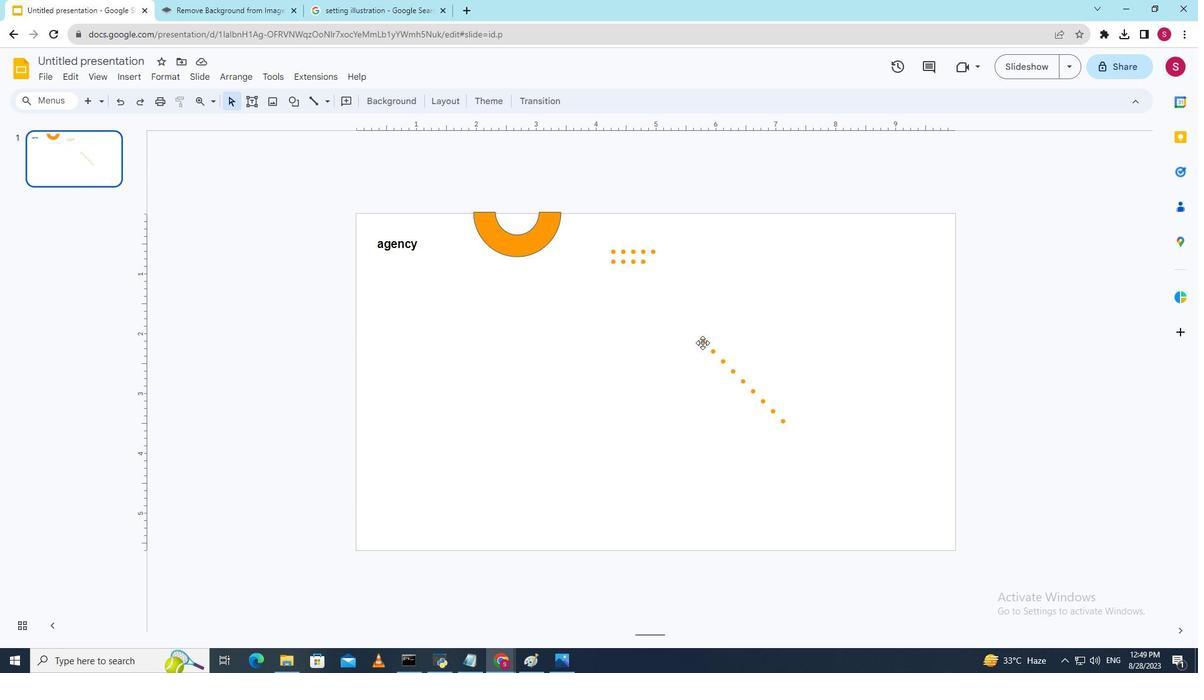 
Action: Key pressed <Key.up><Key.up><Key.up><Key.up><Key.up><Key.up><Key.up><Key.up><Key.up><Key.up><Key.up><Key.up><Key.up><Key.up><Key.left><Key.left><Key.left><Key.left><Key.left><Key.left><Key.left><Key.left><Key.left><Key.left><Key.left><Key.left><Key.up><Key.down><Key.down><Key.up><Key.up><Key.up><Key.right><Key.right>
Screenshot: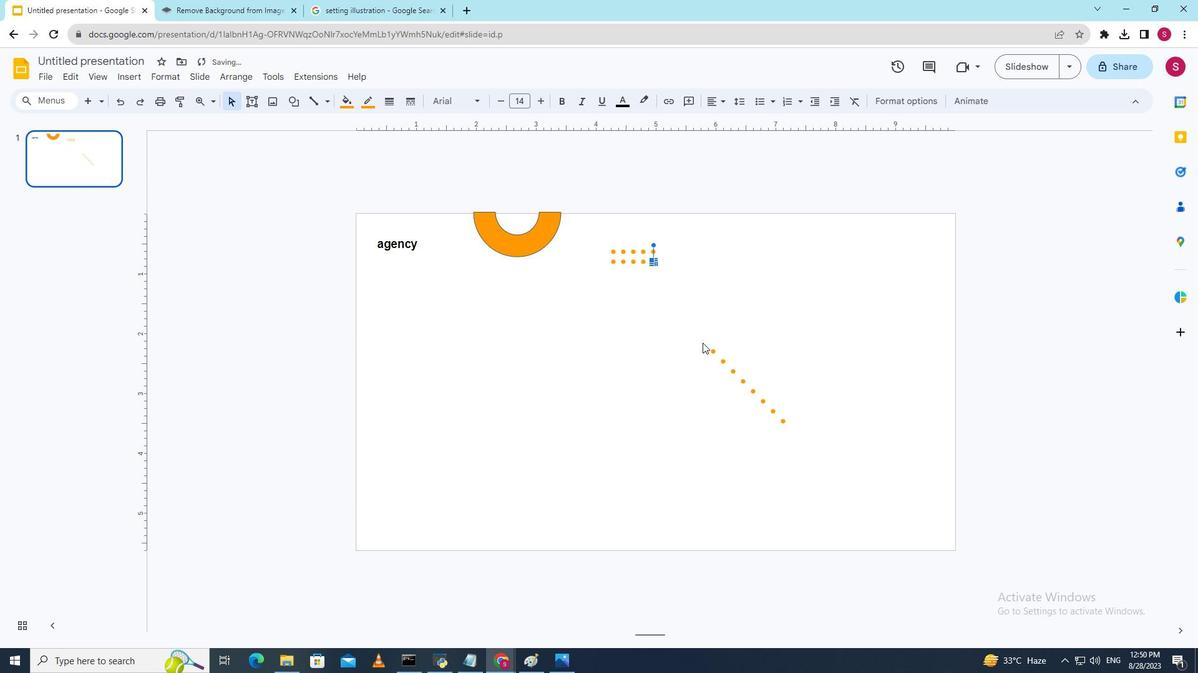 
Action: Mouse moved to (784, 336)
Screenshot: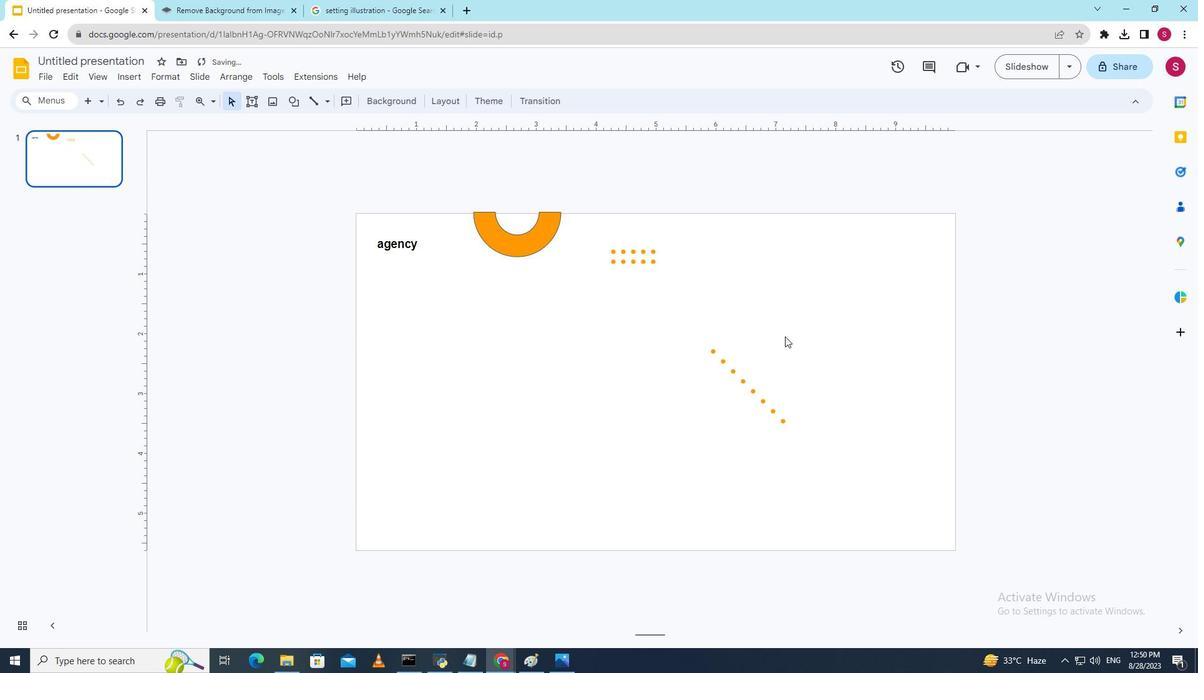 
Action: Mouse pressed left at (784, 336)
Screenshot: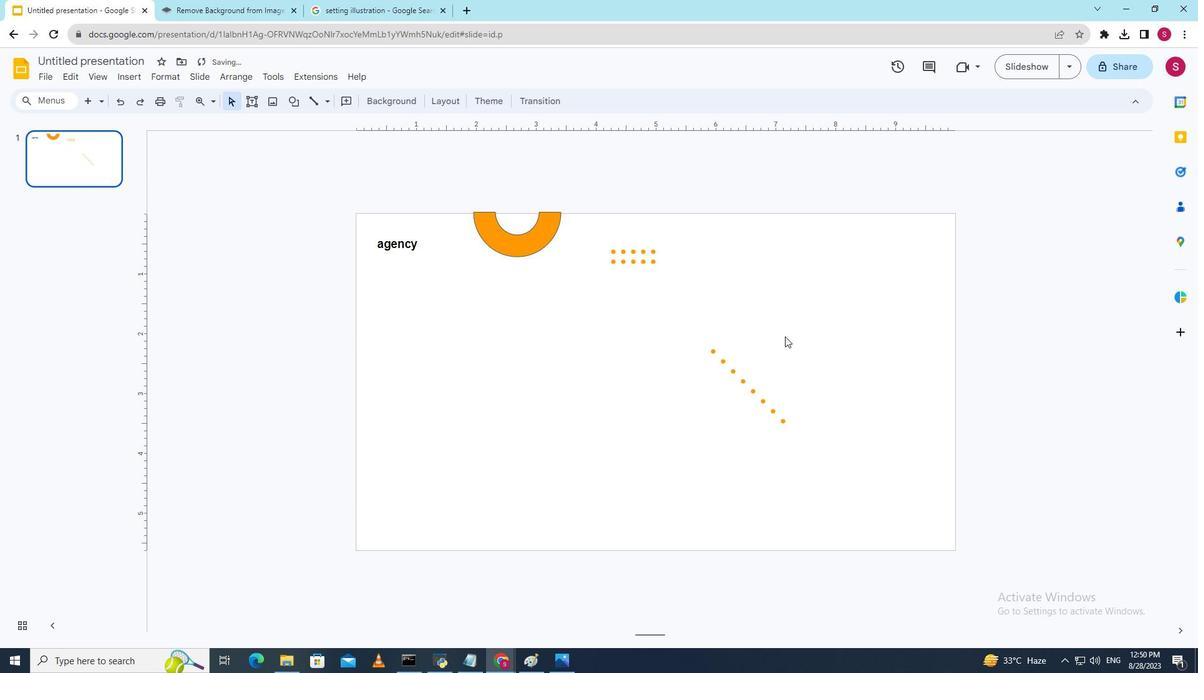 
Action: Mouse moved to (713, 352)
Screenshot: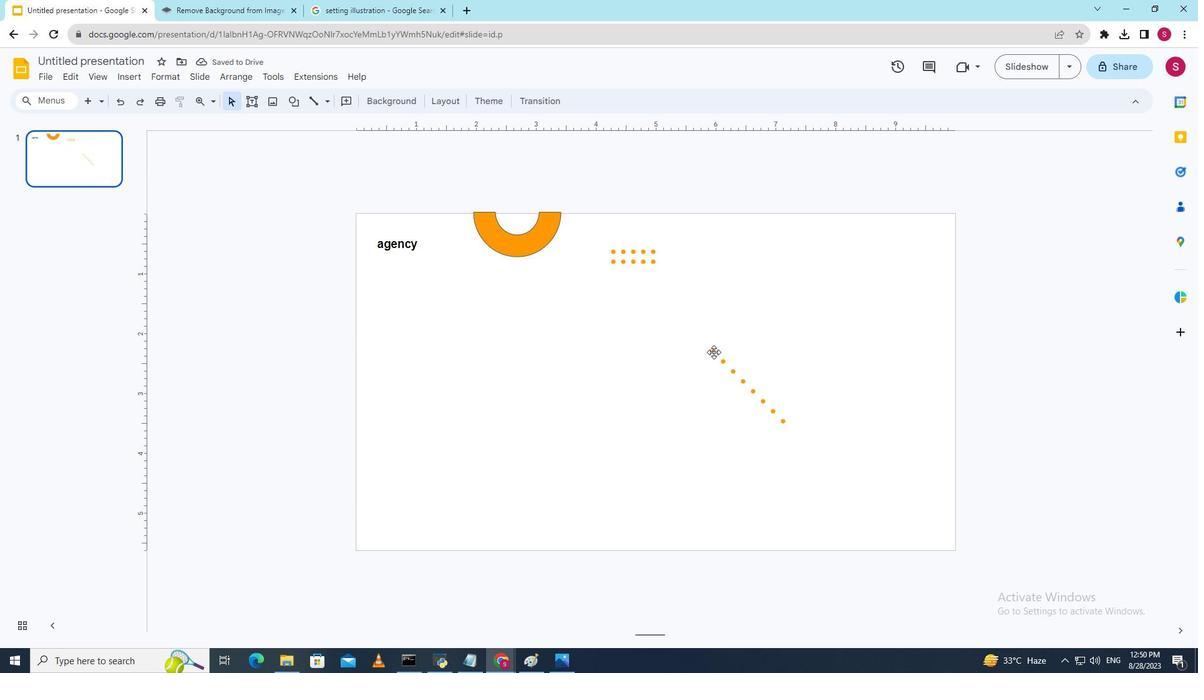 
Action: Mouse pressed left at (713, 352)
Screenshot: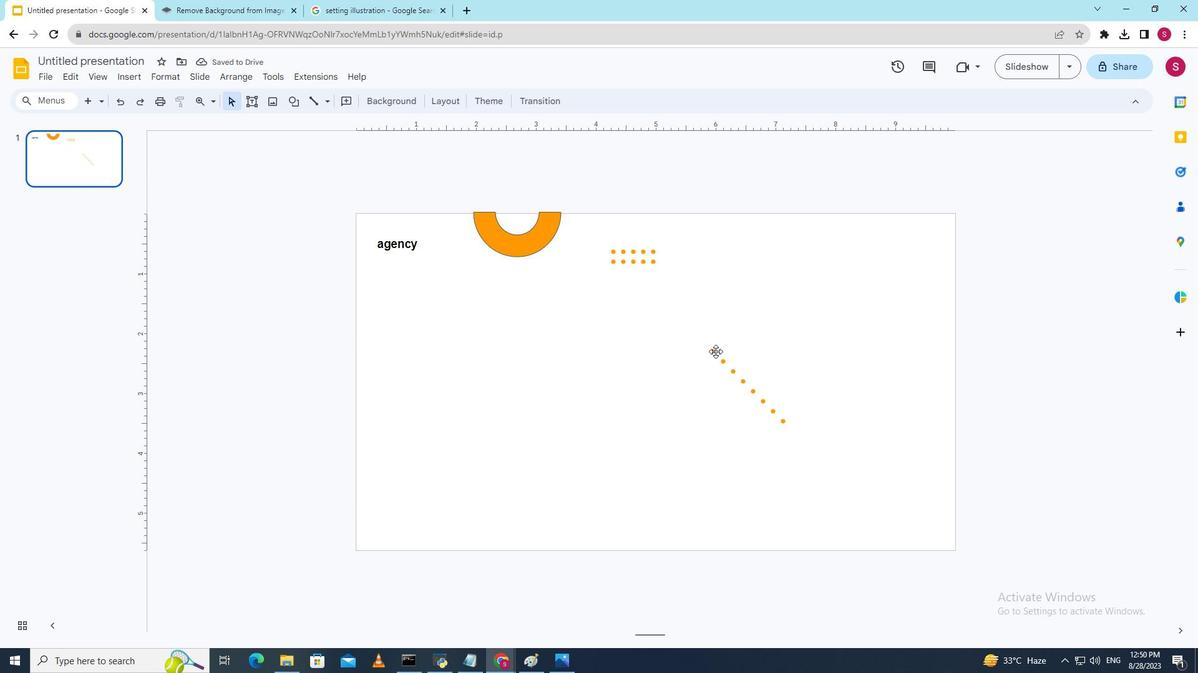 
Action: Mouse moved to (740, 341)
Screenshot: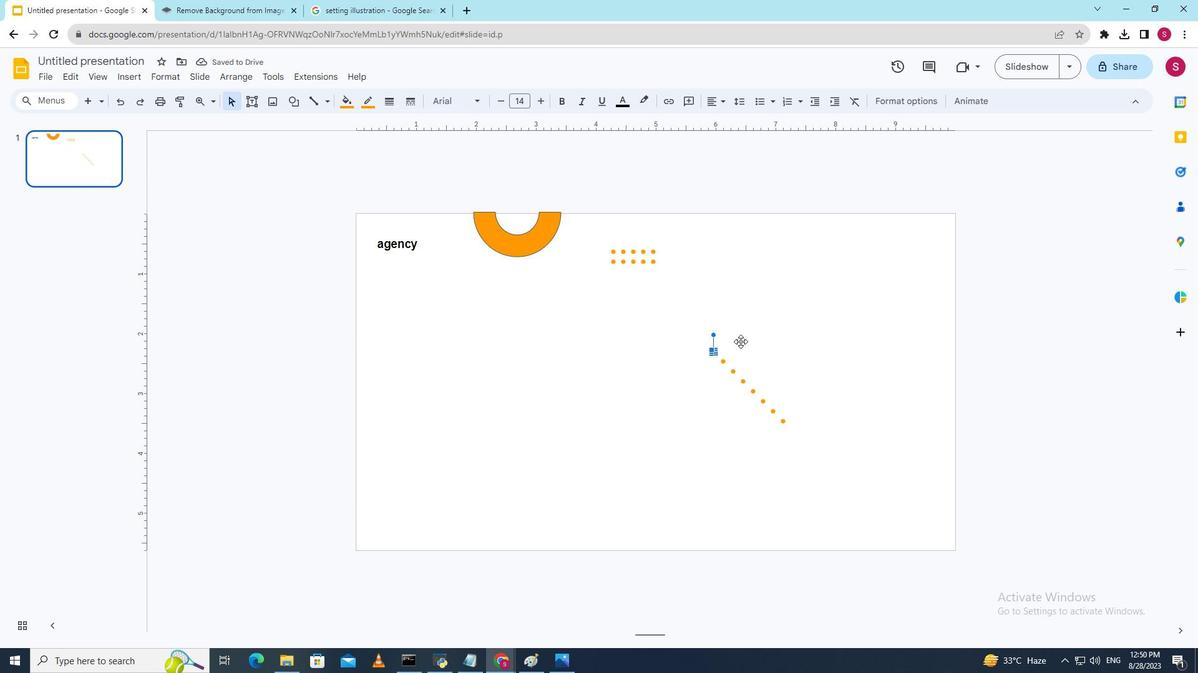 
Action: Key pressed <Key.up><Key.up><Key.up><Key.up><Key.up><Key.up><Key.up><Key.up><Key.up><Key.up><Key.up><Key.up><Key.up><Key.up><Key.up><Key.up><Key.up><Key.up><Key.up><Key.up><Key.up><Key.up><Key.left><Key.left><Key.left><Key.left><Key.left><Key.left><Key.left><Key.left><Key.left><Key.left><Key.left><Key.down><Key.down><Key.right>
Screenshot: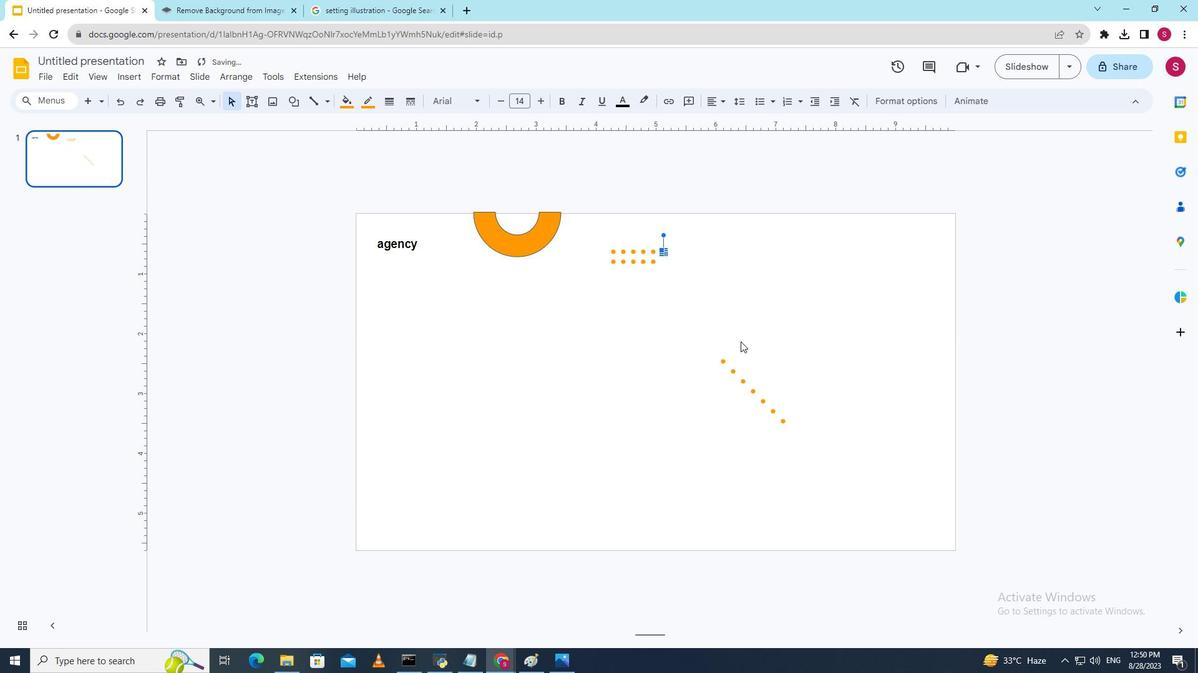 
Action: Mouse moved to (744, 335)
Screenshot: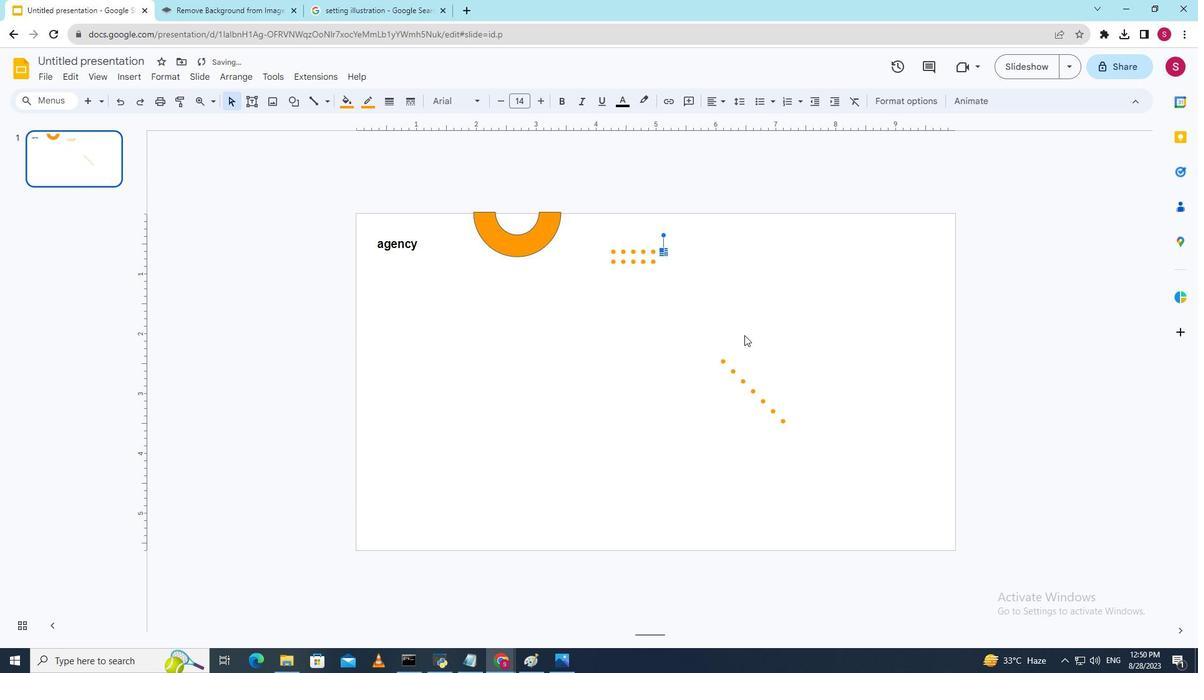 
Action: Key pressed <Key.enter>
Screenshot: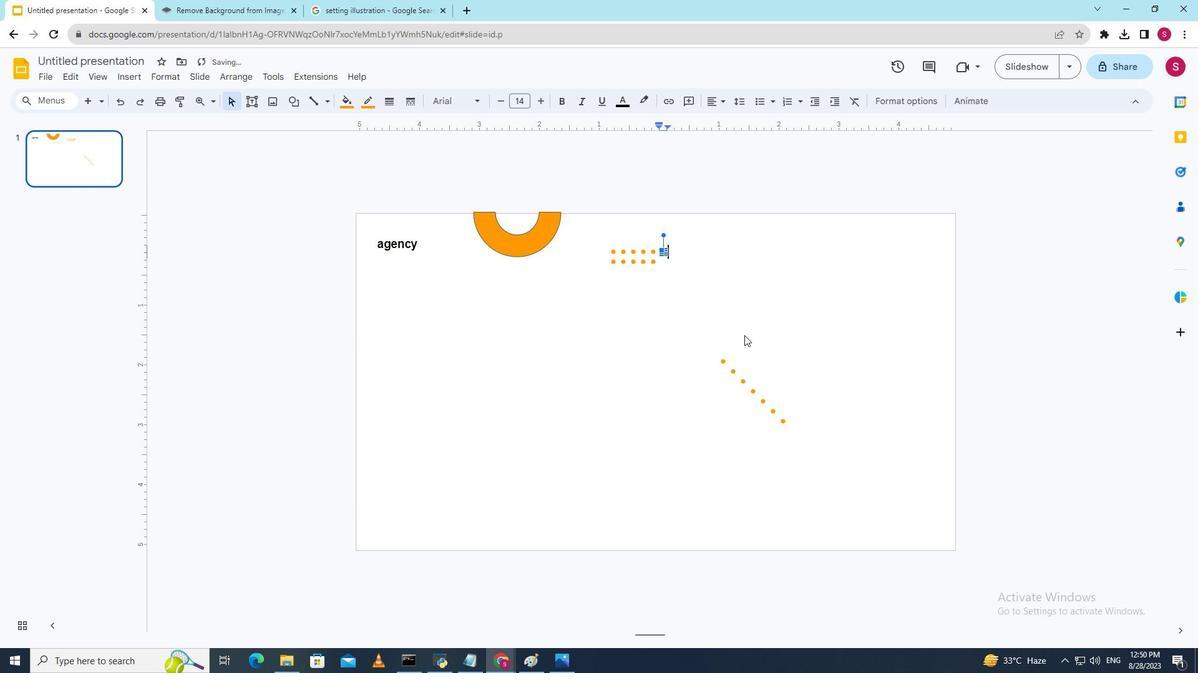 
Action: Mouse moved to (745, 324)
Screenshot: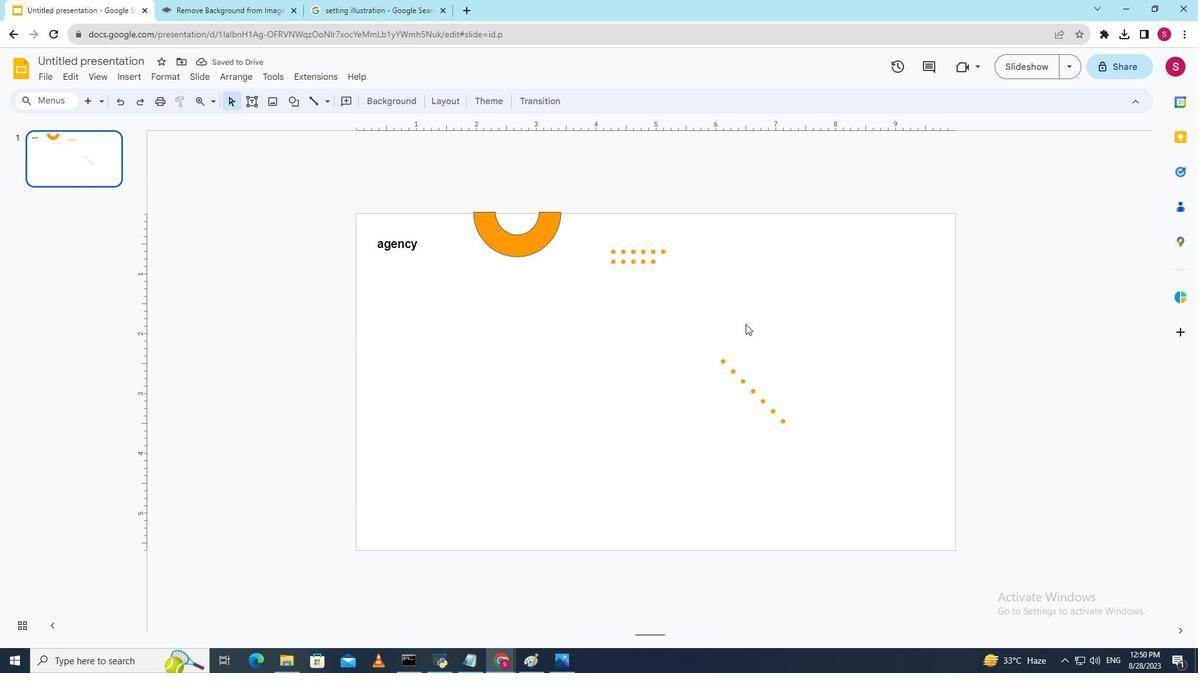 
Action: Mouse pressed left at (745, 324)
Screenshot: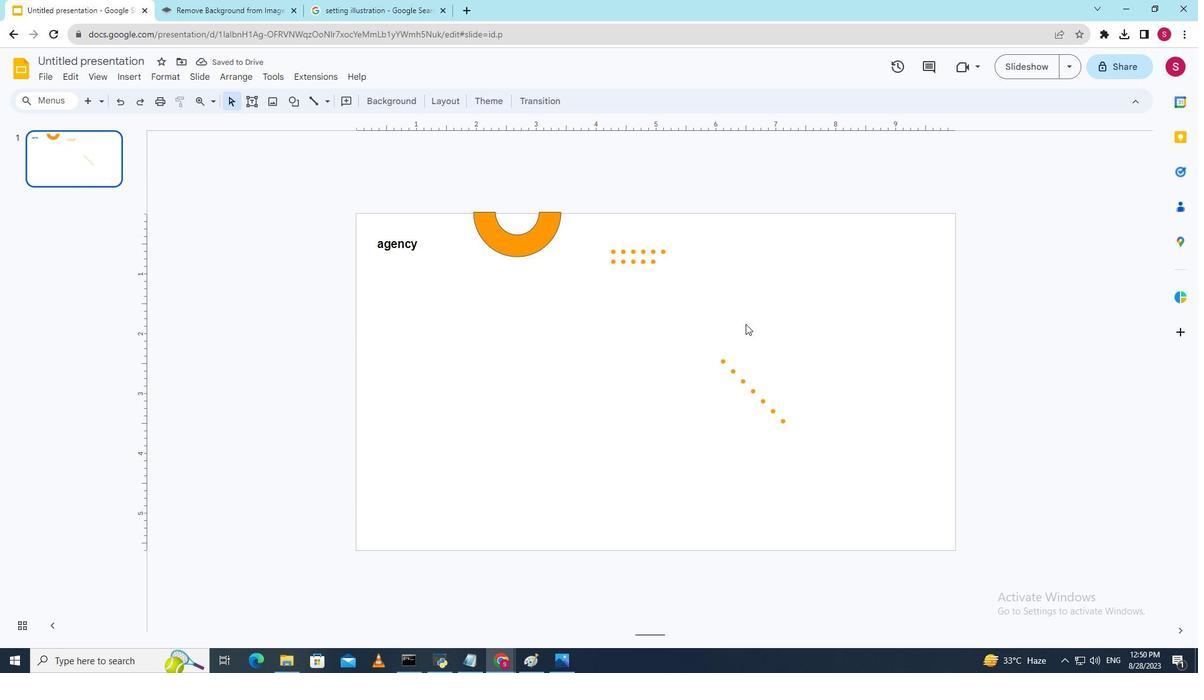 
Action: Mouse moved to (723, 362)
Screenshot: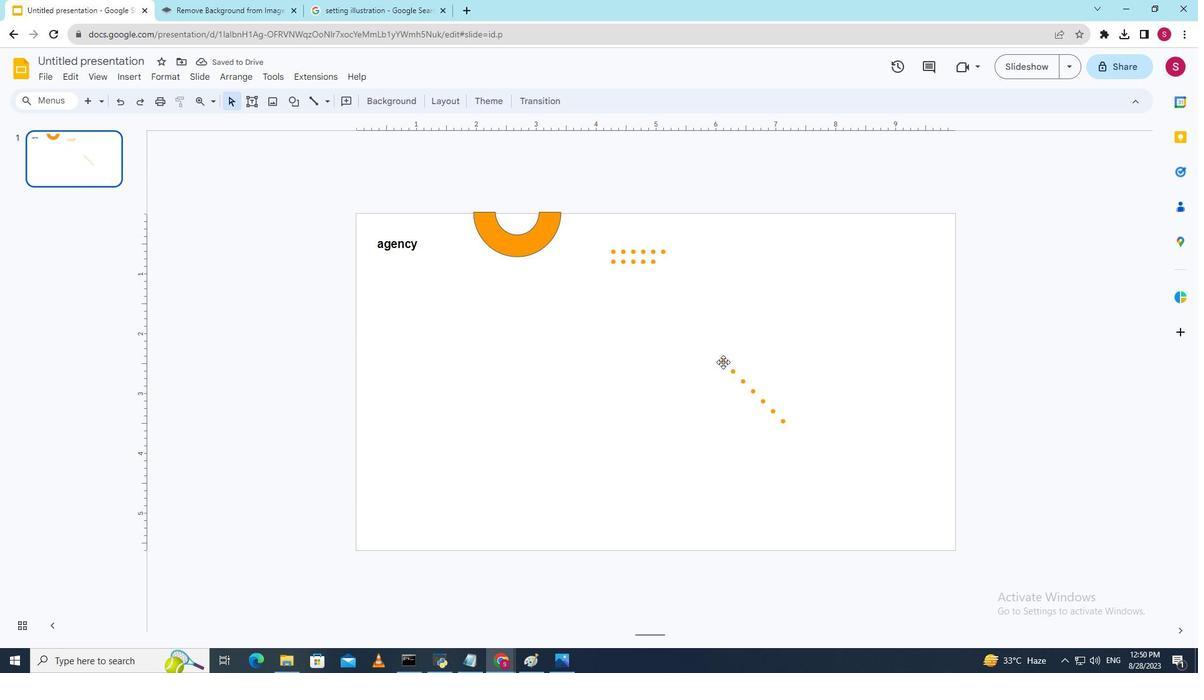 
Action: Mouse pressed left at (723, 362)
Screenshot: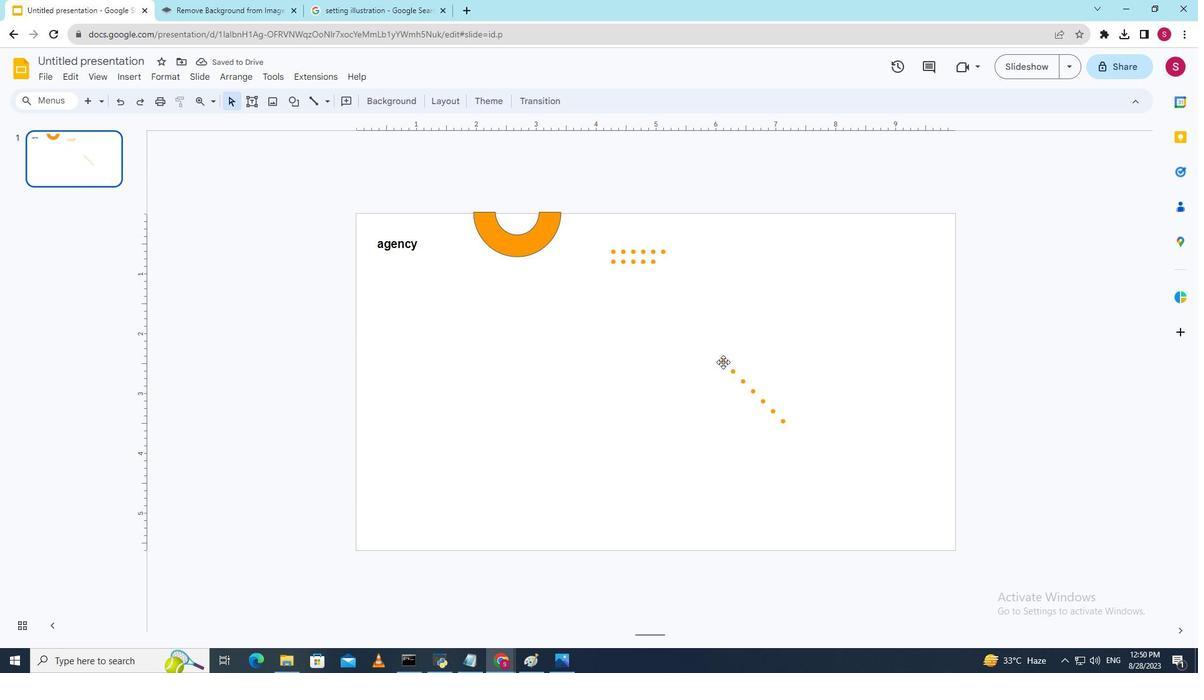
Action: Key pressed <Key.enter><Key.enter><Key.enter><Key.enter>
Screenshot: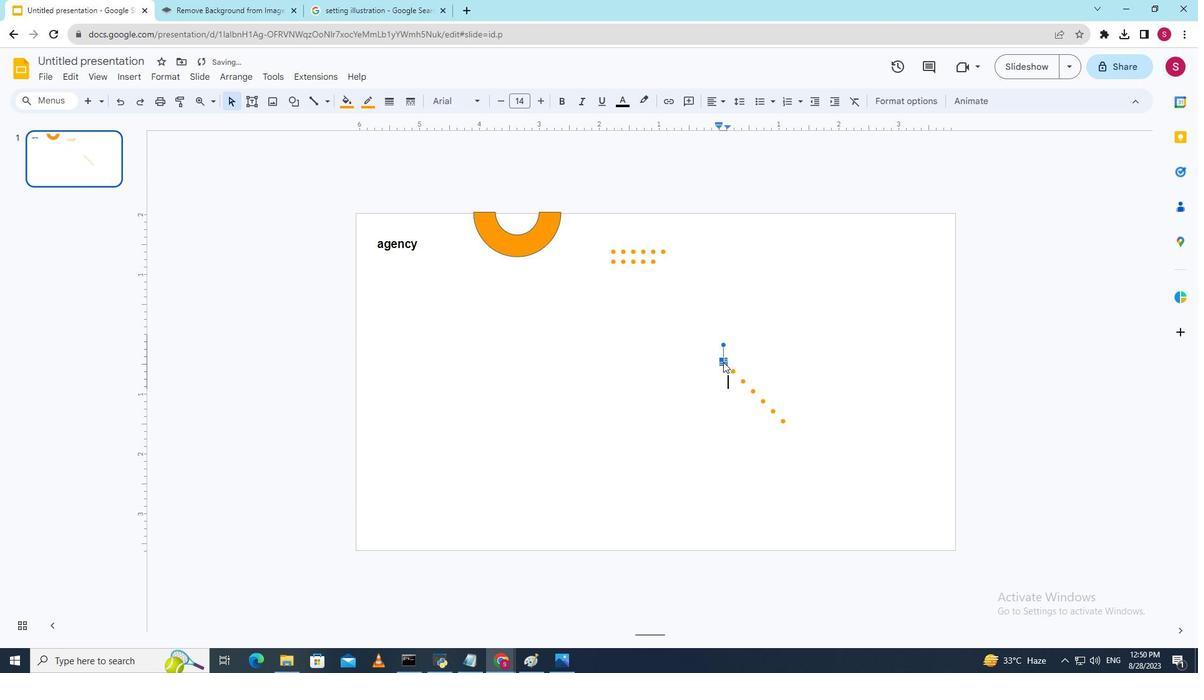 
Action: Mouse moved to (716, 404)
Screenshot: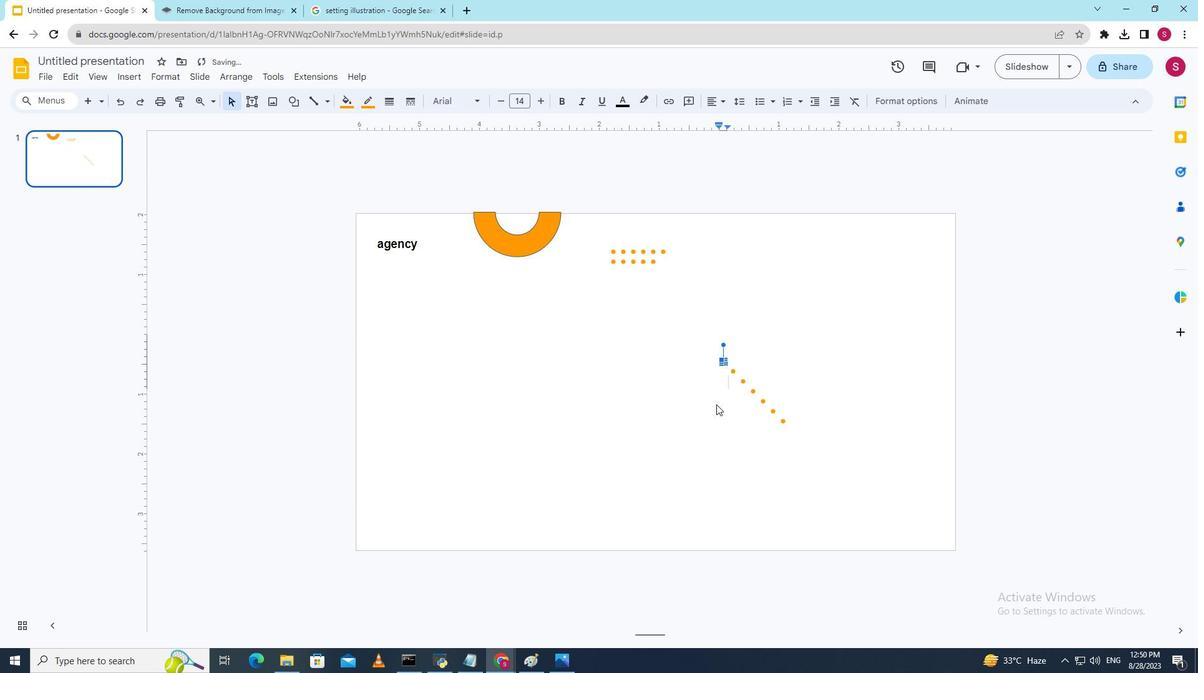 
Action: Mouse pressed left at (716, 404)
Screenshot: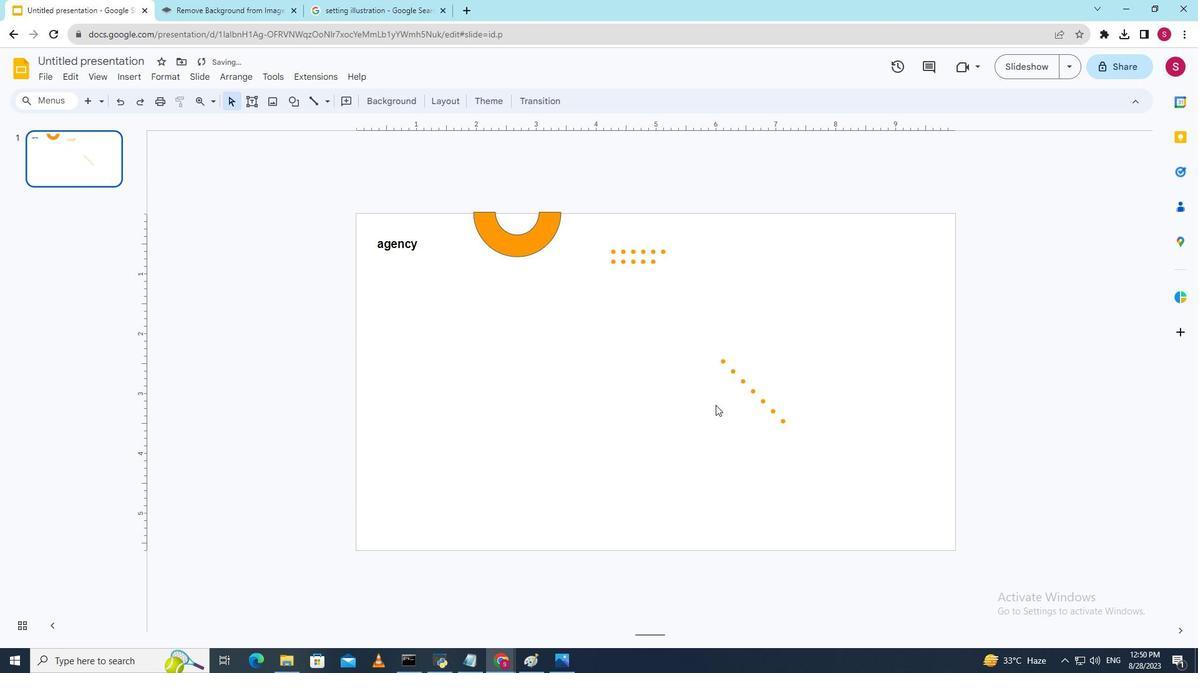 
Action: Mouse moved to (723, 361)
Screenshot: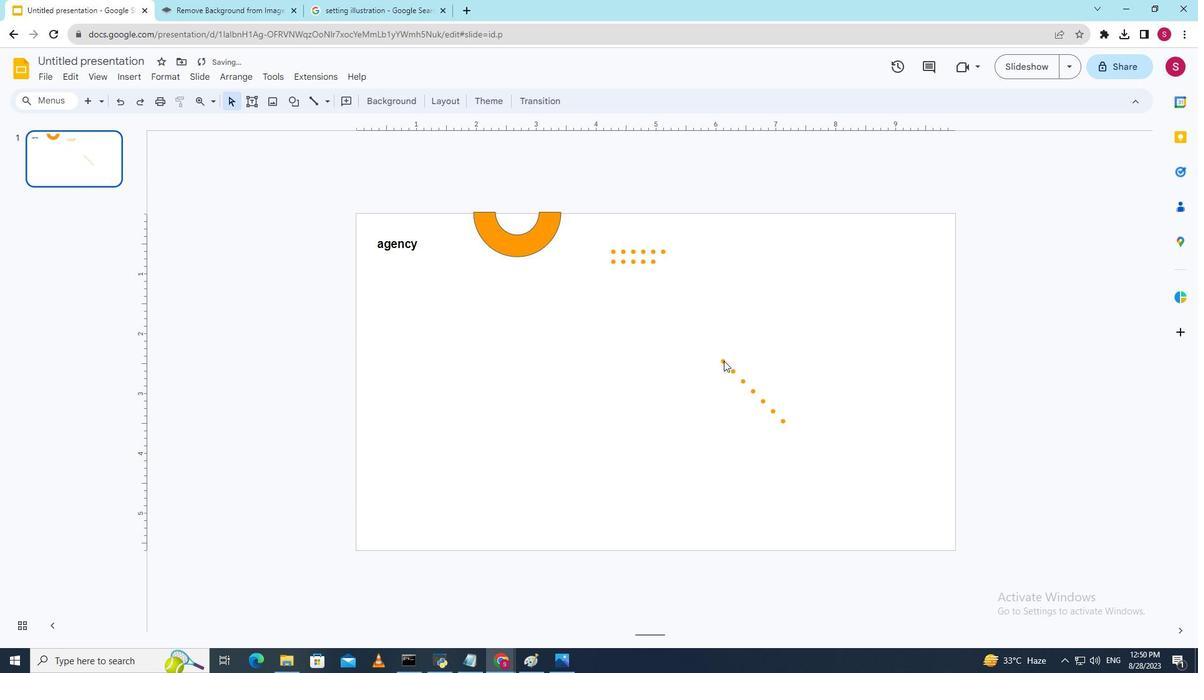 
Action: Mouse pressed left at (723, 361)
Screenshot: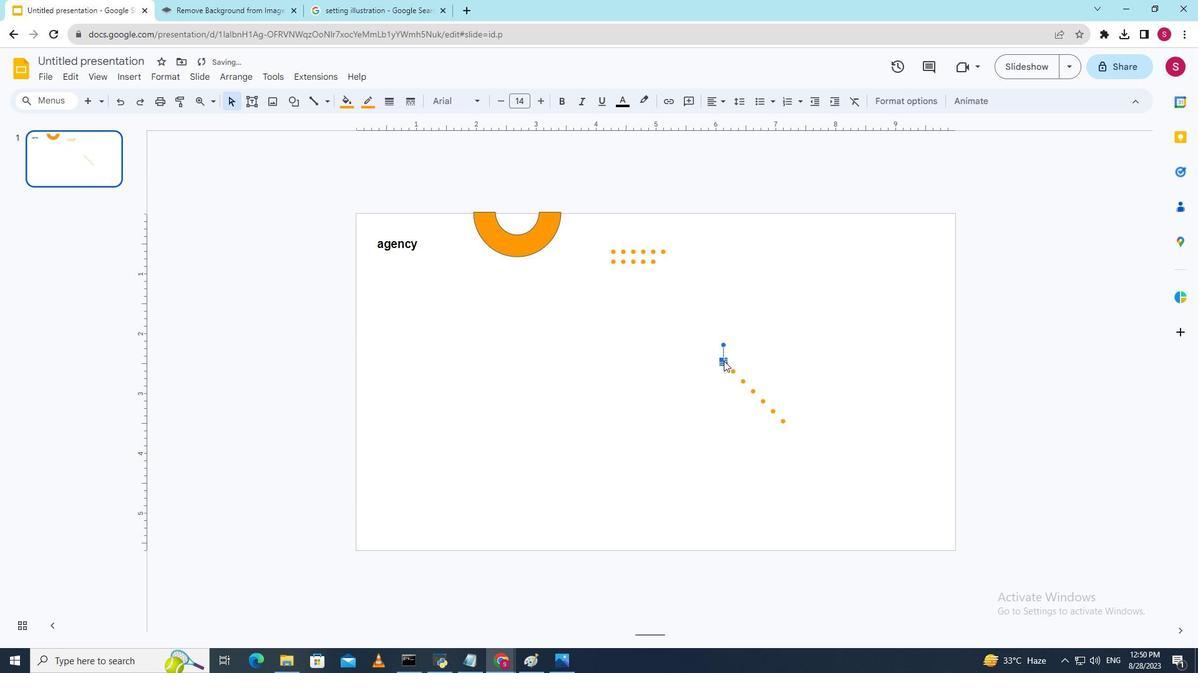 
Action: Mouse moved to (721, 360)
Screenshot: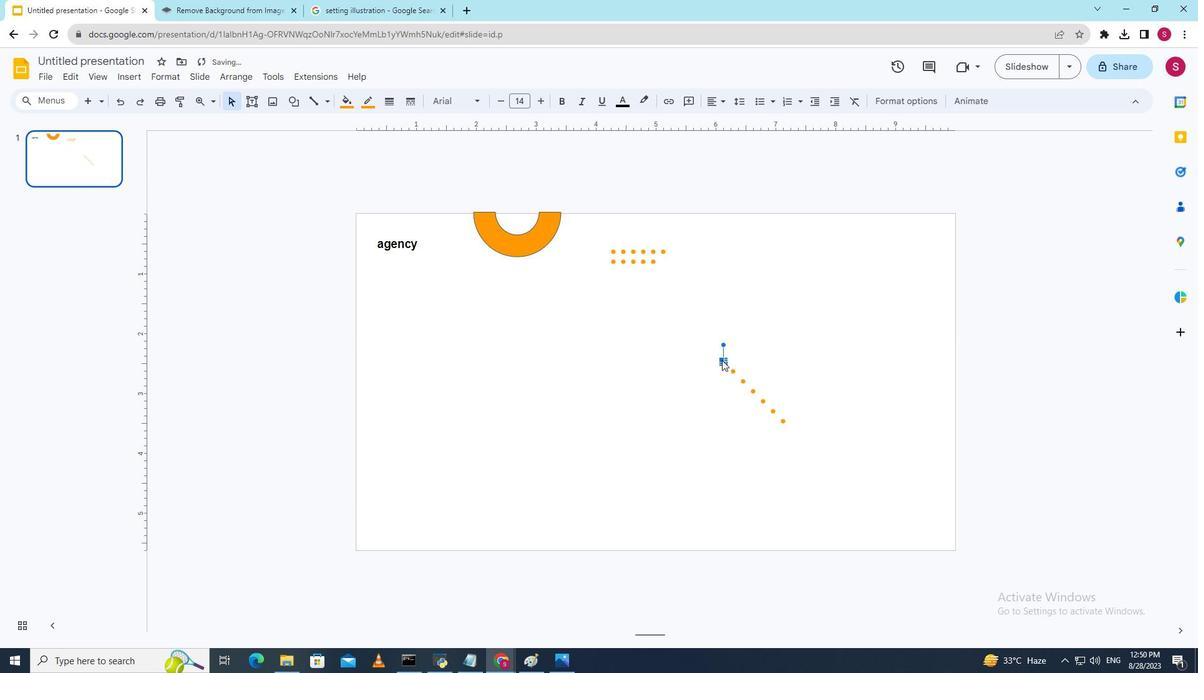 
Action: Key pressed <Key.up><Key.up><Key.up><Key.up><Key.up><Key.up><Key.up><Key.up><Key.up><Key.up><Key.up><Key.up><Key.up><Key.left><Key.left><Key.left><Key.left><Key.left><Key.left><Key.left><Key.left><Key.left><Key.left><Key.left><Key.up><Key.up><Key.up><Key.up><Key.up><Key.up><Key.up><Key.up><Key.up><Key.left><Key.left><Key.down><Key.down>
Screenshot: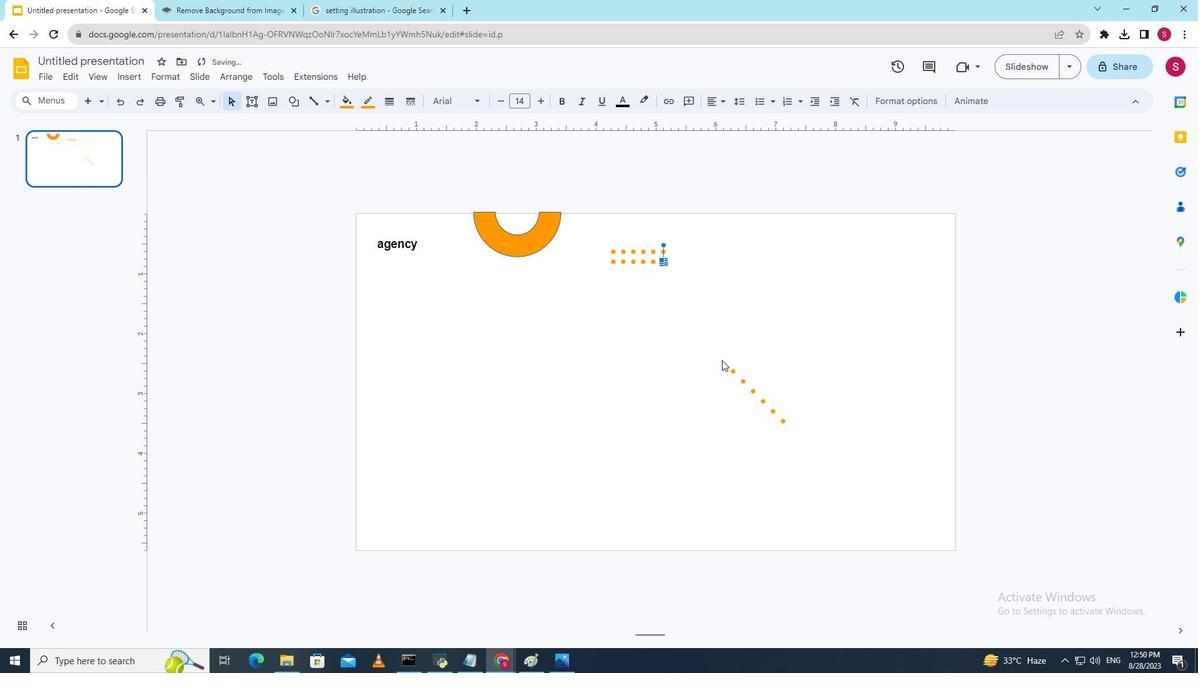 
Action: Mouse moved to (701, 335)
Screenshot: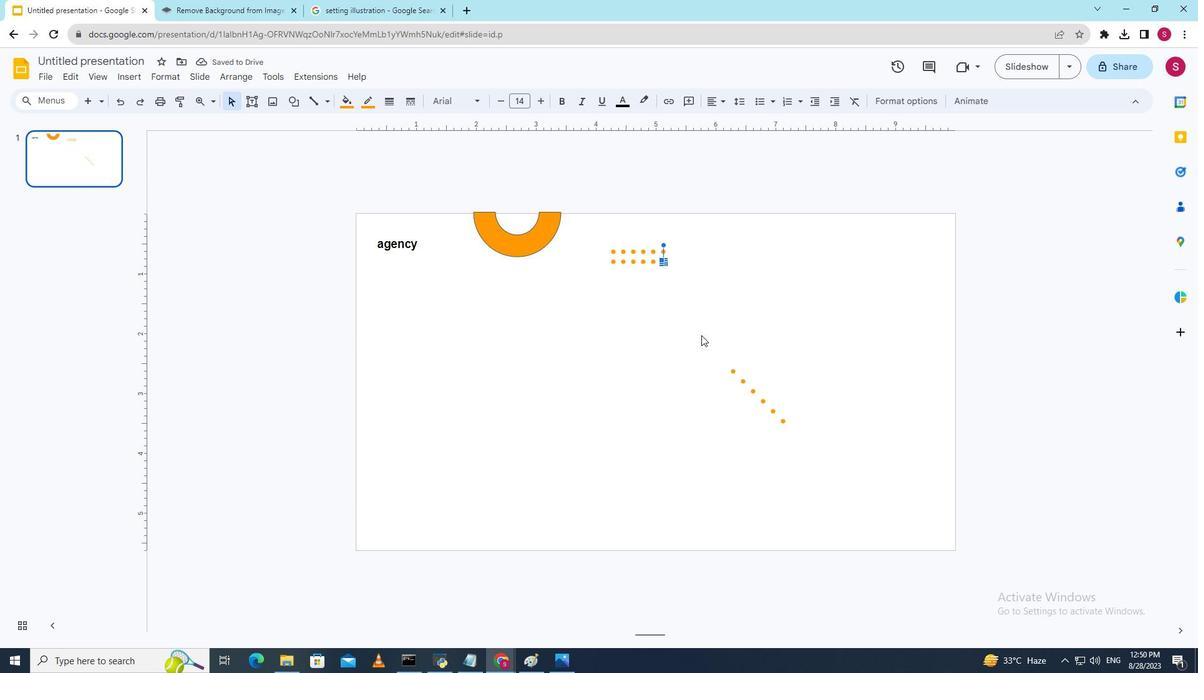 
Action: Mouse pressed left at (701, 335)
Screenshot: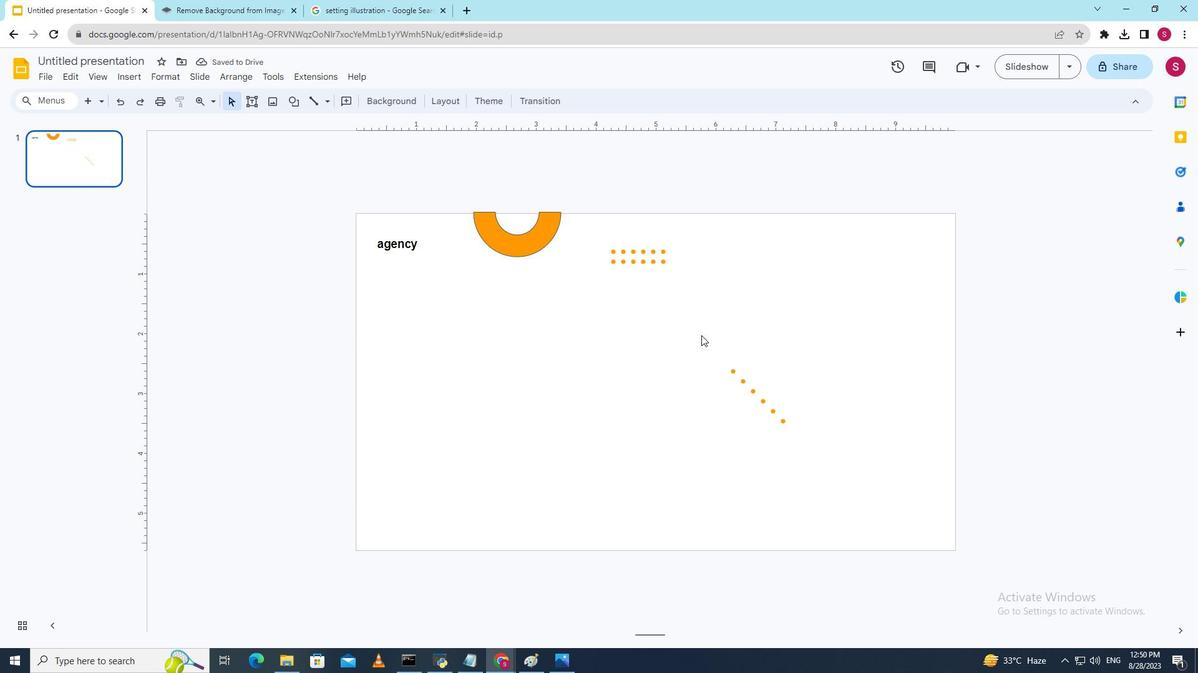
Action: Mouse moved to (664, 252)
Screenshot: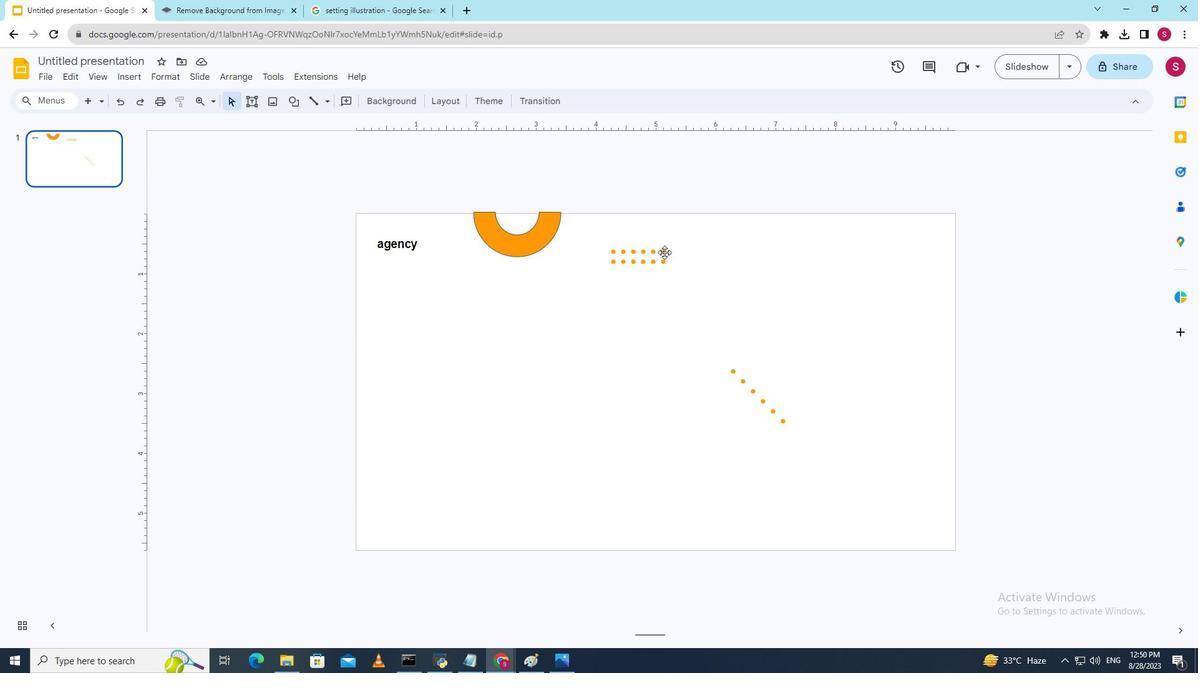 
Action: Mouse pressed left at (664, 252)
Screenshot: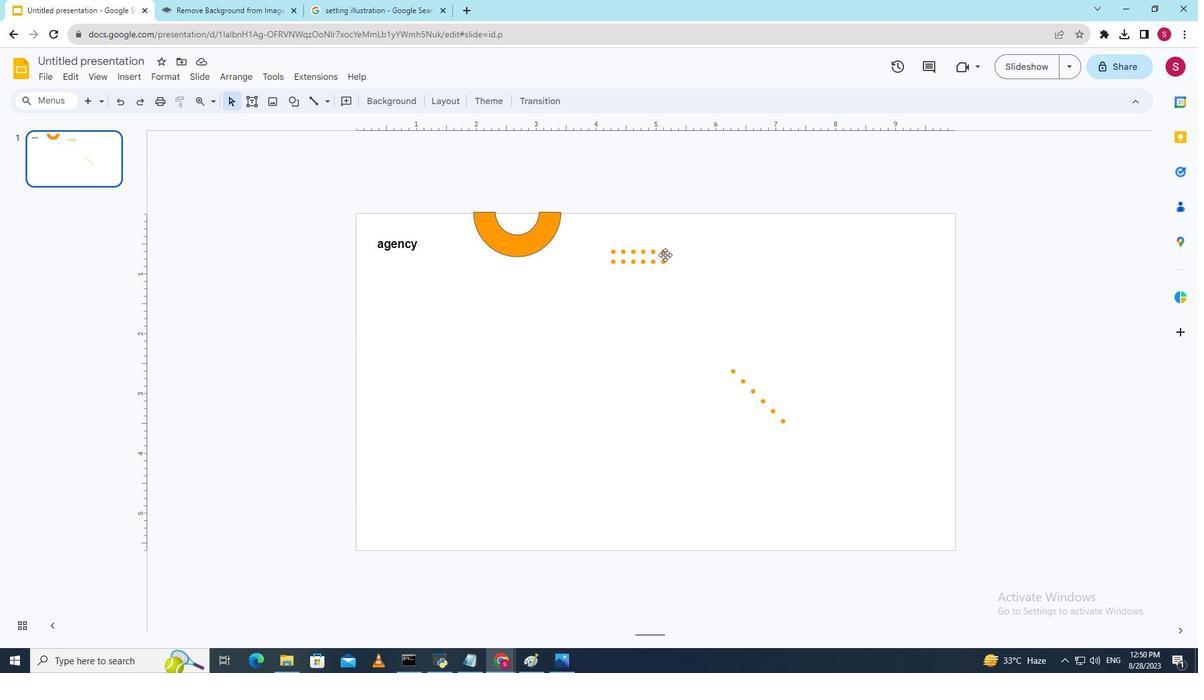 
Action: Mouse moved to (663, 265)
Screenshot: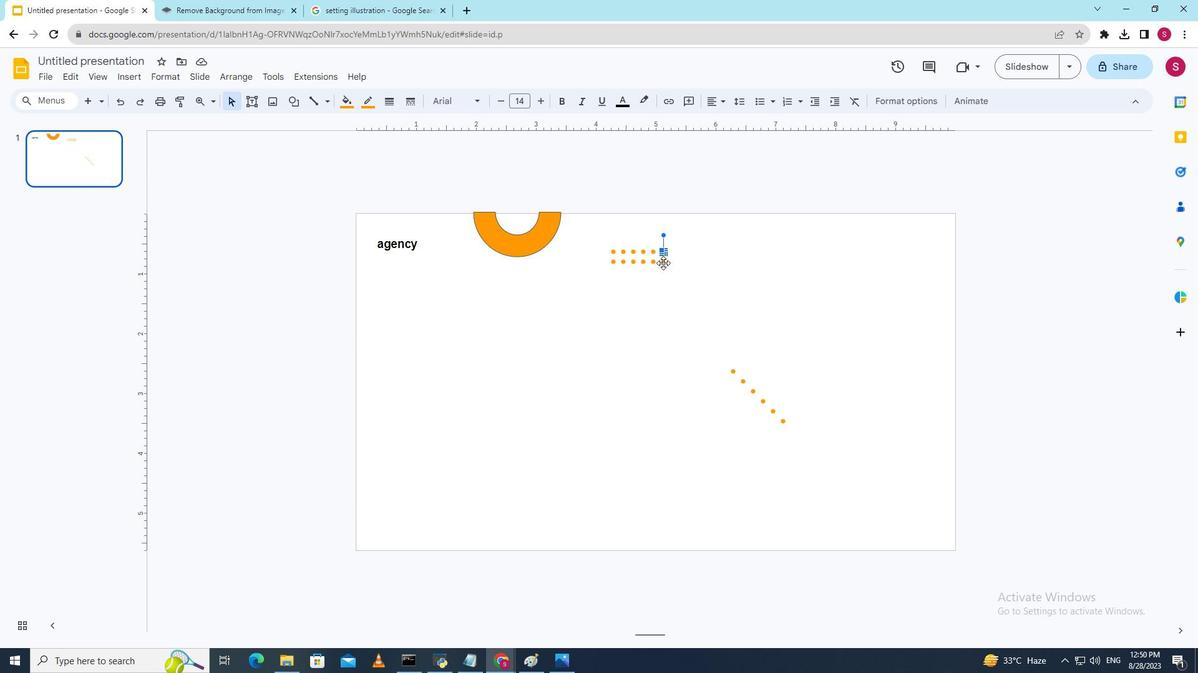 
Action: Key pressed <Key.shift>
Screenshot: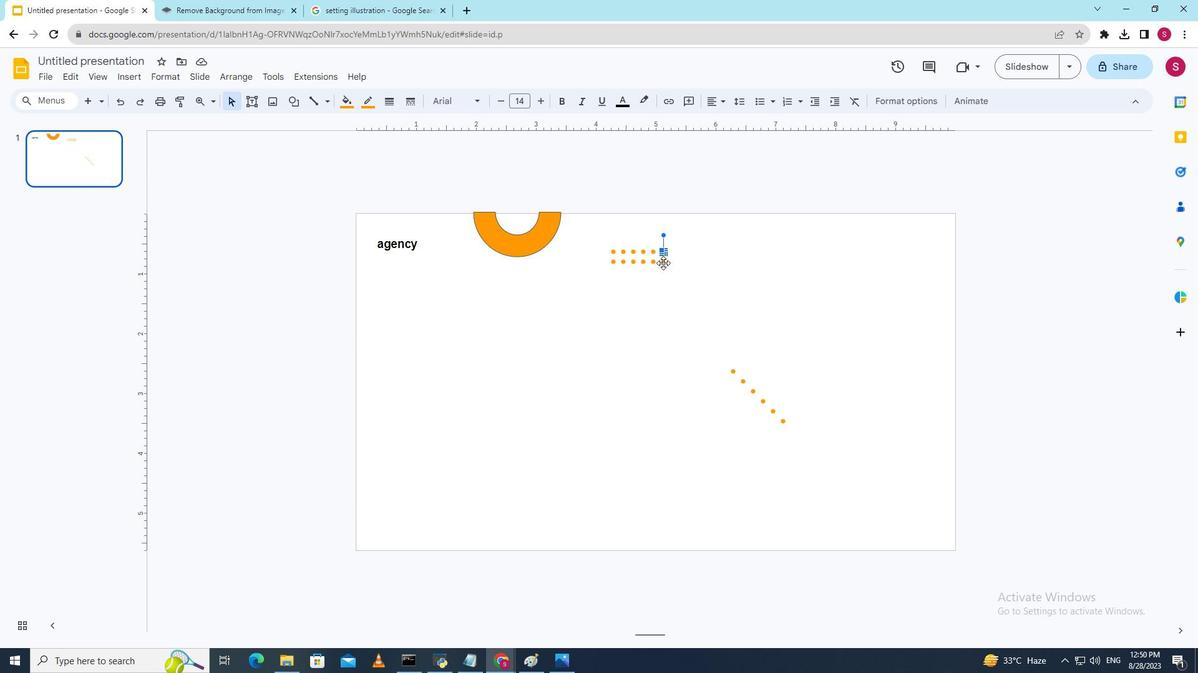 
Action: Mouse moved to (663, 263)
Screenshot: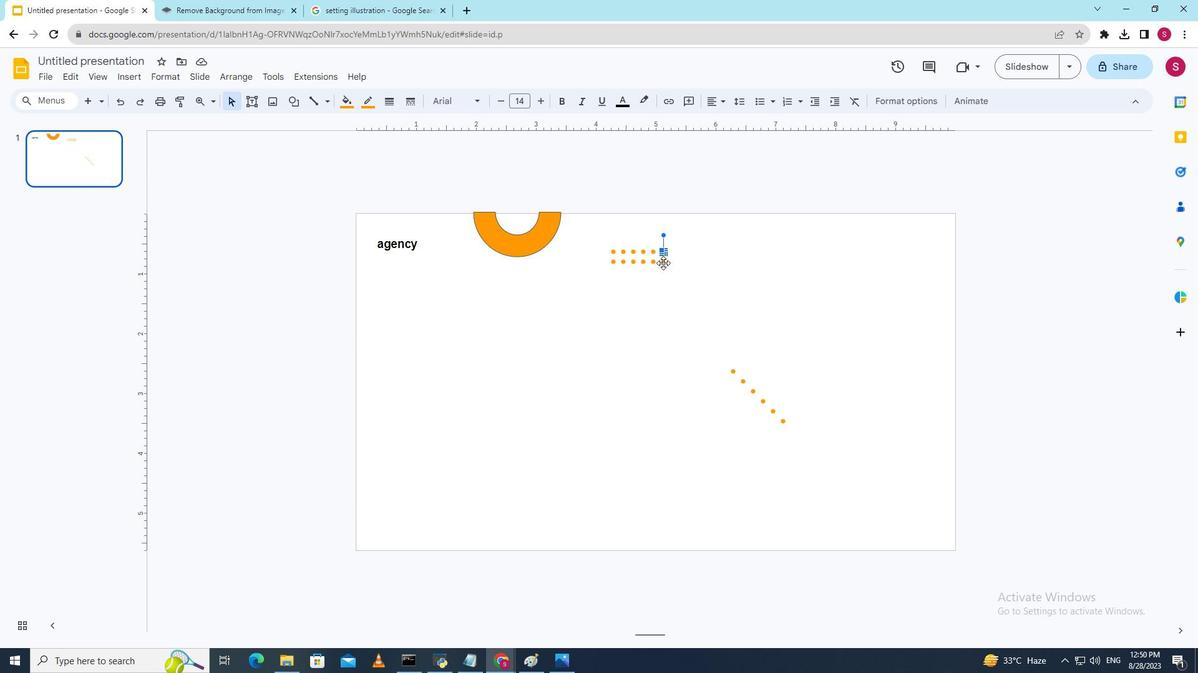 
Action: Mouse pressed left at (663, 263)
Screenshot: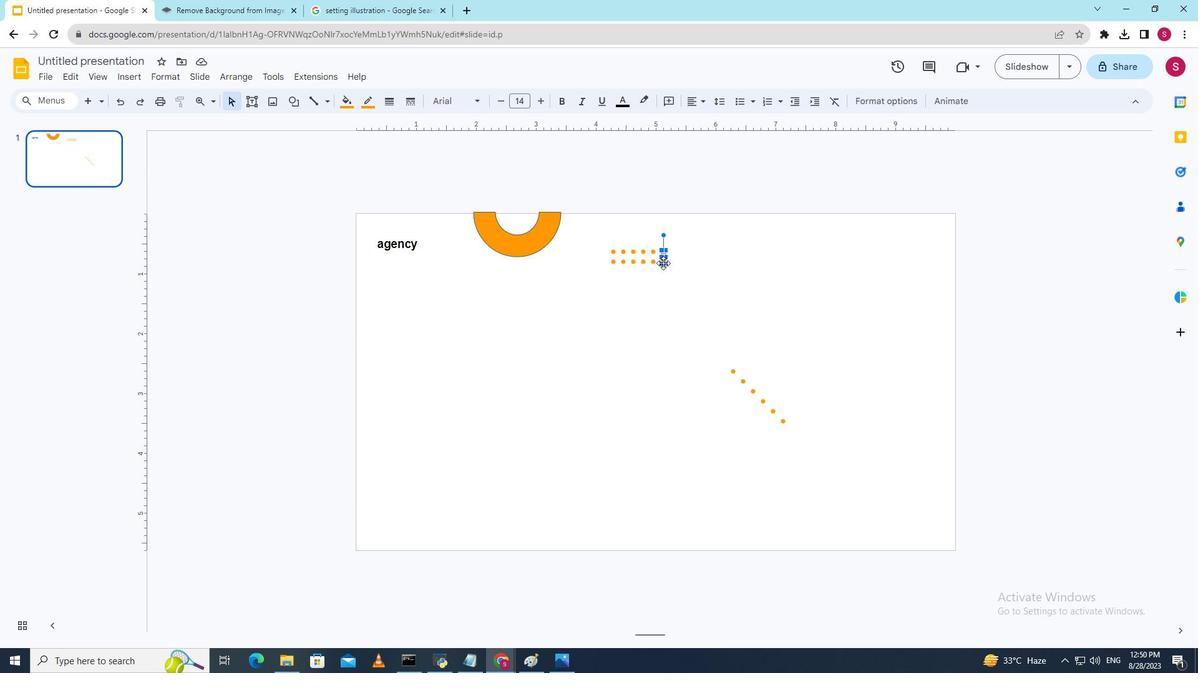 
Action: Key pressed <Key.shift><Key.shift><Key.shift><Key.shift><Key.shift><Key.shift><Key.shift><Key.shift>
Screenshot: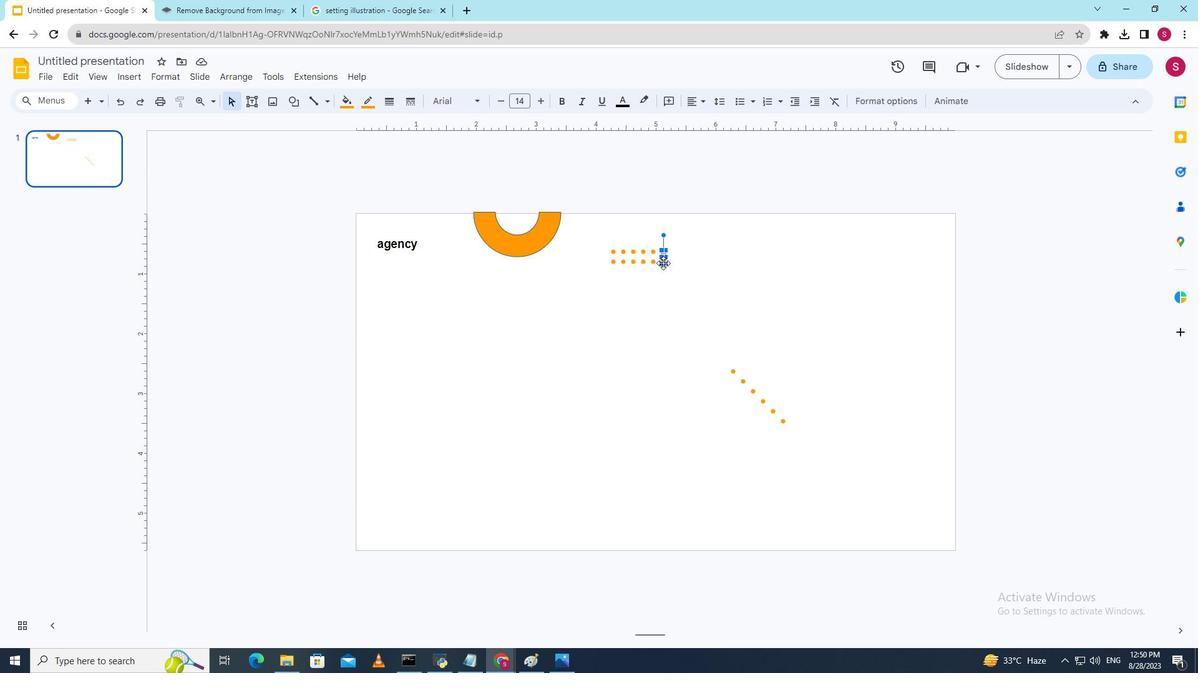 
Action: Mouse moved to (664, 237)
Screenshot: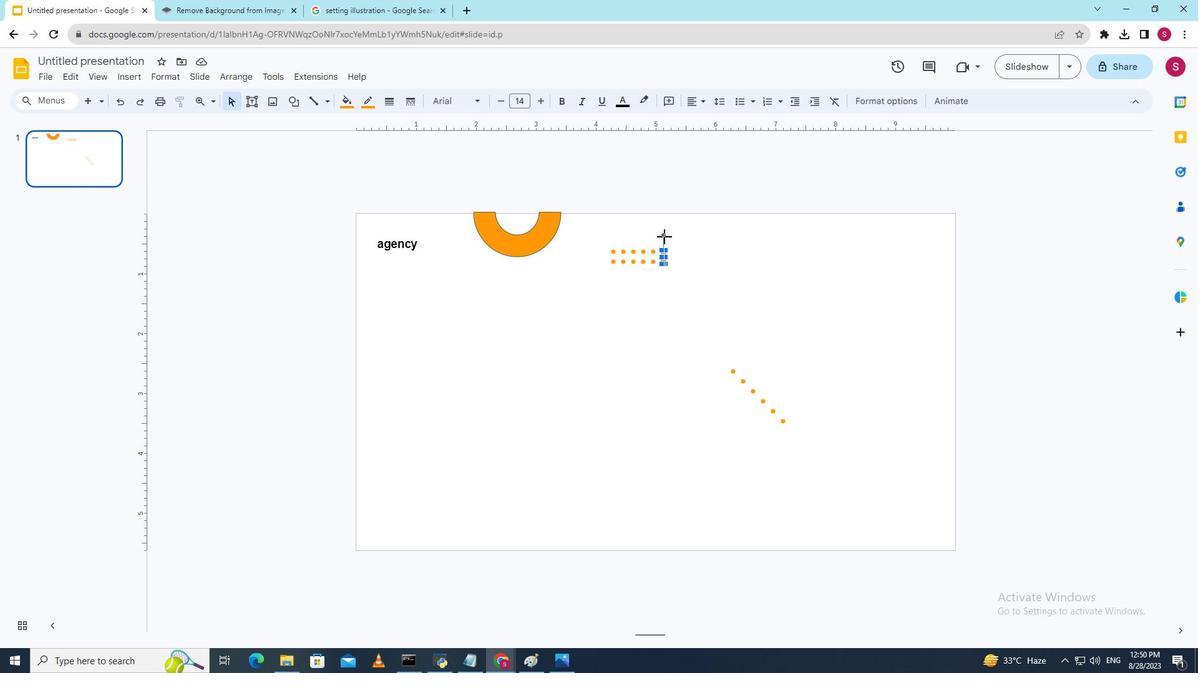 
Action: Mouse pressed left at (664, 237)
Screenshot: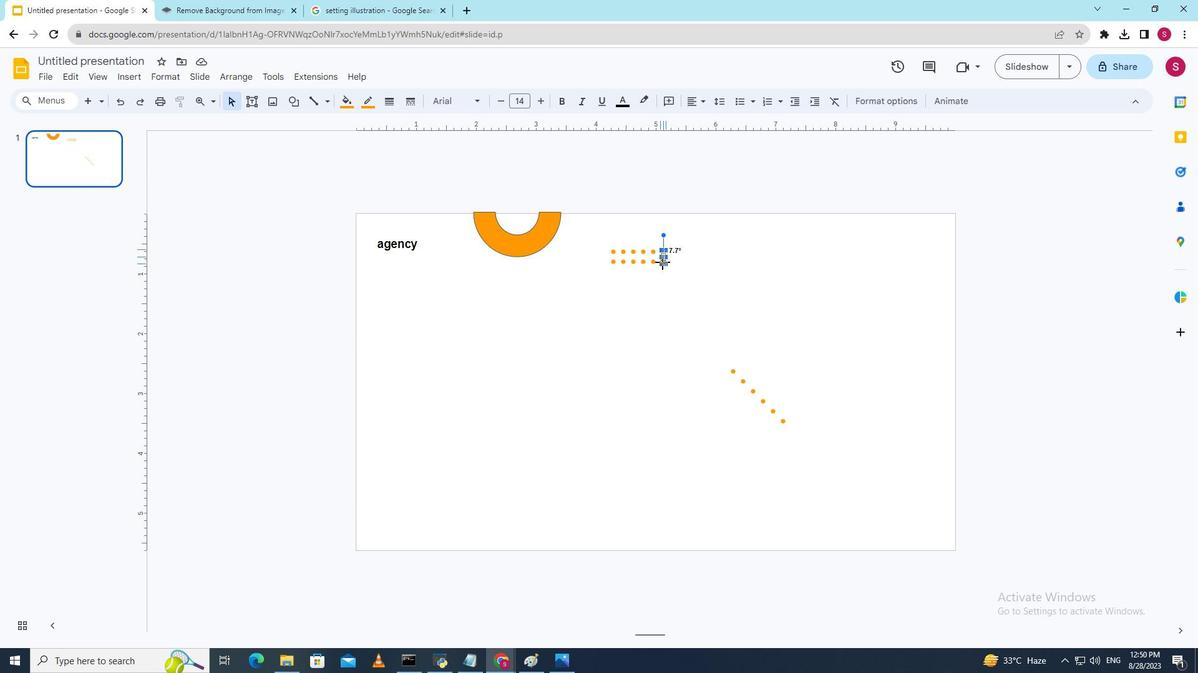 
Action: Mouse moved to (686, 292)
Screenshot: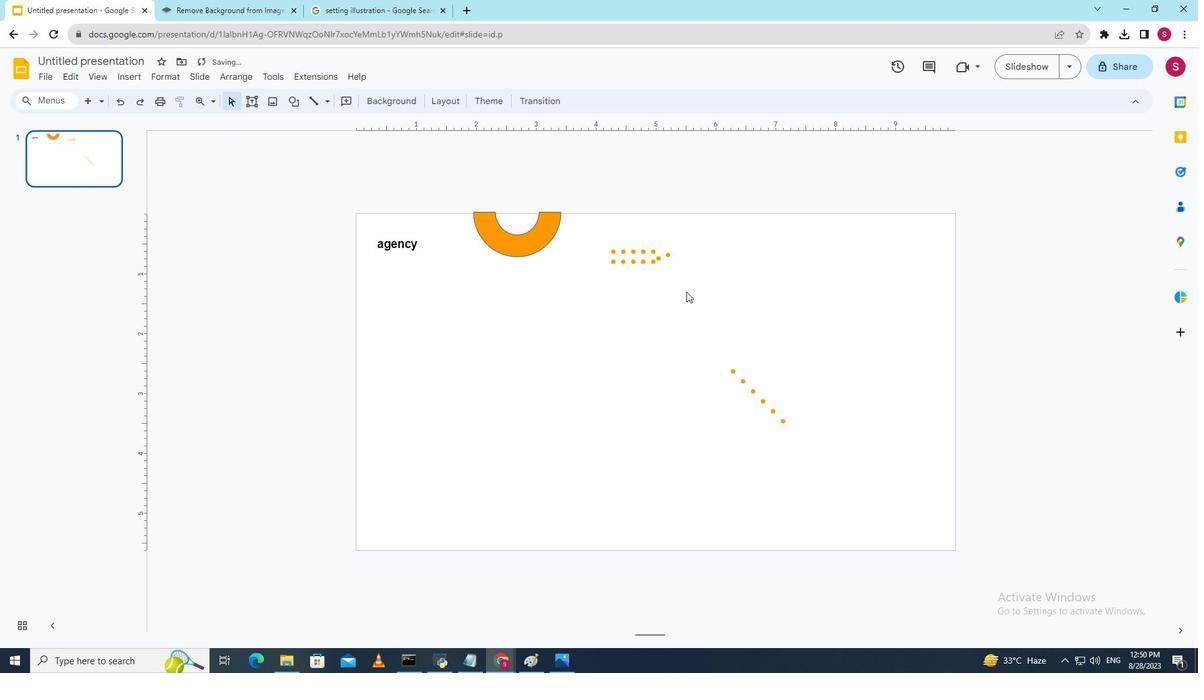 
Action: Mouse pressed left at (686, 292)
Screenshot: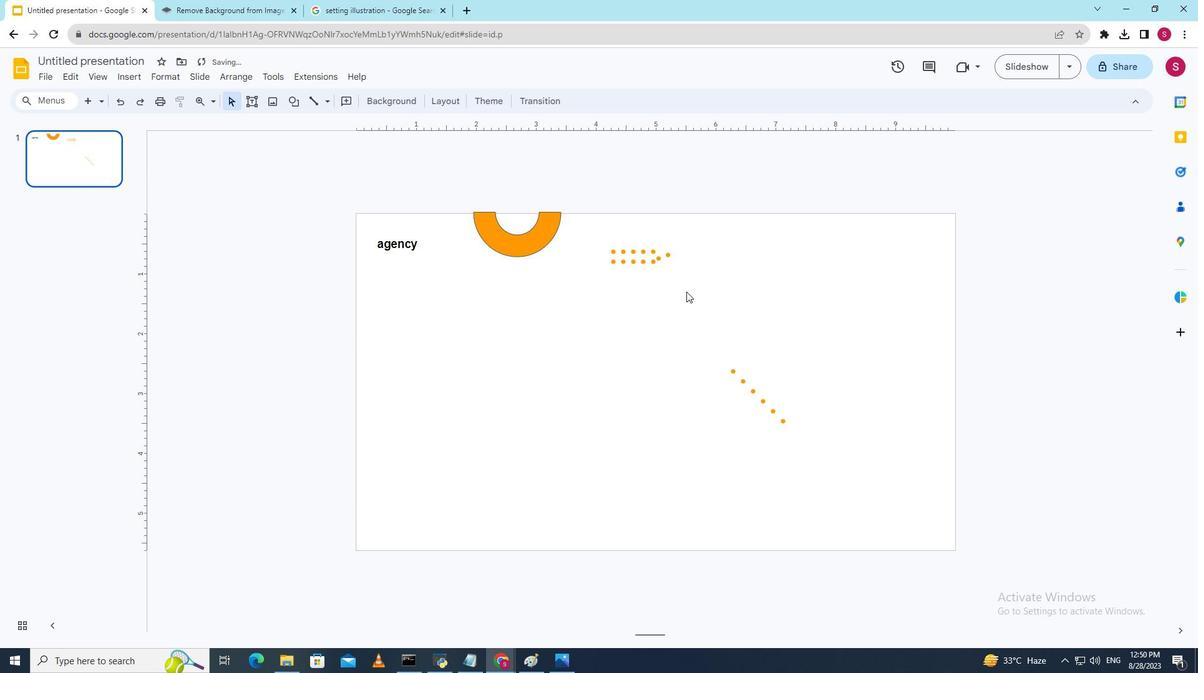
Action: Key pressed ctrl+Z
Screenshot: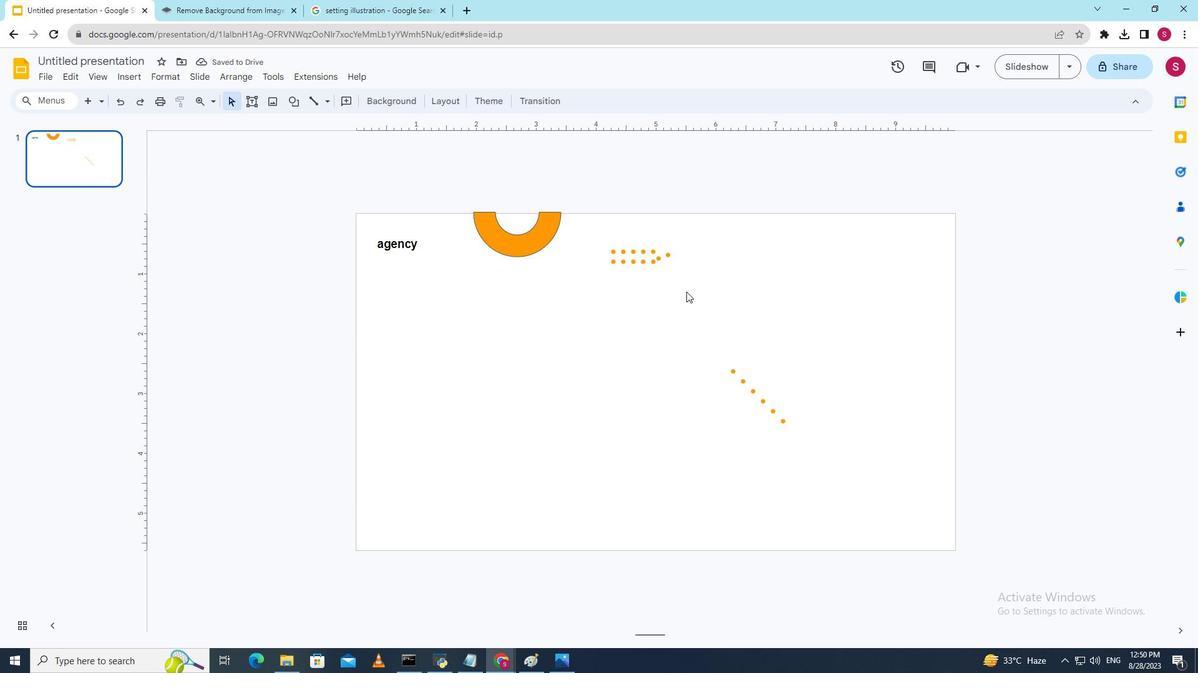 
Action: Mouse moved to (663, 253)
Screenshot: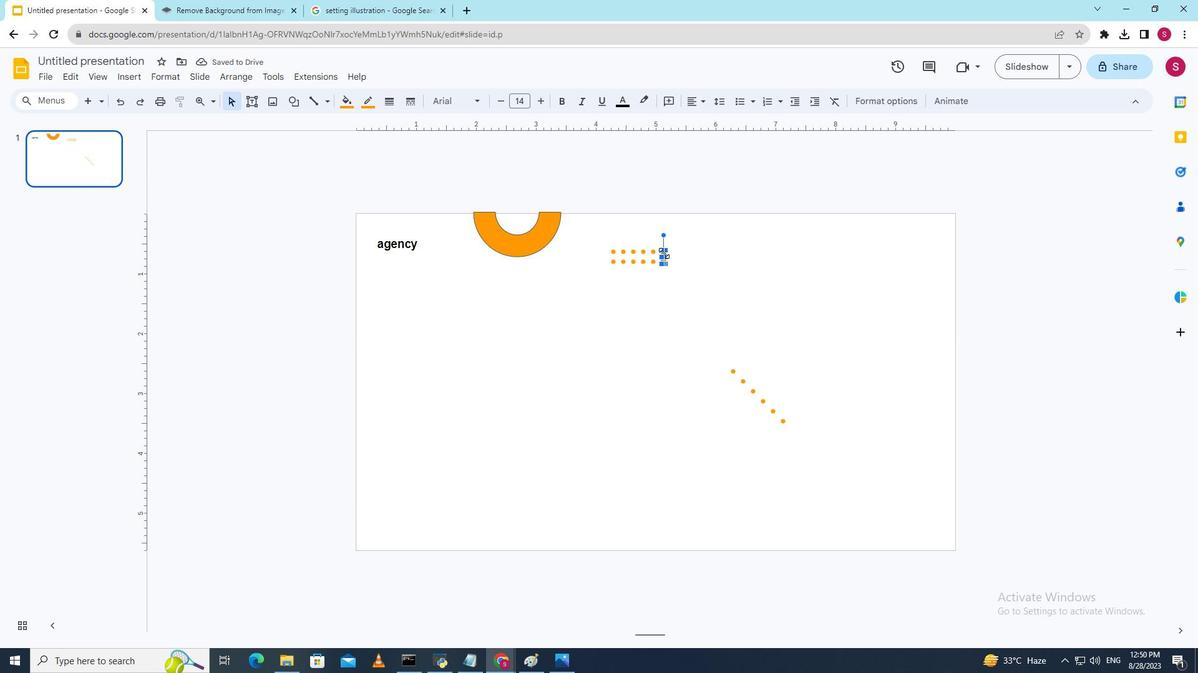 
Action: Mouse pressed left at (663, 253)
Screenshot: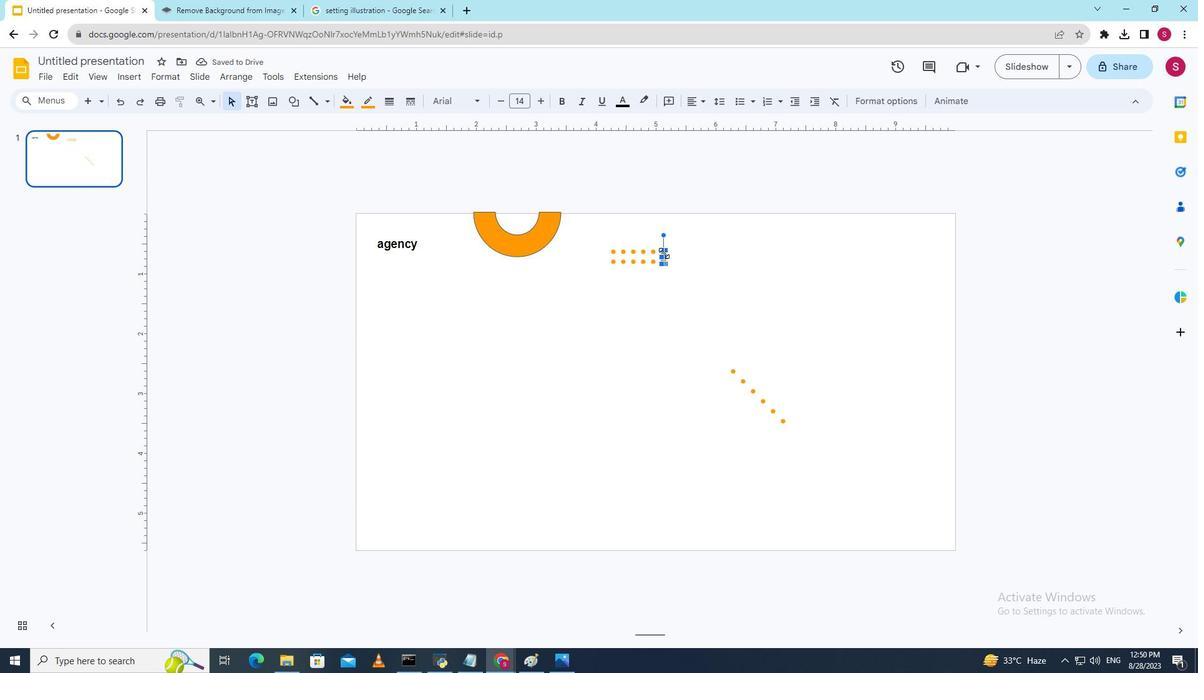 
Action: Mouse moved to (738, 301)
Screenshot: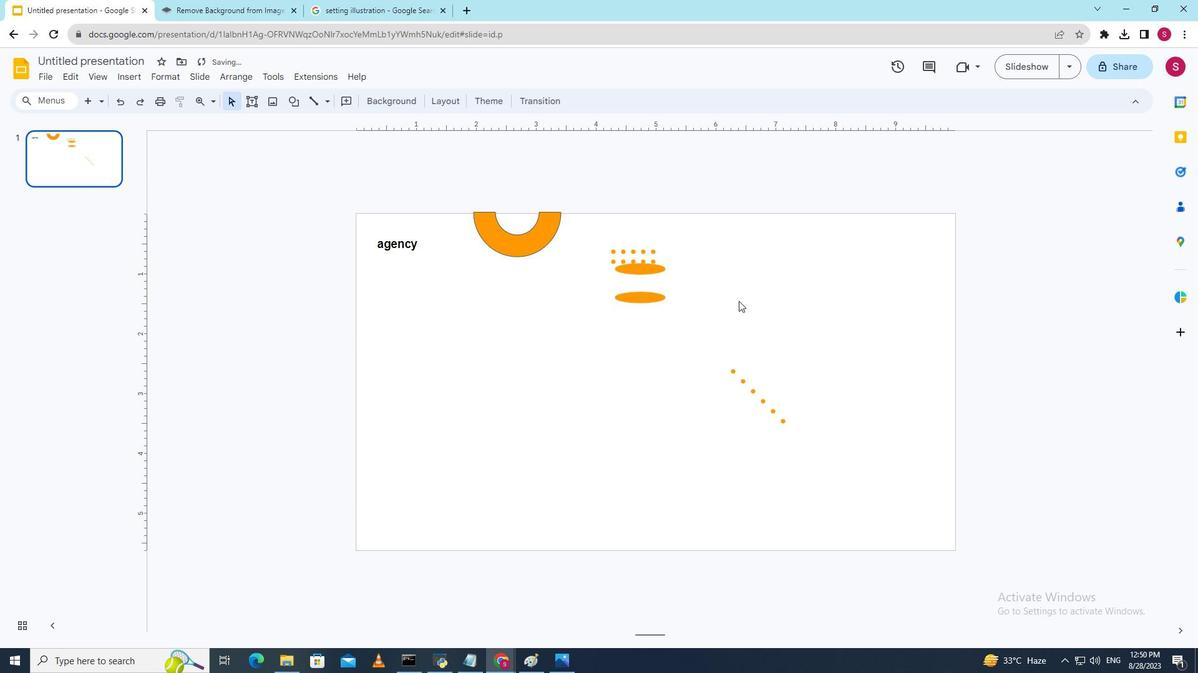 
Action: Mouse pressed left at (738, 301)
Screenshot: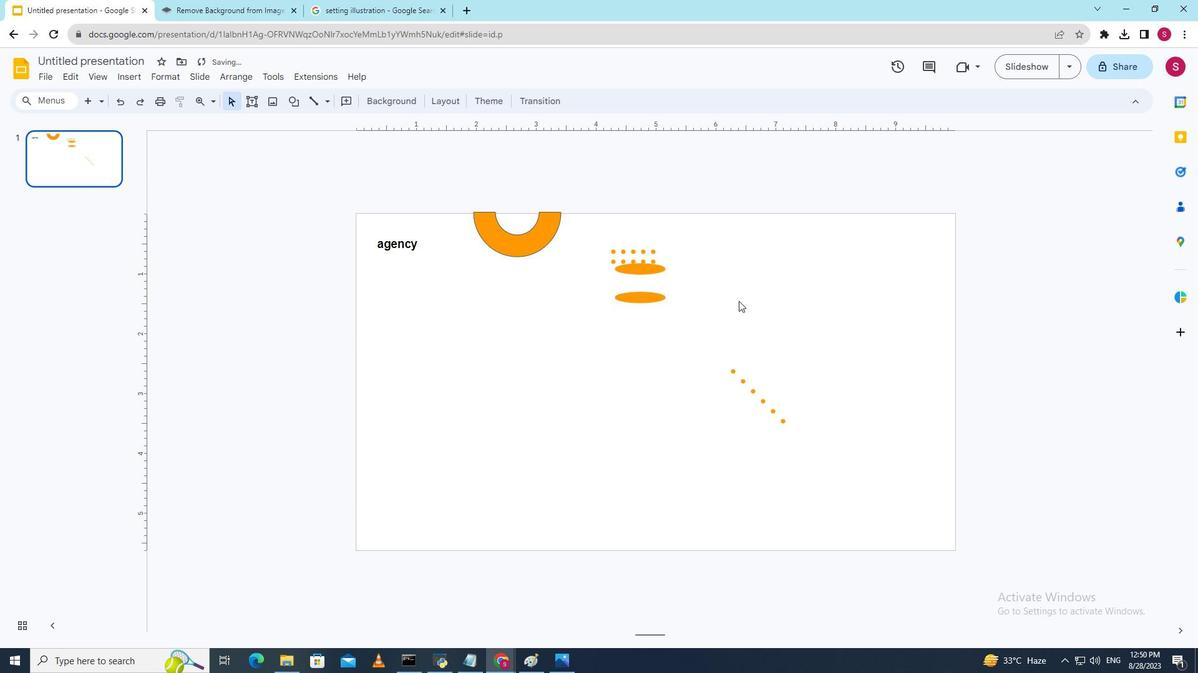 
Action: Key pressed ctrl+Z
Screenshot: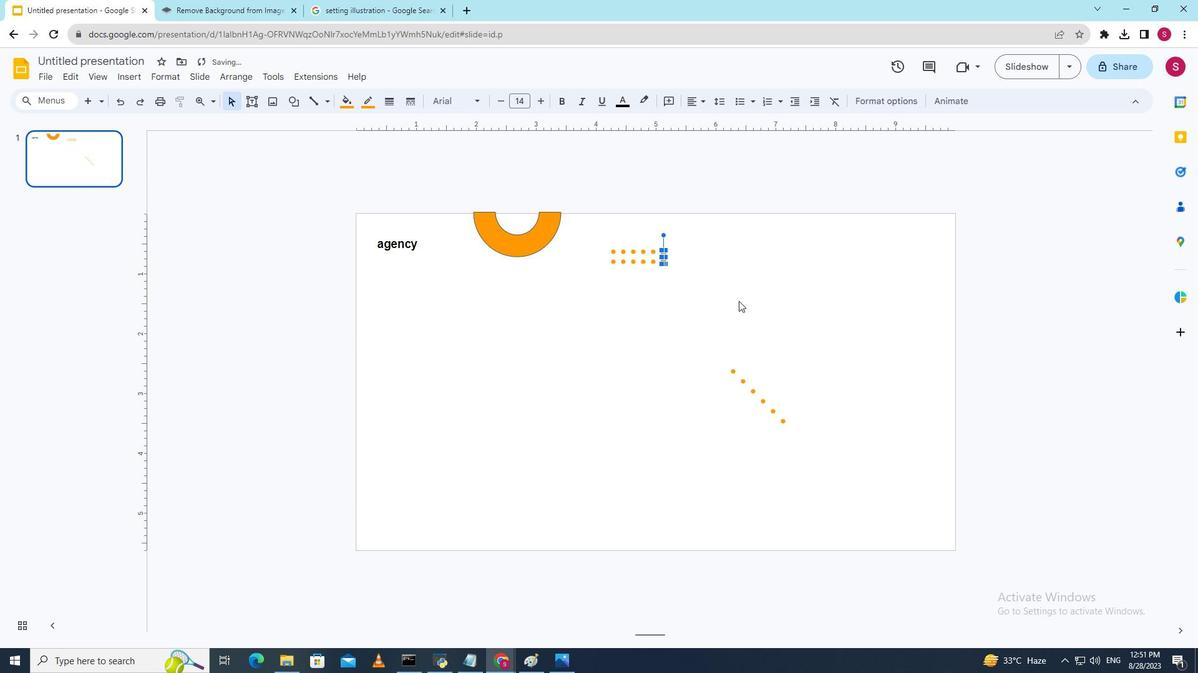 
Action: Mouse moved to (663, 235)
Screenshot: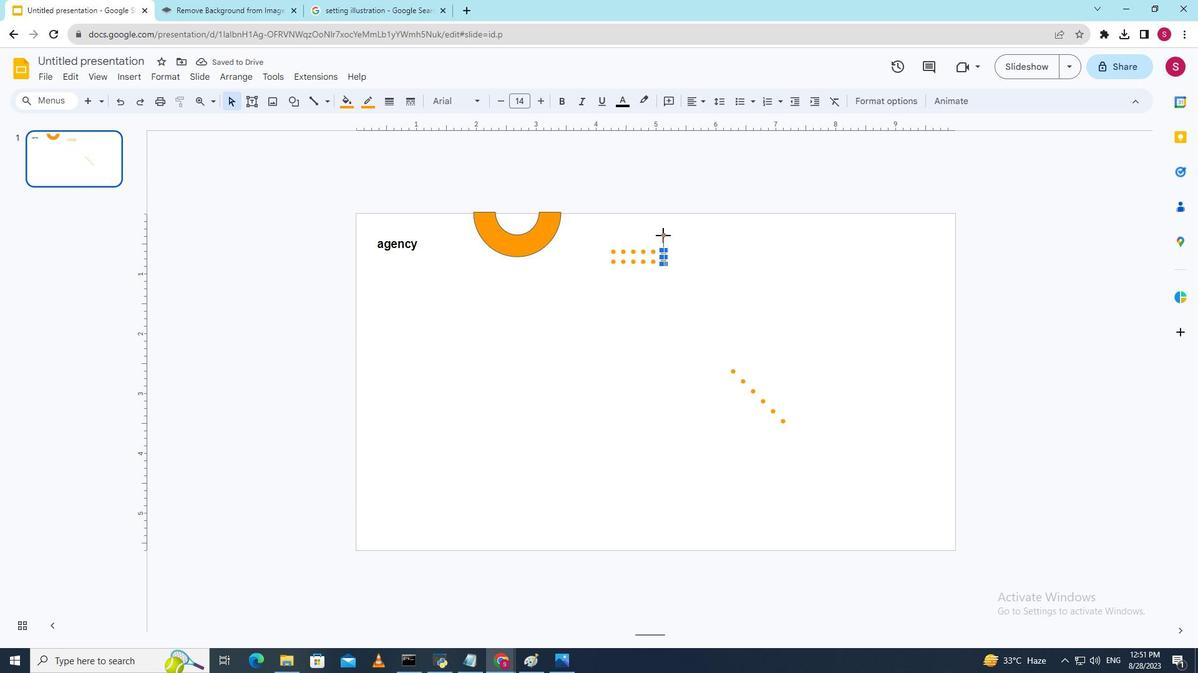 
Action: Mouse pressed left at (663, 235)
Screenshot: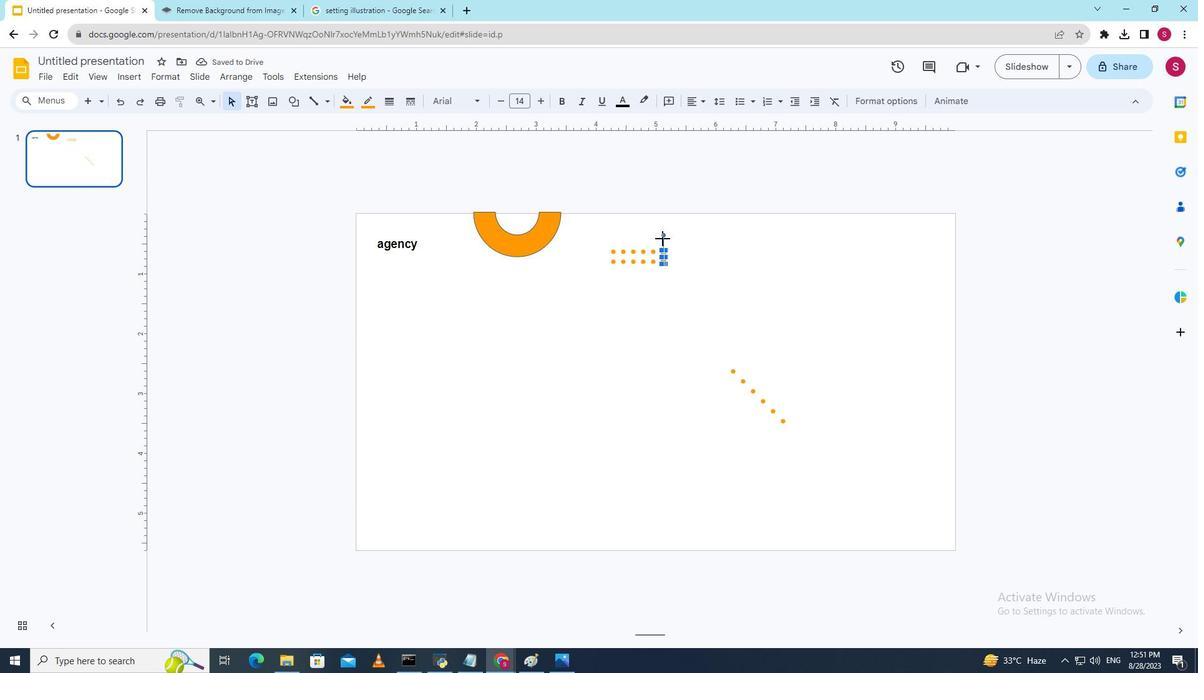 
Action: Mouse moved to (715, 272)
Screenshot: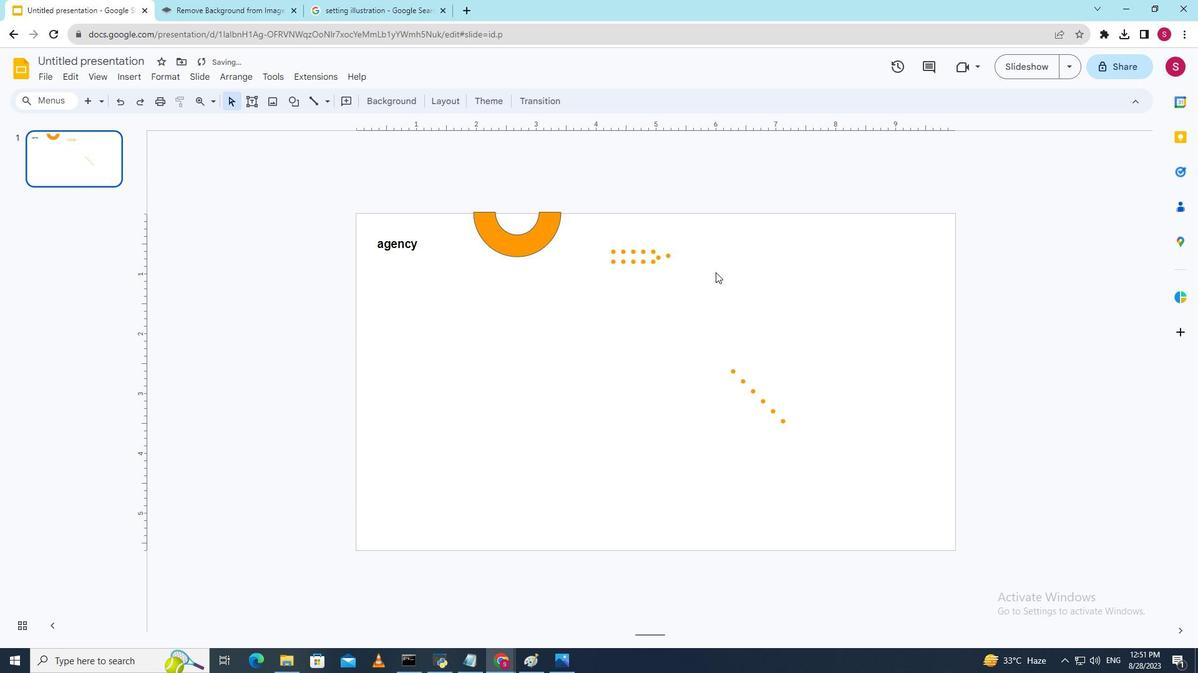 
Action: Mouse pressed left at (715, 272)
Screenshot: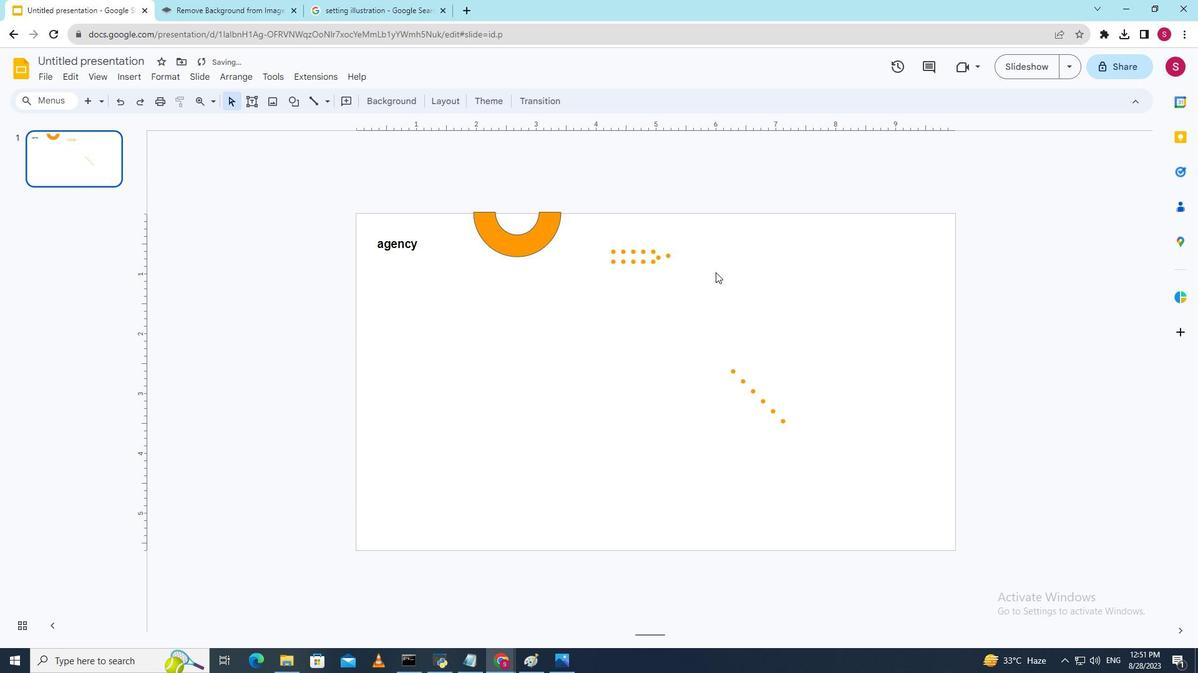 
Action: Key pressed ctrl+Z<Key.delete>
Screenshot: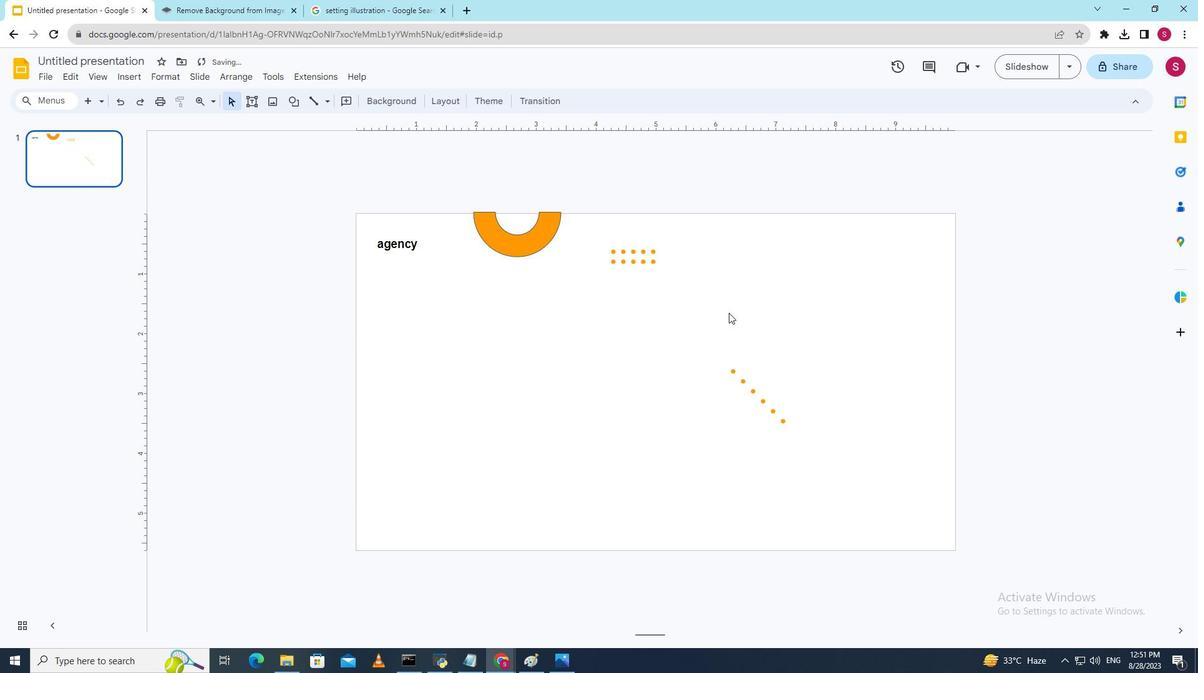 
Action: Mouse moved to (733, 372)
Screenshot: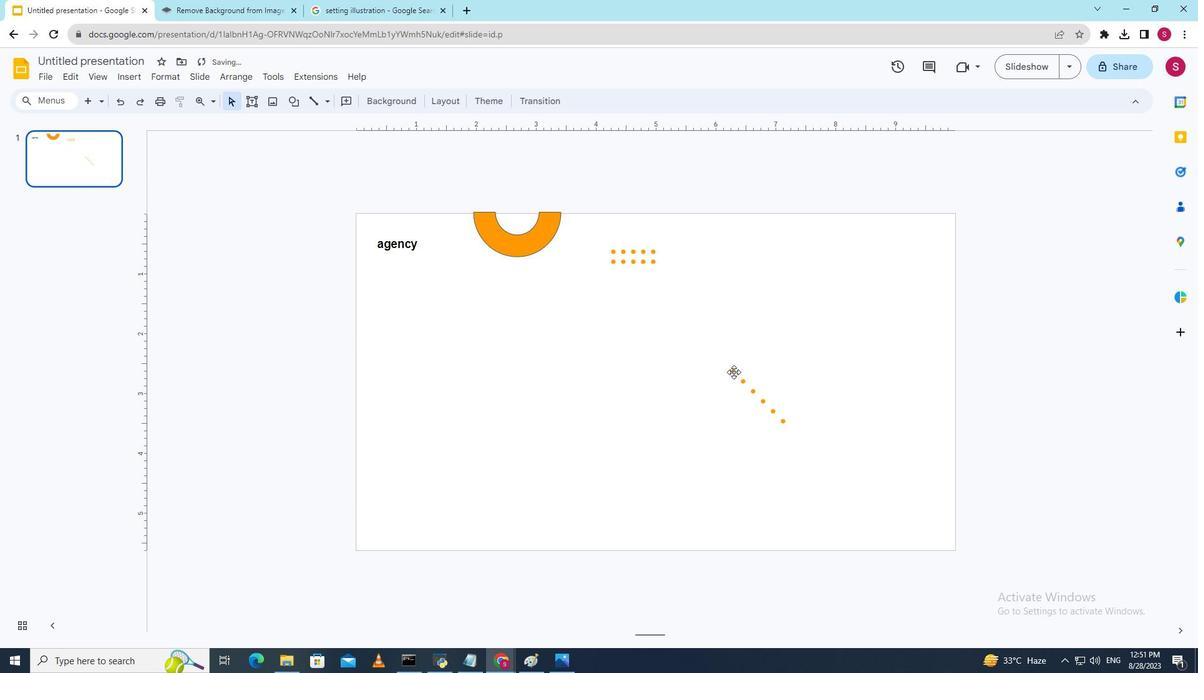 
Action: Key pressed <Key.delete>
Screenshot: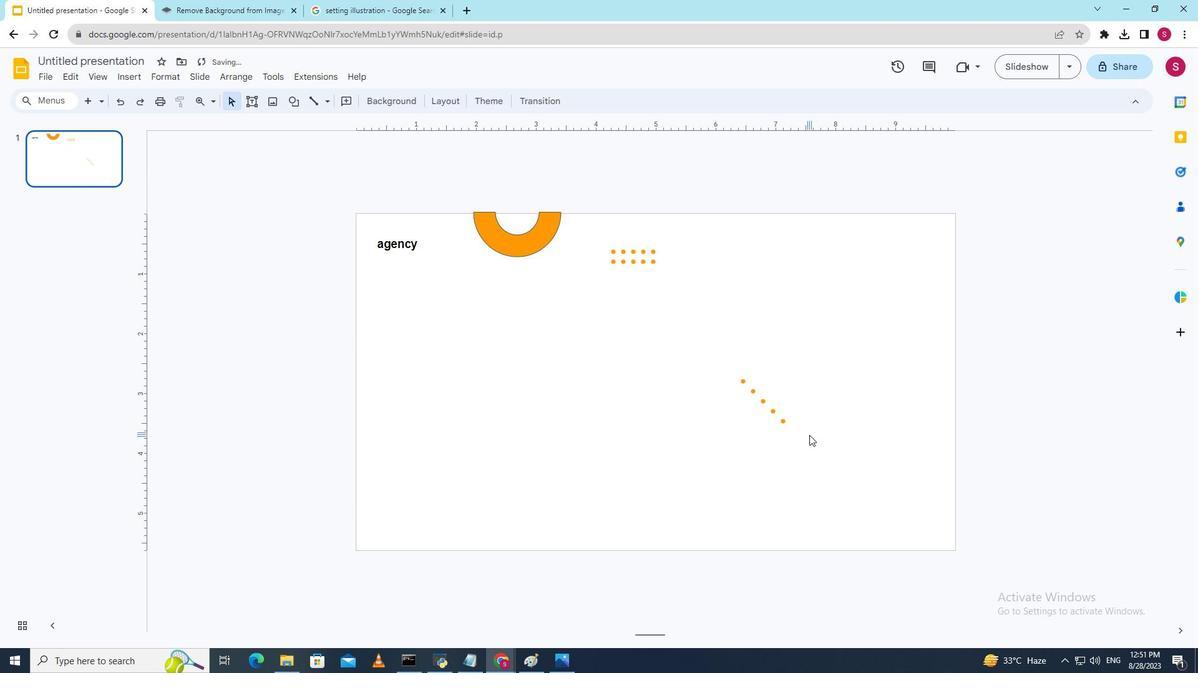 
Action: Mouse moved to (713, 358)
Screenshot: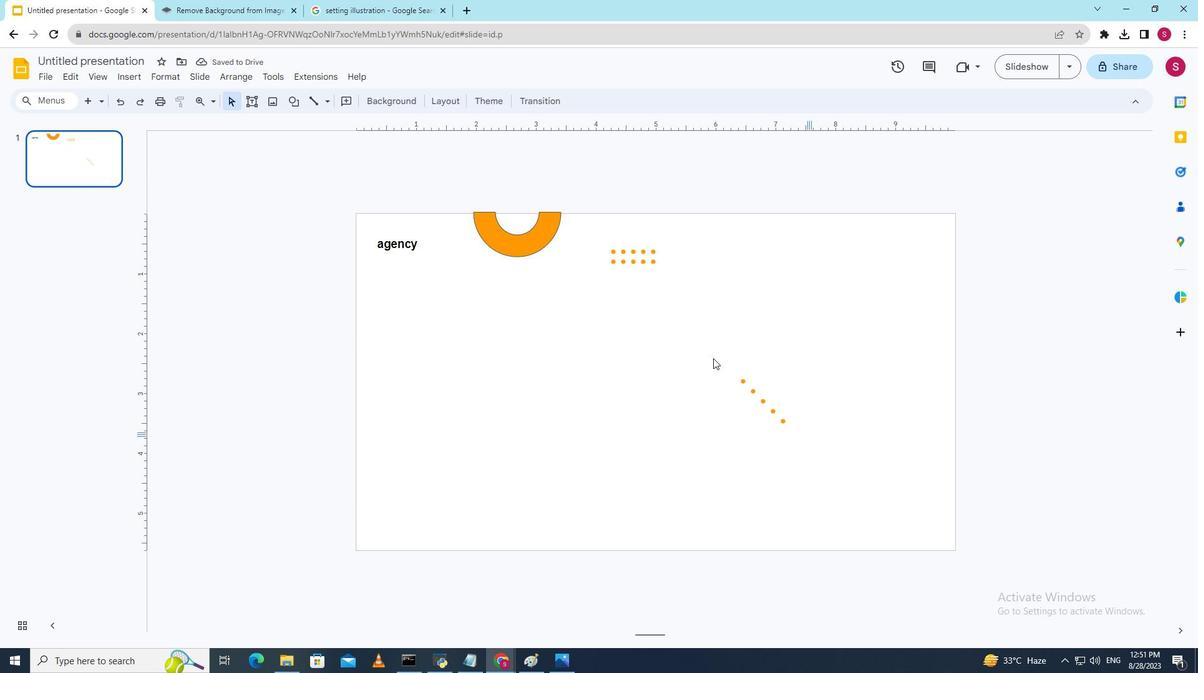 
Action: Mouse pressed left at (713, 358)
Screenshot: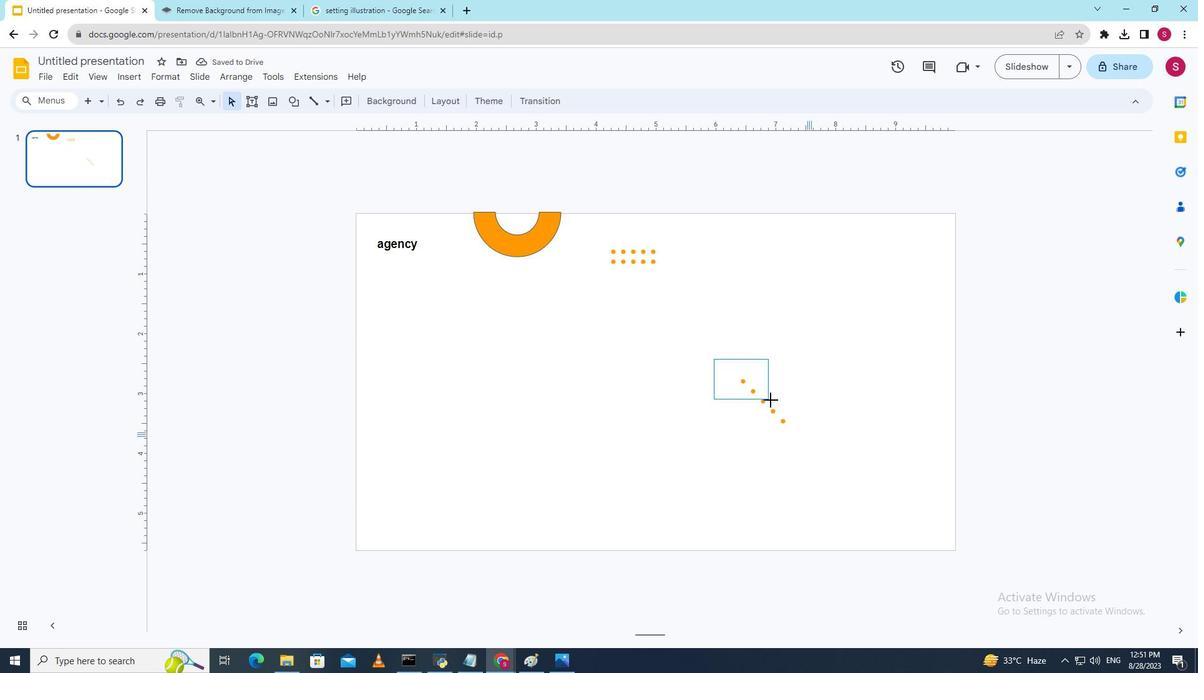 
Action: Mouse moved to (808, 433)
Screenshot: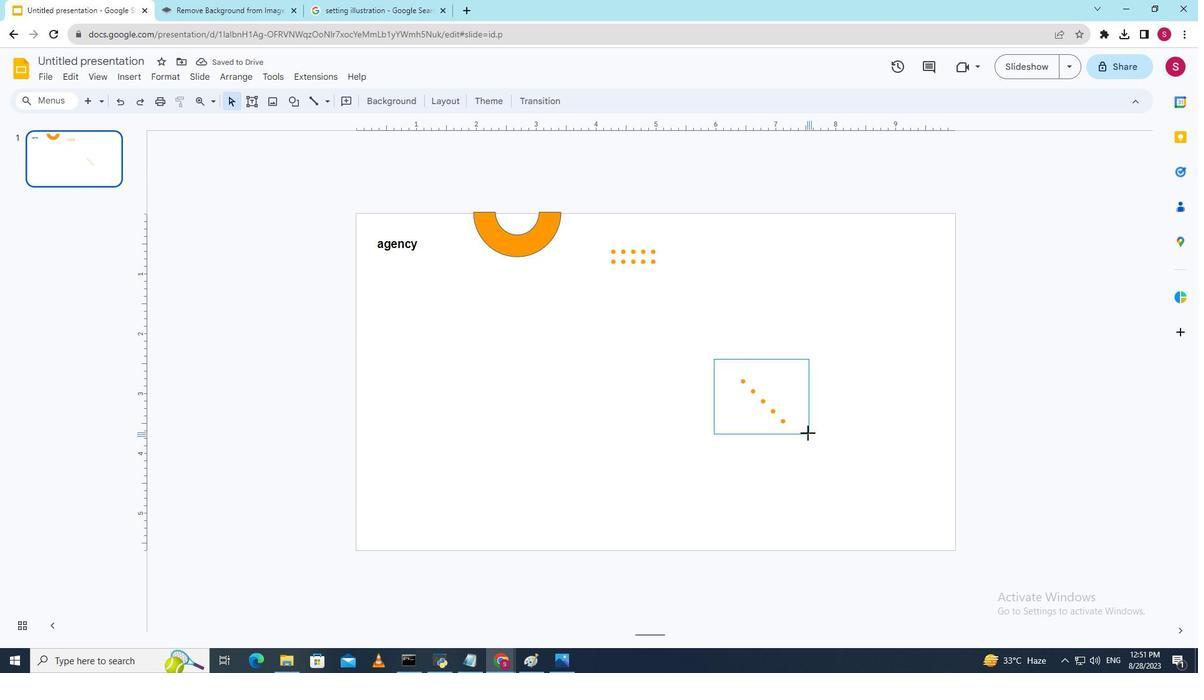 
Action: Key pressed <Key.delete>
Screenshot: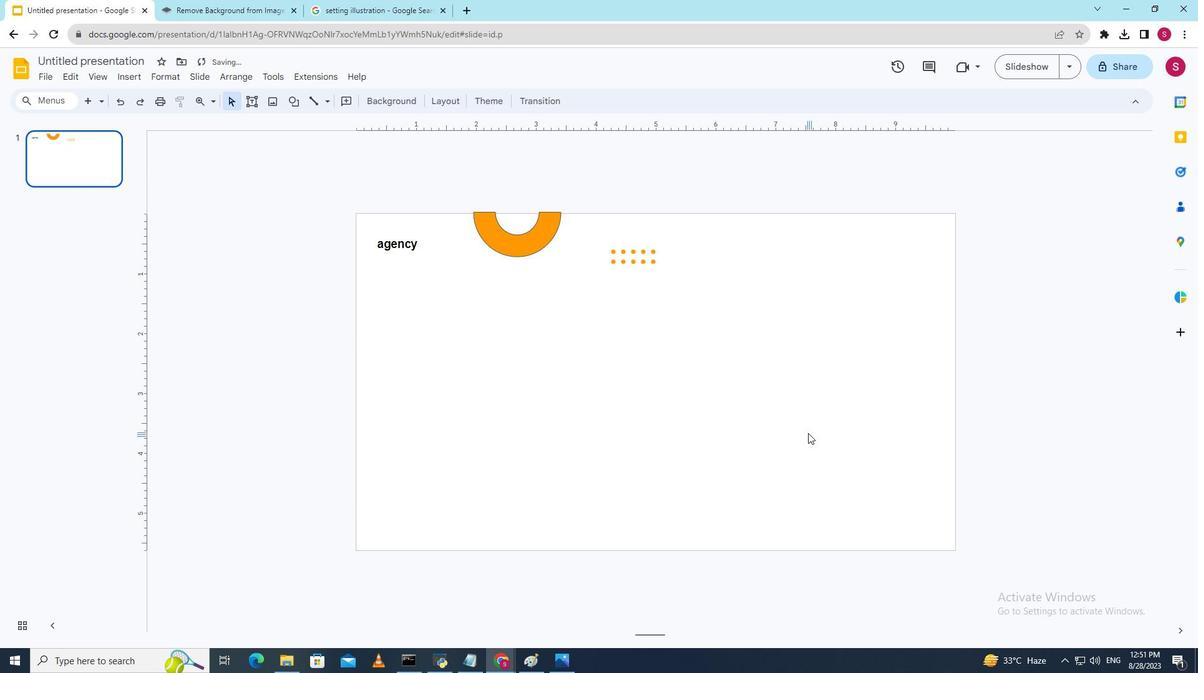 
Action: Mouse moved to (605, 248)
Screenshot: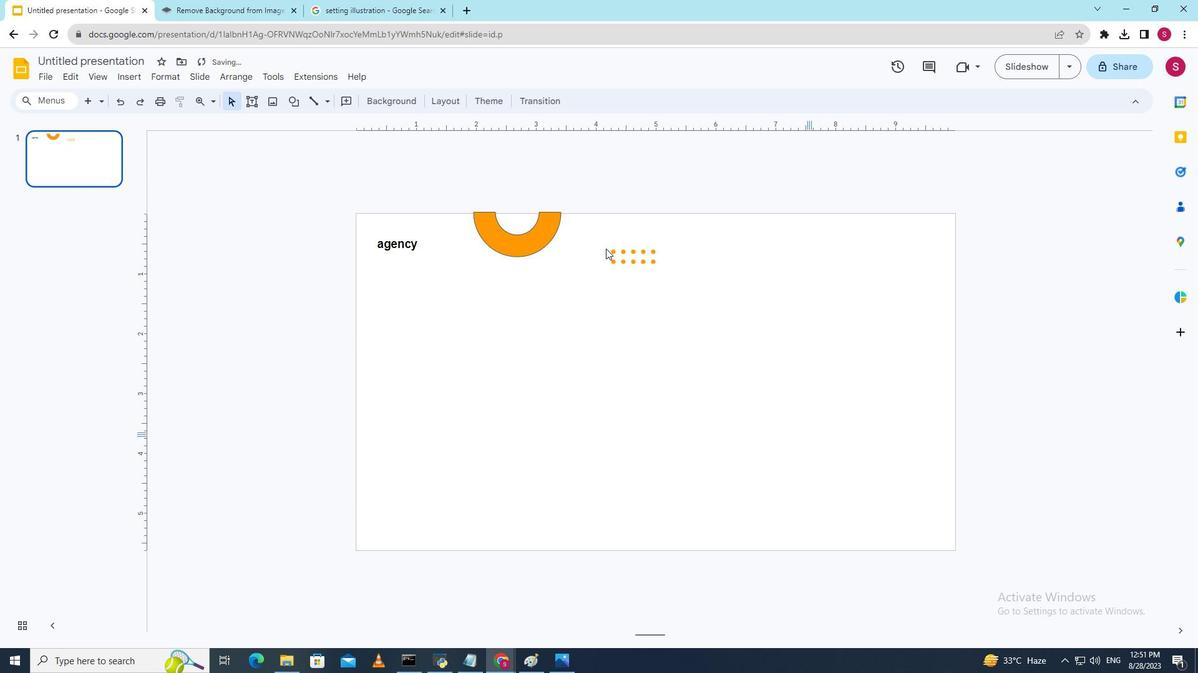 
Action: Mouse pressed left at (605, 248)
Screenshot: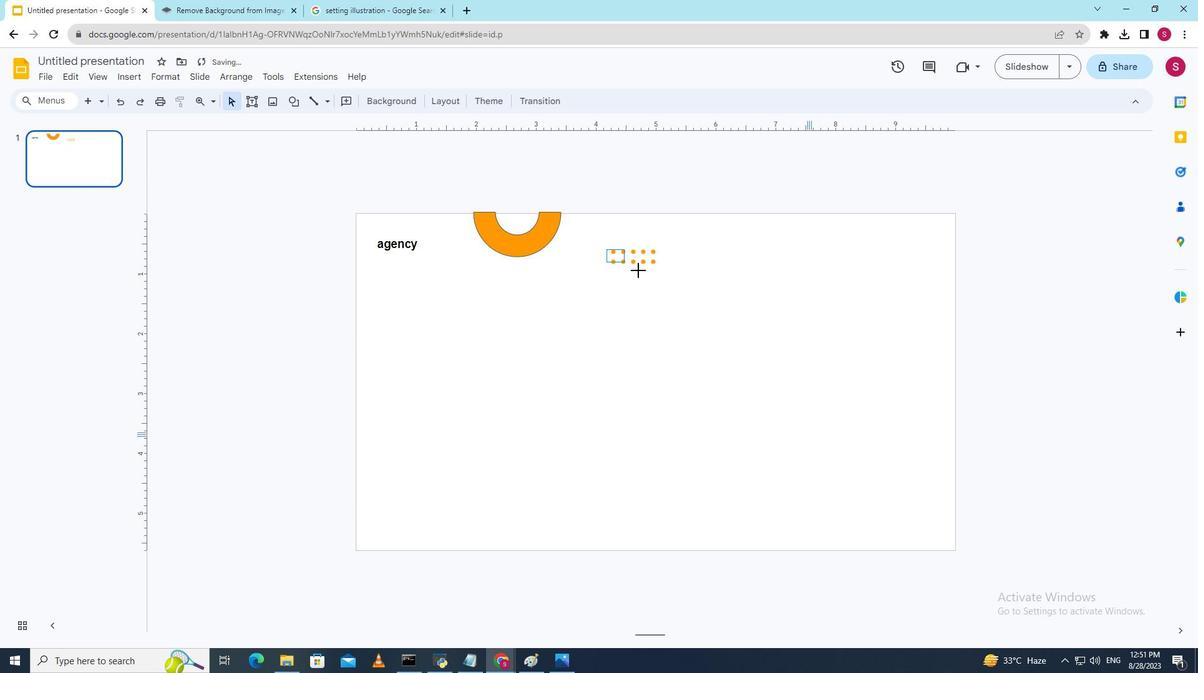 
Action: Mouse moved to (662, 279)
Screenshot: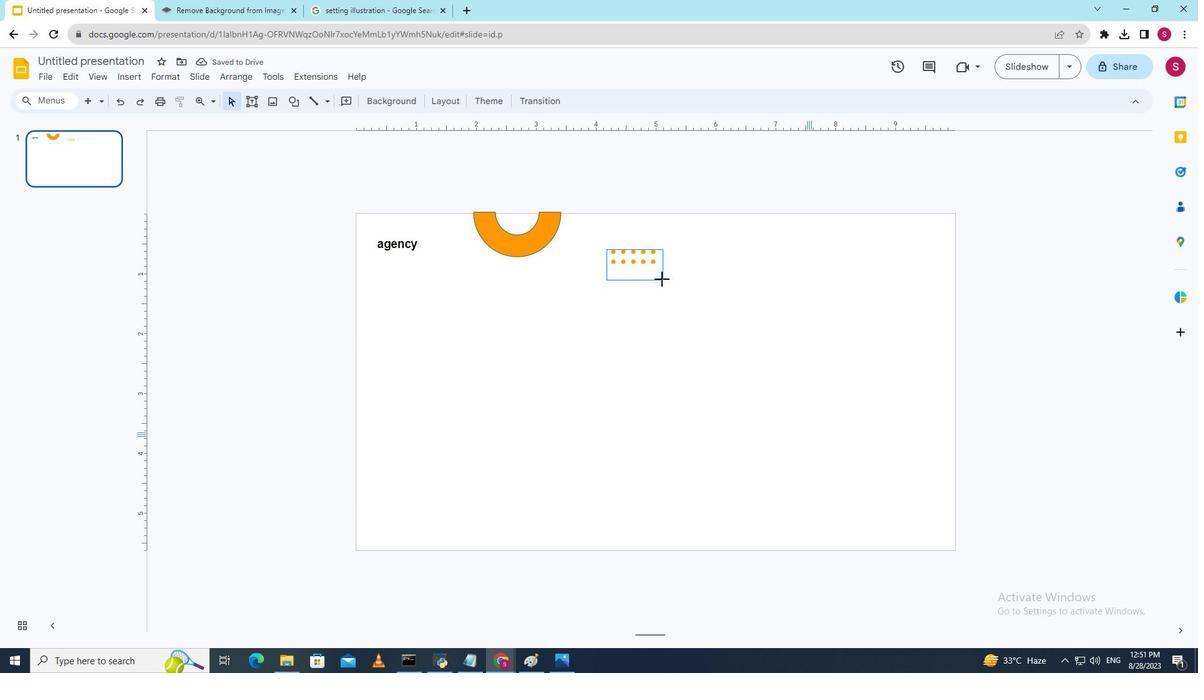 
Action: Key pressed ctrl+C
Screenshot: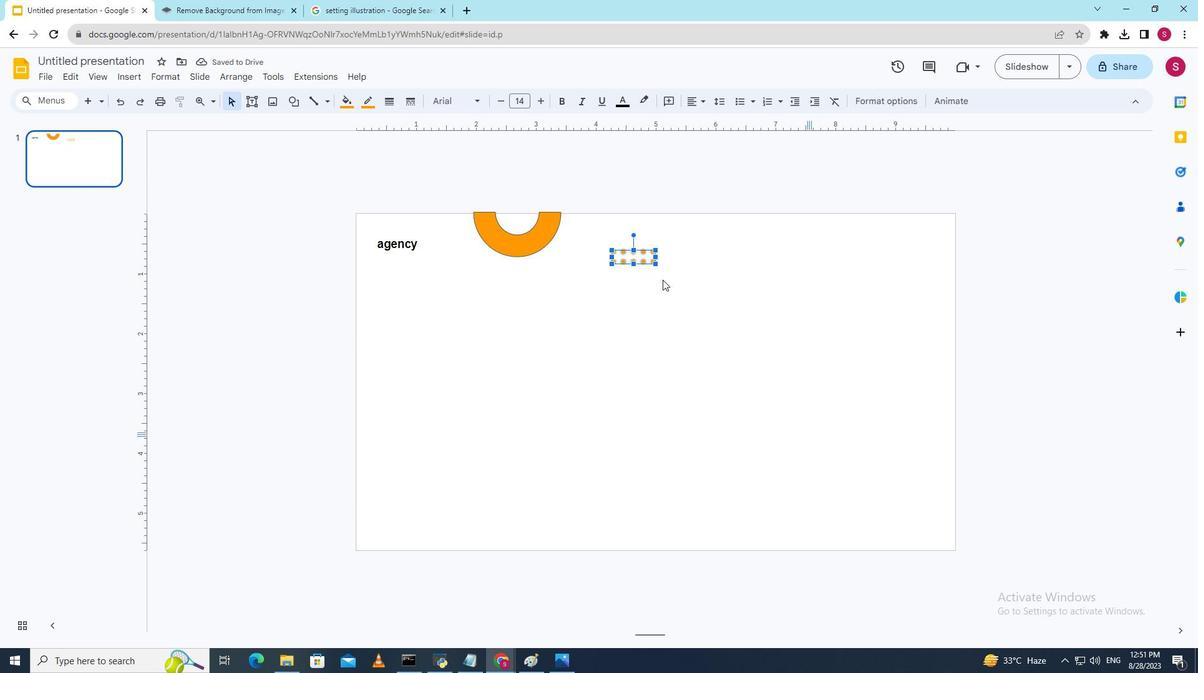 
Action: Mouse moved to (621, 281)
Screenshot: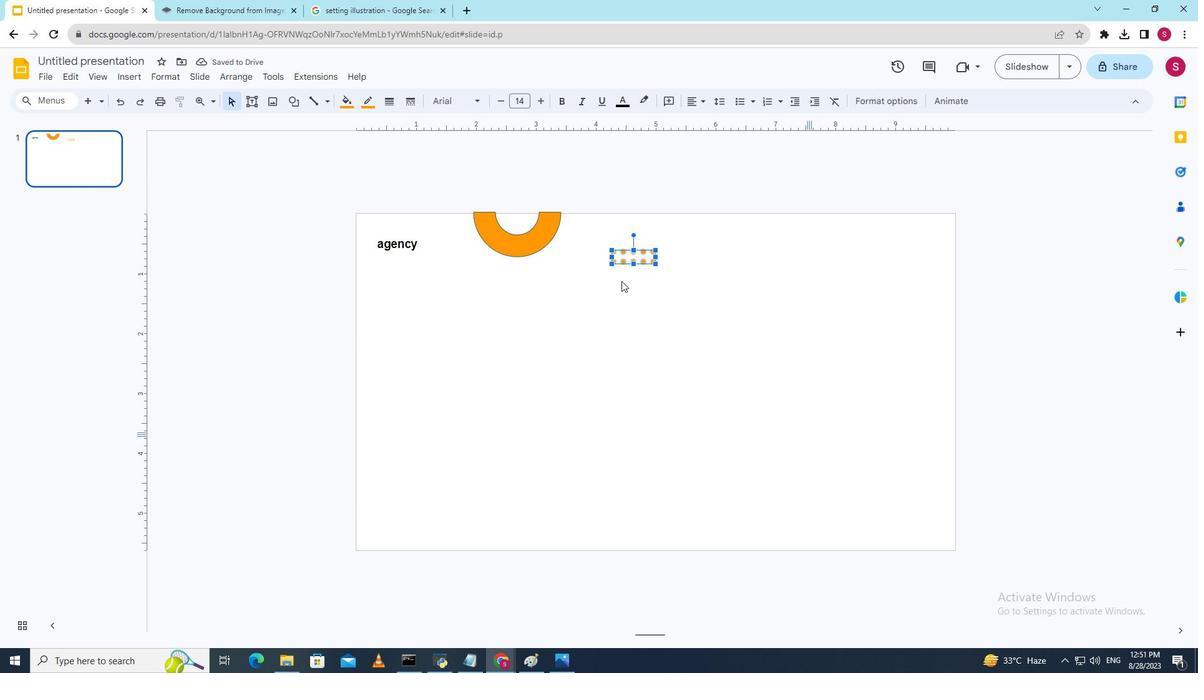 
Action: Mouse pressed left at (621, 281)
Screenshot: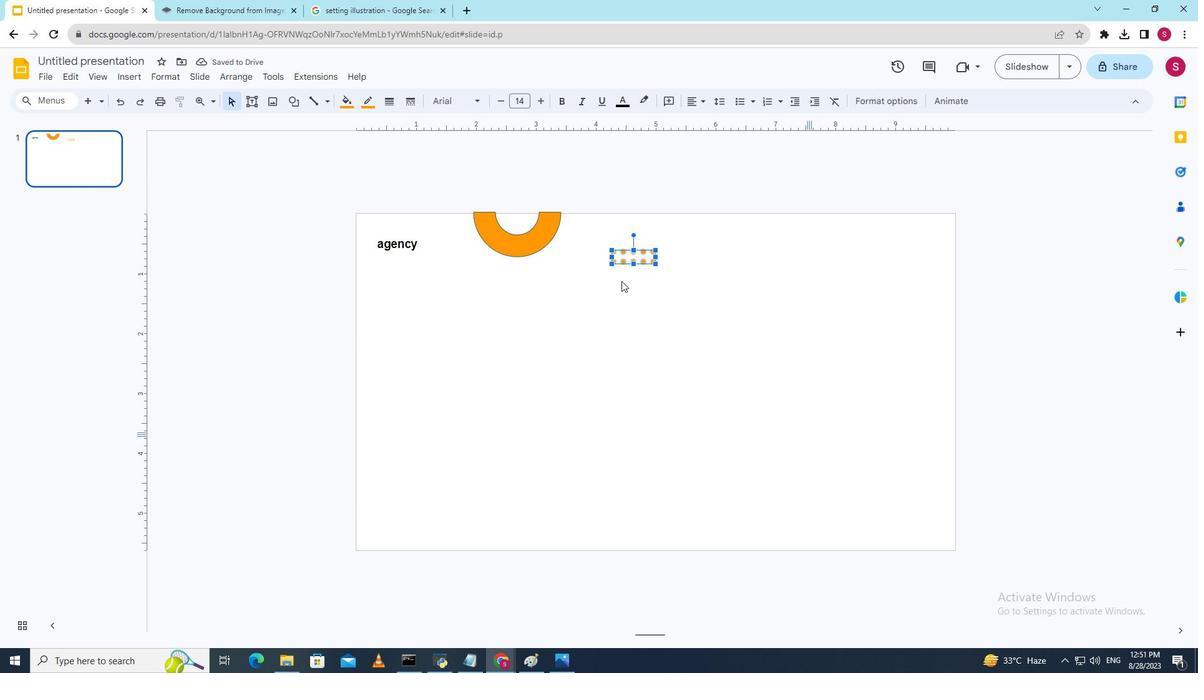 
Action: Mouse moved to (611, 267)
Screenshot: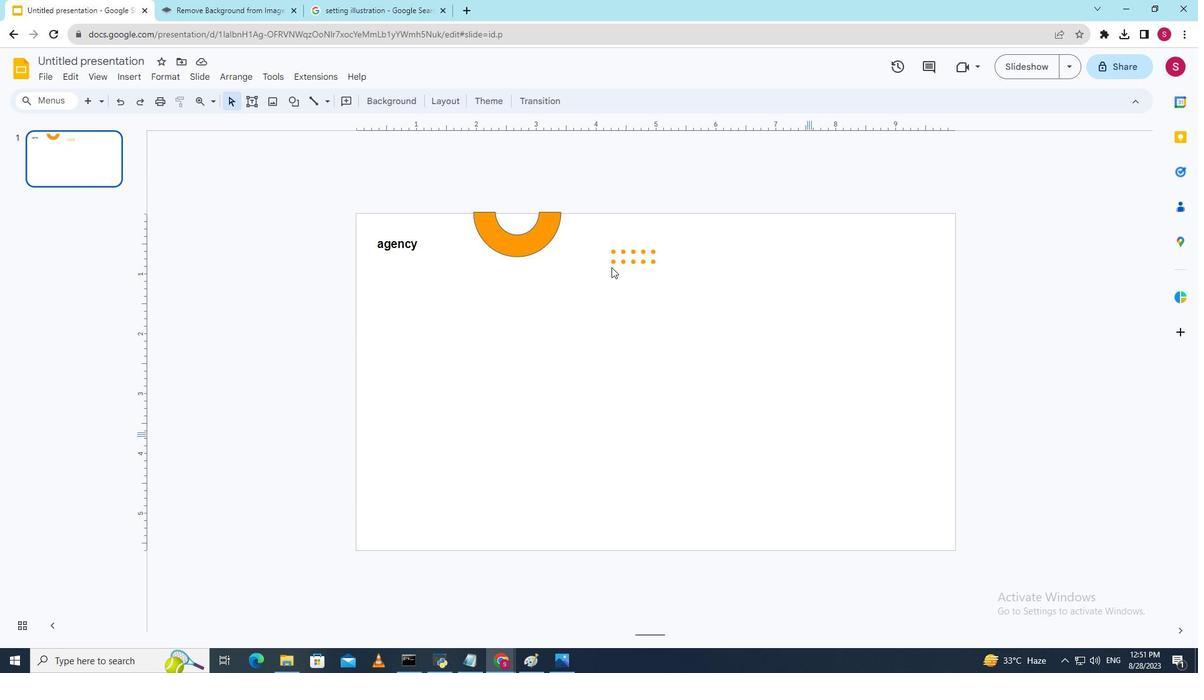 
Action: Mouse pressed left at (611, 267)
Screenshot: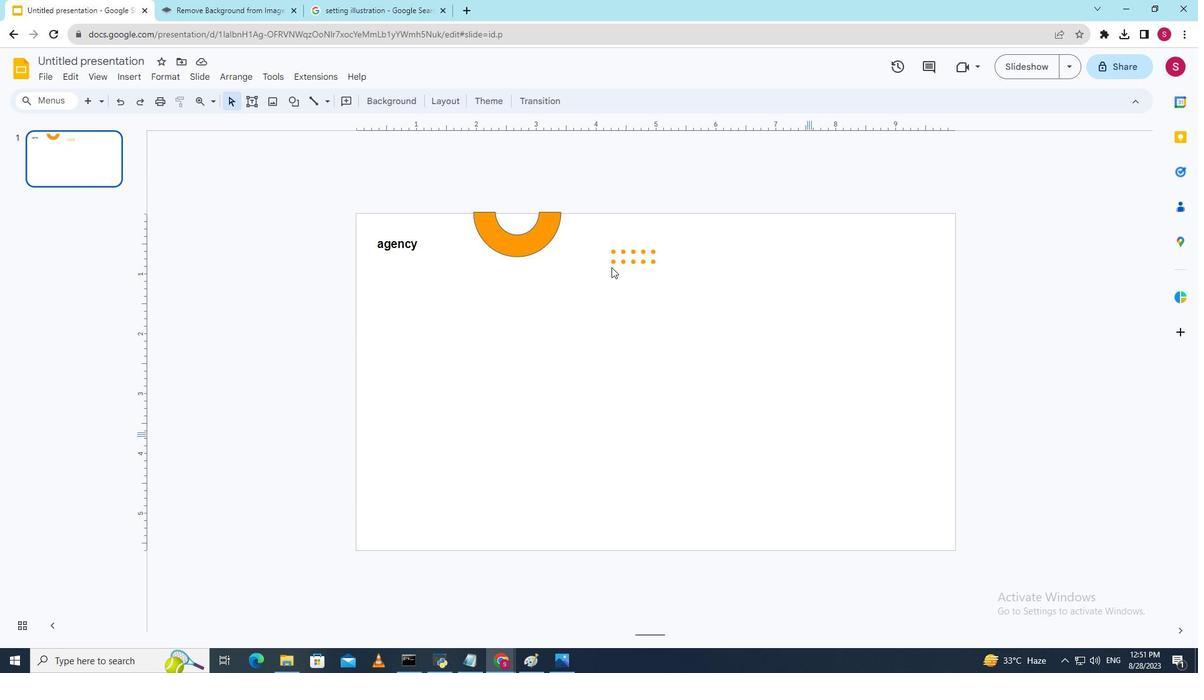 
Action: Key pressed ctrl+V
Screenshot: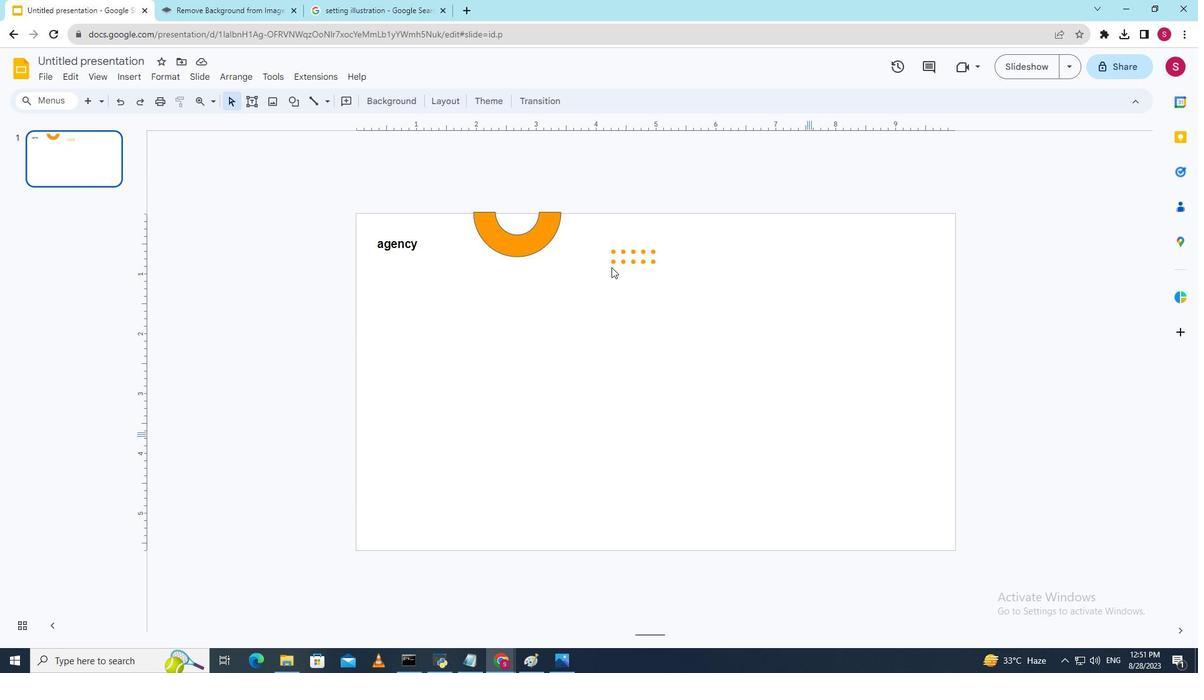 
Action: Mouse moved to (663, 262)
Screenshot: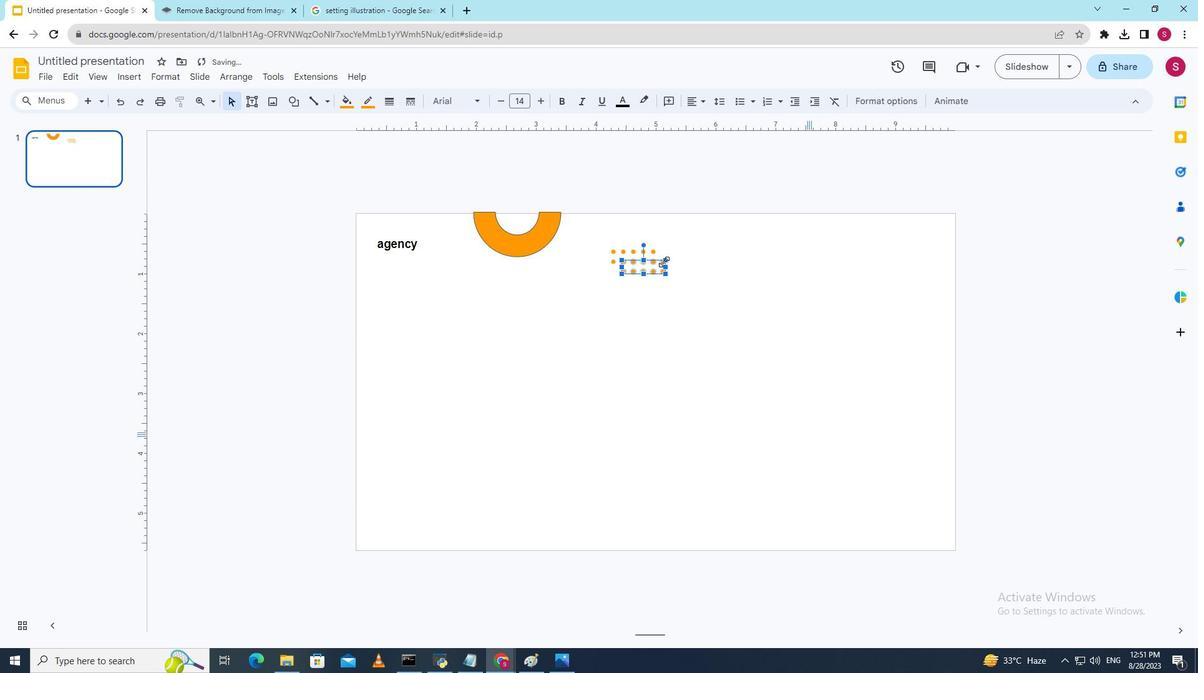 
Action: Key pressed <Key.down><Key.down><Key.left><Key.left>
Screenshot: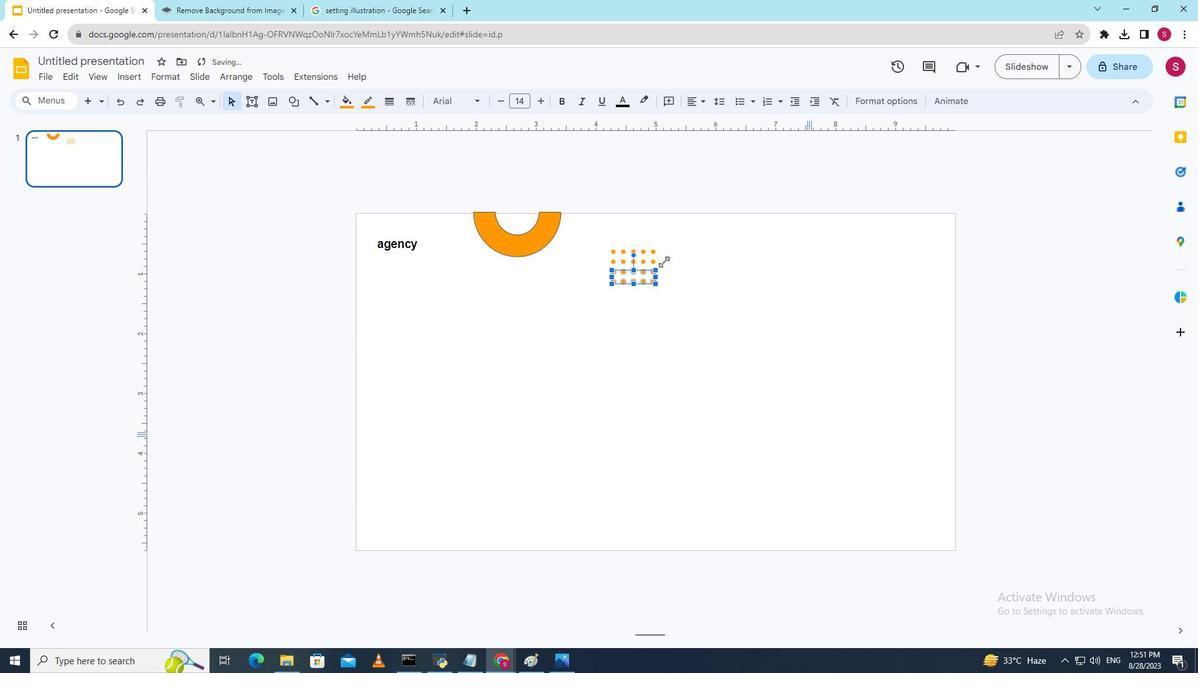 
Action: Mouse moved to (648, 302)
Screenshot: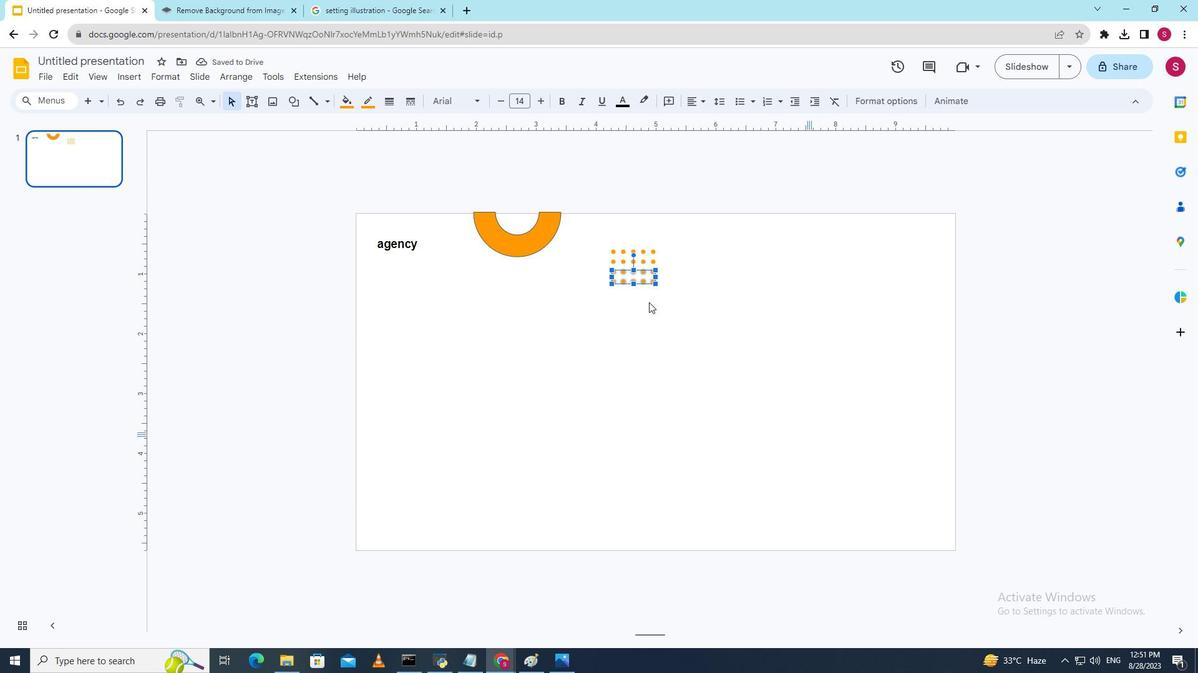 
Action: Mouse pressed left at (648, 302)
Screenshot: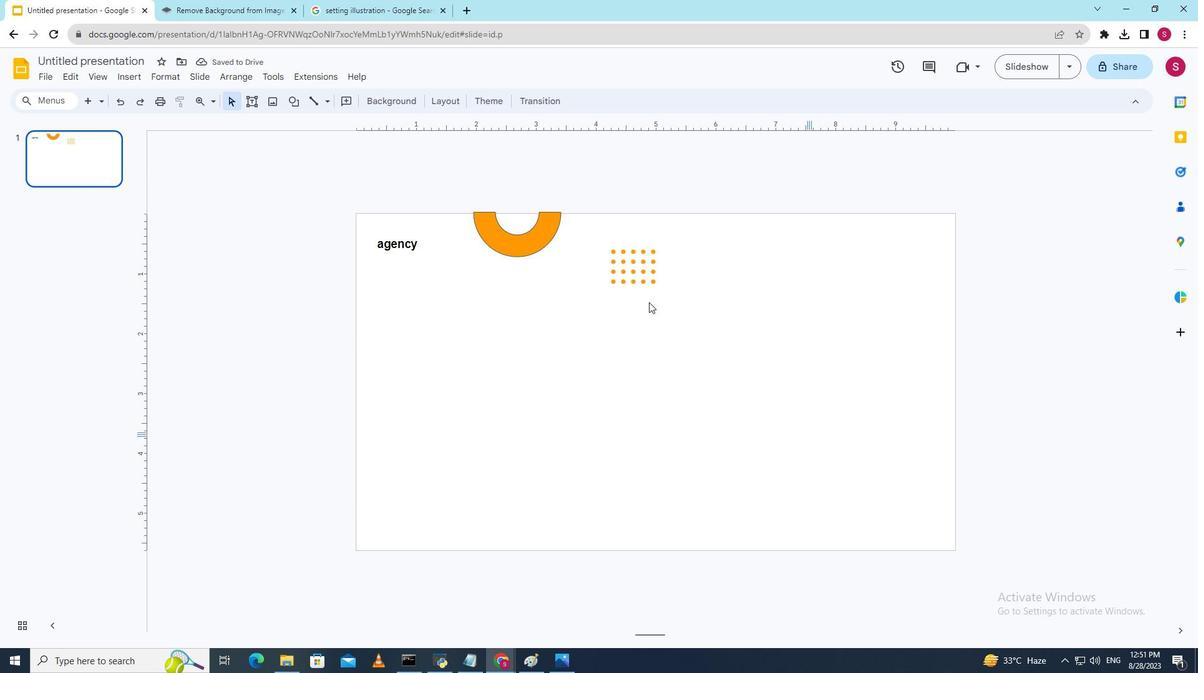 
Action: Mouse moved to (601, 242)
Screenshot: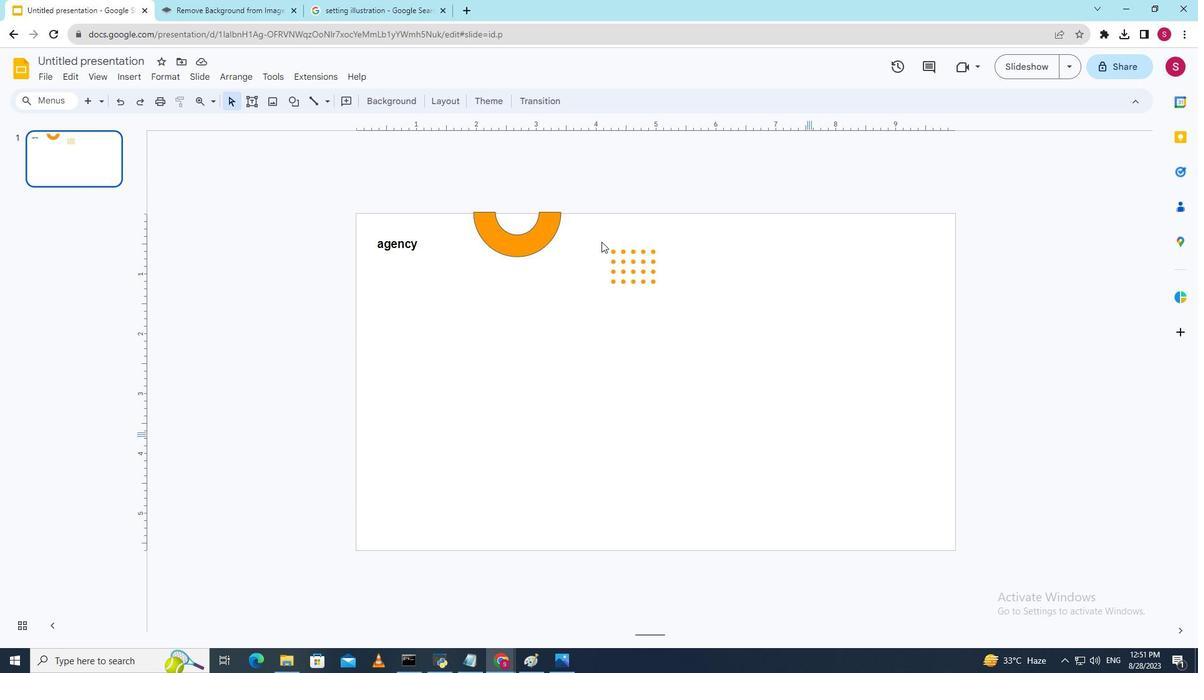 
Action: Mouse pressed left at (601, 242)
Screenshot: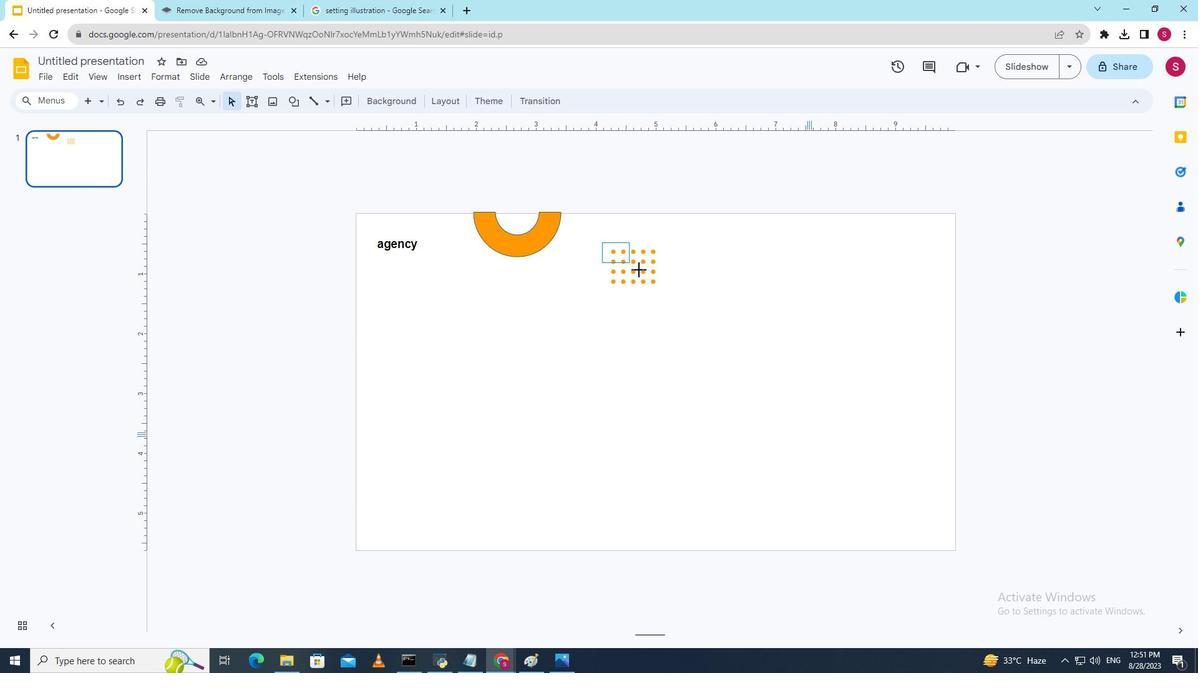 
Action: Mouse moved to (669, 292)
Screenshot: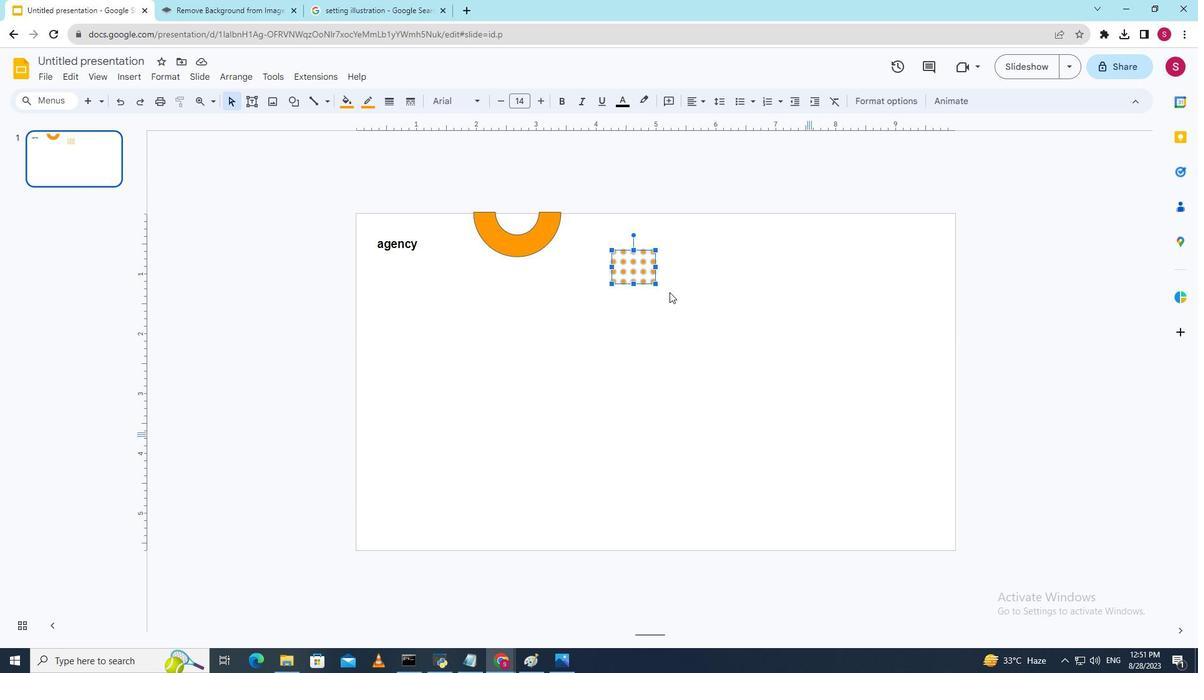 
Action: Key pressed <Key.up><Key.up><Key.up><Key.up><Key.up><Key.up><Key.up><Key.left><Key.down><Key.up>
Screenshot: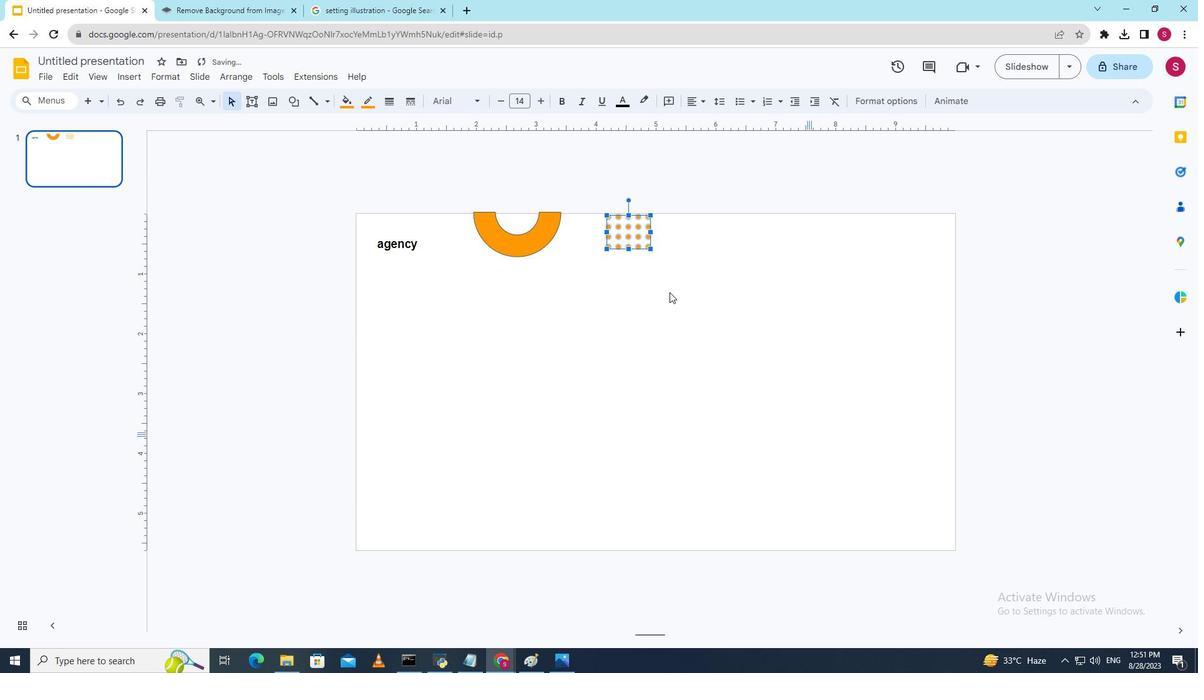 
Action: Mouse moved to (678, 280)
Screenshot: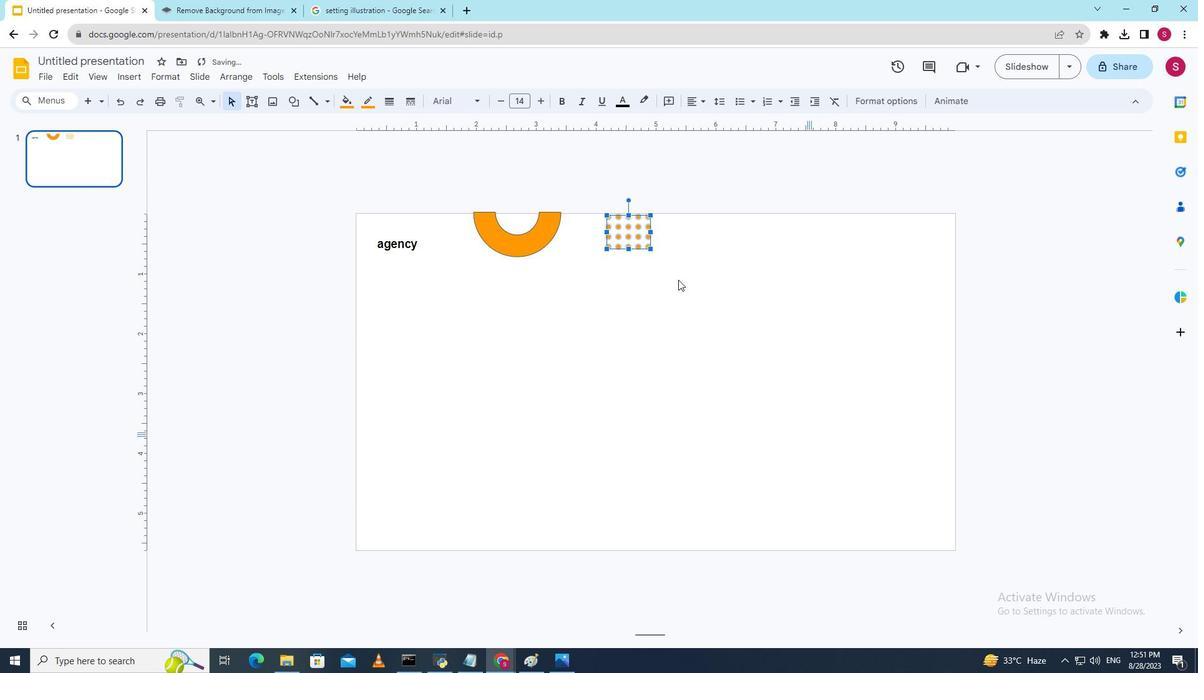 
Action: Mouse pressed left at (678, 280)
Screenshot: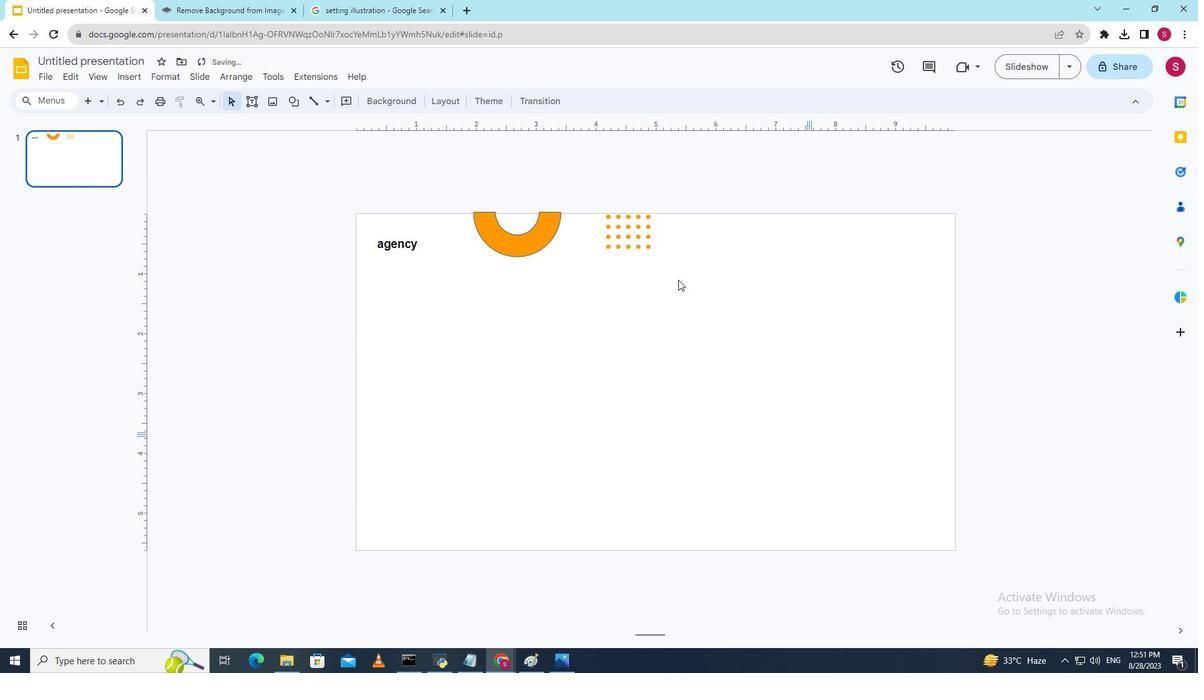 
Action: Mouse moved to (252, 102)
Screenshot: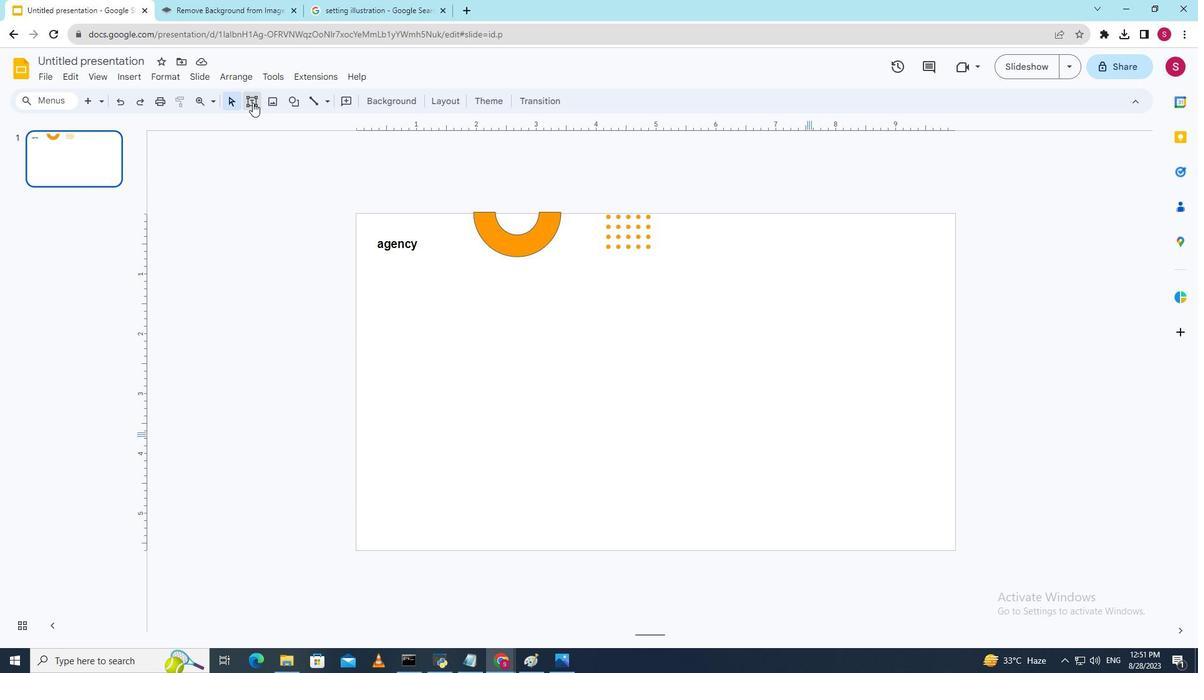 
Action: Mouse pressed left at (252, 102)
Screenshot: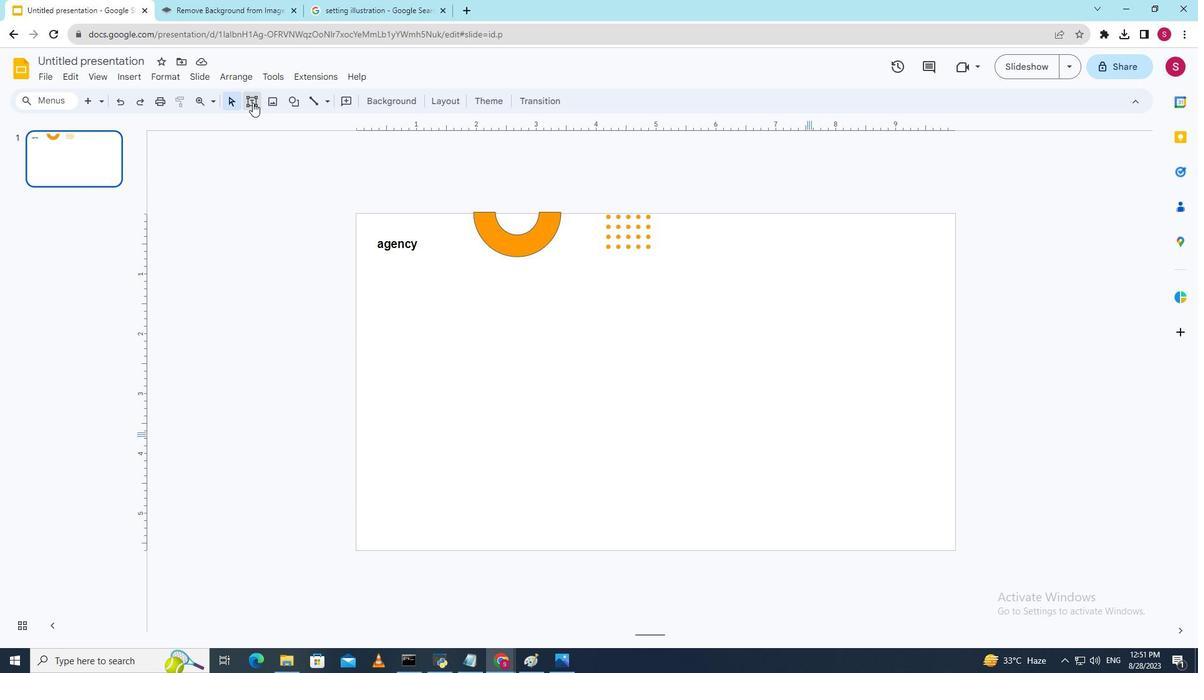 
Action: Mouse moved to (693, 262)
Screenshot: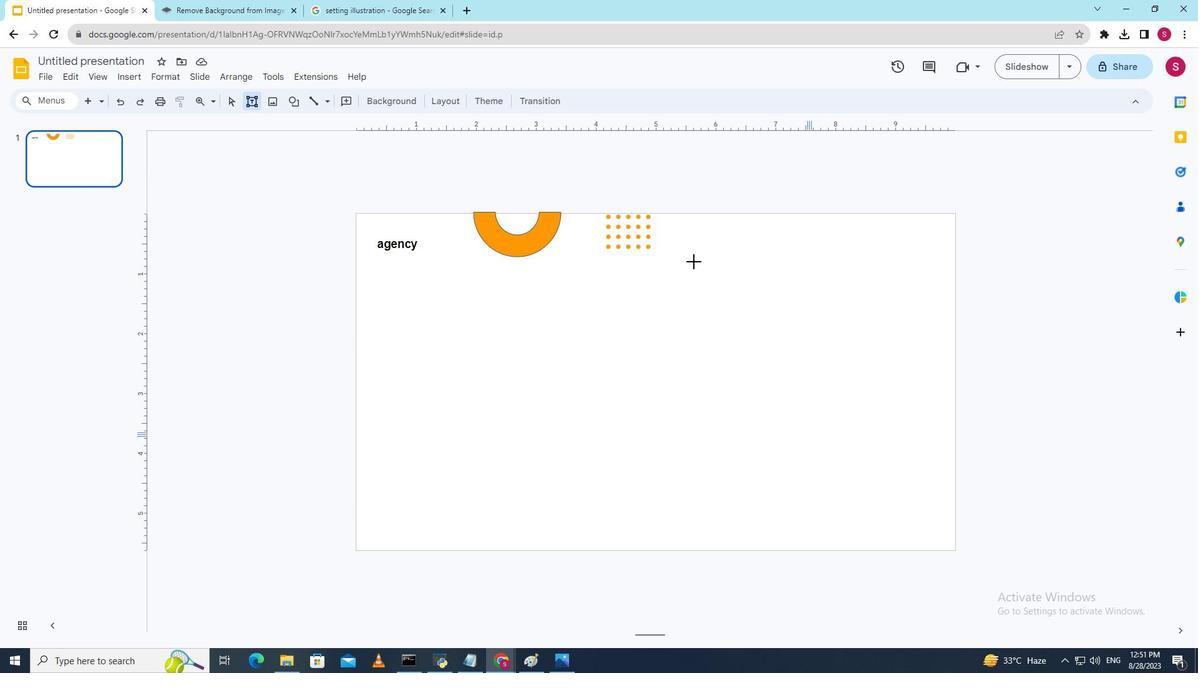 
Action: Mouse pressed left at (693, 262)
Screenshot: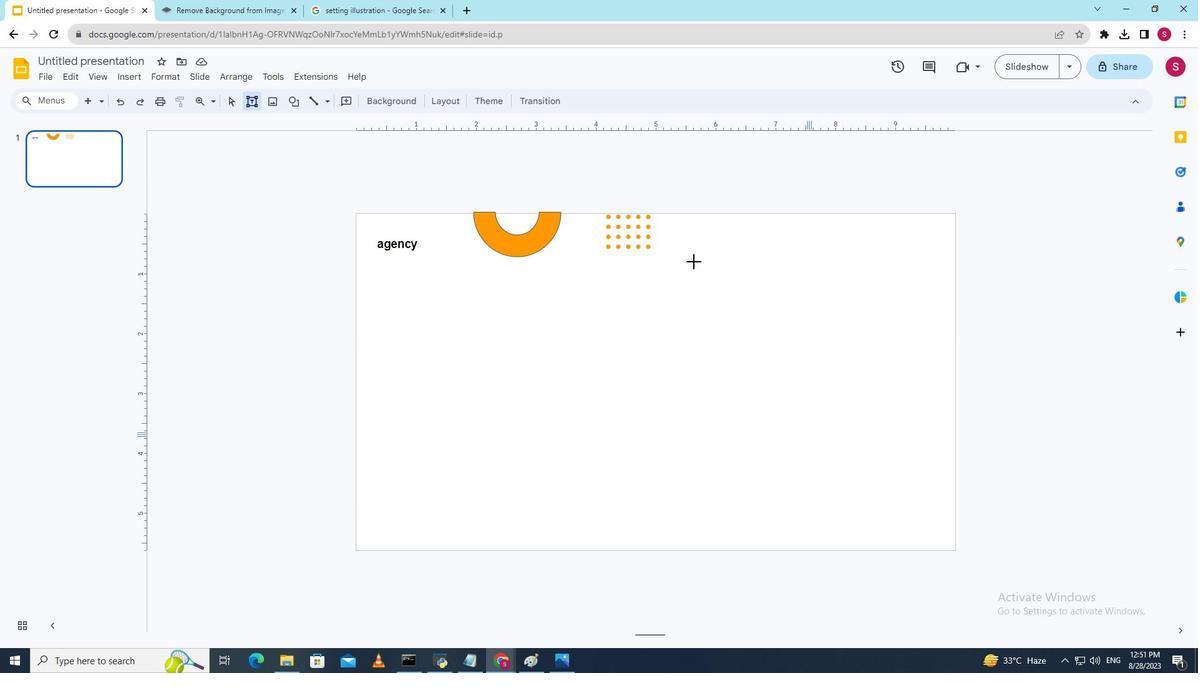 
Action: Mouse moved to (719, 98)
Screenshot: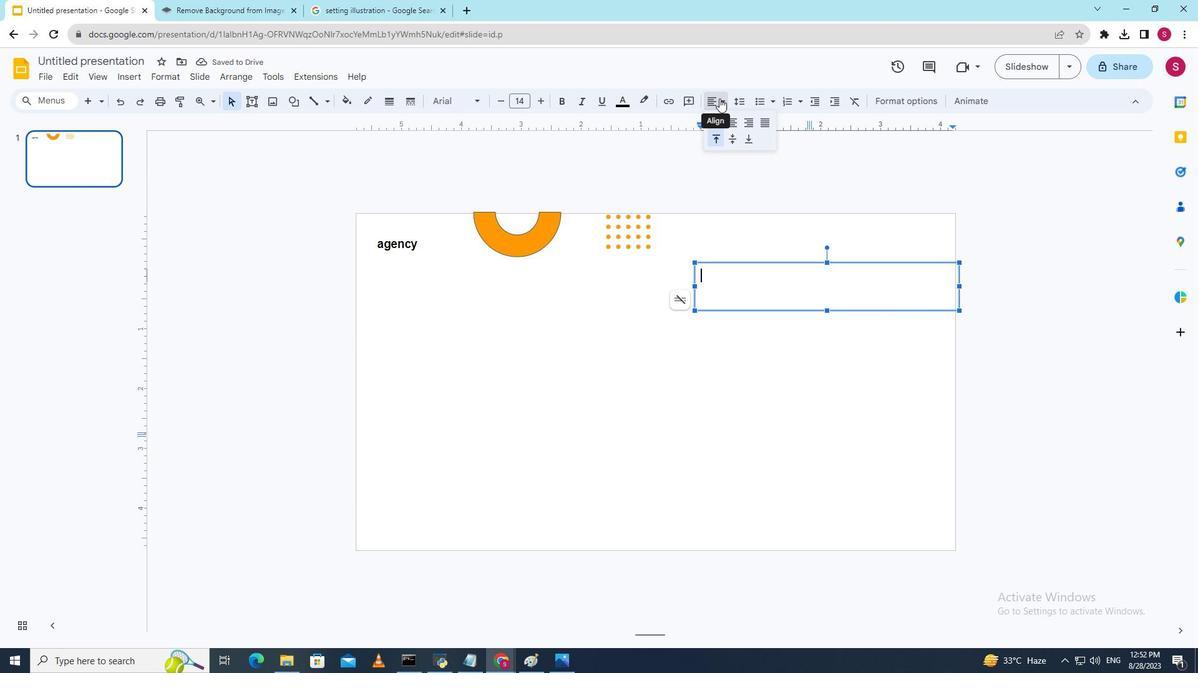 
Action: Mouse pressed left at (719, 98)
Screenshot: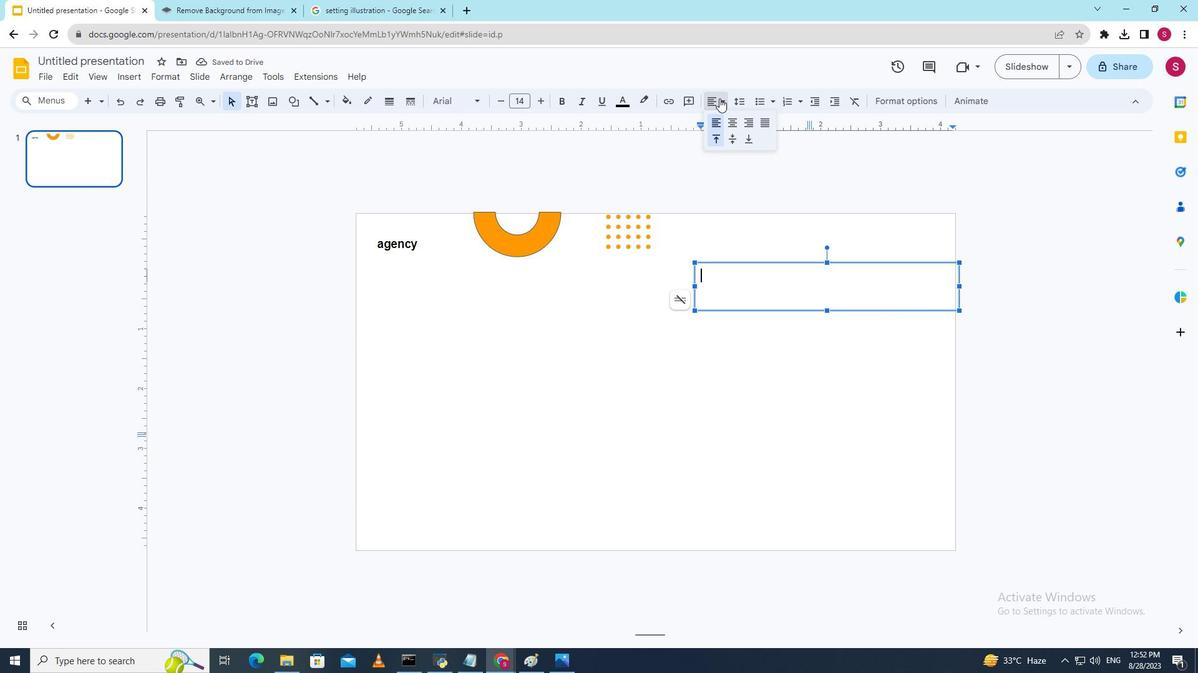 
Action: Mouse moved to (739, 126)
Screenshot: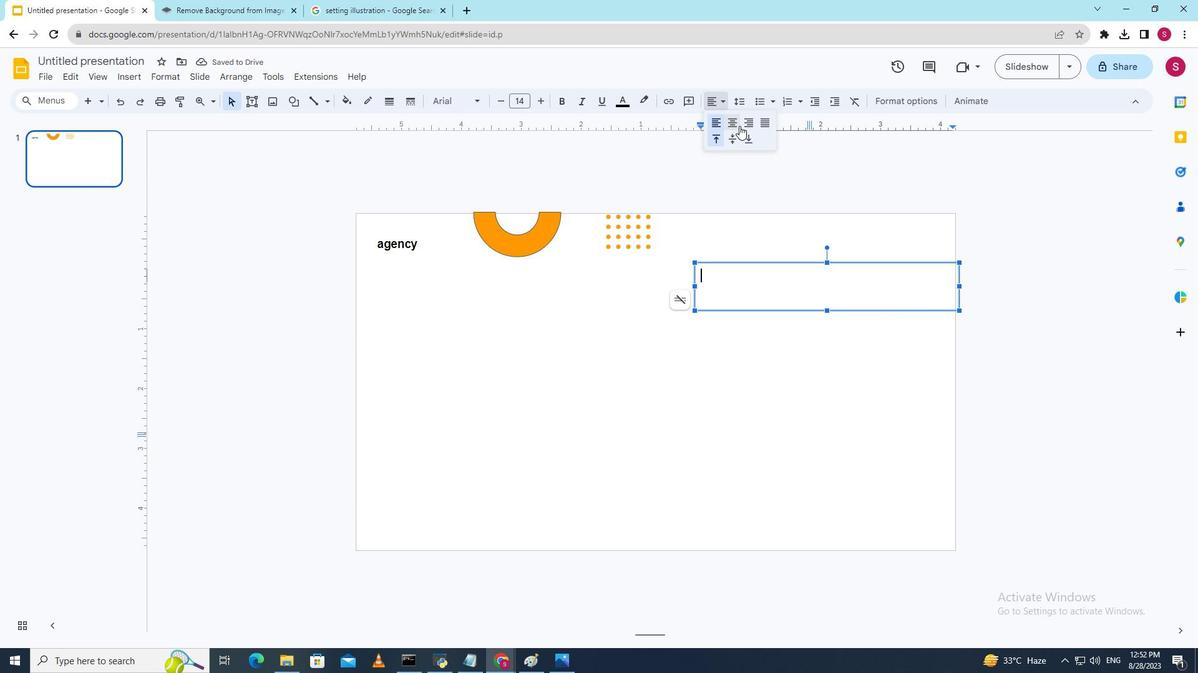 
Action: Mouse pressed left at (739, 126)
Screenshot: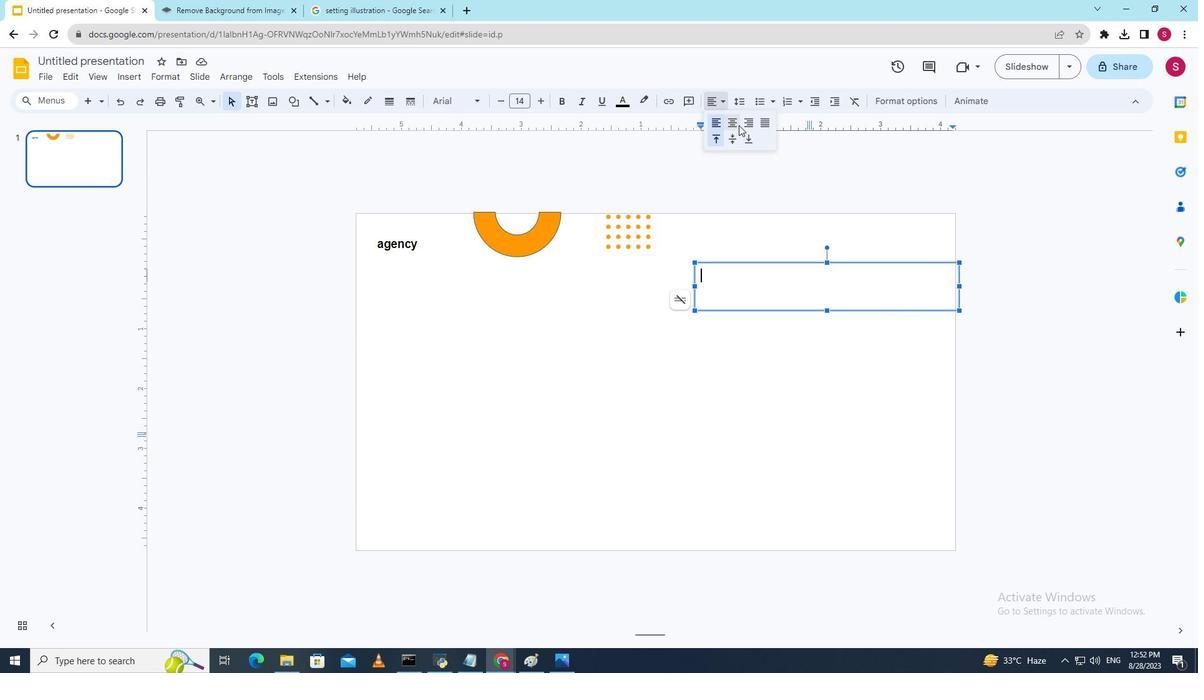 
Action: Mouse moved to (720, 103)
Screenshot: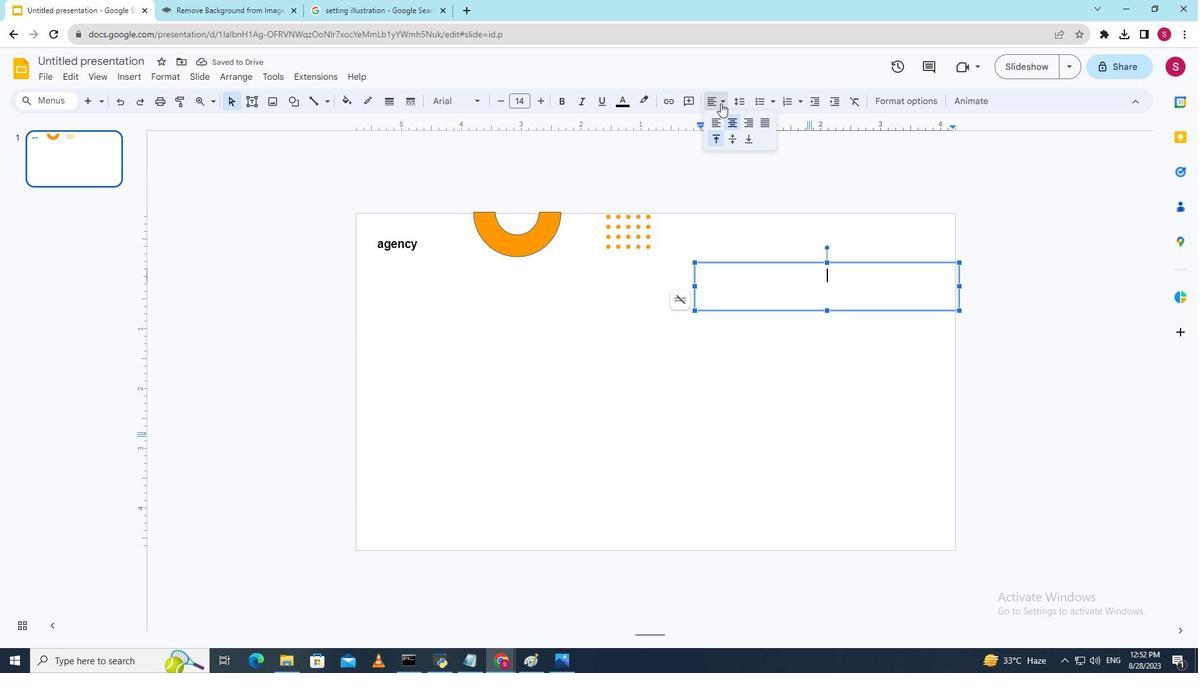 
Action: Mouse pressed left at (720, 103)
Screenshot: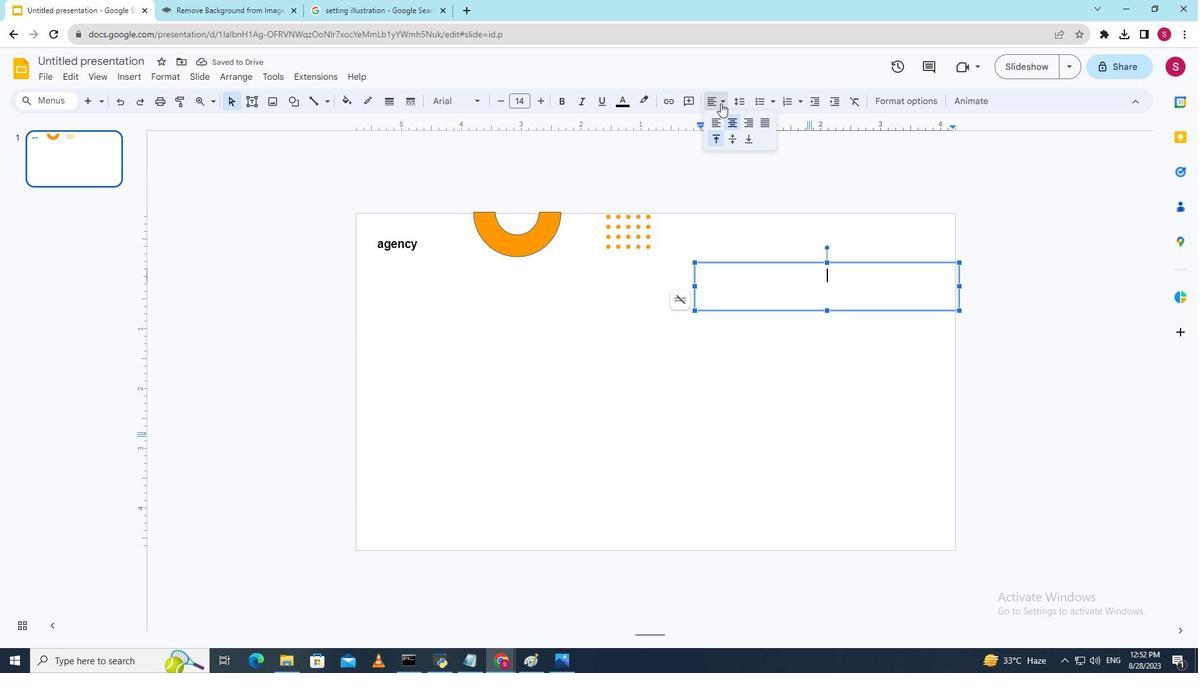 
Action: Mouse moved to (734, 146)
